Task: Edit the label 'BLOG' in the 'BLOG' repository to 'DO YOU WANT ANY HELP'.
Action: Mouse moved to (275, 6)
Screenshot: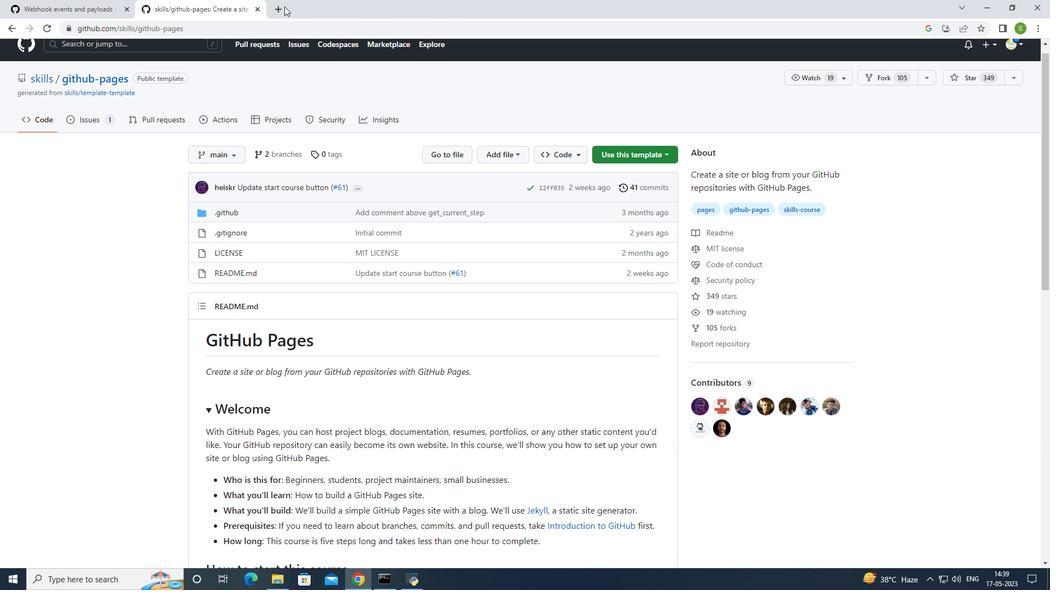 
Action: Mouse pressed left at (275, 6)
Screenshot: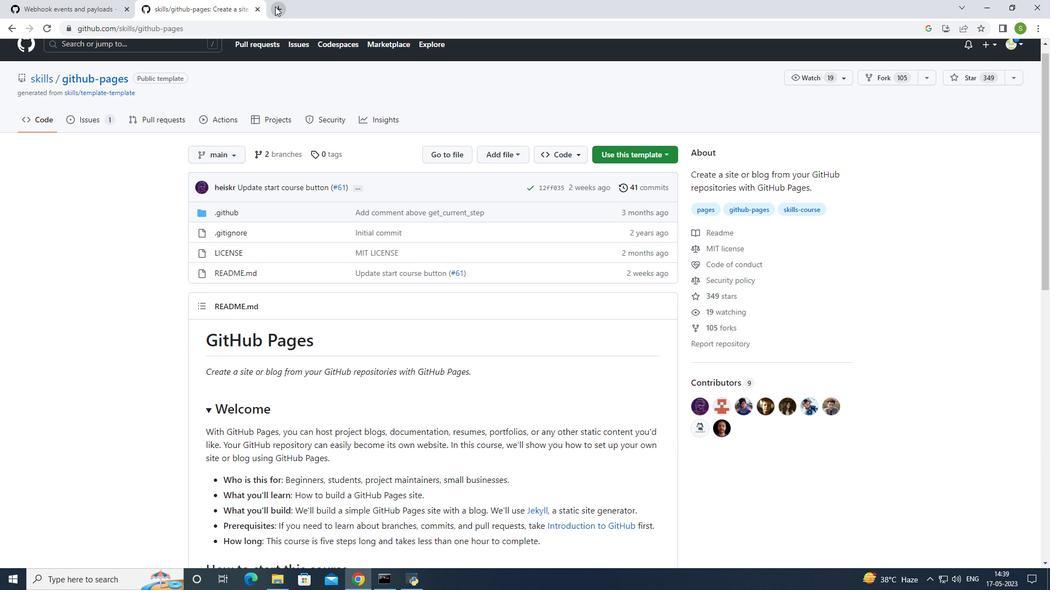 
Action: Mouse moved to (310, 30)
Screenshot: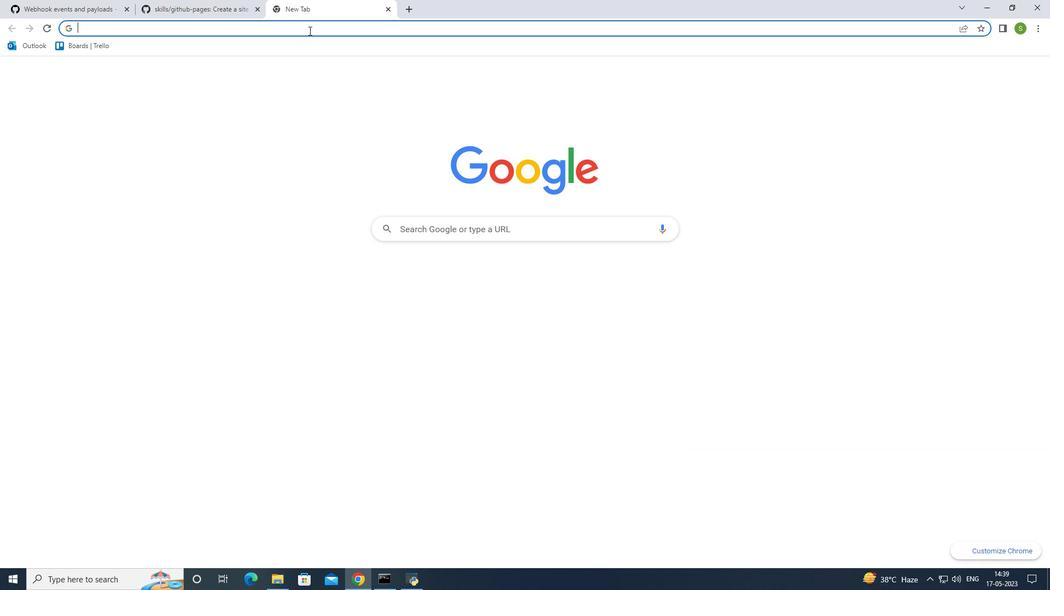 
Action: Mouse pressed left at (310, 30)
Screenshot: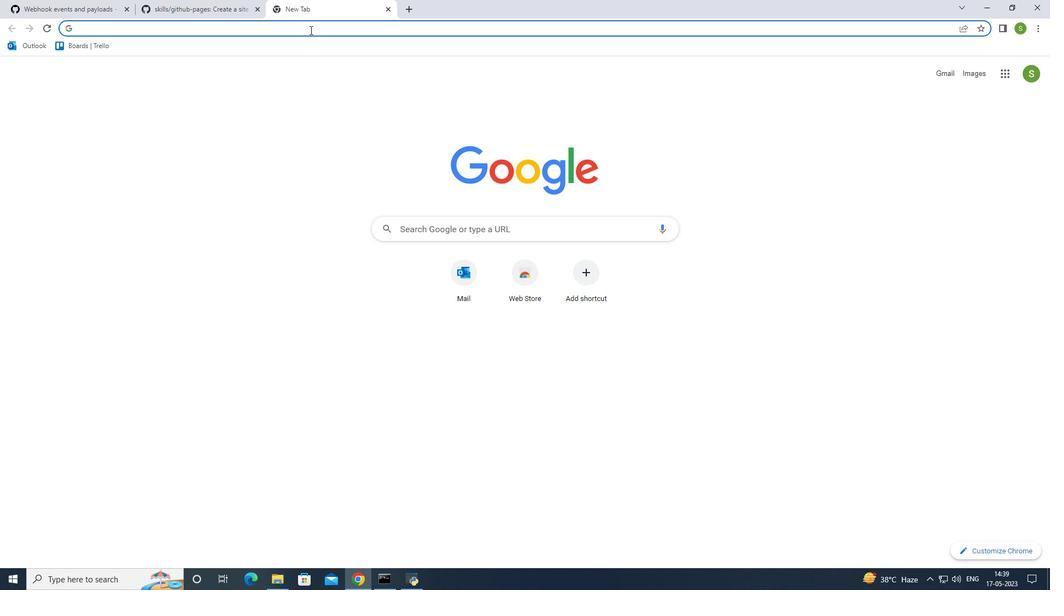 
Action: Mouse moved to (293, 56)
Screenshot: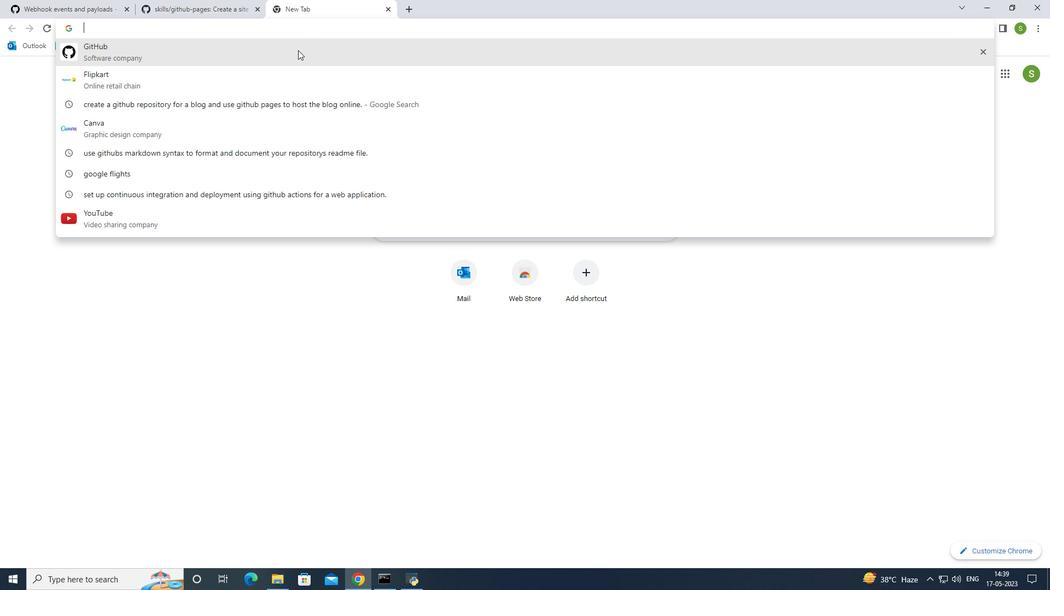 
Action: Mouse pressed left at (293, 56)
Screenshot: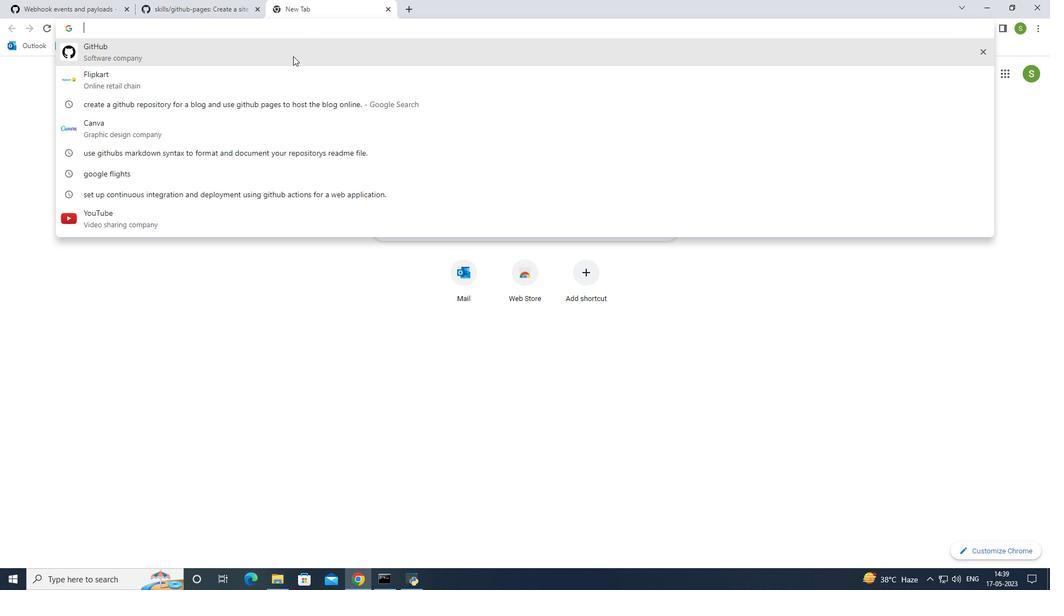 
Action: Mouse moved to (303, 186)
Screenshot: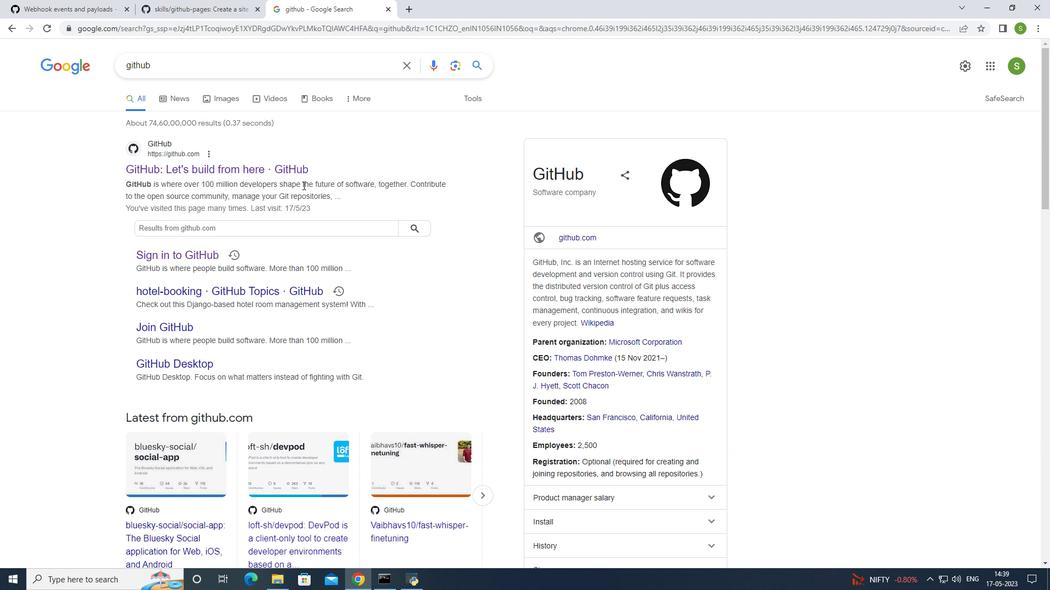 
Action: Mouse scrolled (303, 185) with delta (0, 0)
Screenshot: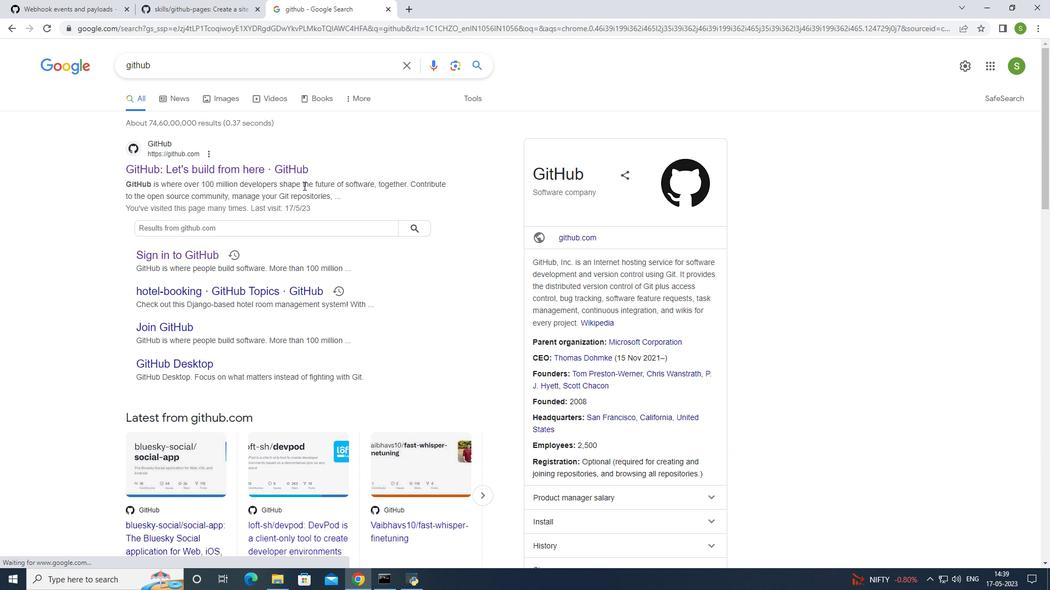 
Action: Mouse moved to (232, 117)
Screenshot: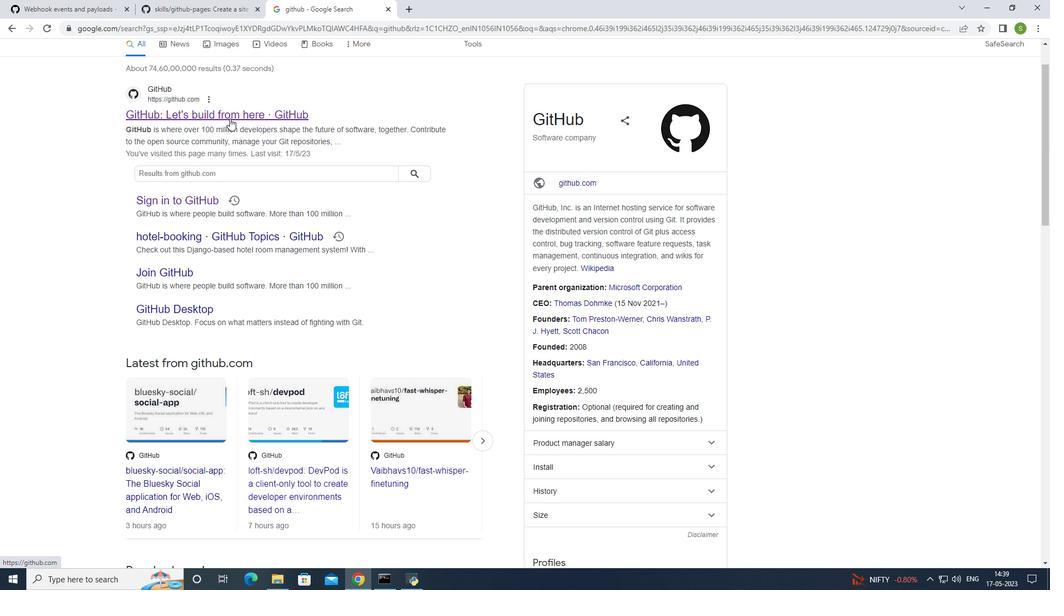 
Action: Mouse pressed left at (232, 117)
Screenshot: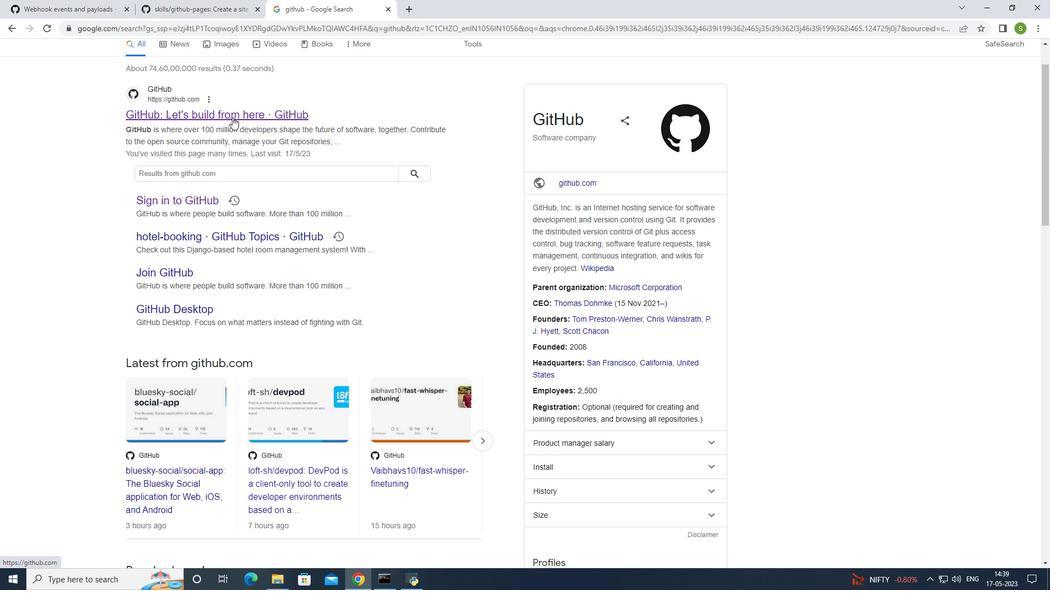
Action: Mouse moved to (367, 202)
Screenshot: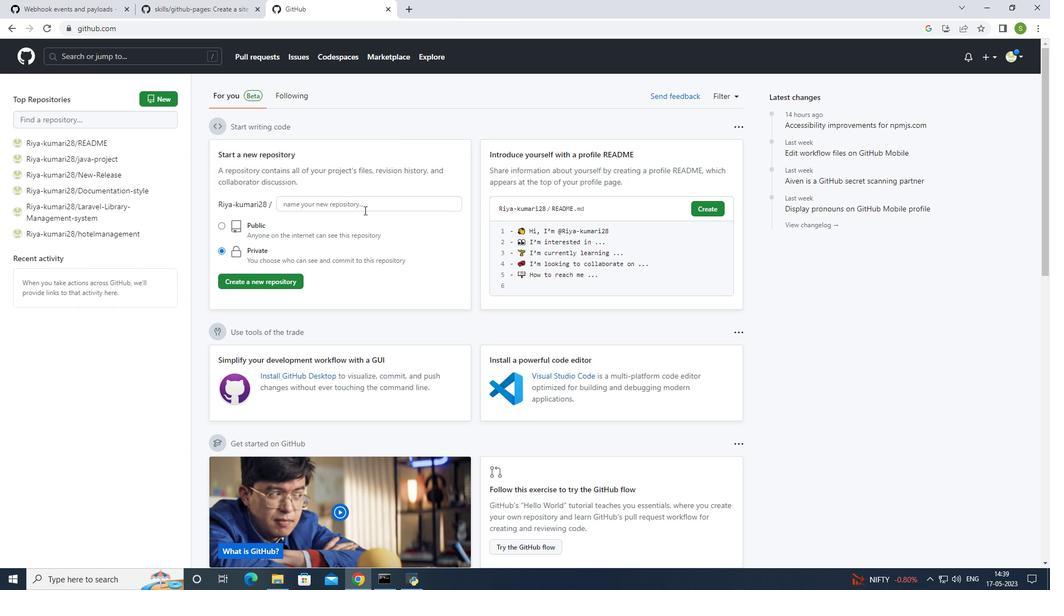 
Action: Mouse pressed left at (367, 202)
Screenshot: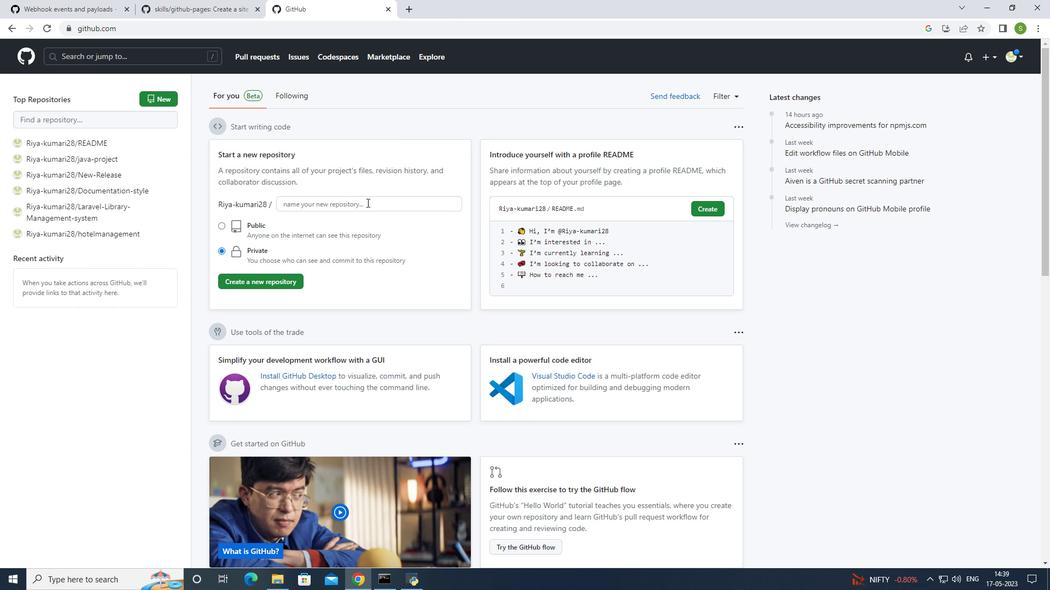 
Action: Mouse moved to (407, 190)
Screenshot: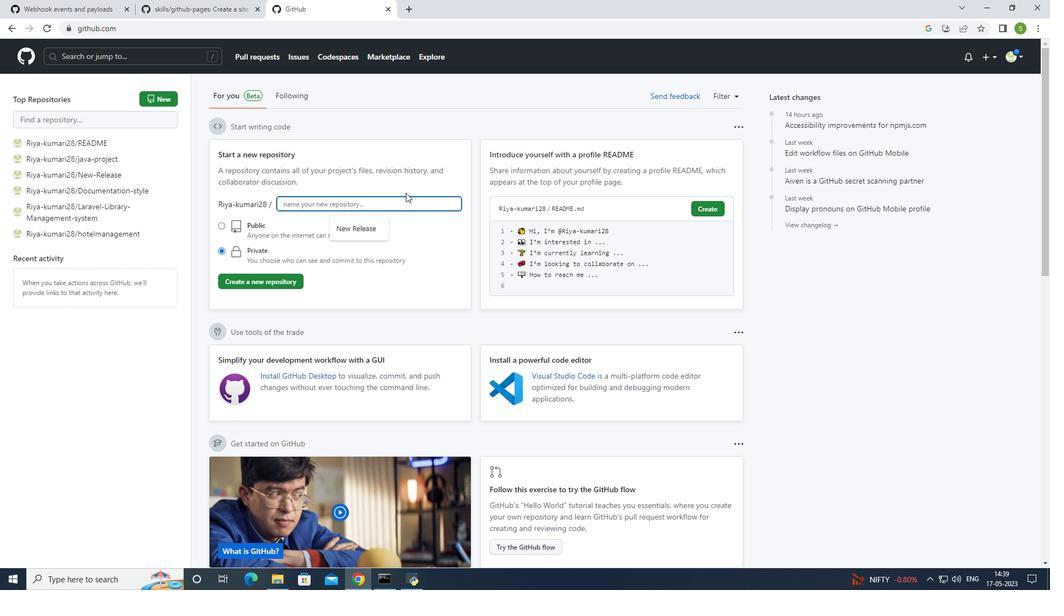 
Action: Key pressed b
Screenshot: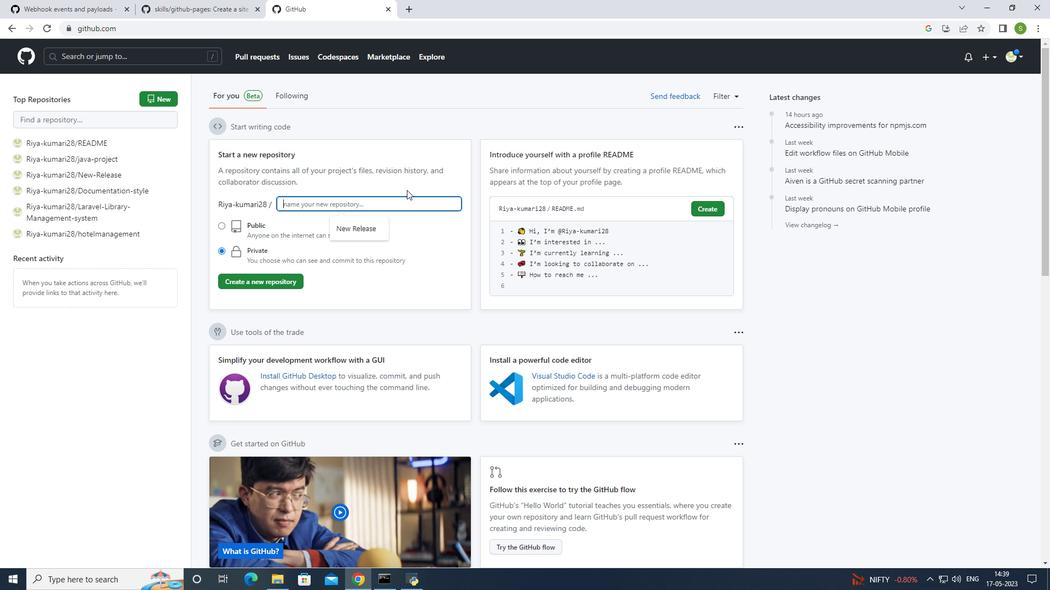 
Action: Mouse moved to (407, 189)
Screenshot: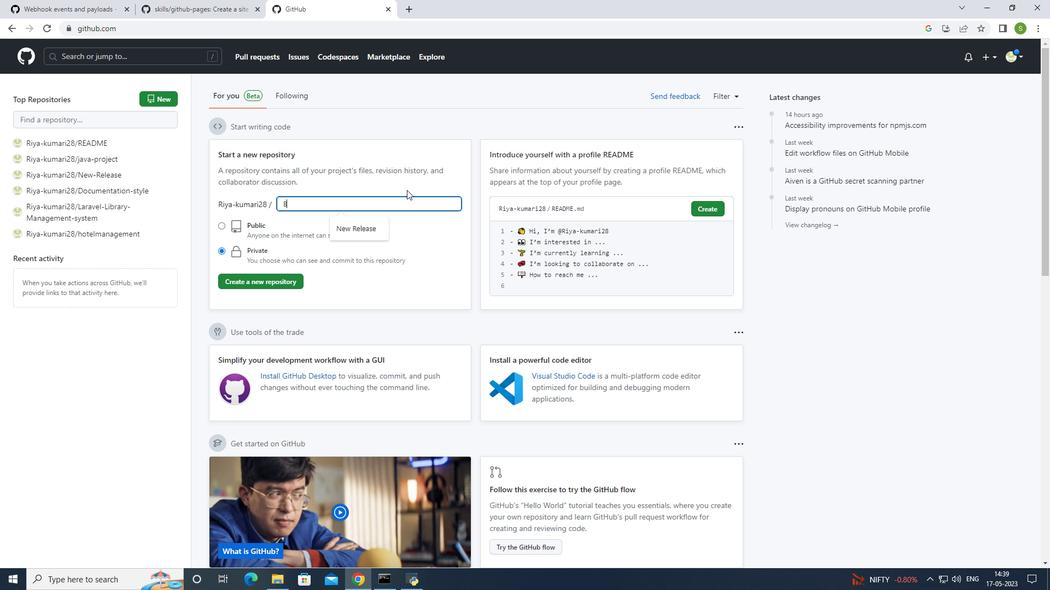 
Action: Key pressed lo
Screenshot: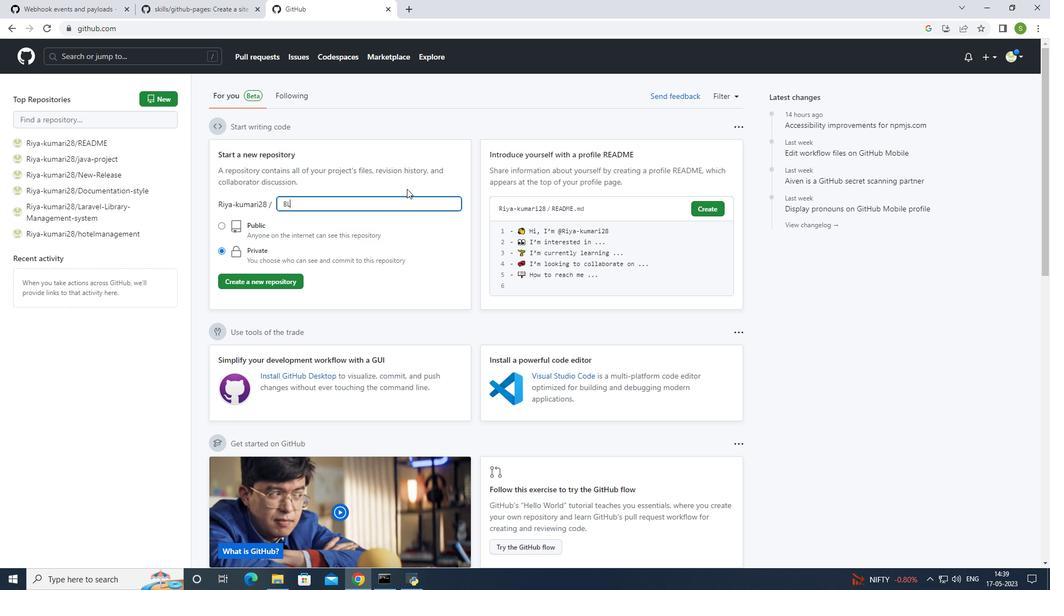
Action: Mouse moved to (407, 185)
Screenshot: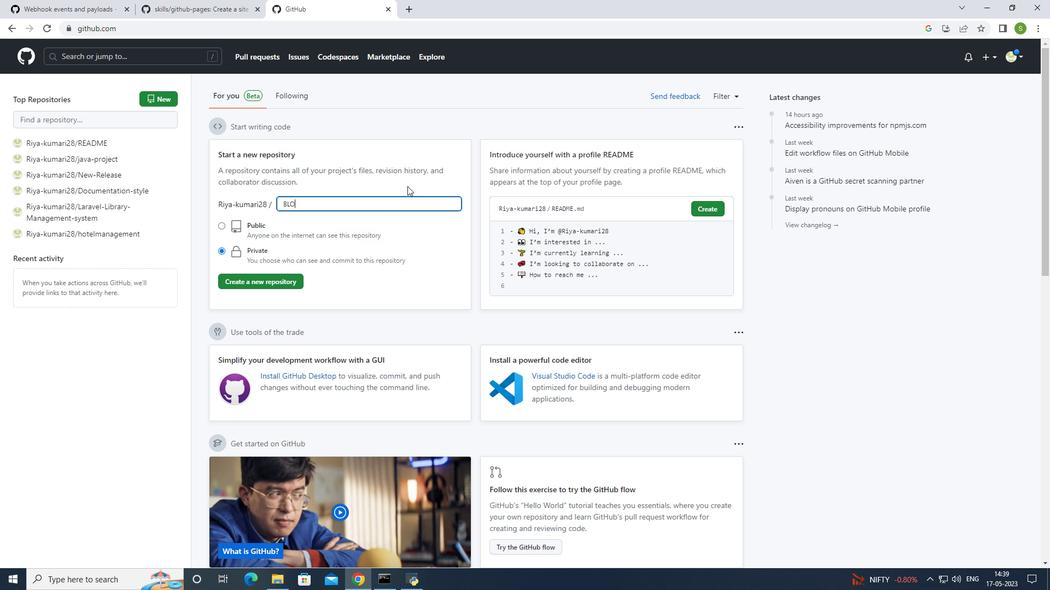 
Action: Key pressed g
Screenshot: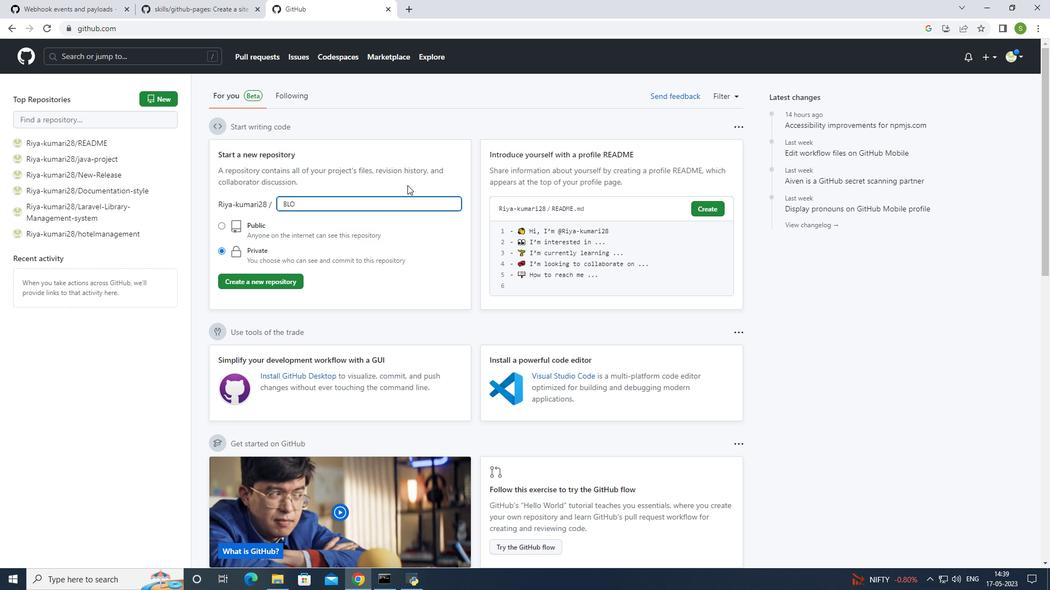 
Action: Mouse moved to (280, 279)
Screenshot: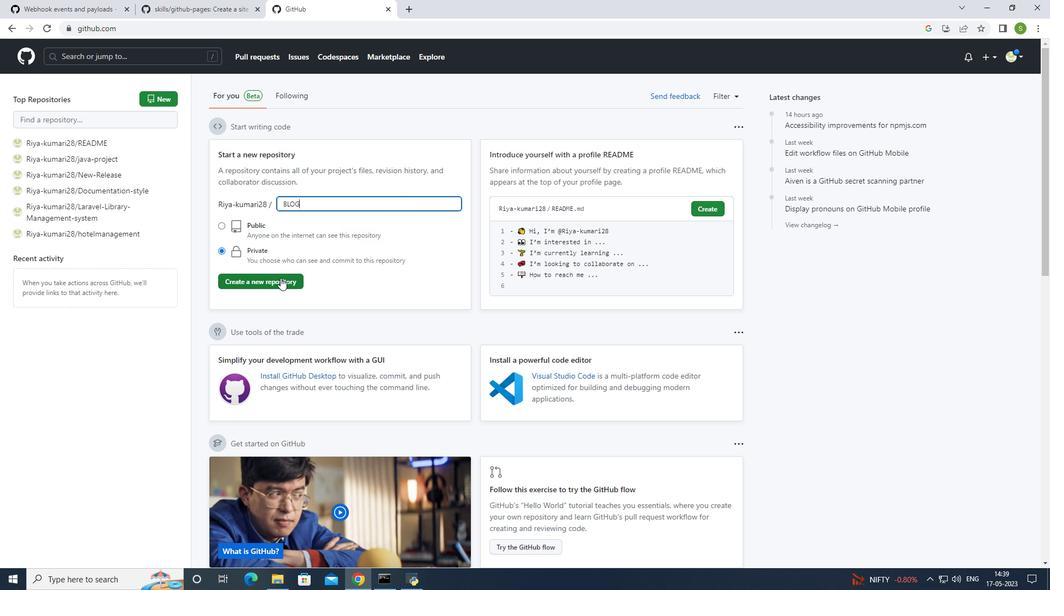 
Action: Mouse pressed left at (280, 279)
Screenshot: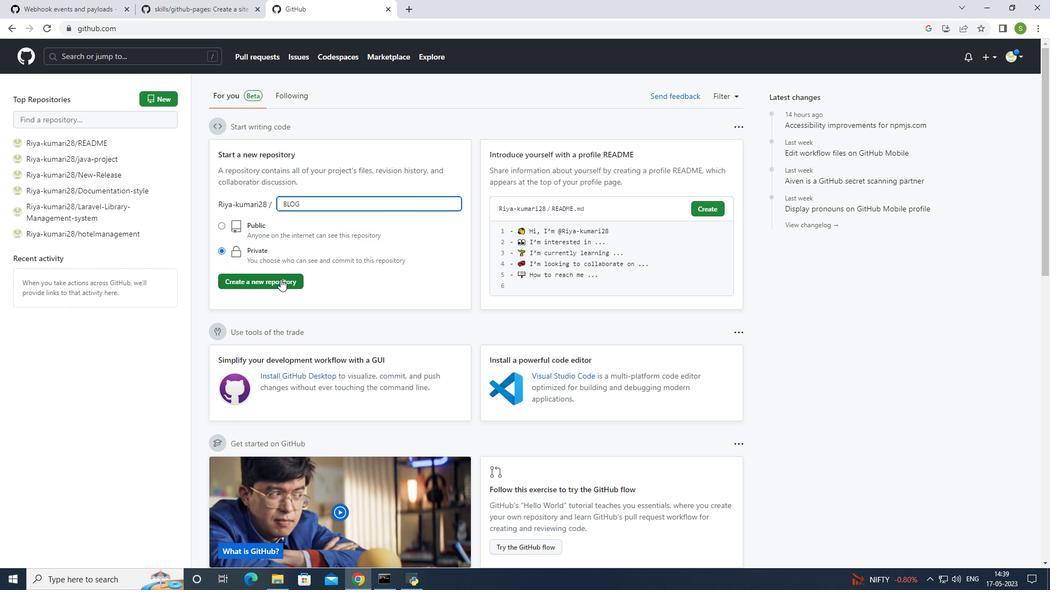 
Action: Mouse moved to (401, 236)
Screenshot: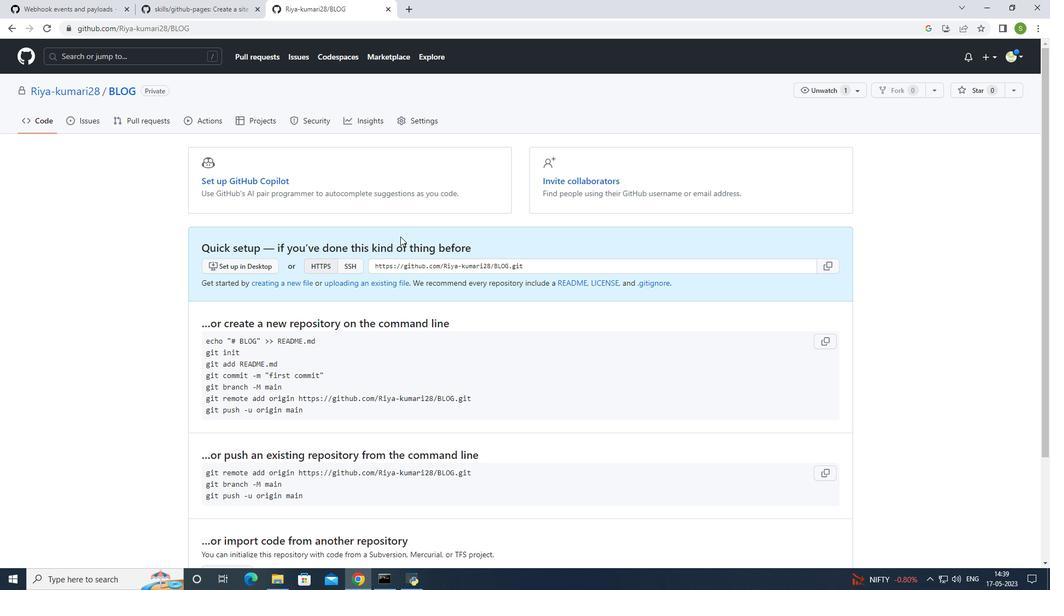 
Action: Mouse scrolled (401, 236) with delta (0, 0)
Screenshot: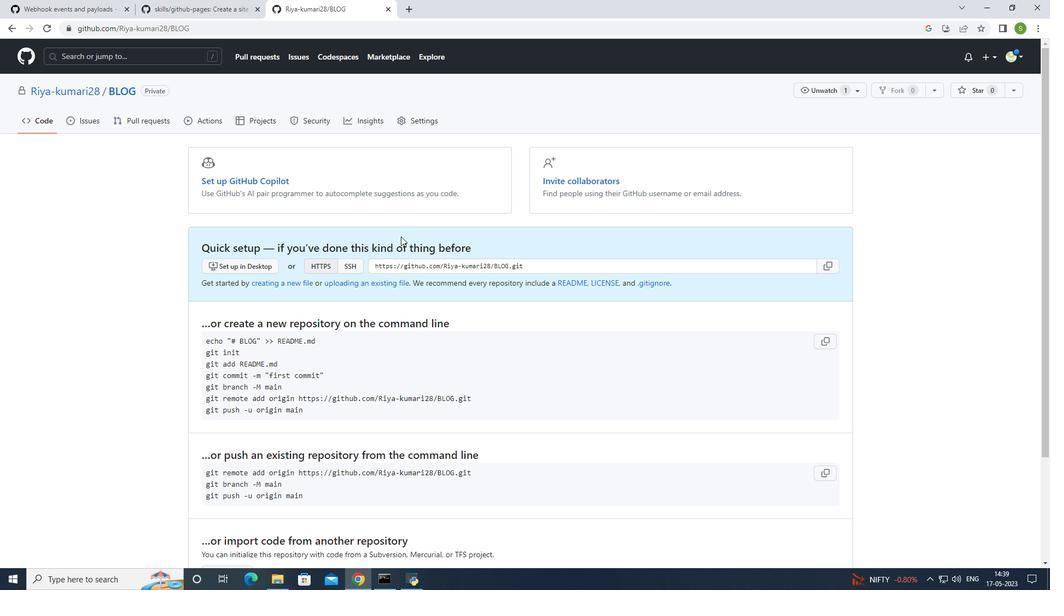 
Action: Mouse scrolled (401, 236) with delta (0, 0)
Screenshot: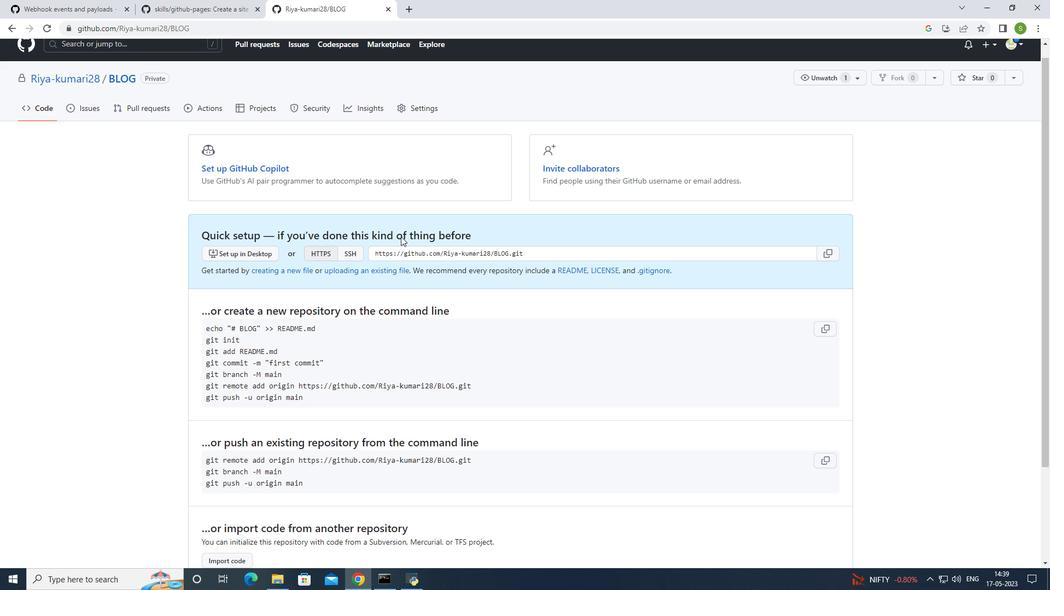 
Action: Mouse scrolled (401, 236) with delta (0, 0)
Screenshot: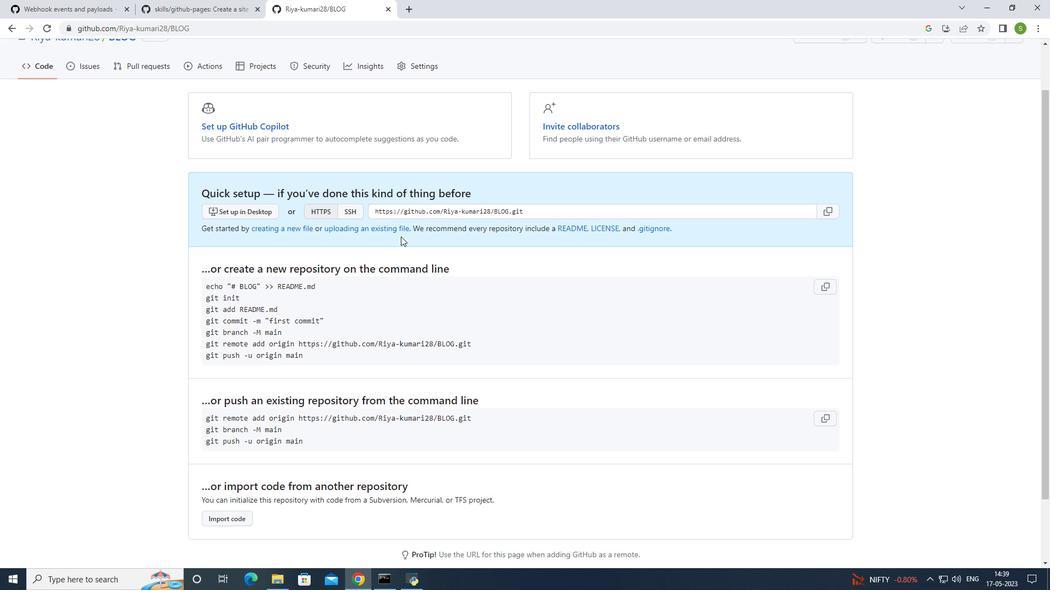 
Action: Mouse moved to (402, 235)
Screenshot: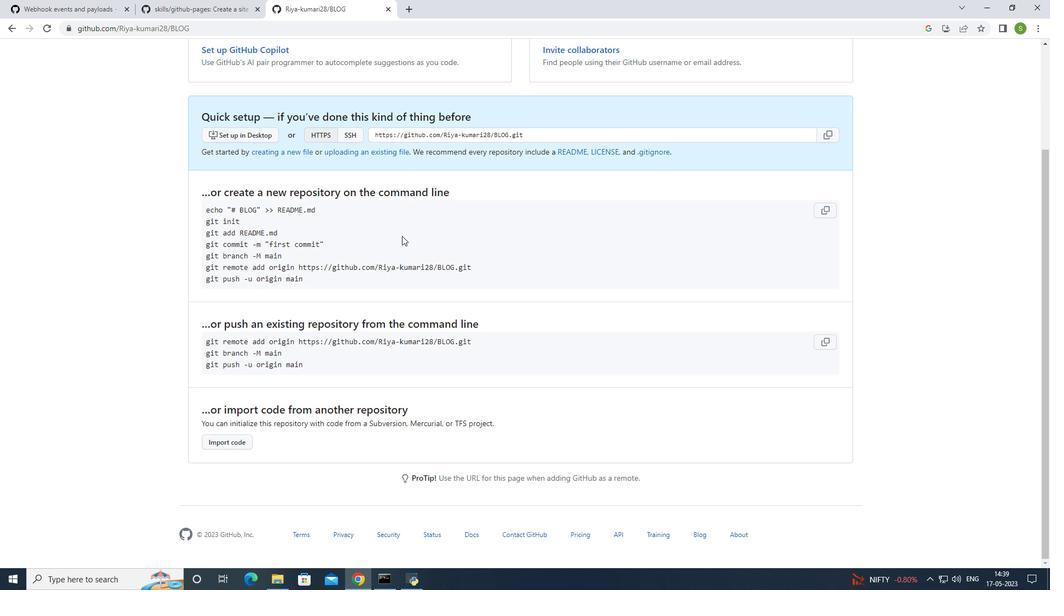 
Action: Mouse scrolled (402, 236) with delta (0, 0)
Screenshot: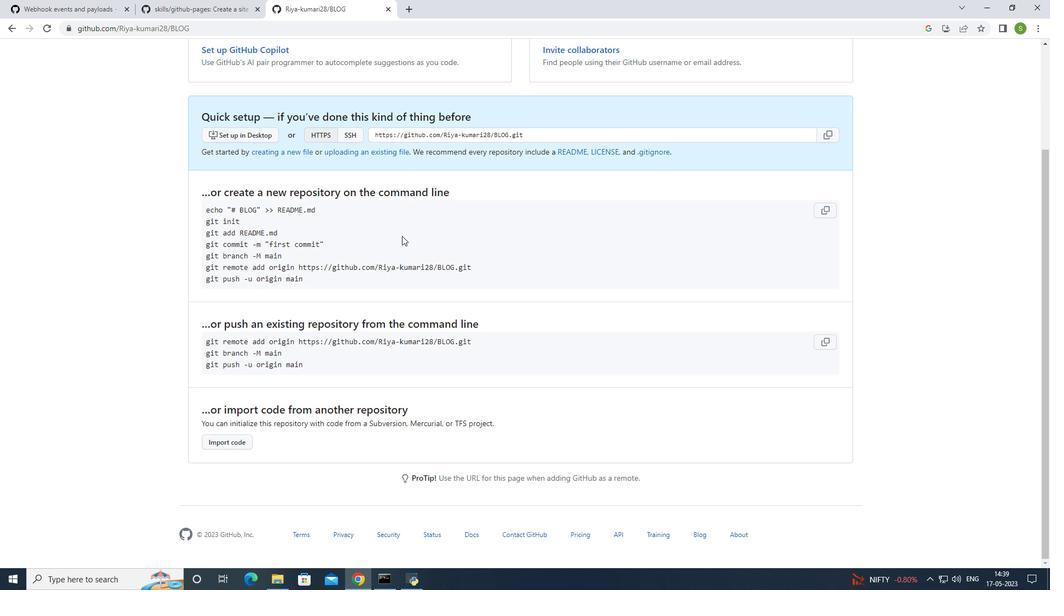 
Action: Mouse moved to (402, 235)
Screenshot: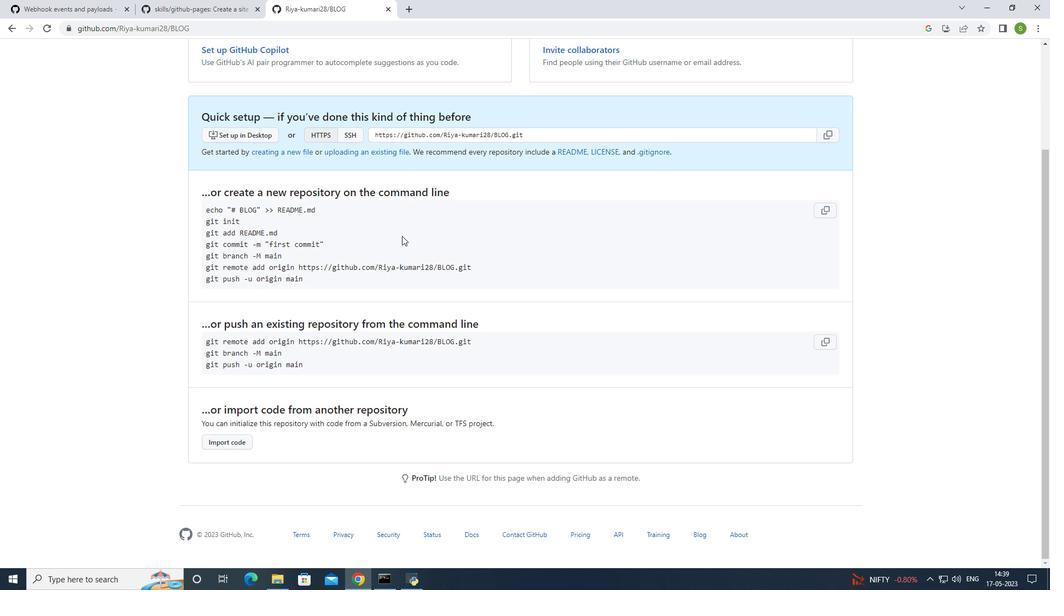
Action: Mouse scrolled (402, 235) with delta (0, 0)
Screenshot: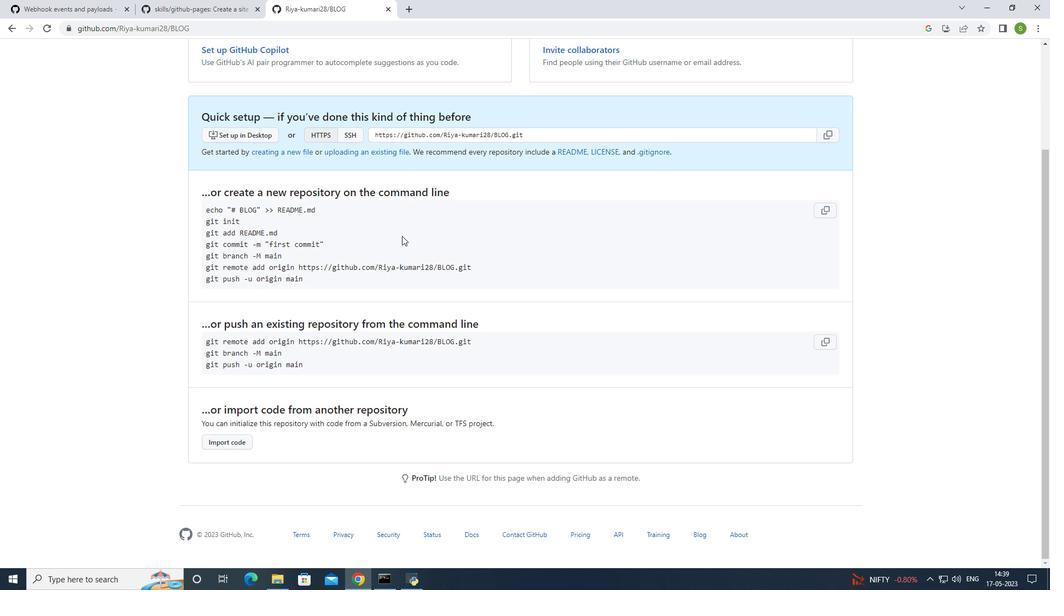 
Action: Mouse moved to (402, 233)
Screenshot: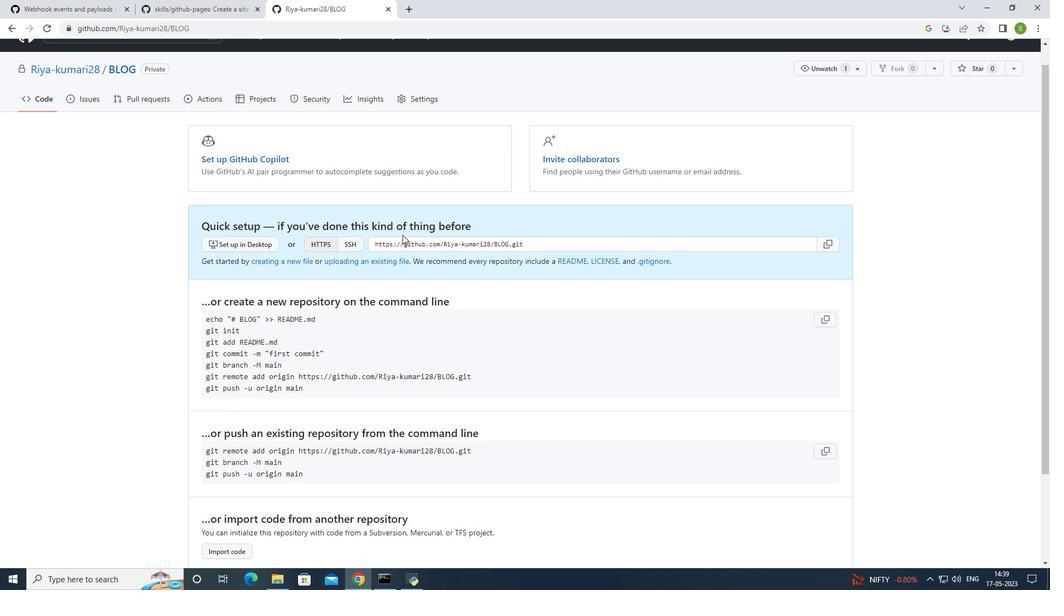 
Action: Mouse scrolled (402, 233) with delta (0, 0)
Screenshot: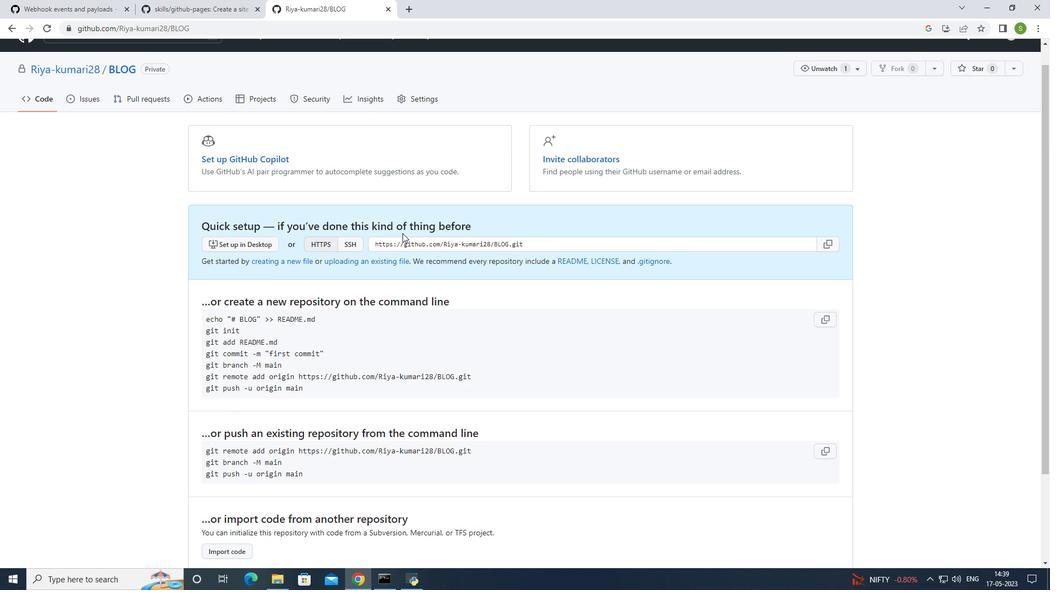 
Action: Mouse moved to (402, 233)
Screenshot: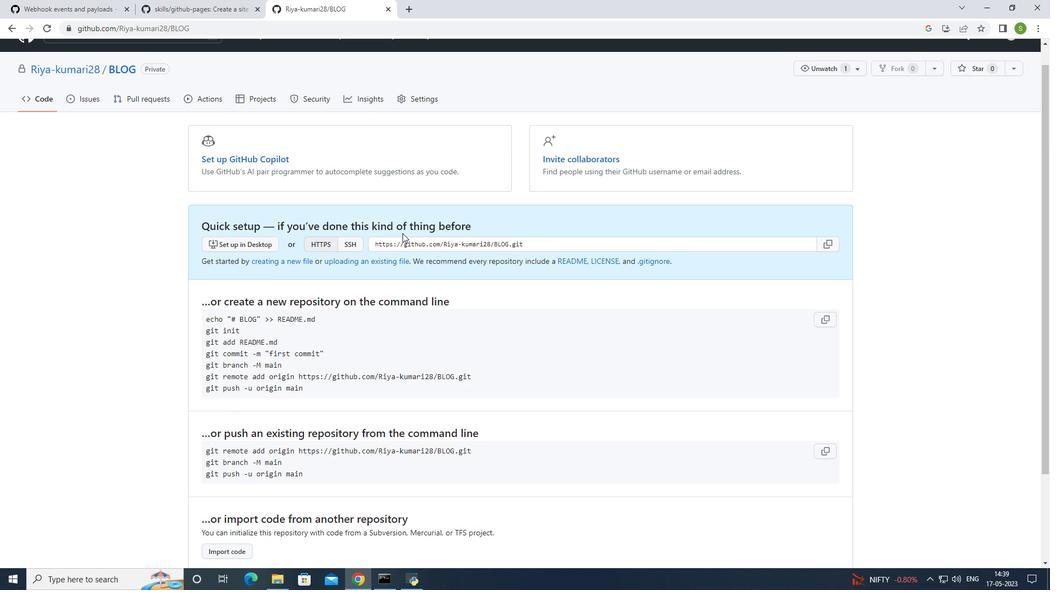 
Action: Mouse scrolled (402, 233) with delta (0, 0)
Screenshot: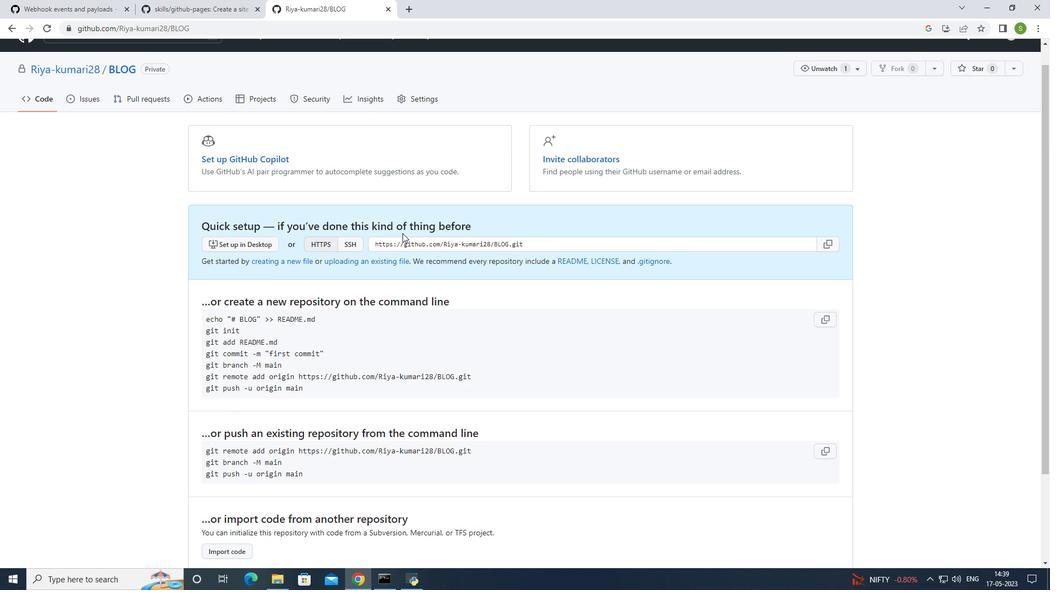 
Action: Mouse scrolled (402, 233) with delta (0, 0)
Screenshot: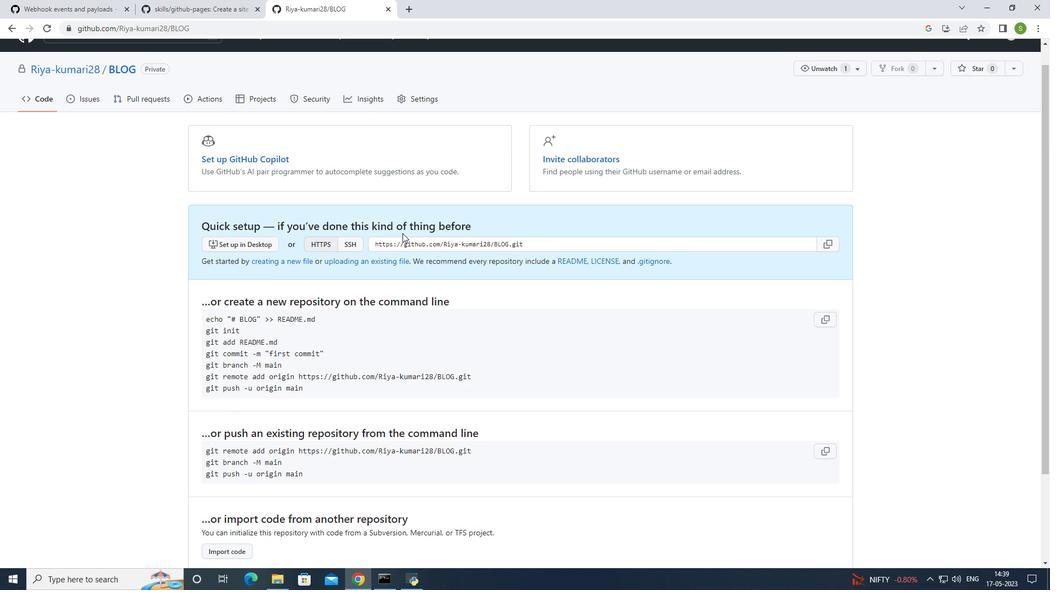 
Action: Mouse moved to (402, 233)
Screenshot: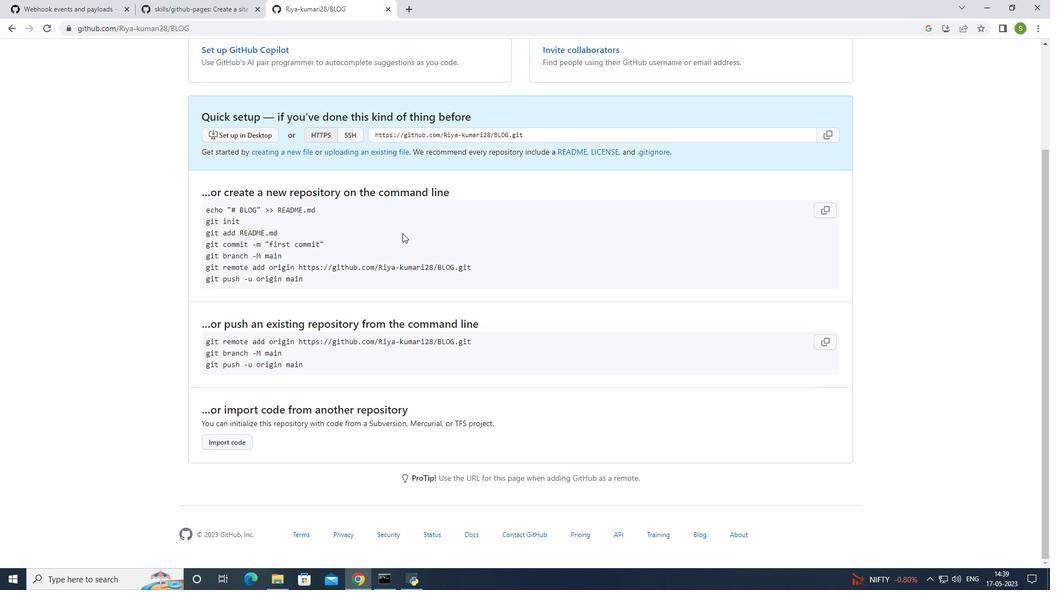 
Action: Mouse scrolled (402, 233) with delta (0, 0)
Screenshot: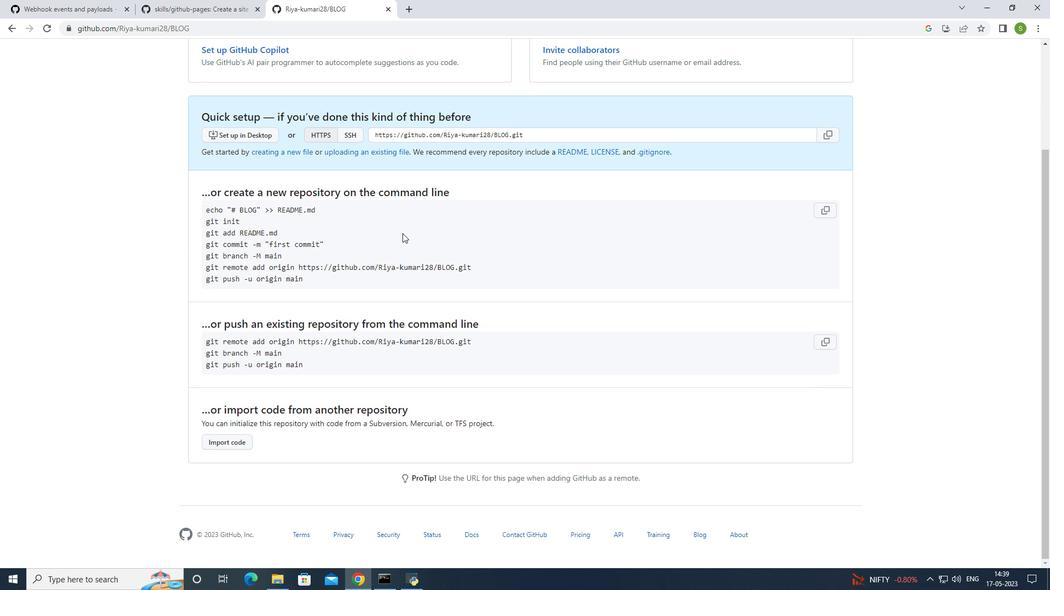 
Action: Mouse scrolled (402, 233) with delta (0, 0)
Screenshot: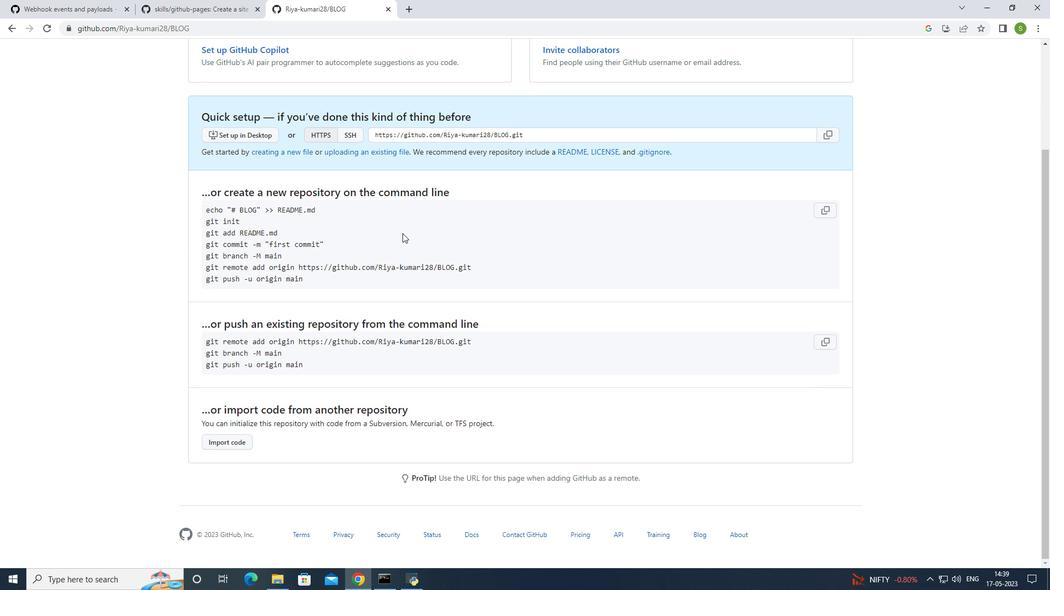
Action: Mouse scrolled (402, 233) with delta (0, 0)
Screenshot: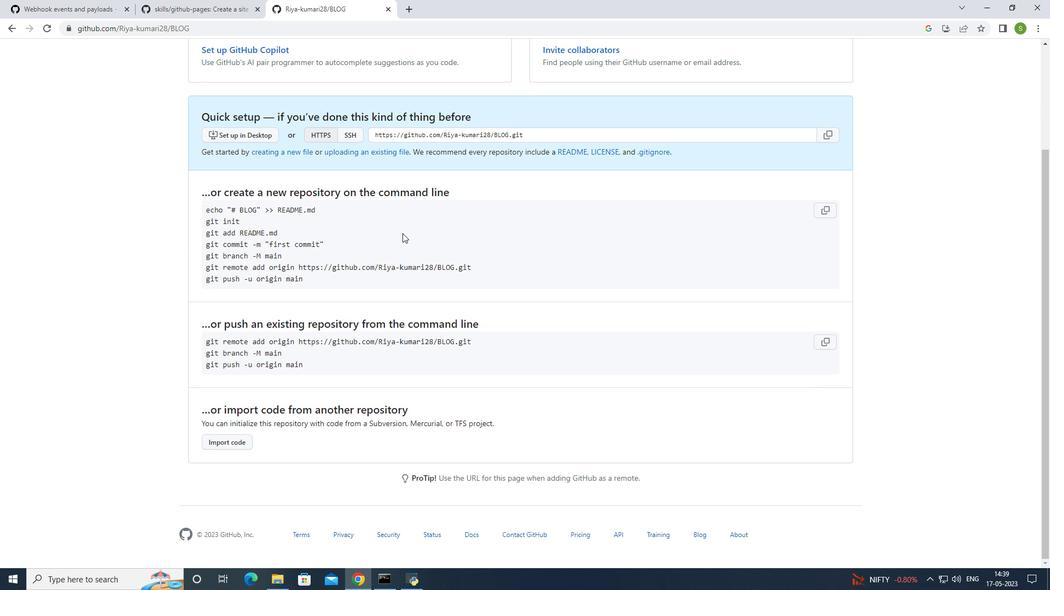 
Action: Mouse scrolled (402, 234) with delta (0, 0)
Screenshot: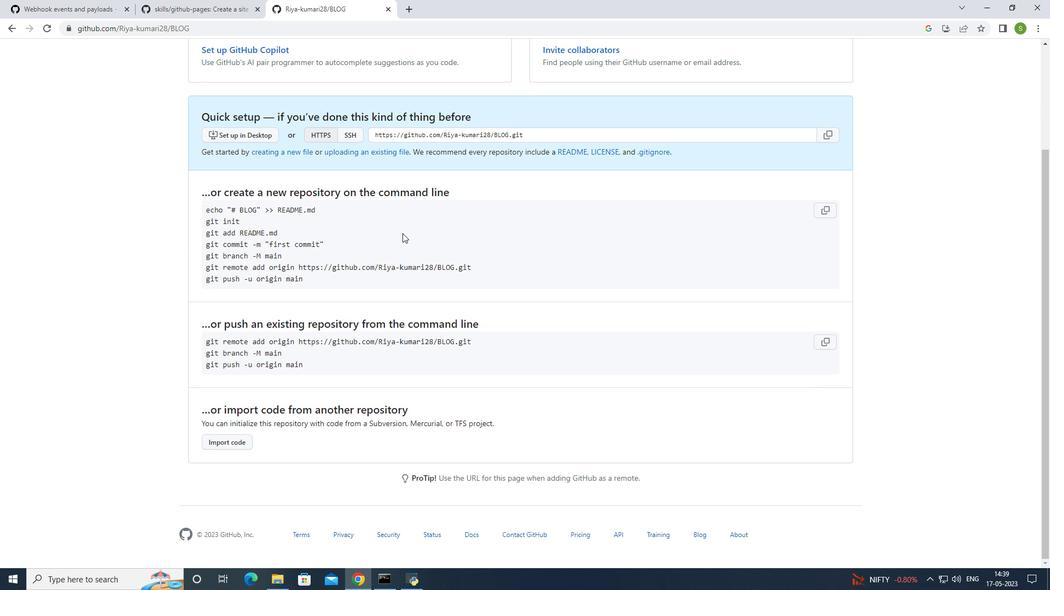 
Action: Mouse scrolled (402, 234) with delta (0, 0)
Screenshot: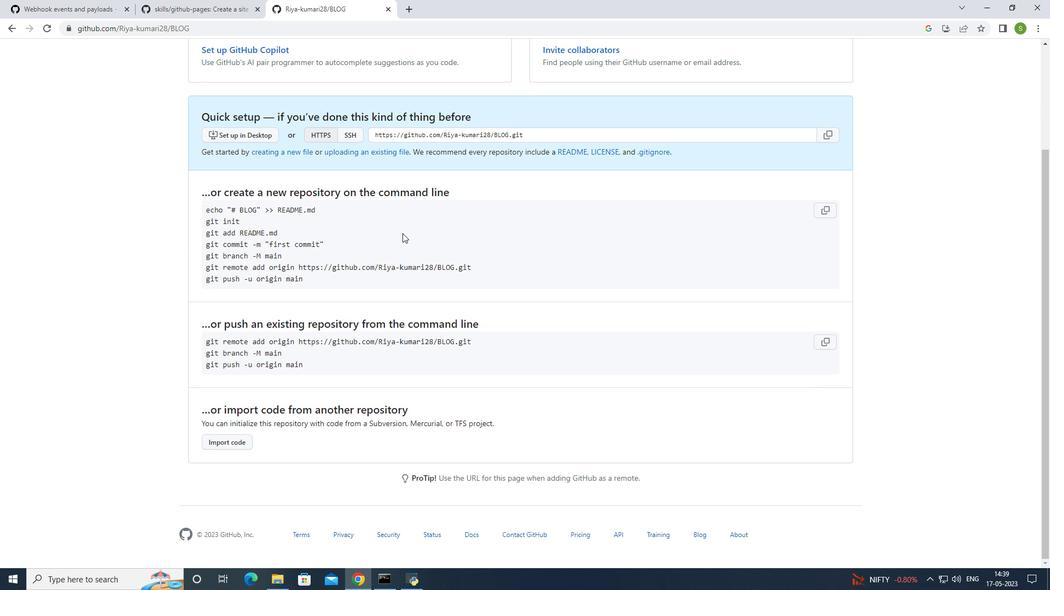 
Action: Mouse scrolled (402, 234) with delta (0, 0)
Screenshot: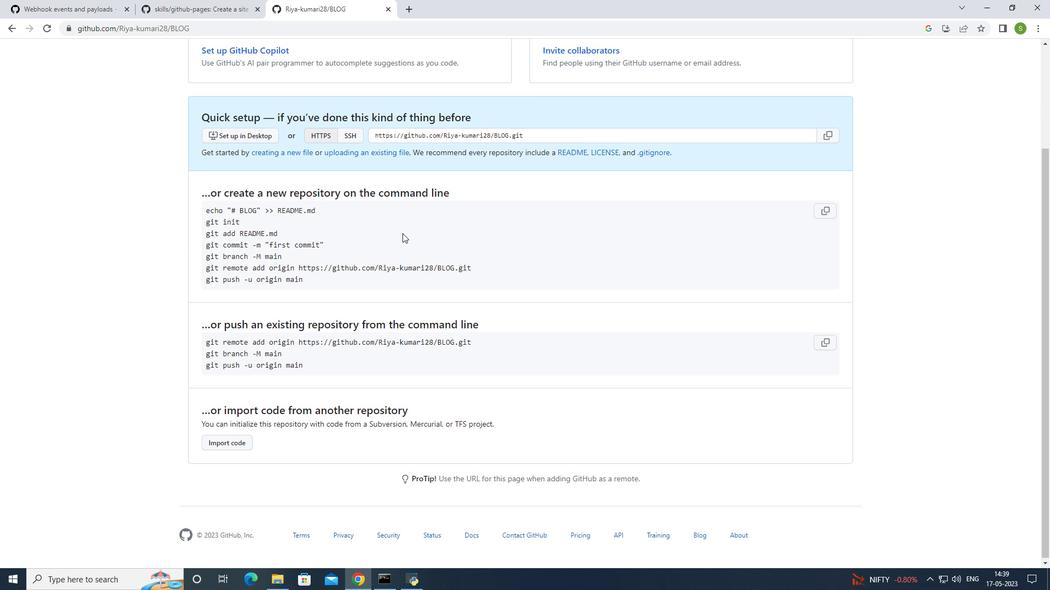 
Action: Mouse moved to (403, 233)
Screenshot: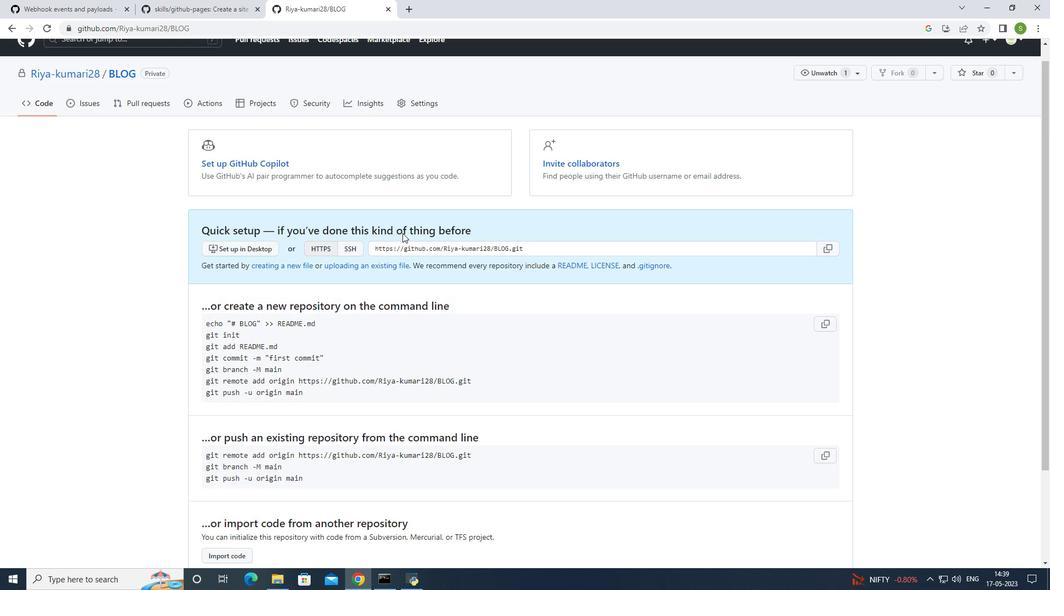 
Action: Mouse scrolled (403, 234) with delta (0, 0)
Screenshot: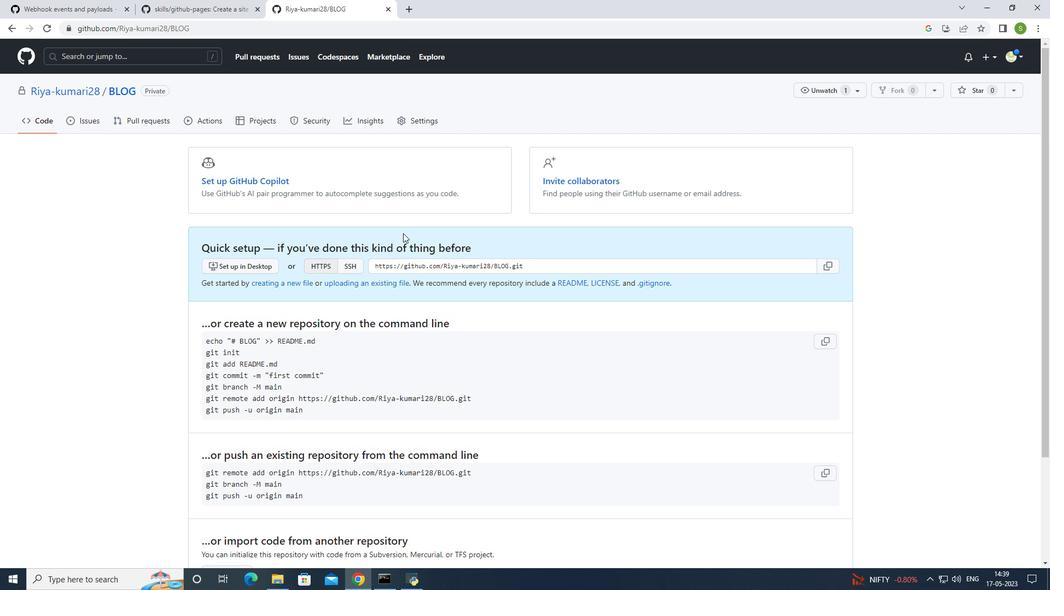 
Action: Mouse scrolled (403, 234) with delta (0, 0)
Screenshot: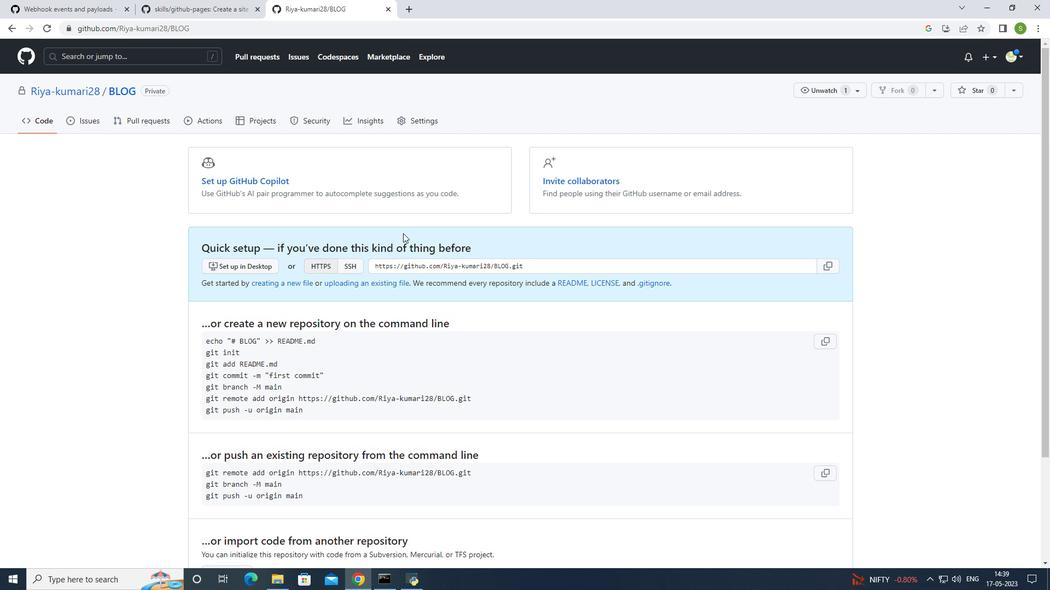 
Action: Mouse scrolled (403, 234) with delta (0, 0)
Screenshot: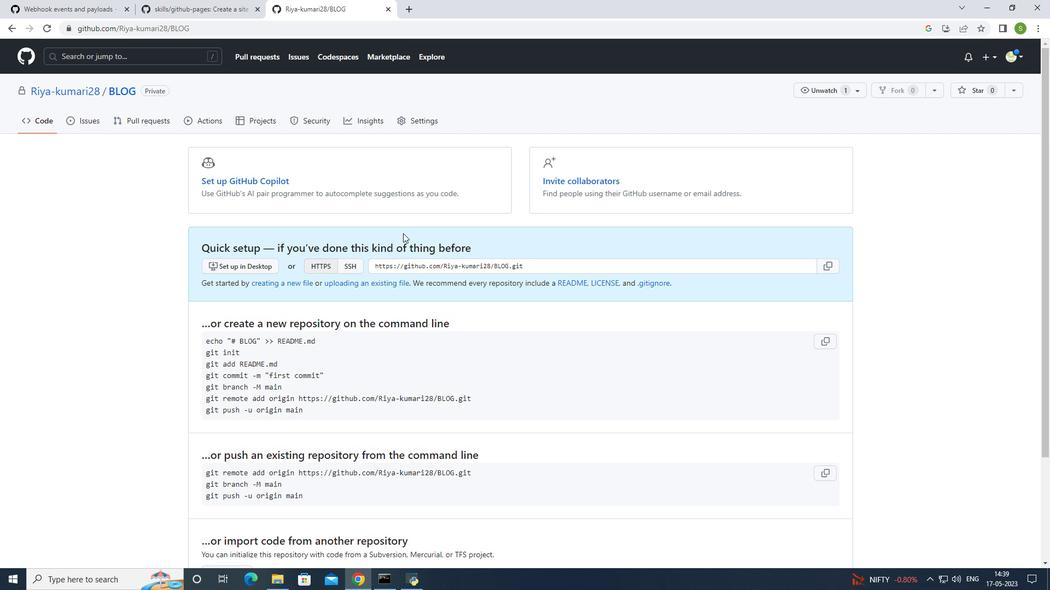 
Action: Mouse scrolled (403, 234) with delta (0, 0)
Screenshot: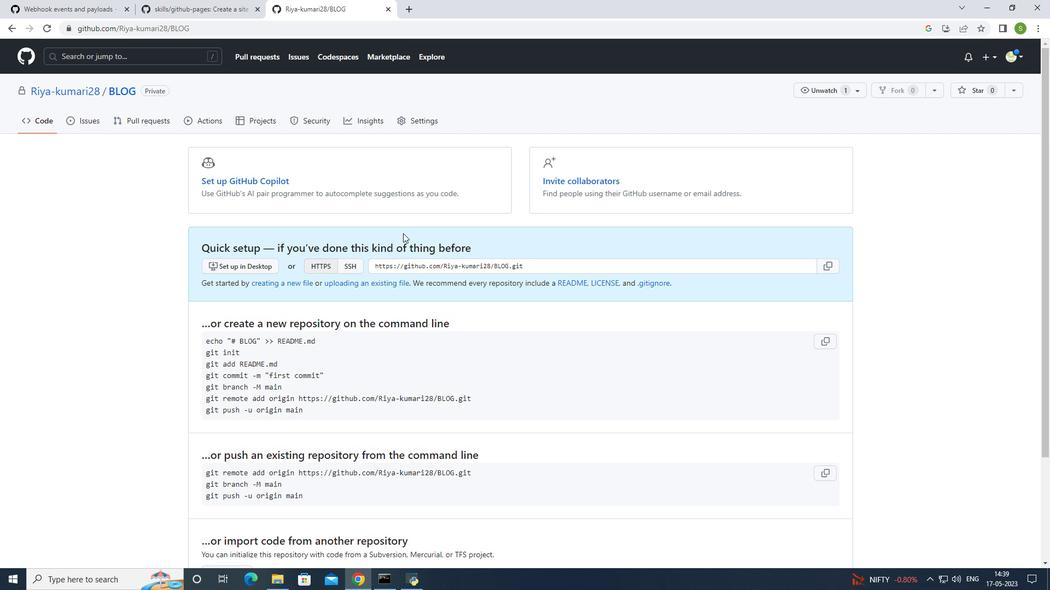 
Action: Mouse moved to (140, 121)
Screenshot: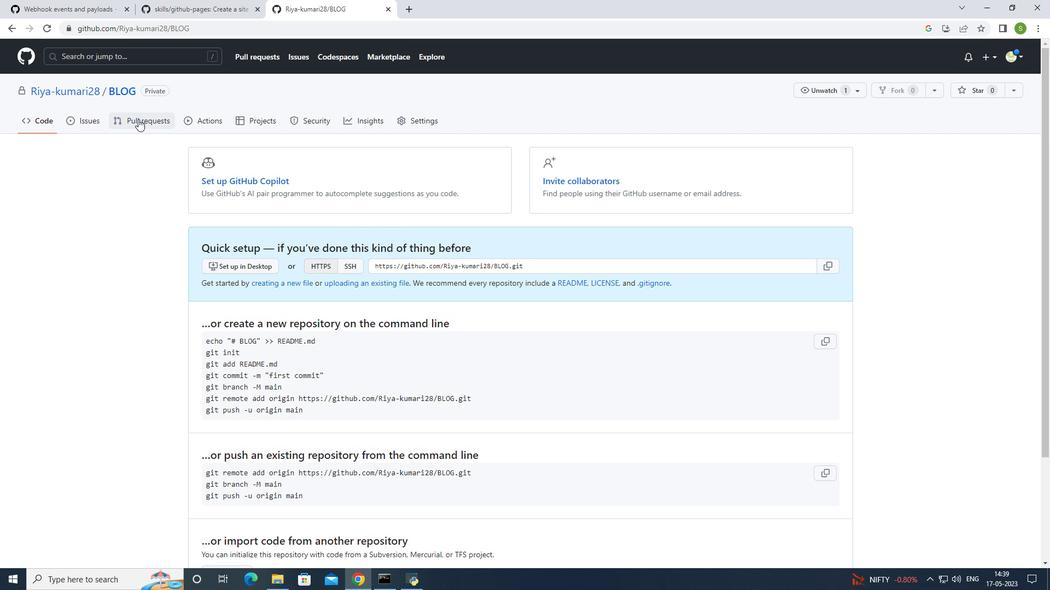 
Action: Mouse pressed left at (140, 121)
Screenshot: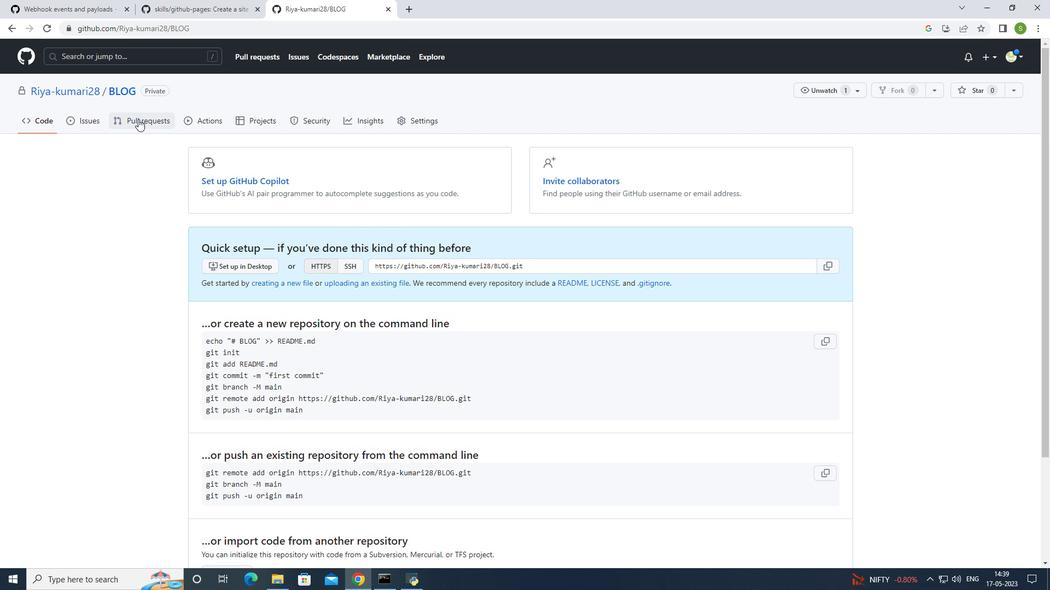 
Action: Mouse moved to (682, 157)
Screenshot: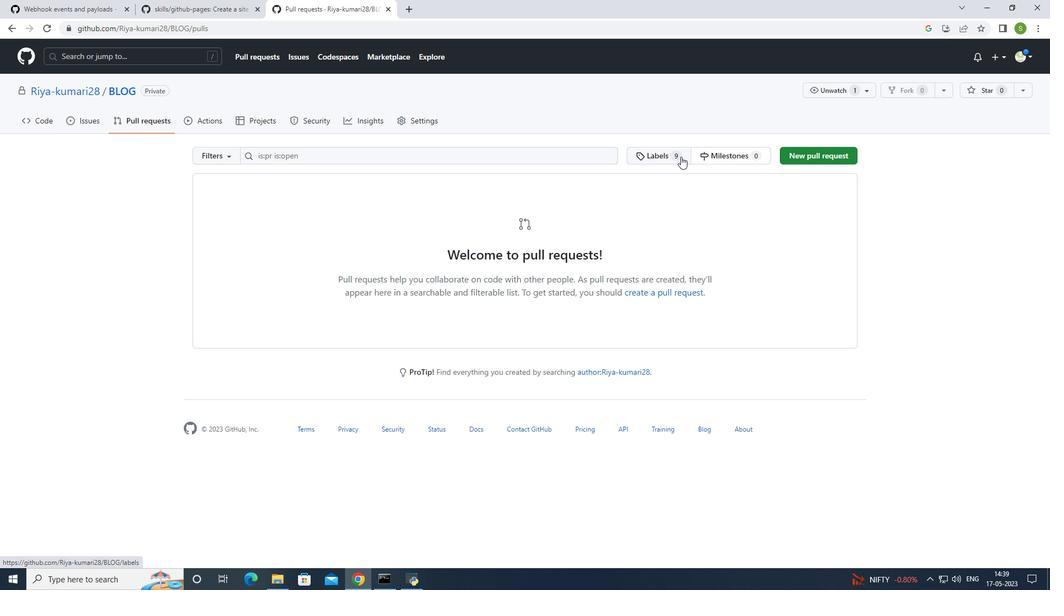 
Action: Mouse pressed left at (682, 157)
Screenshot: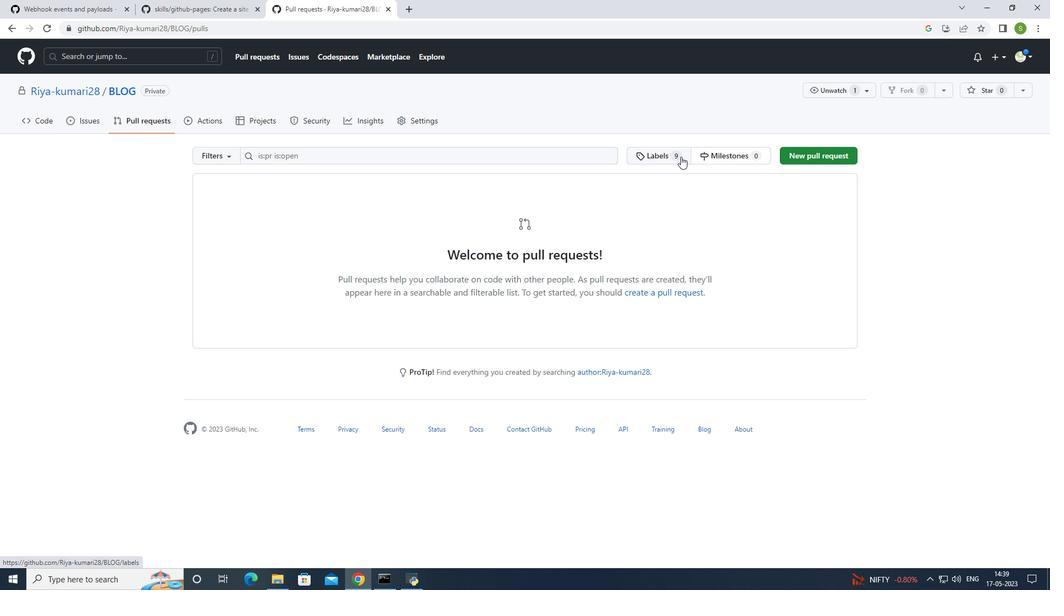 
Action: Mouse moved to (649, 150)
Screenshot: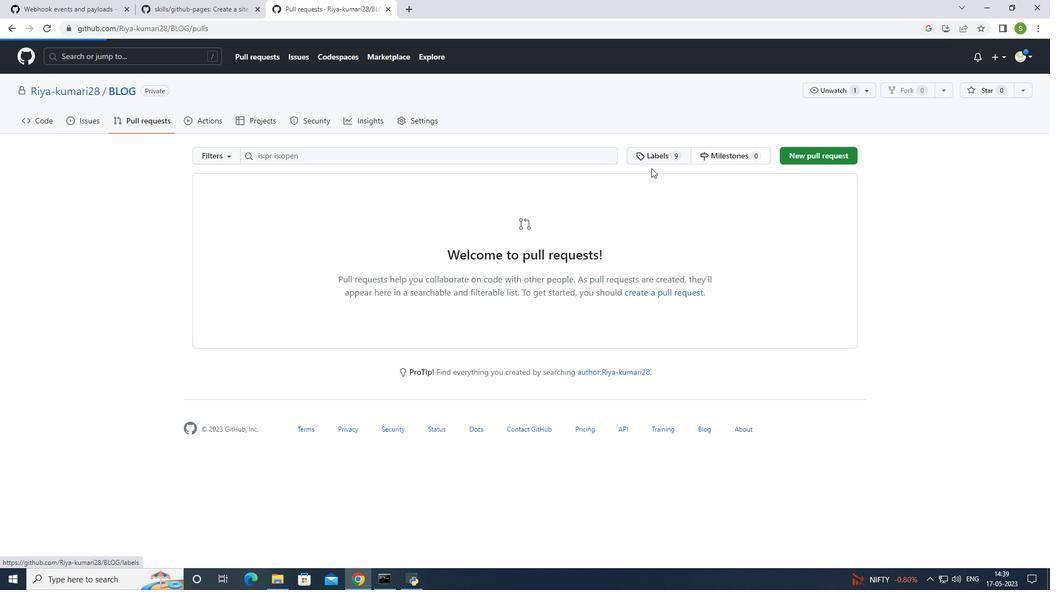 
Action: Mouse pressed left at (649, 150)
Screenshot: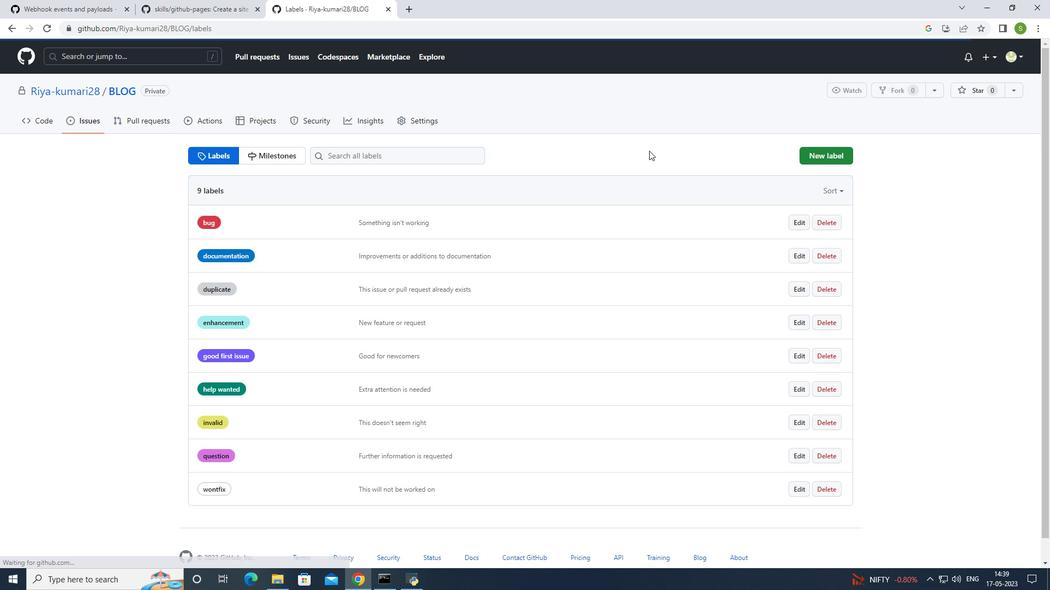 
Action: Mouse moved to (362, 238)
Screenshot: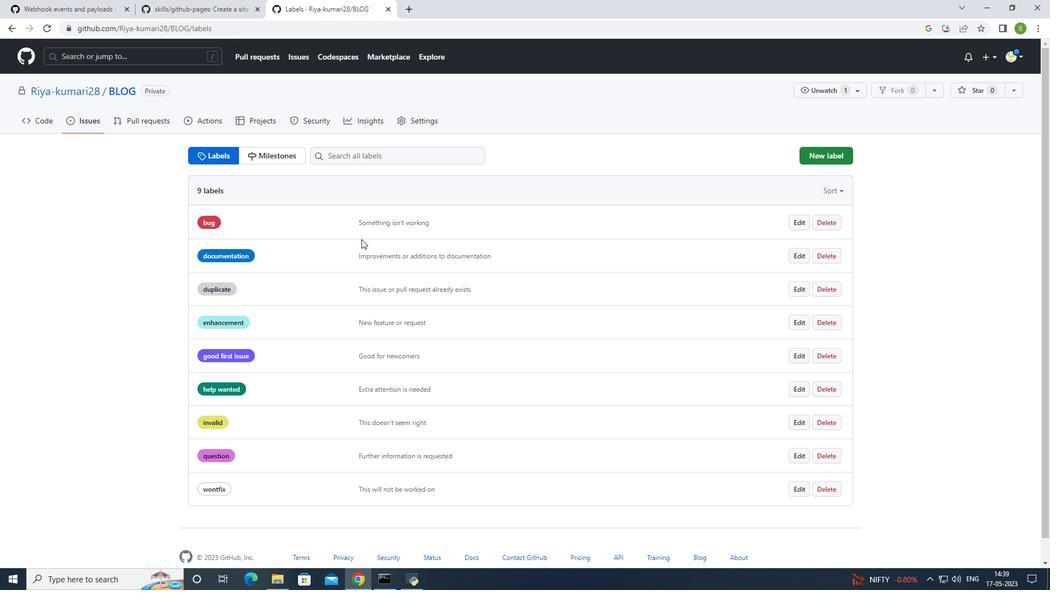 
Action: Mouse scrolled (362, 237) with delta (0, 0)
Screenshot: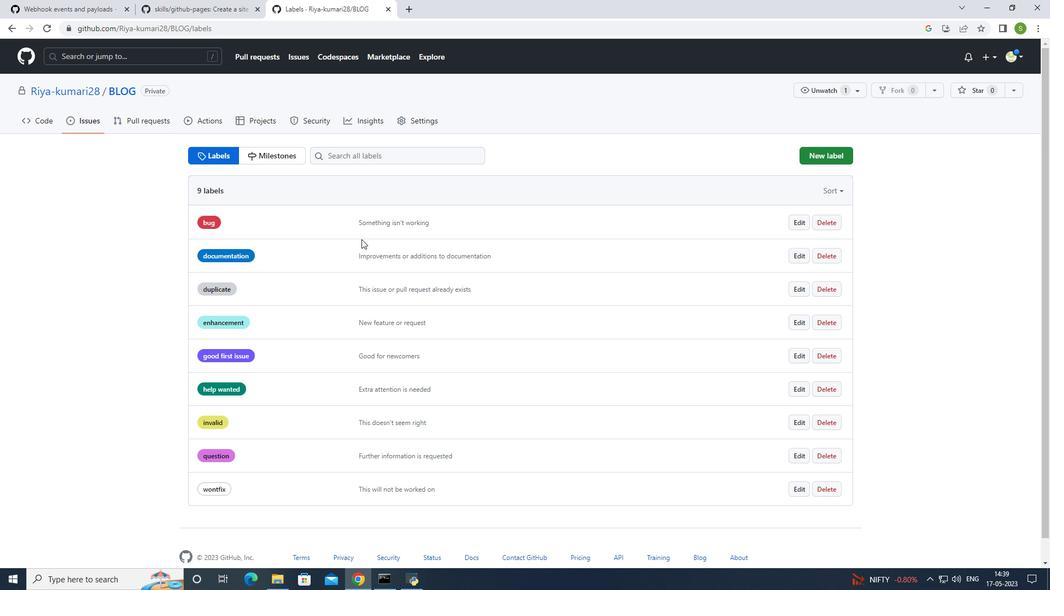 
Action: Mouse moved to (798, 233)
Screenshot: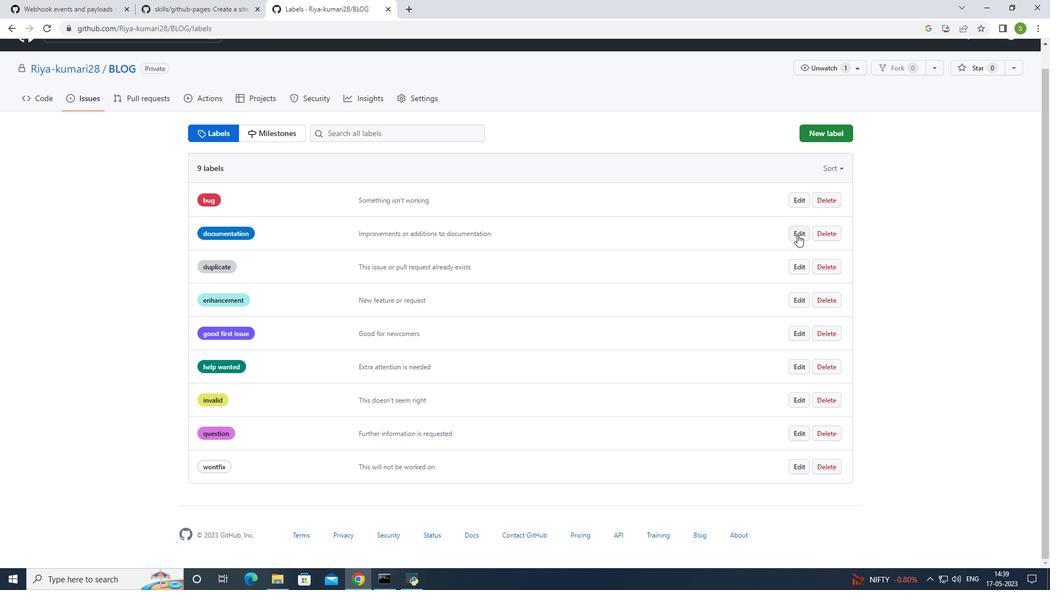 
Action: Mouse pressed left at (798, 233)
Screenshot: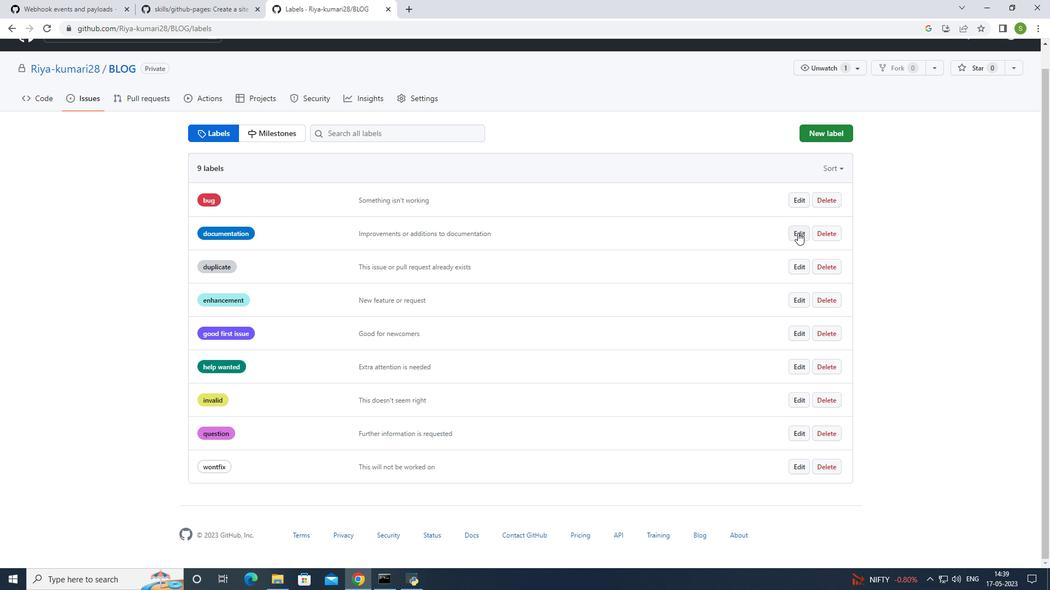 
Action: Mouse moved to (535, 261)
Screenshot: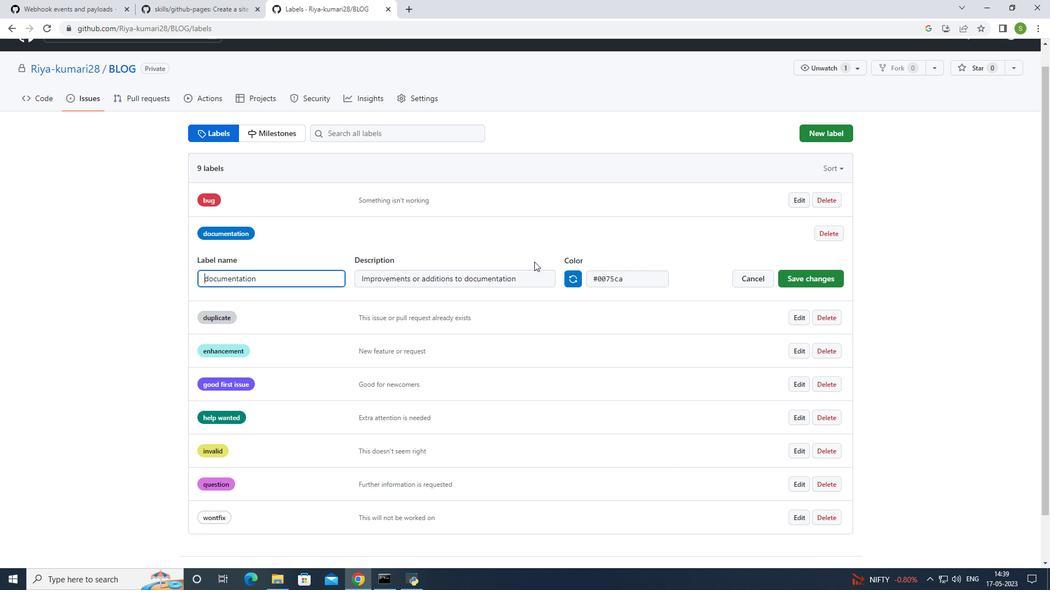 
Action: Key pressed blo
Screenshot: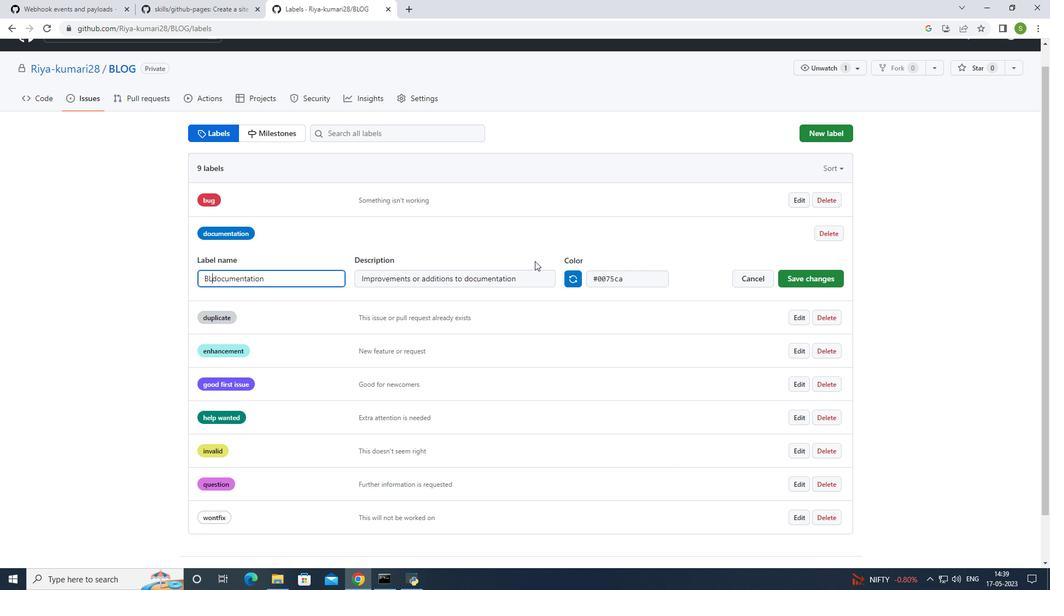 
Action: Mouse moved to (535, 258)
Screenshot: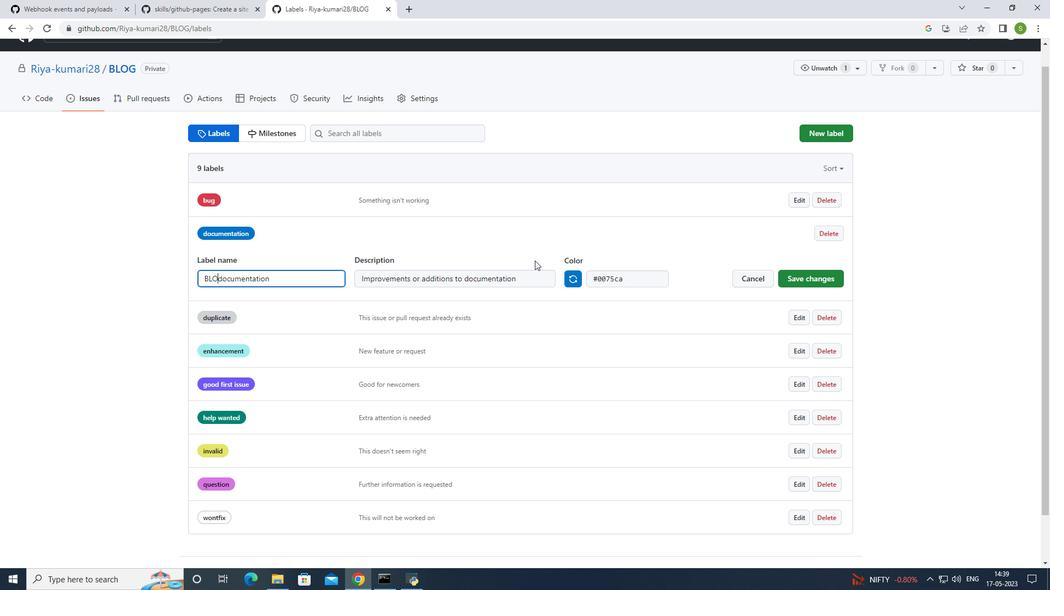 
Action: Key pressed g
Screenshot: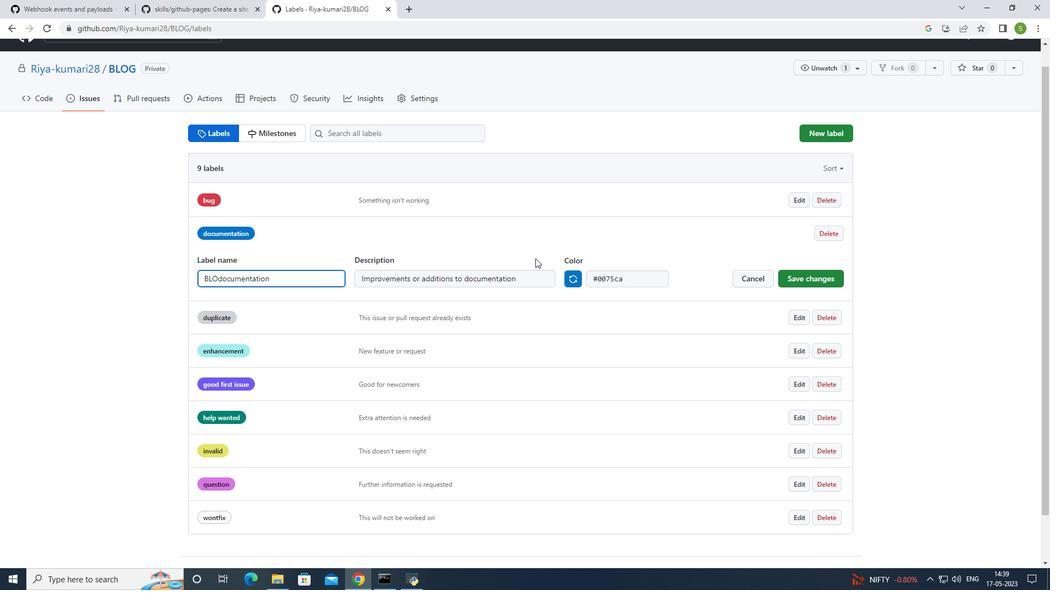 
Action: Mouse moved to (815, 282)
Screenshot: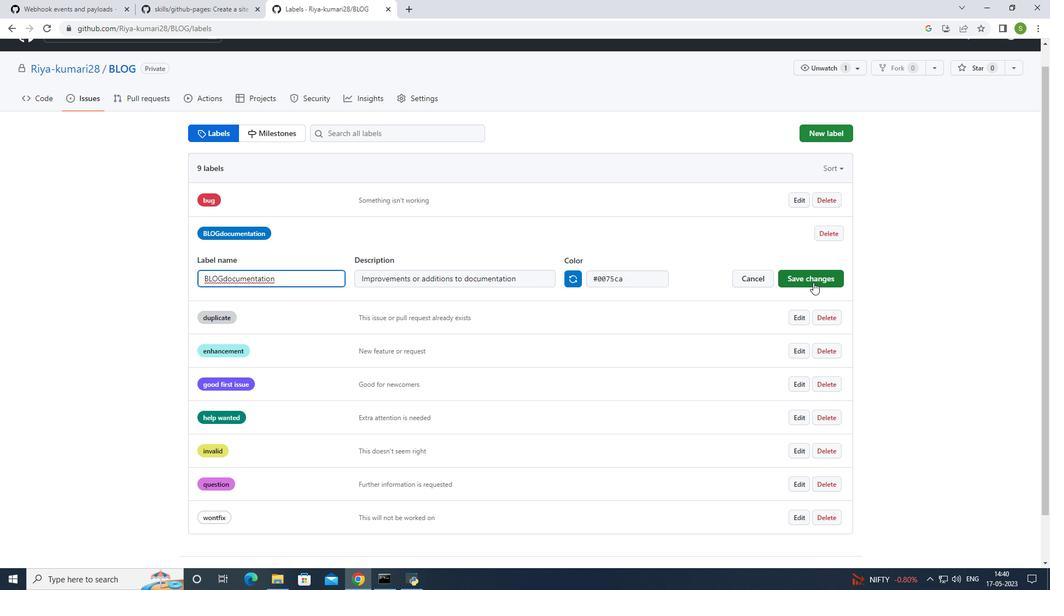 
Action: Mouse pressed left at (815, 282)
Screenshot: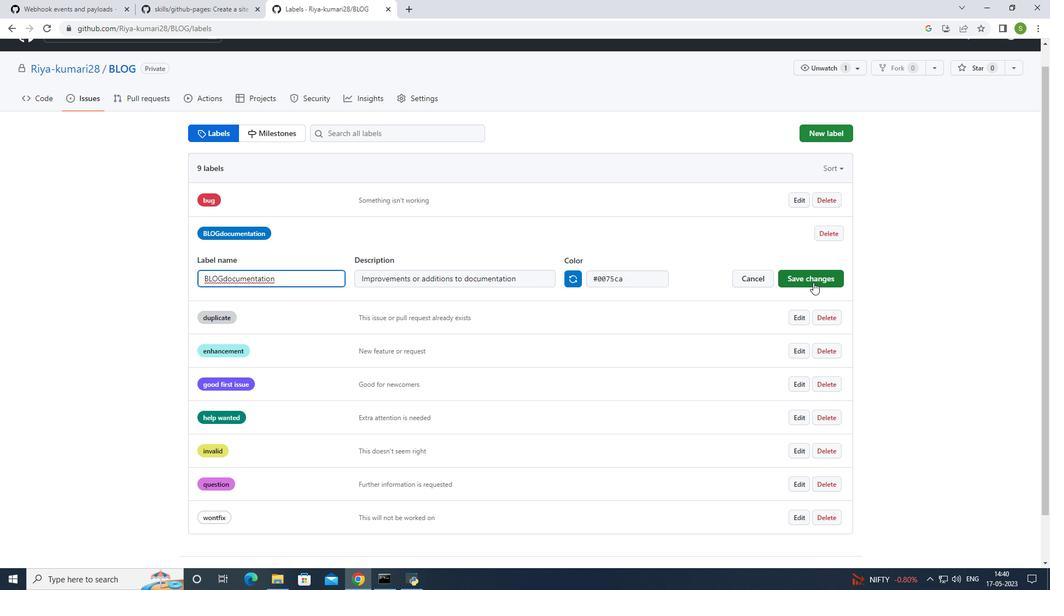 
Action: Mouse moved to (799, 269)
Screenshot: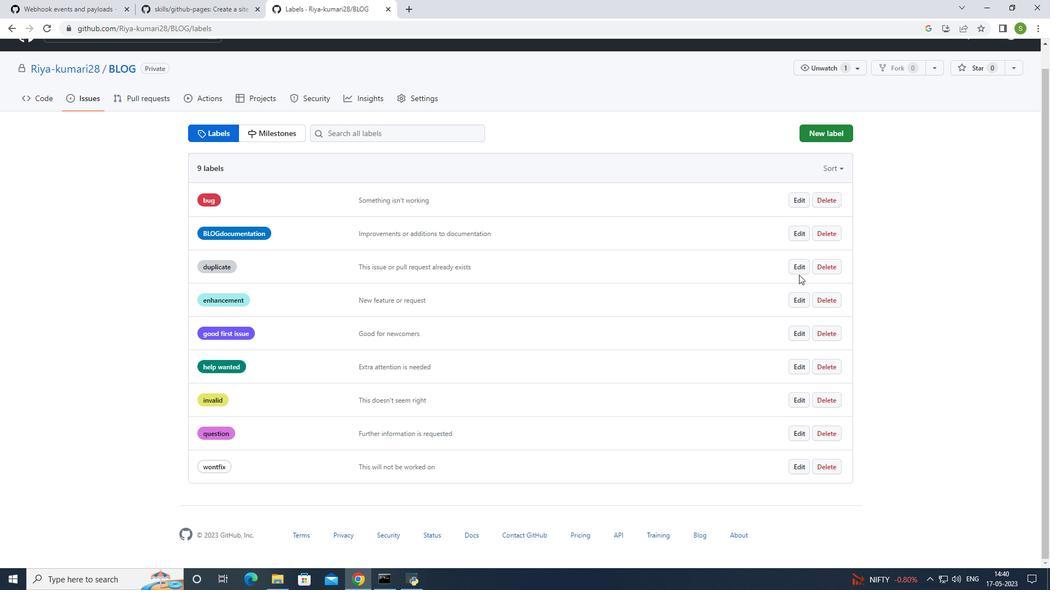 
Action: Mouse pressed left at (799, 269)
Screenshot: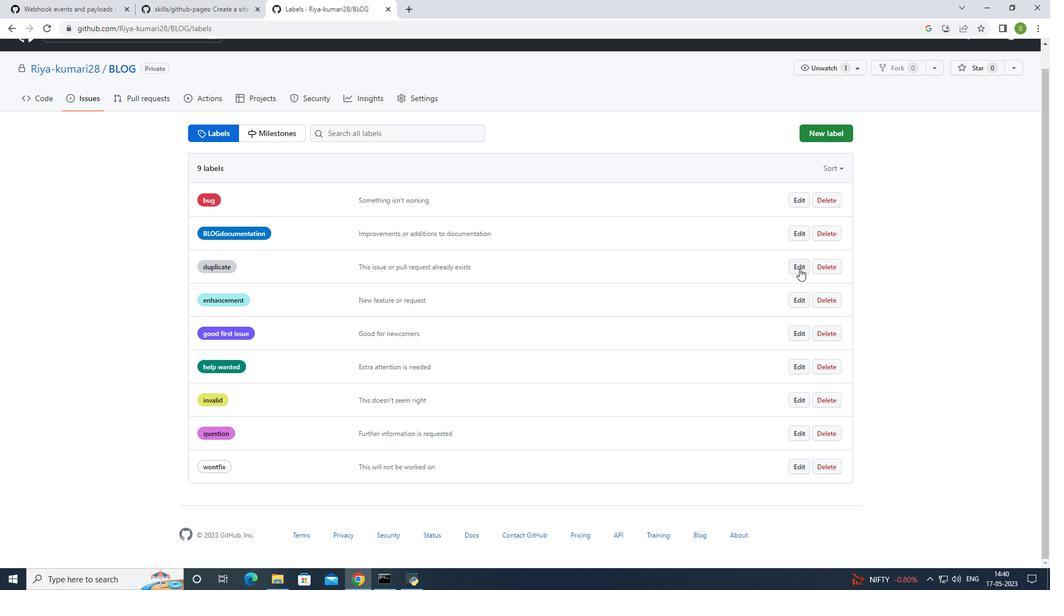 
Action: Mouse moved to (425, 233)
Screenshot: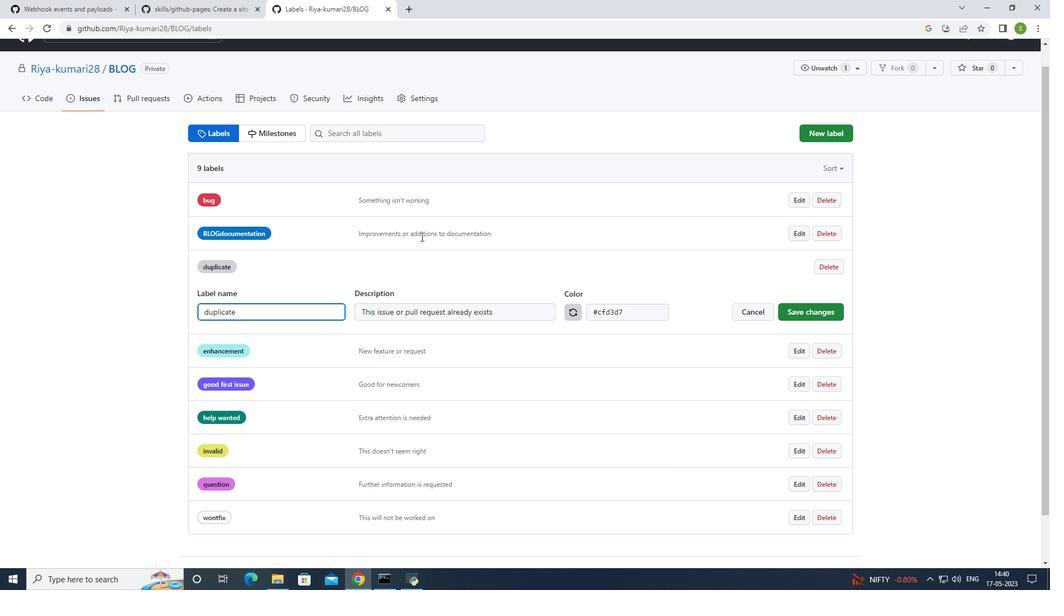 
Action: Key pressed <Key.right><Key.right><Key.right><Key.right><Key.right><Key.right><Key.right><Key.right><Key.right><Key.right><Key.right><Key.right><Key.backspace><Key.backspace><Key.backspace><Key.backspace><Key.backspace><Key.backspace><Key.backspace><Key.backspace><Key.backspace><Key.backspace><Key.backspace><Key.backspace><Key.backspace><Key.backspace><Key.backspace>
Screenshot: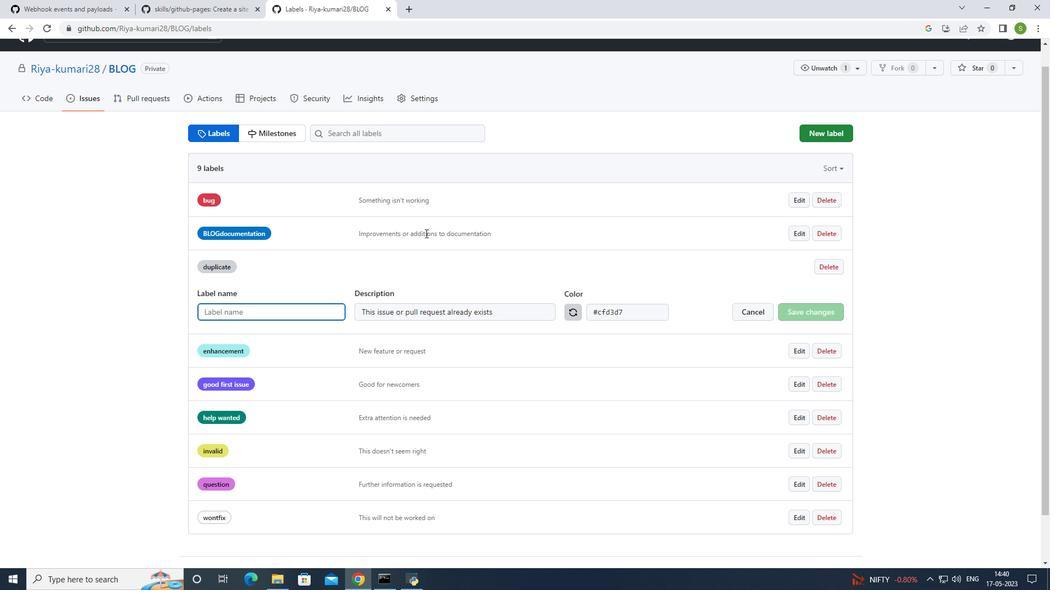 
Action: Mouse moved to (426, 233)
Screenshot: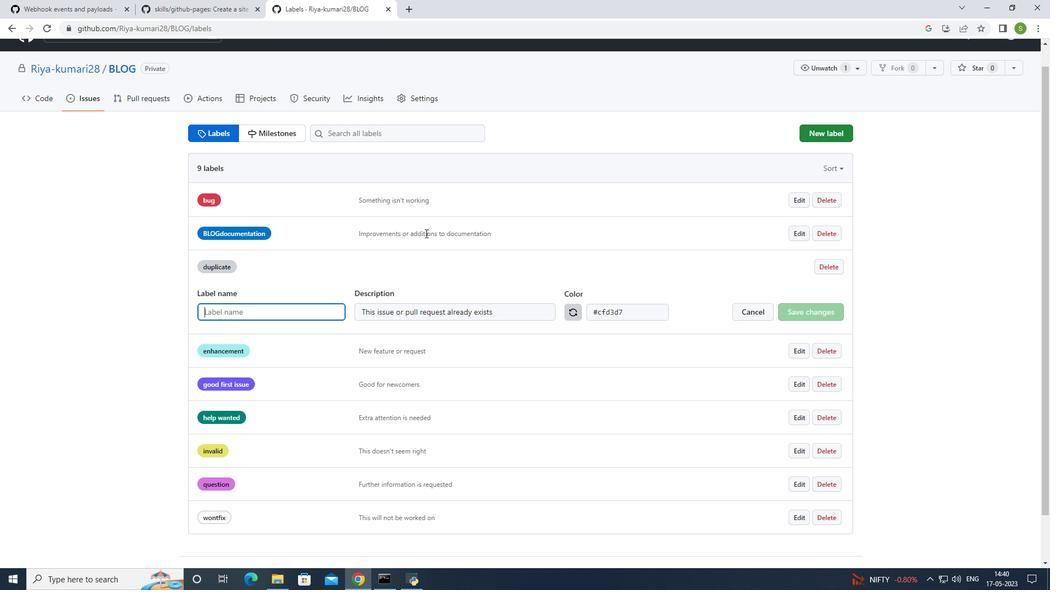 
Action: Key pressed b
Screenshot: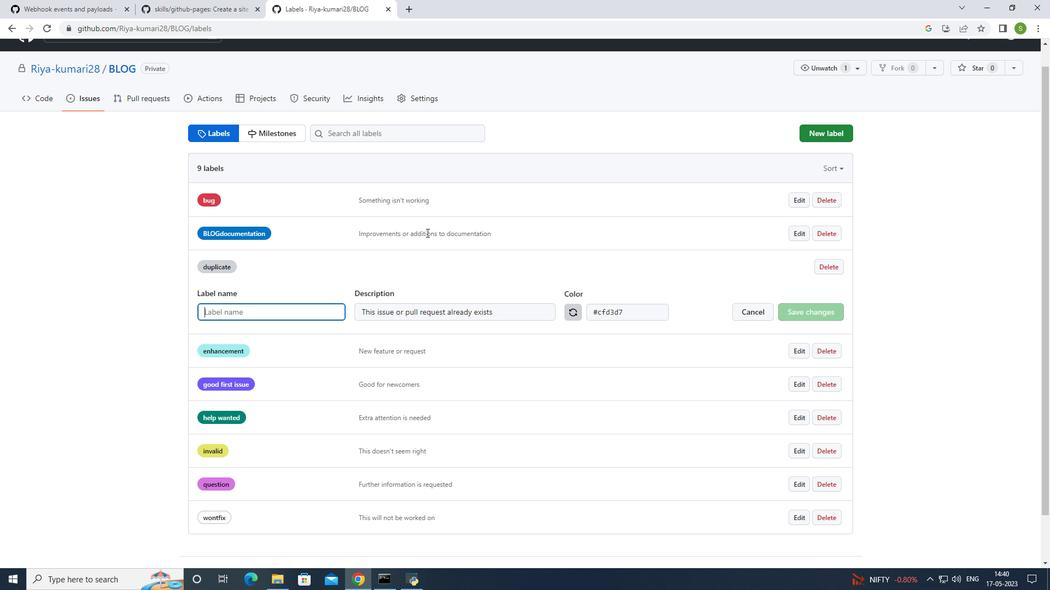 
Action: Mouse moved to (426, 232)
Screenshot: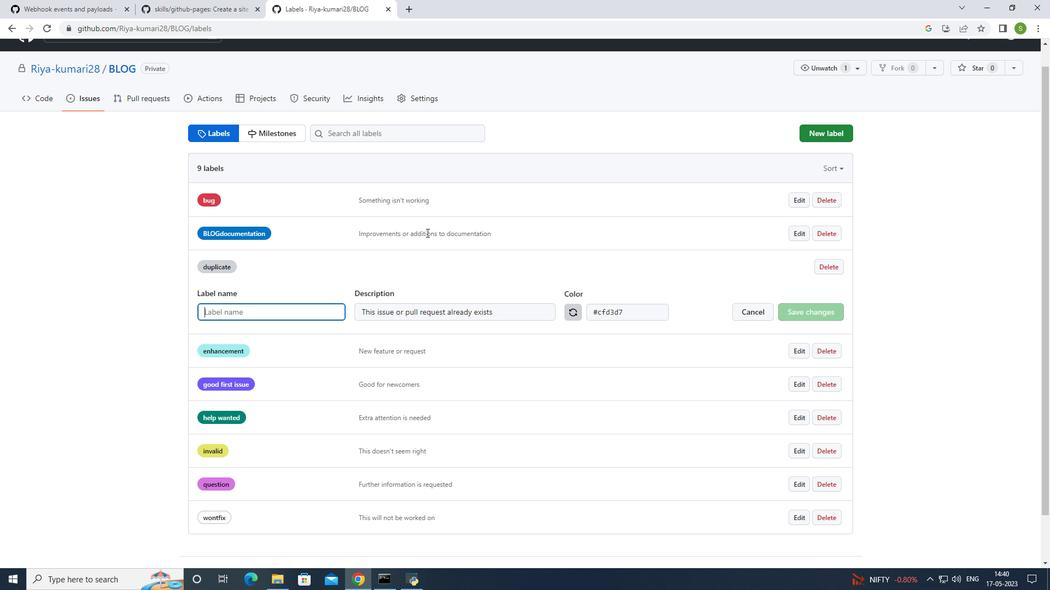
Action: Key pressed lo
Screenshot: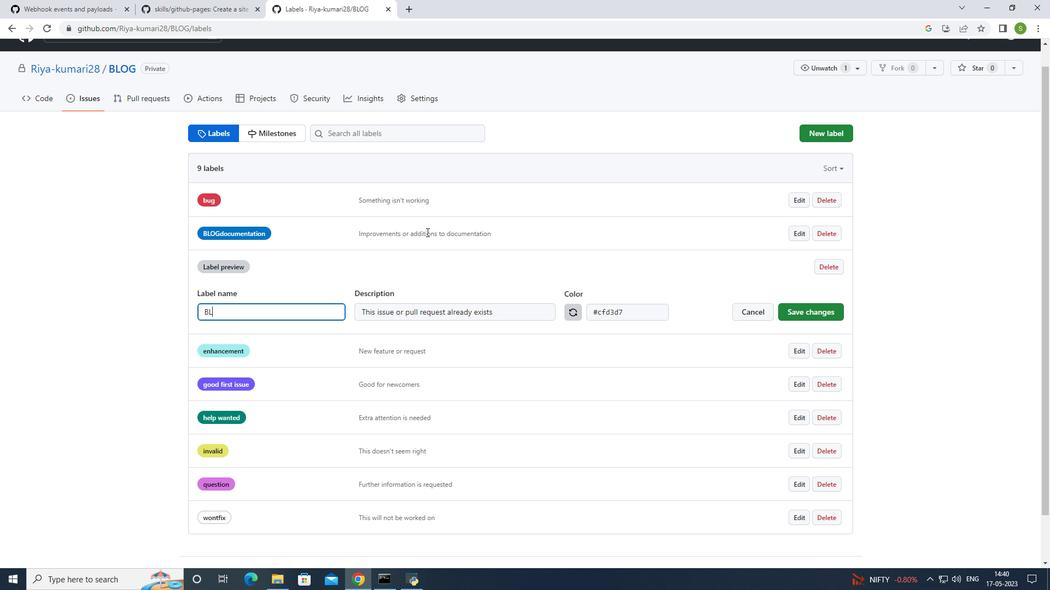 
Action: Mouse moved to (427, 231)
Screenshot: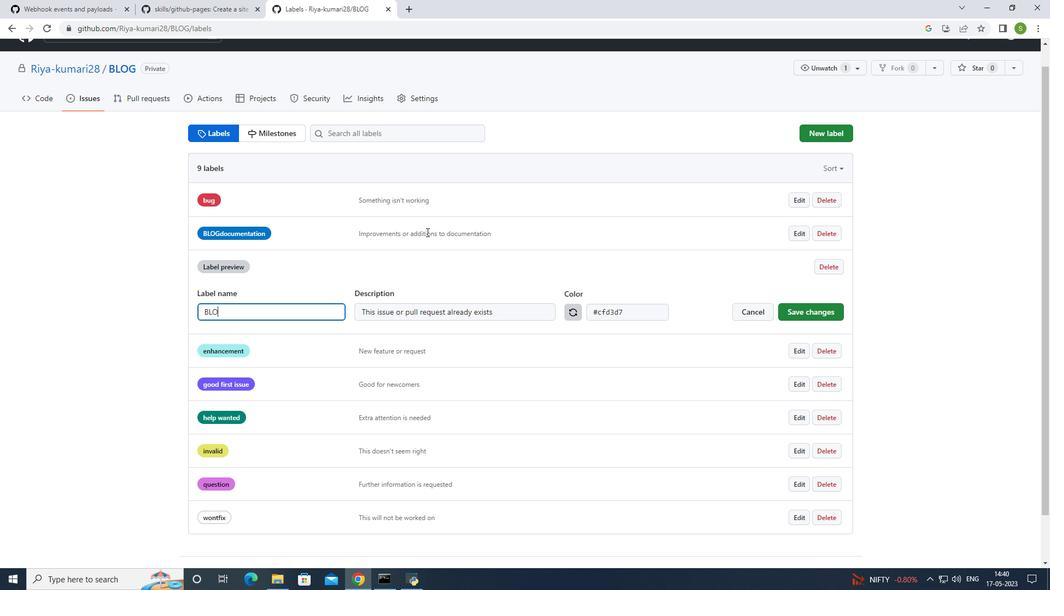 
Action: Key pressed g
Screenshot: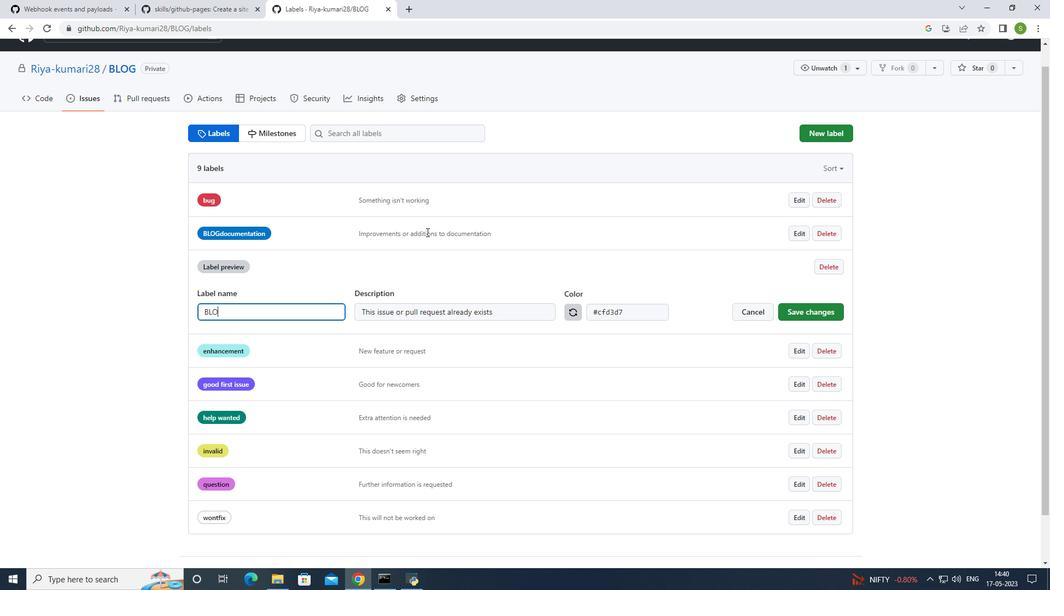 
Action: Mouse moved to (821, 311)
Screenshot: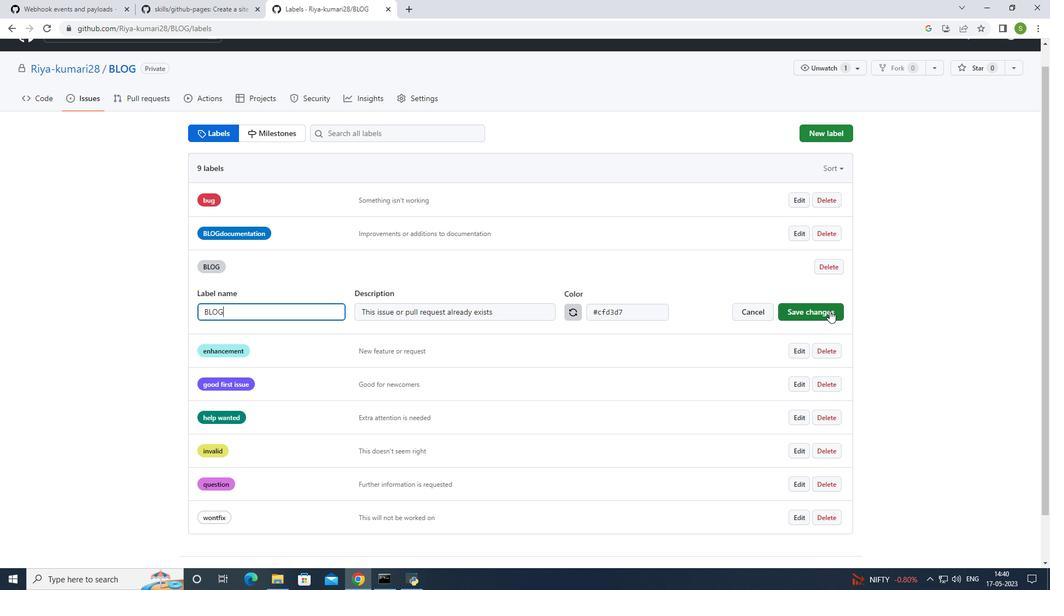 
Action: Mouse pressed left at (821, 311)
Screenshot: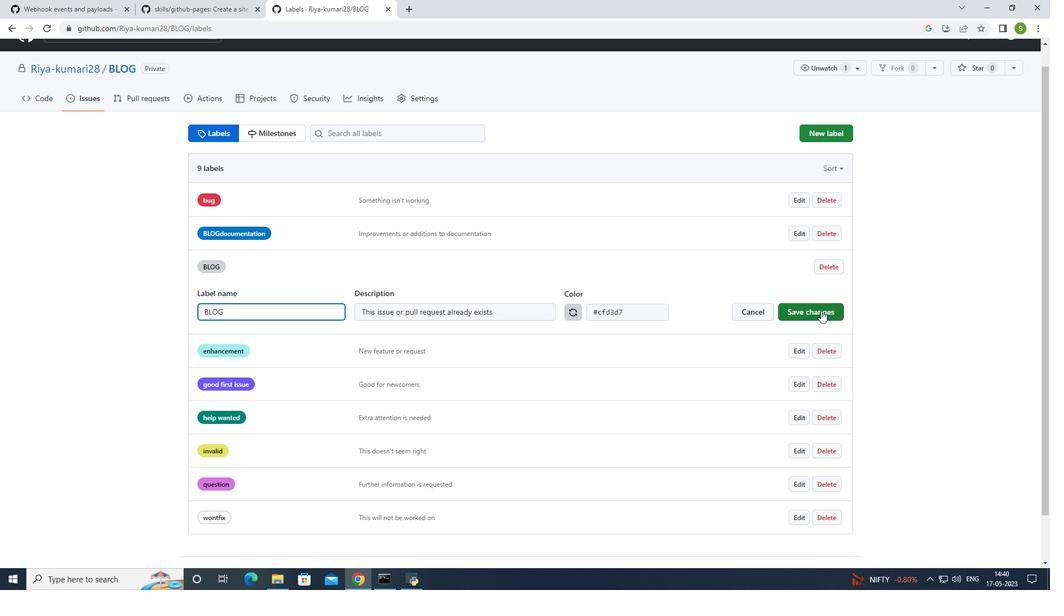 
Action: Mouse moved to (662, 295)
Screenshot: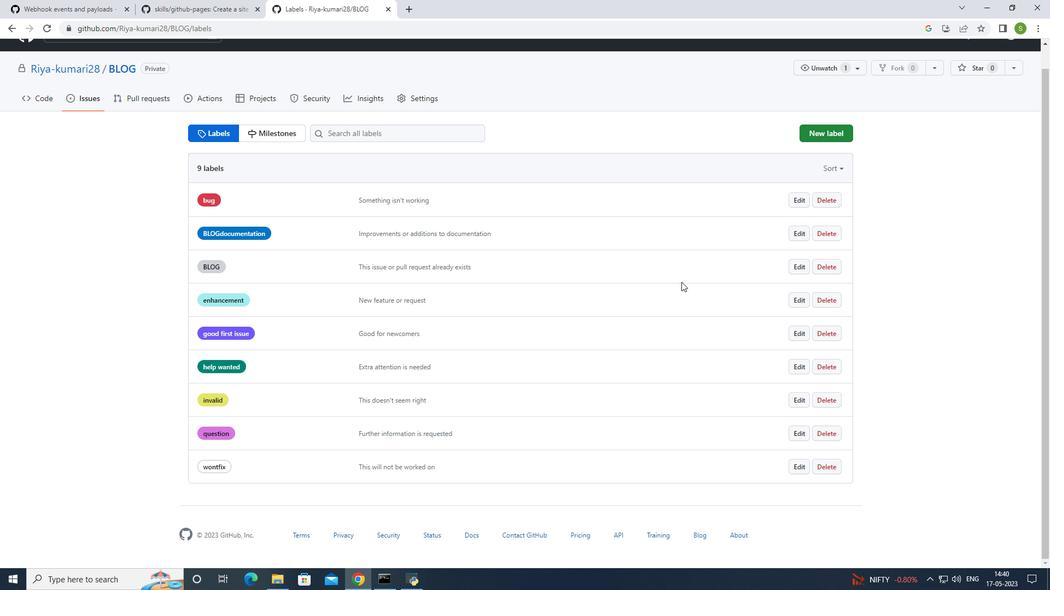 
Action: Mouse scrolled (662, 294) with delta (0, 0)
Screenshot: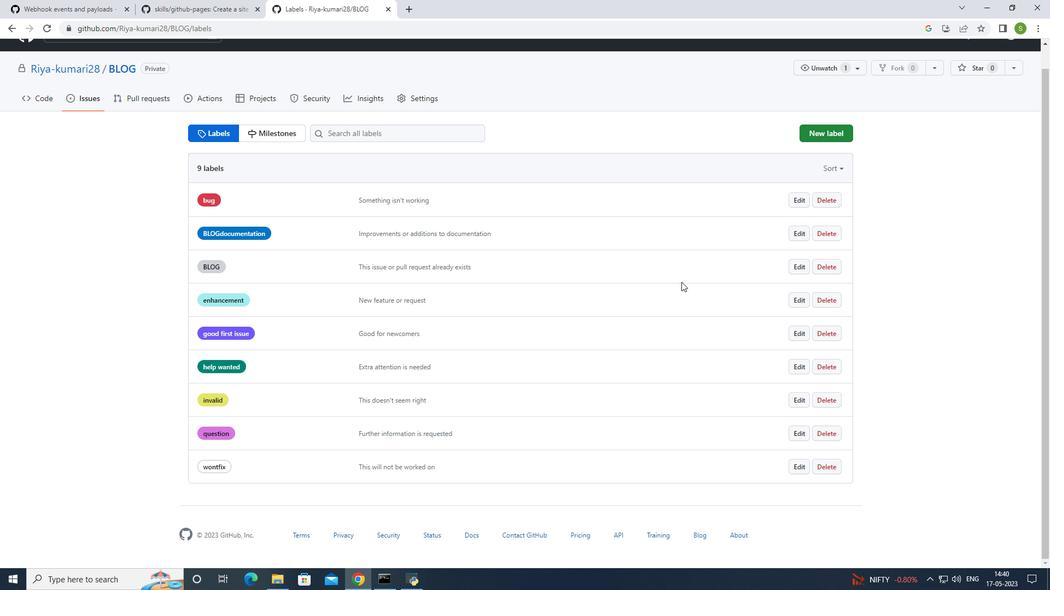 
Action: Mouse moved to (626, 299)
Screenshot: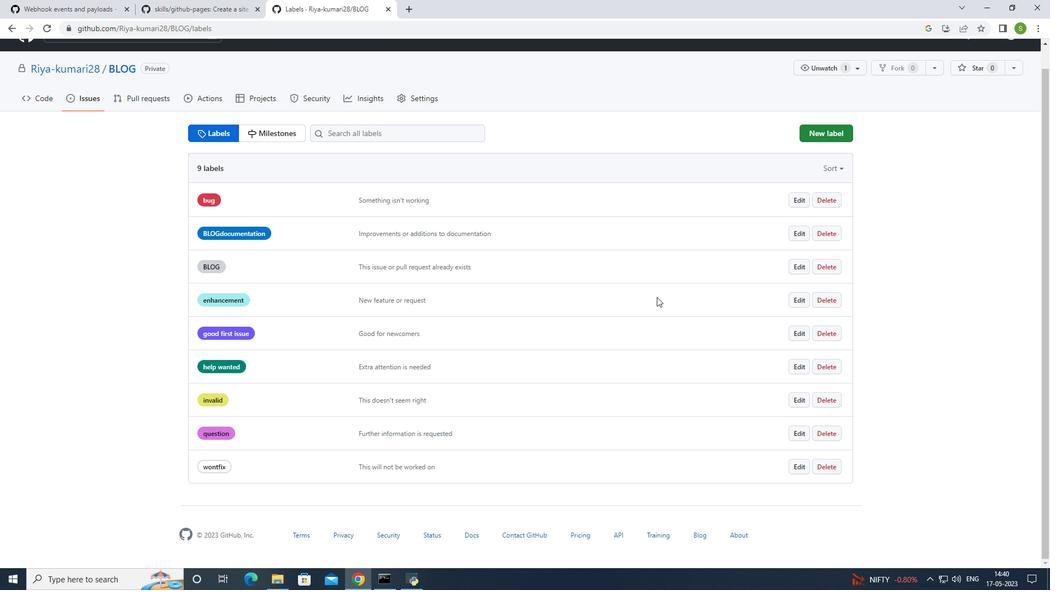 
Action: Mouse scrolled (626, 299) with delta (0, 0)
Screenshot: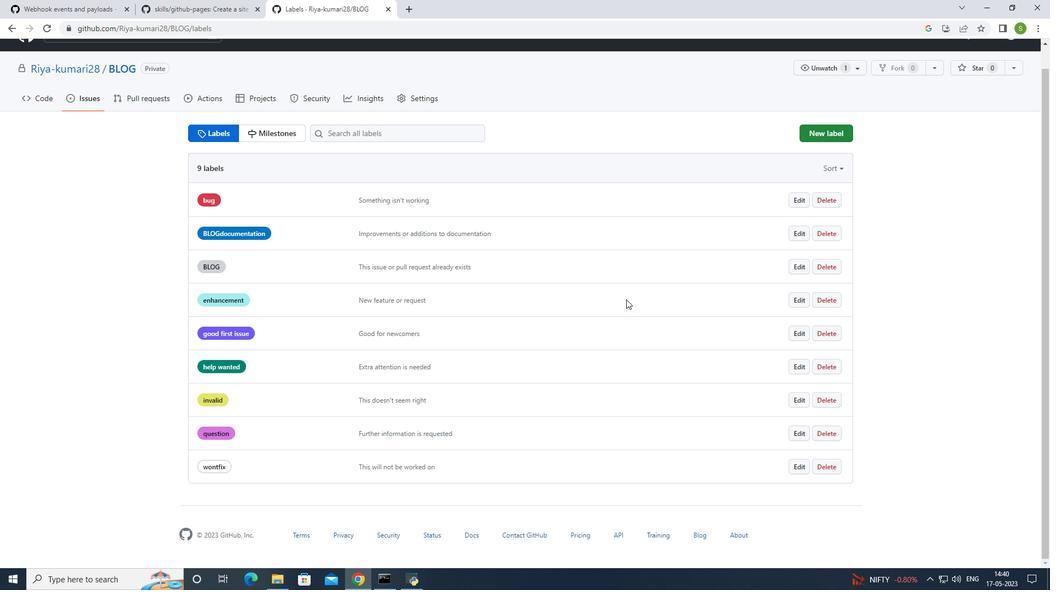 
Action: Mouse scrolled (626, 299) with delta (0, 0)
Screenshot: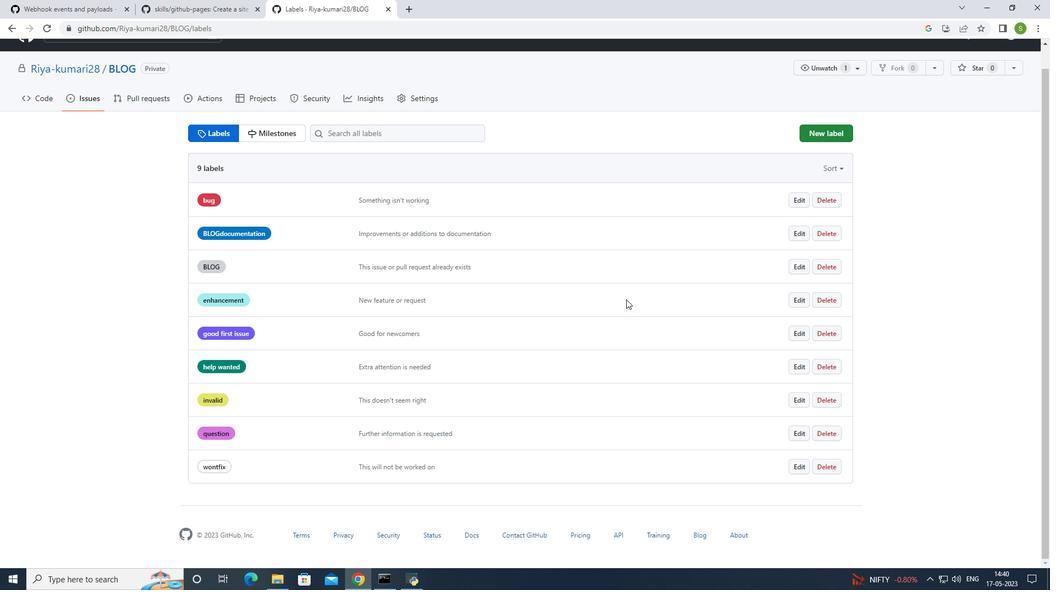 
Action: Mouse moved to (625, 299)
Screenshot: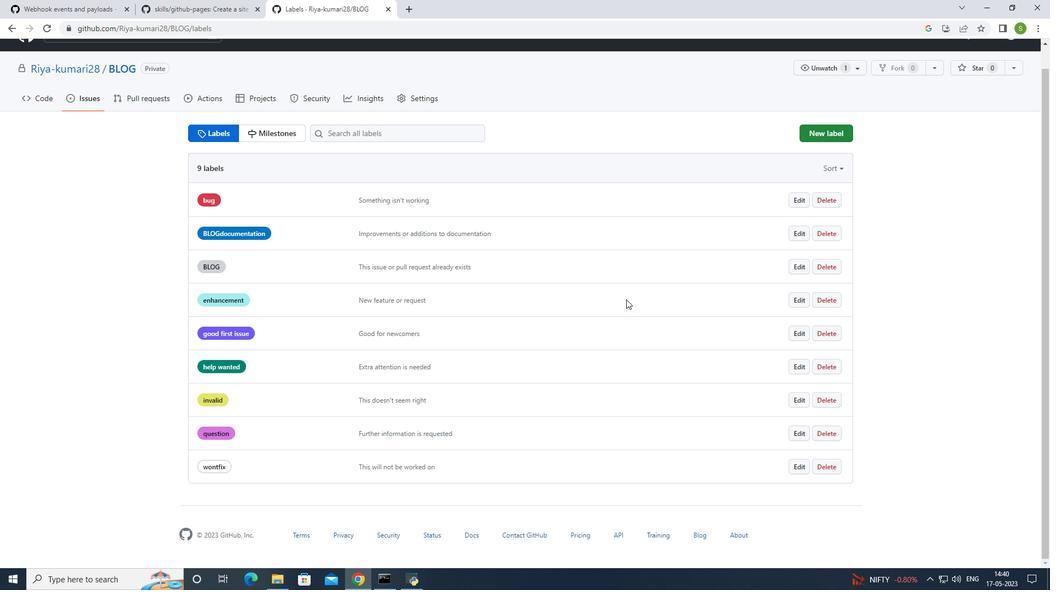 
Action: Mouse scrolled (625, 299) with delta (0, 0)
Screenshot: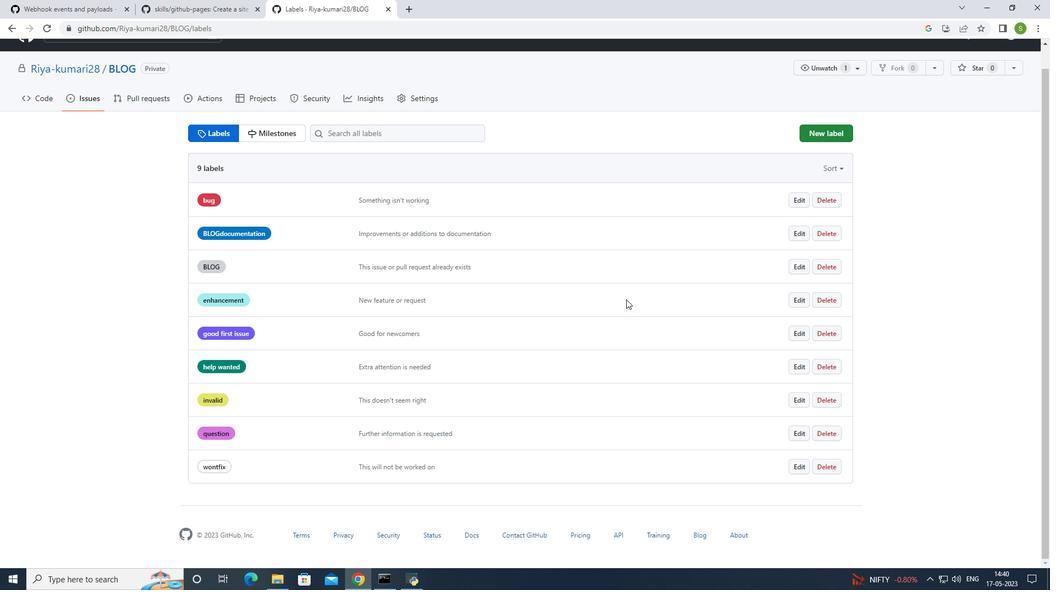 
Action: Mouse moved to (796, 368)
Screenshot: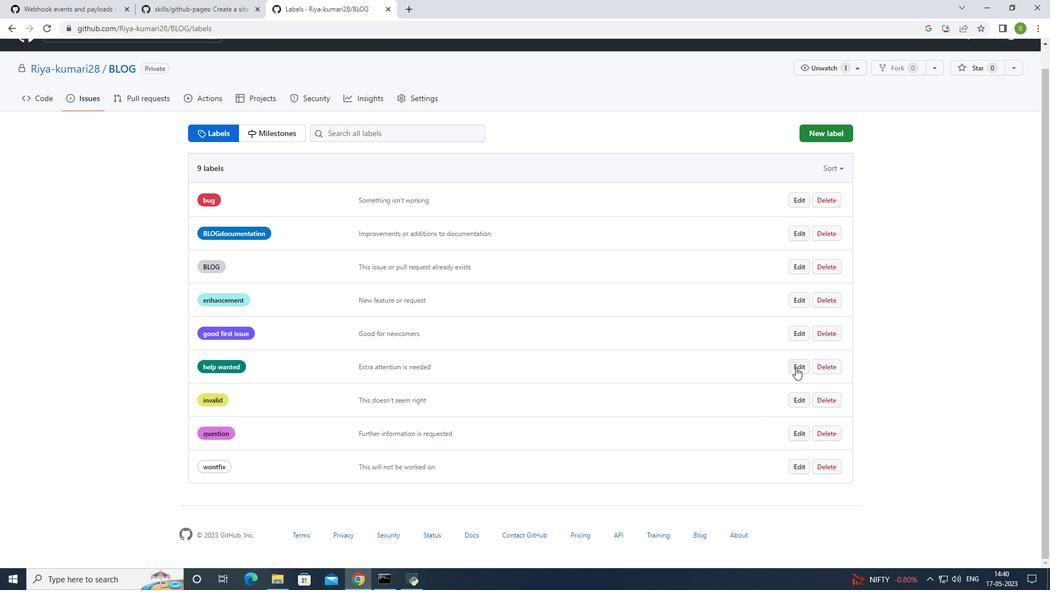 
Action: Mouse pressed left at (796, 368)
Screenshot: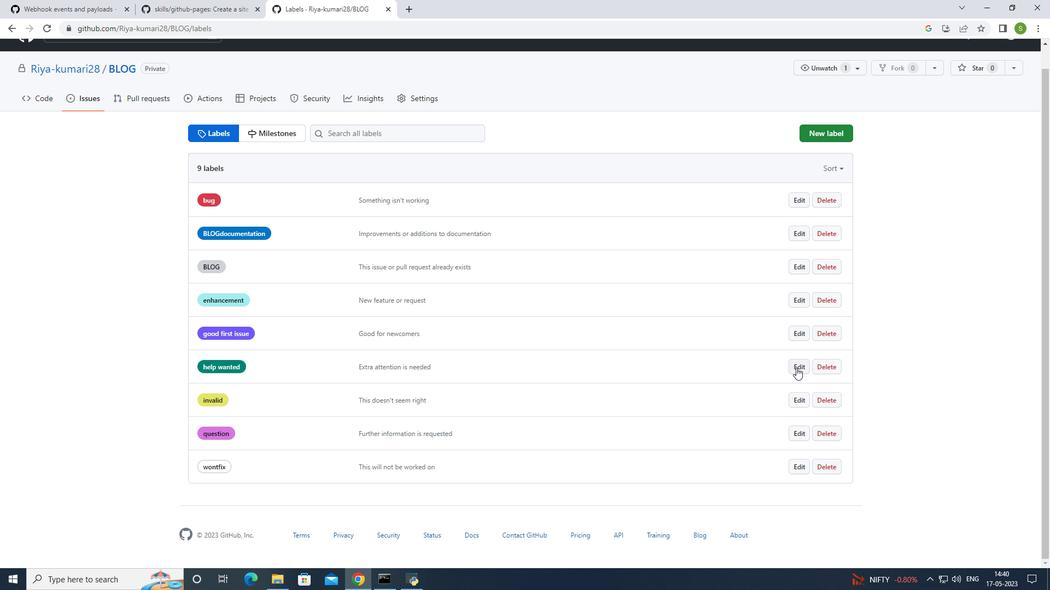 
Action: Mouse moved to (264, 408)
Screenshot: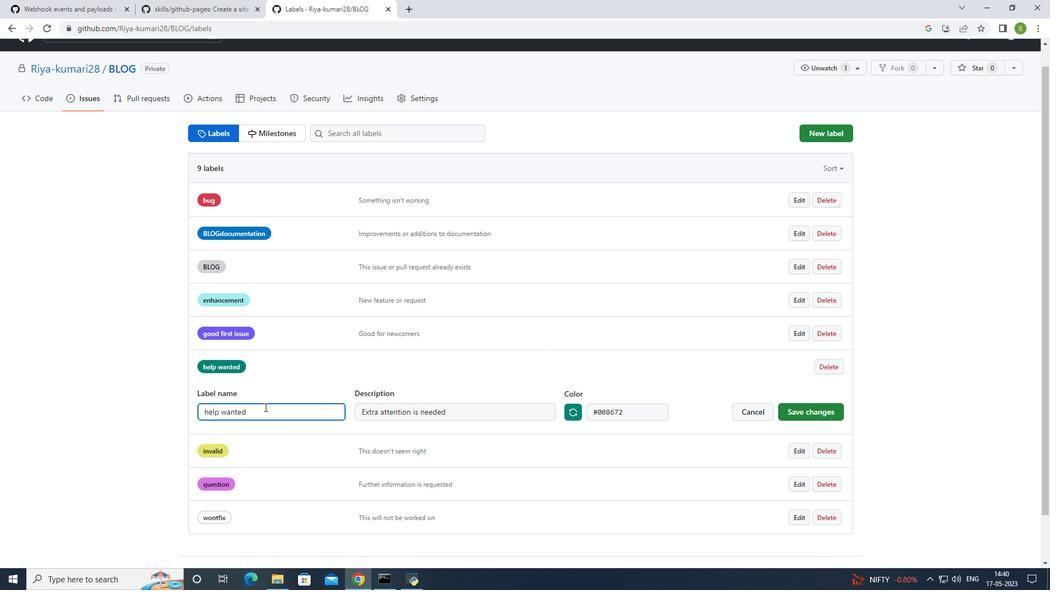 
Action: Mouse pressed left at (264, 408)
Screenshot: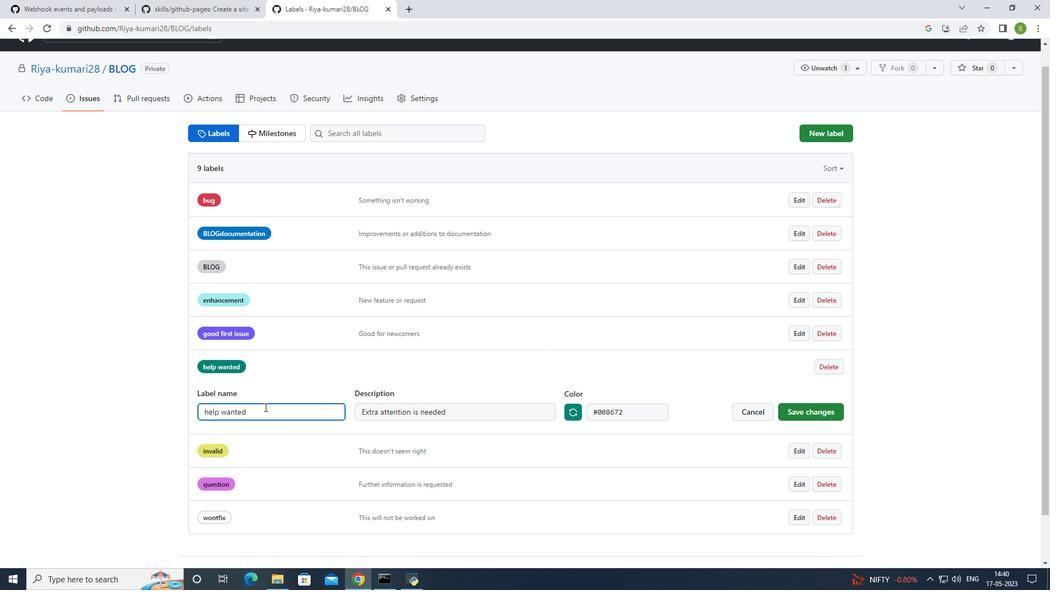 
Action: Mouse moved to (468, 355)
Screenshot: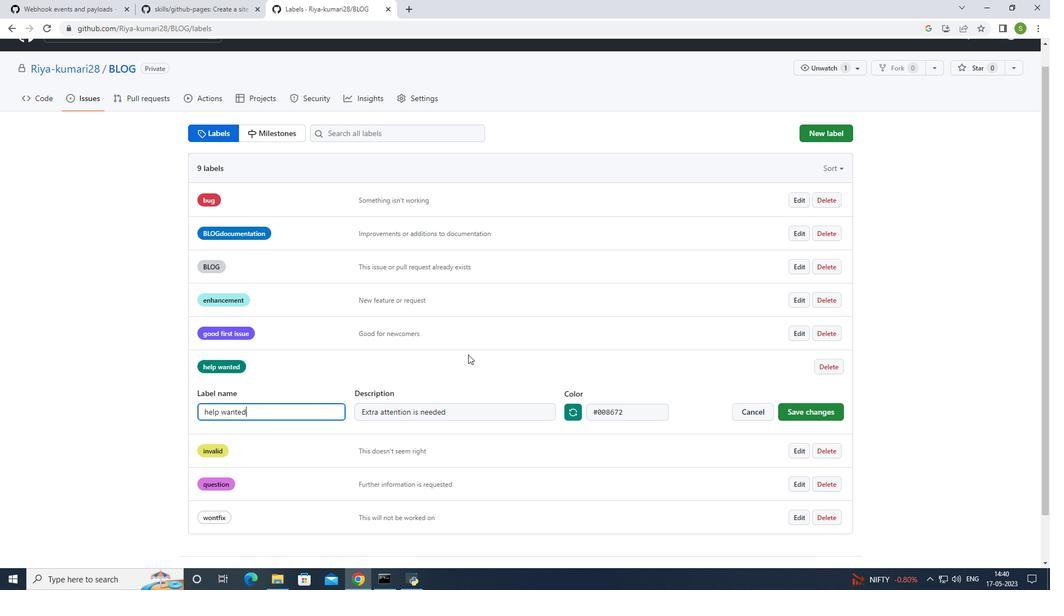 
Action: Key pressed <Key.backspace>
Screenshot: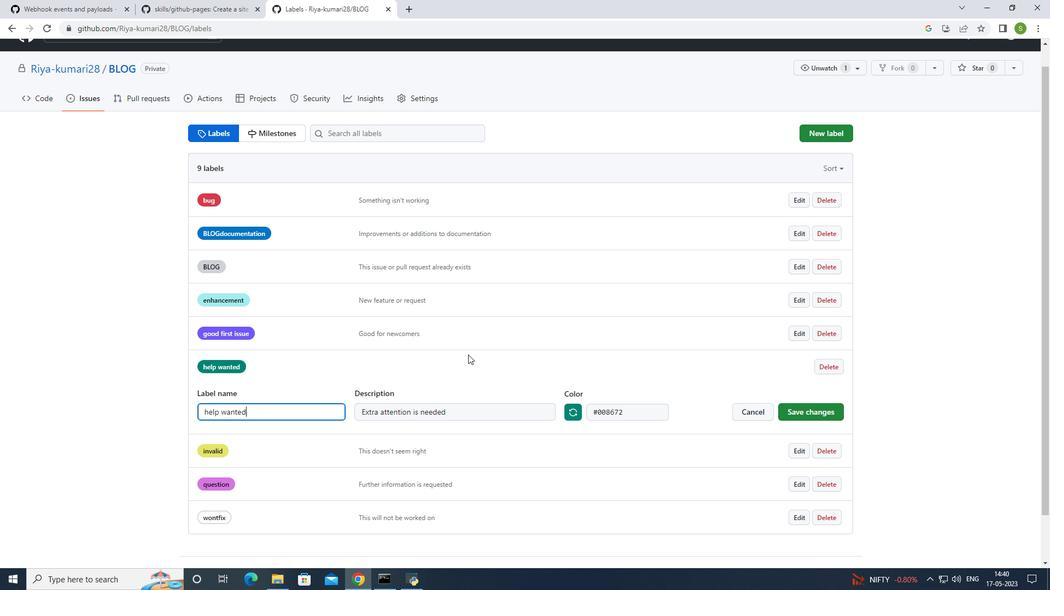 
Action: Mouse moved to (469, 354)
Screenshot: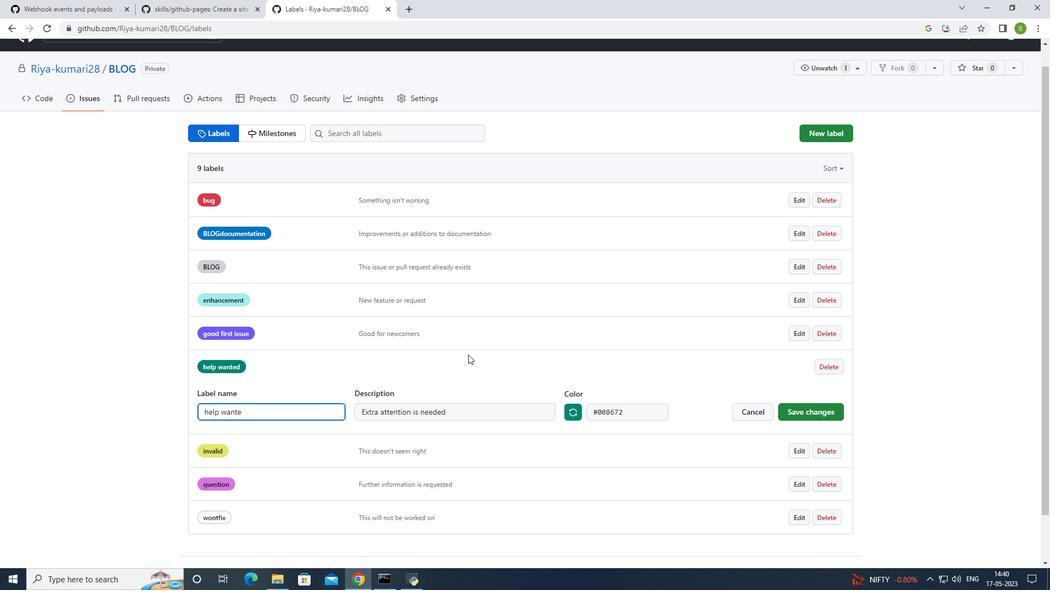 
Action: Key pressed <Key.backspace><Key.backspace><Key.backspace><Key.backspace><Key.backspace><Key.backspace><Key.backspace><Key.backspace><Key.backspace><Key.backspace><Key.backspace><Key.backspace><Key.backspace><Key.backspace><Key.backspace>
Screenshot: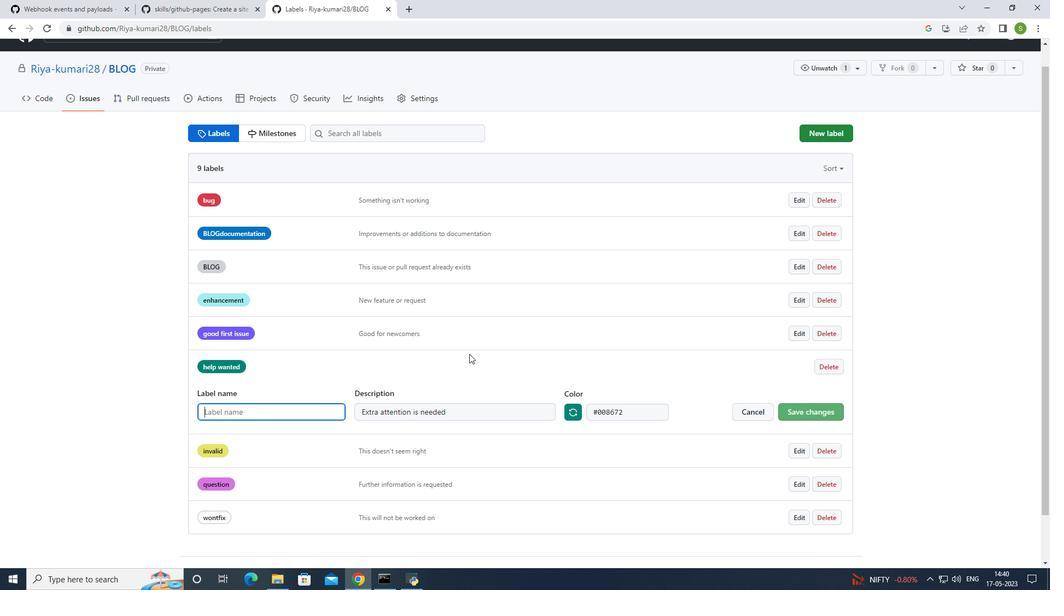 
Action: Mouse moved to (473, 350)
Screenshot: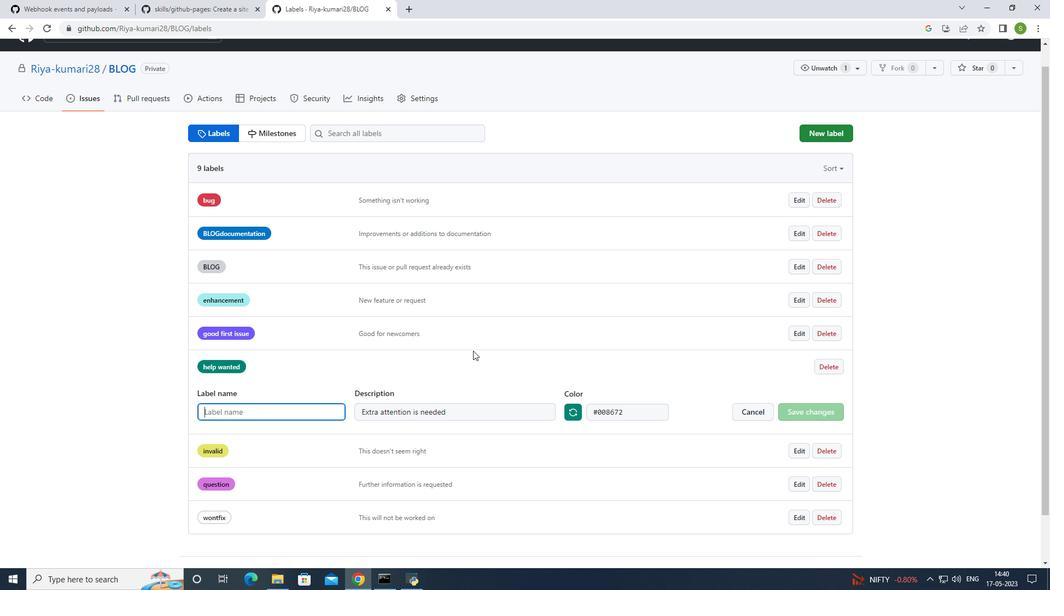 
Action: Key pressed d
Screenshot: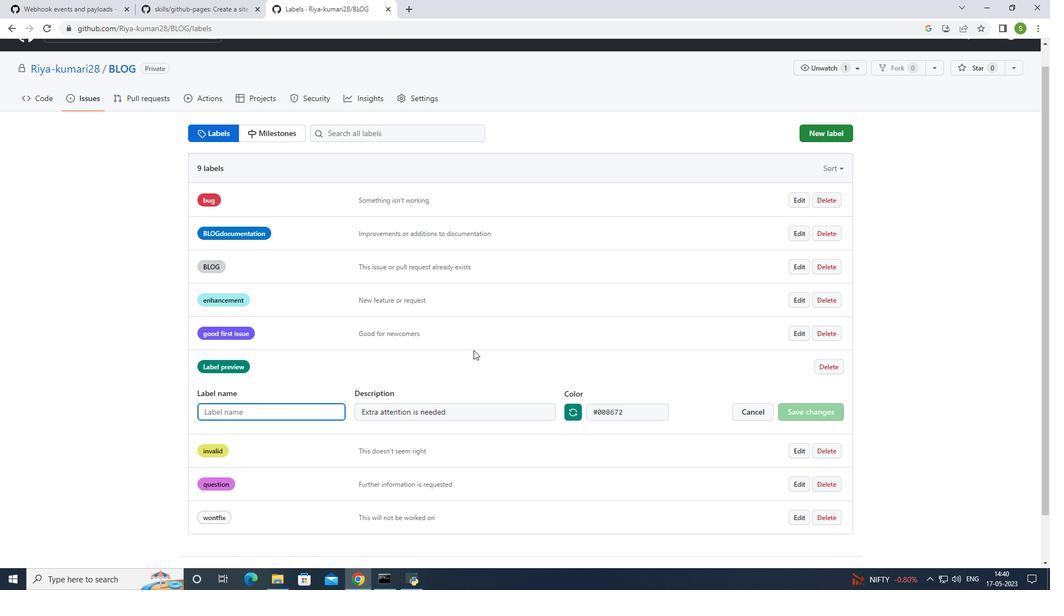 
Action: Mouse moved to (474, 349)
Screenshot: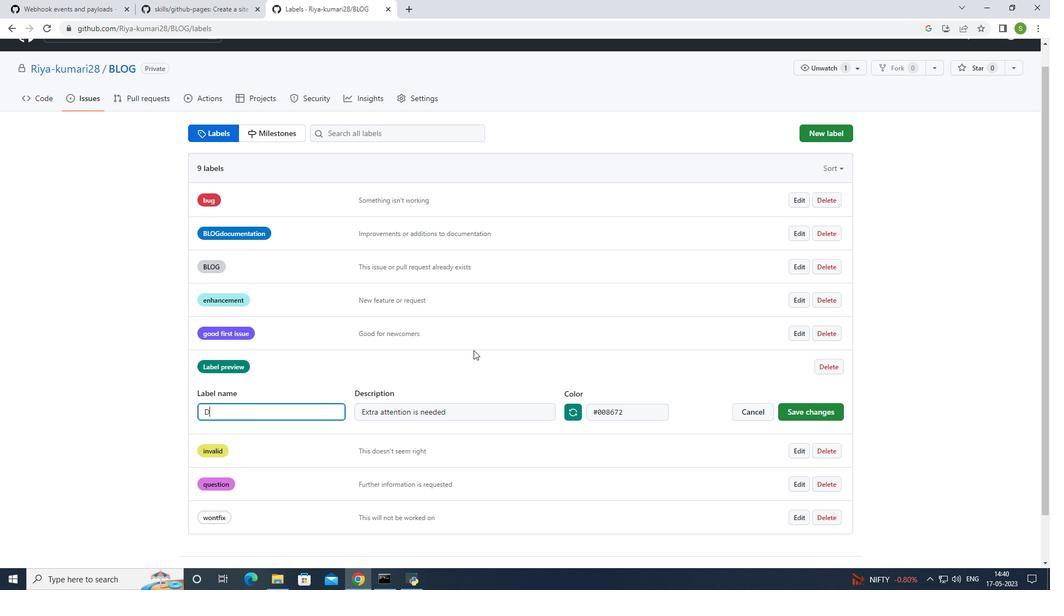 
Action: Key pressed o<Key.space>
Screenshot: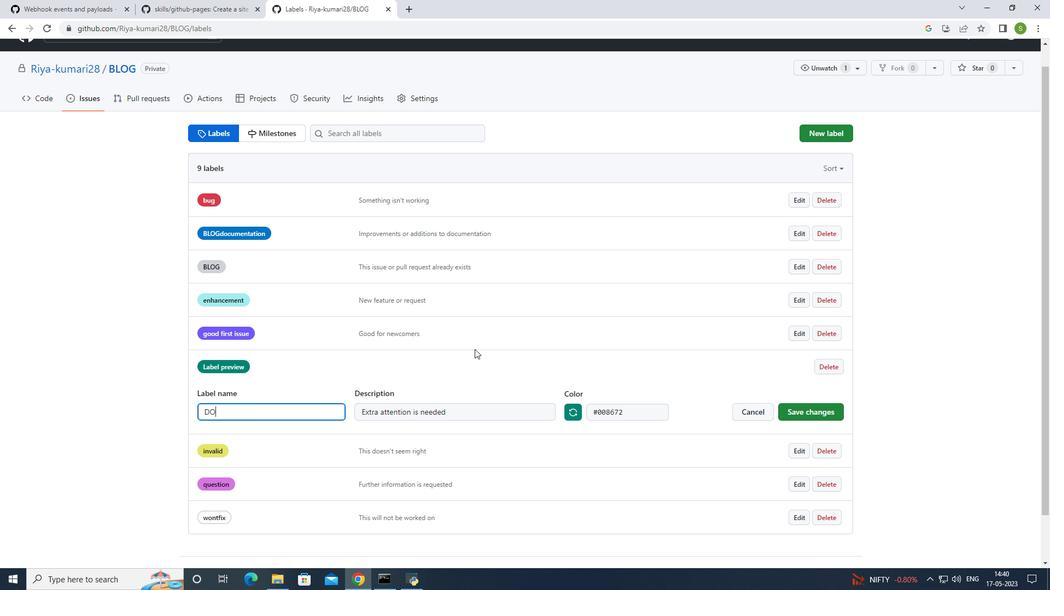 
Action: Mouse moved to (478, 347)
Screenshot: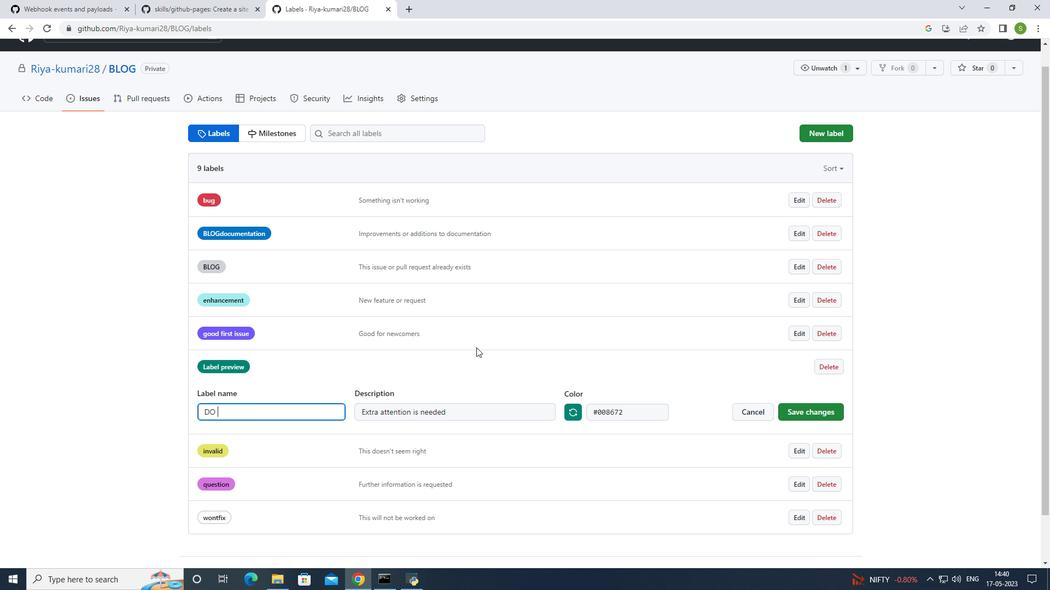 
Action: Key pressed you
Screenshot: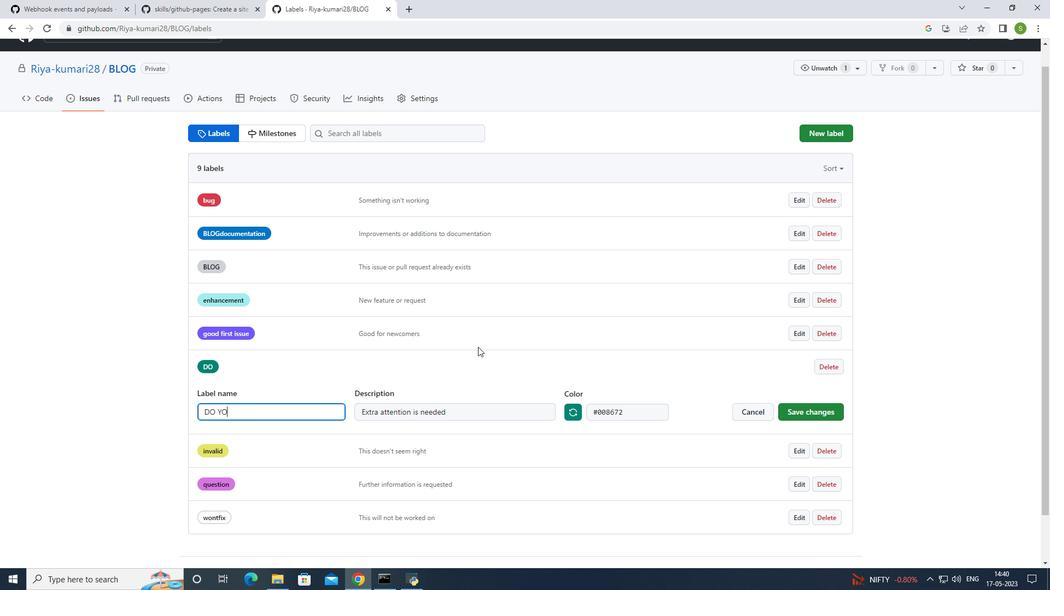 
Action: Mouse moved to (478, 346)
Screenshot: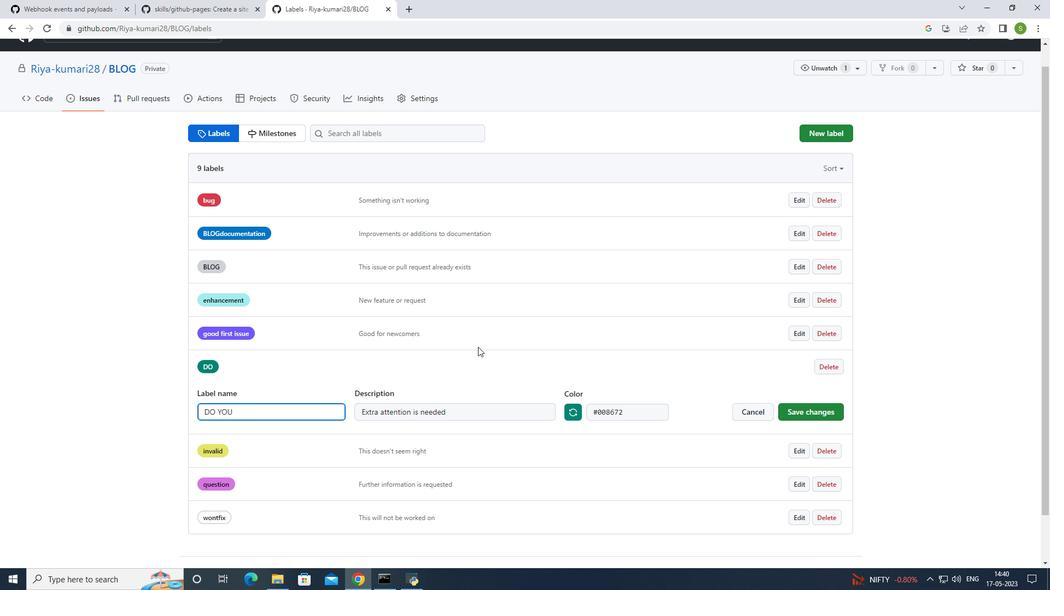 
Action: Key pressed <Key.space>
Screenshot: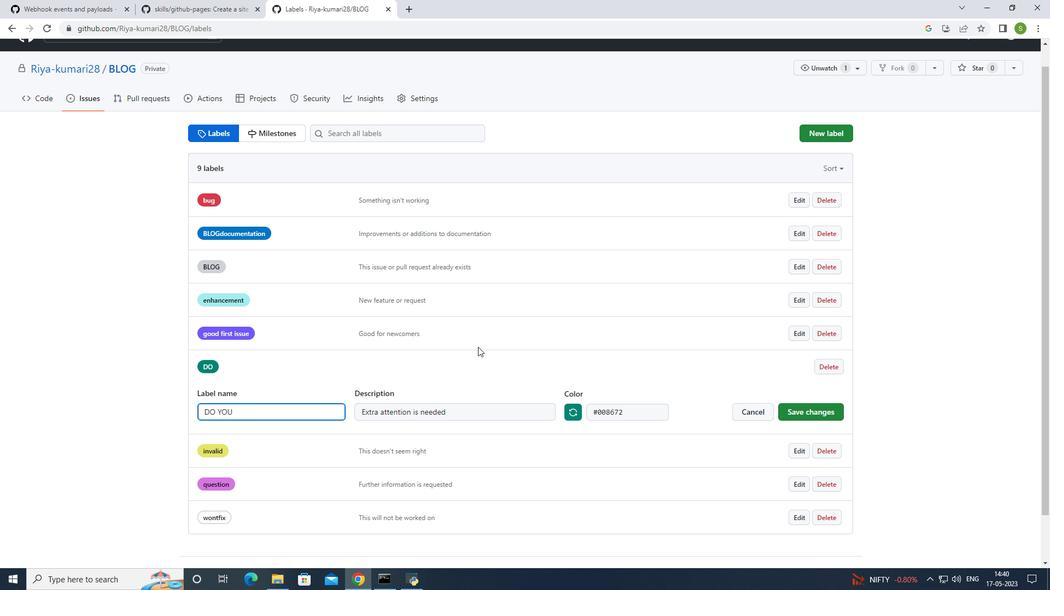 
Action: Mouse moved to (478, 346)
Screenshot: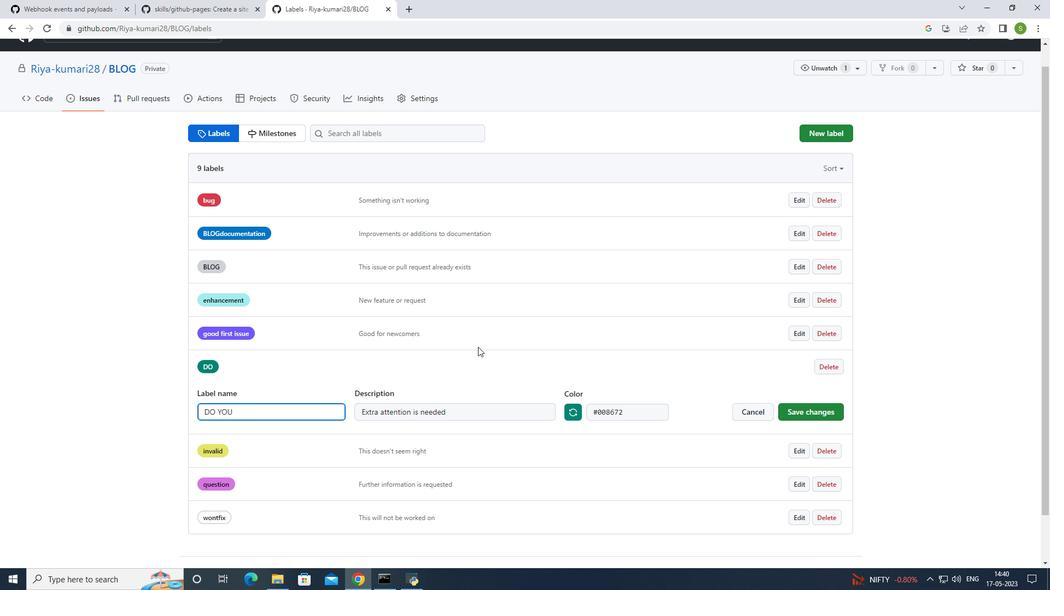 
Action: Key pressed w
Screenshot: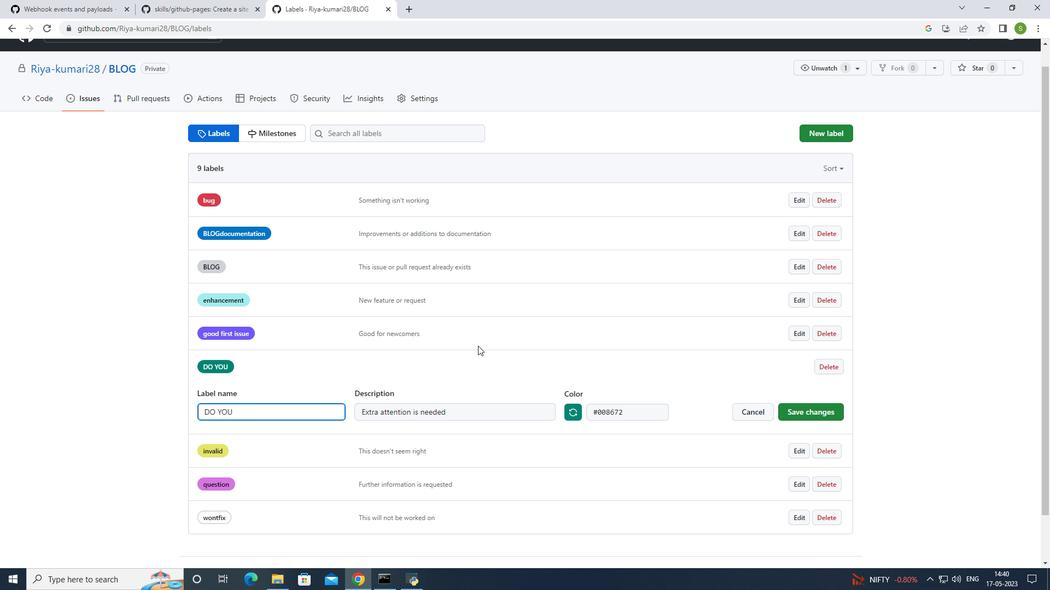
Action: Mouse moved to (478, 345)
Screenshot: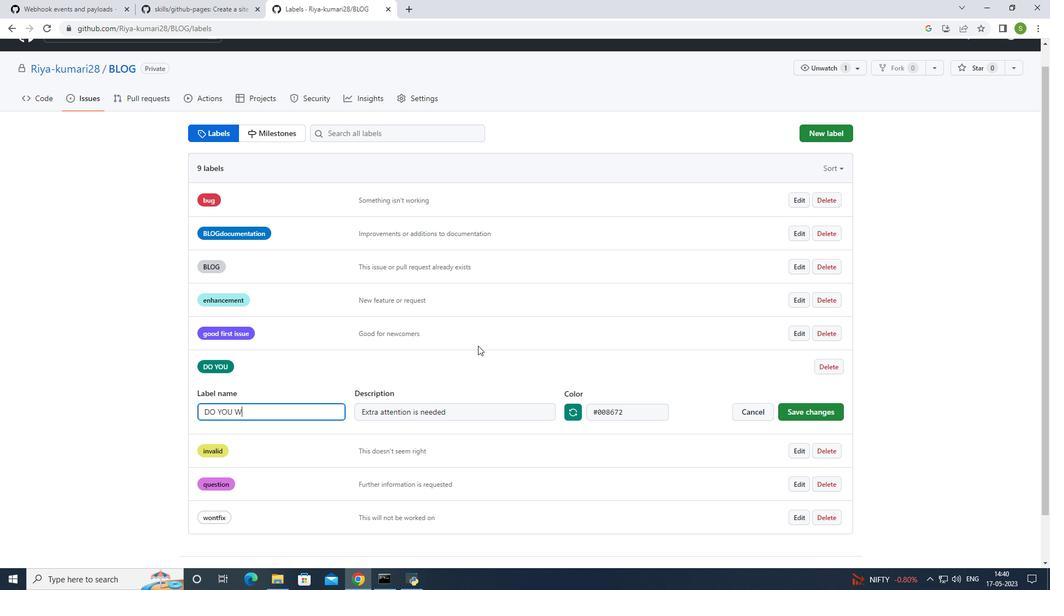 
Action: Key pressed an
Screenshot: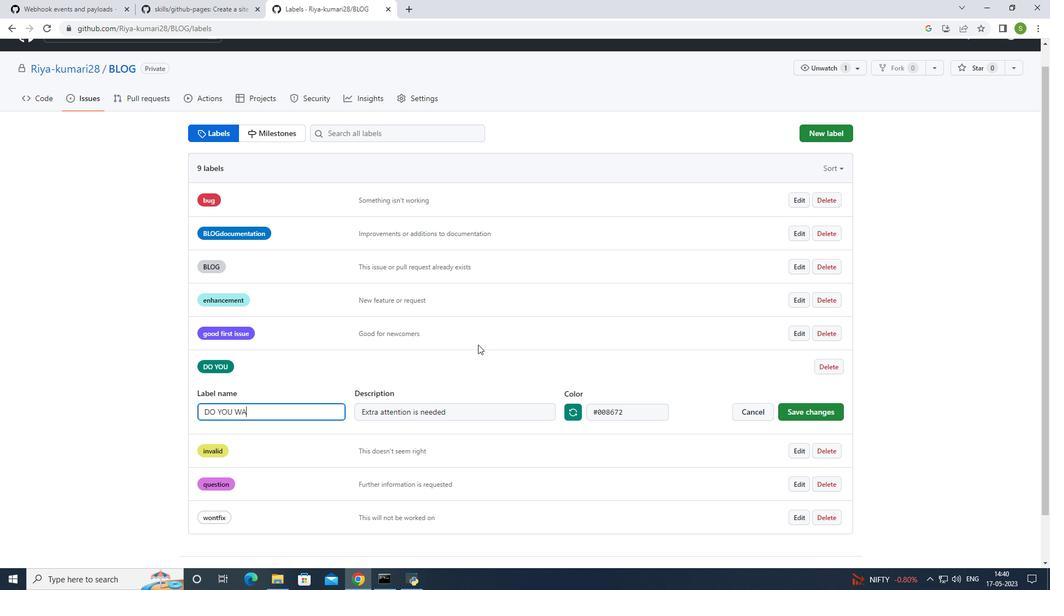 
Action: Mouse moved to (478, 343)
Screenshot: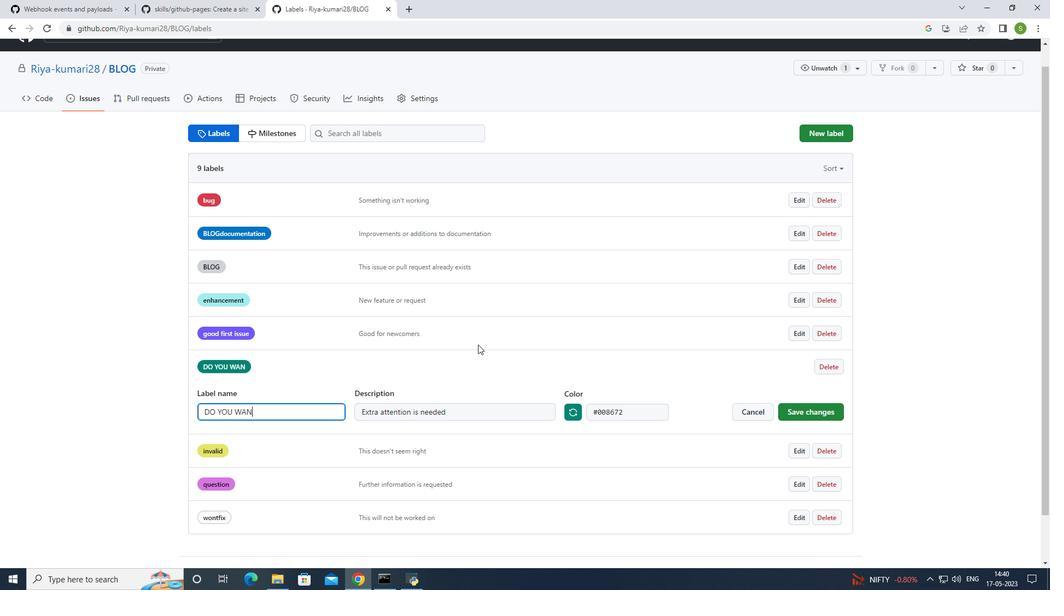 
Action: Key pressed t<Key.space>any<Key.space>
Screenshot: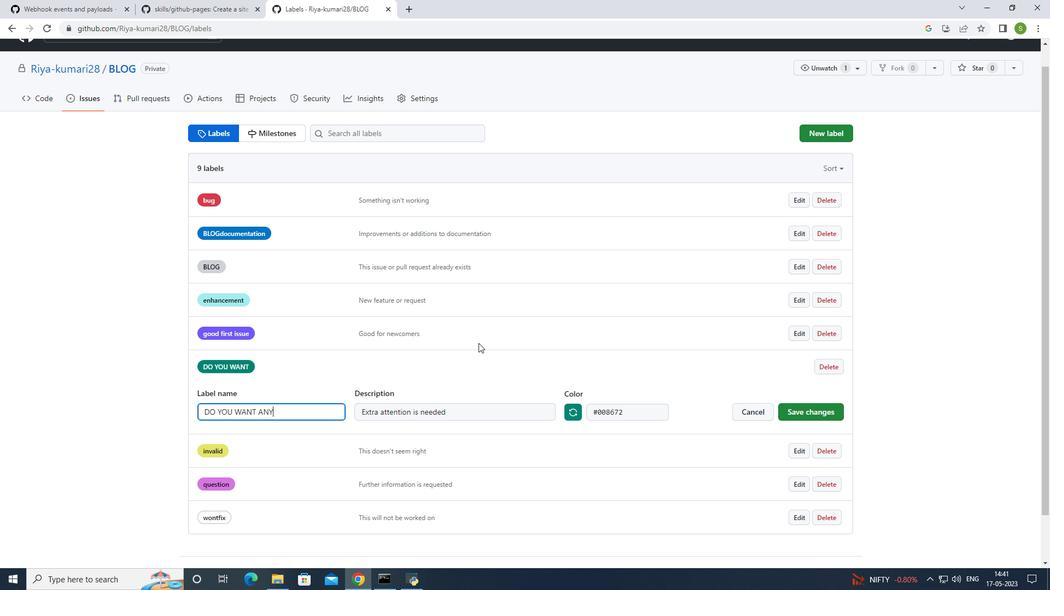 
Action: Mouse moved to (484, 340)
Screenshot: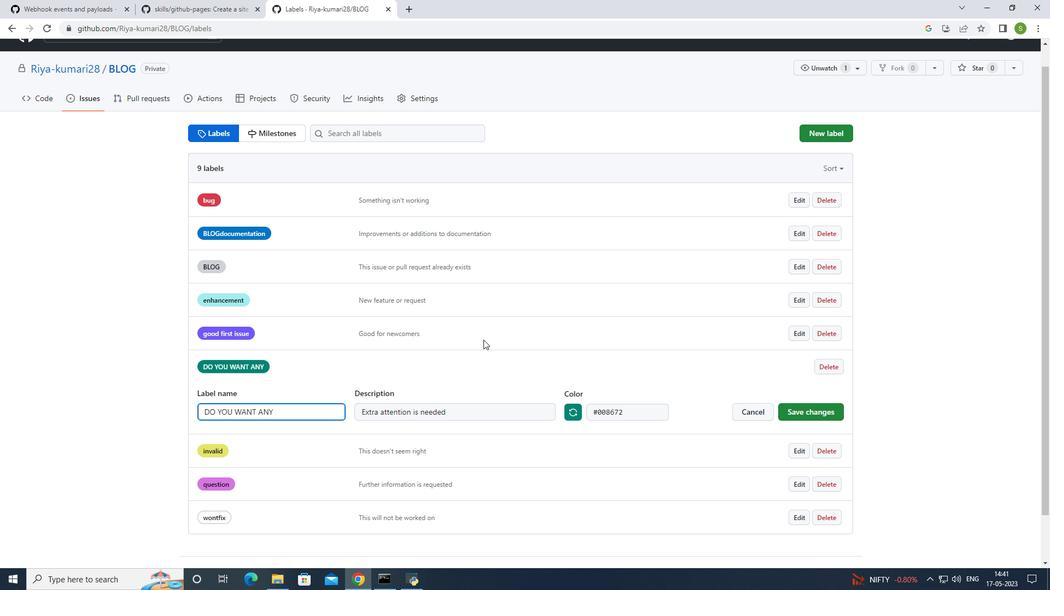 
Action: Key pressed help
Screenshot: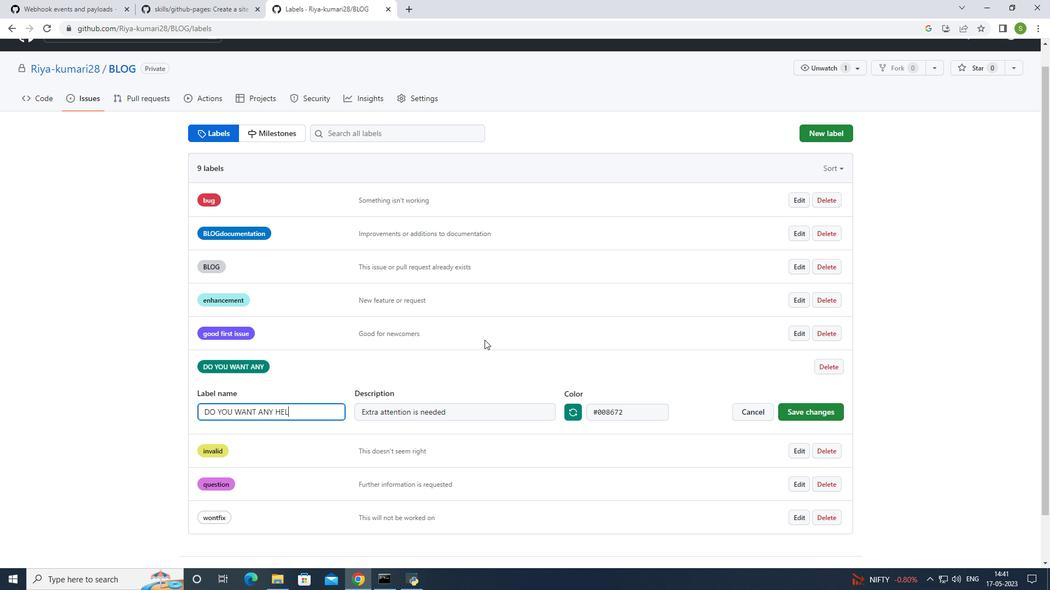 
Action: Mouse moved to (805, 416)
Screenshot: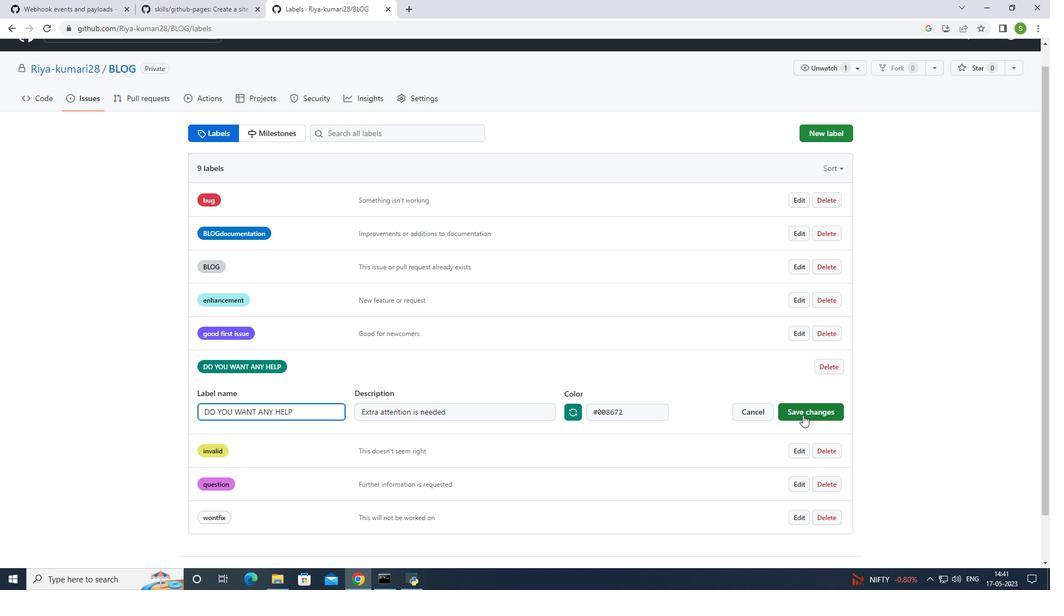 
Action: Mouse pressed left at (805, 416)
Screenshot: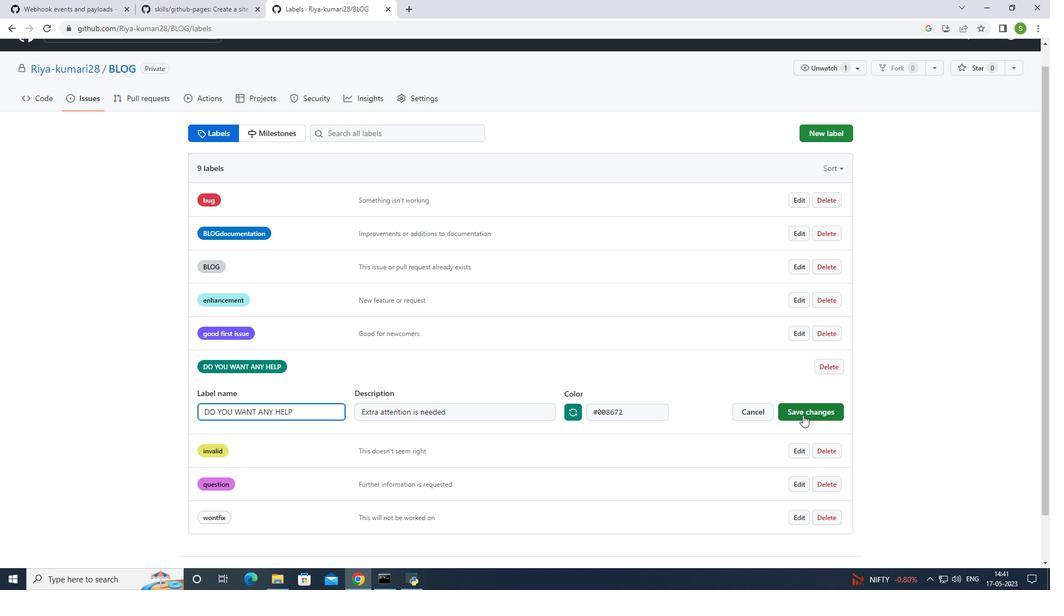 
Action: Mouse moved to (792, 300)
Screenshot: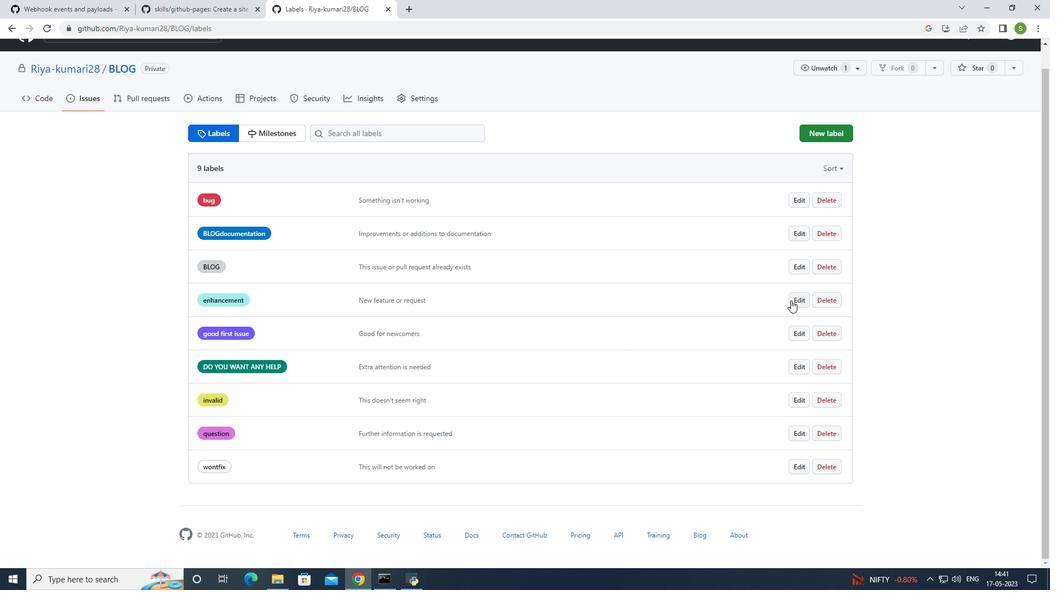 
Action: Mouse pressed left at (792, 300)
Screenshot: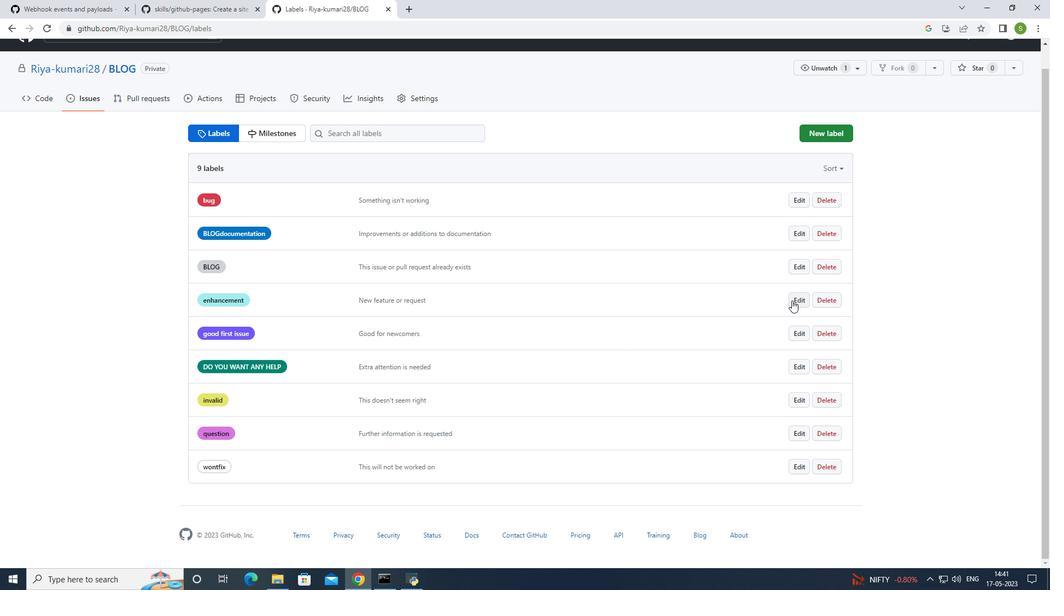 
Action: Mouse moved to (450, 316)
Screenshot: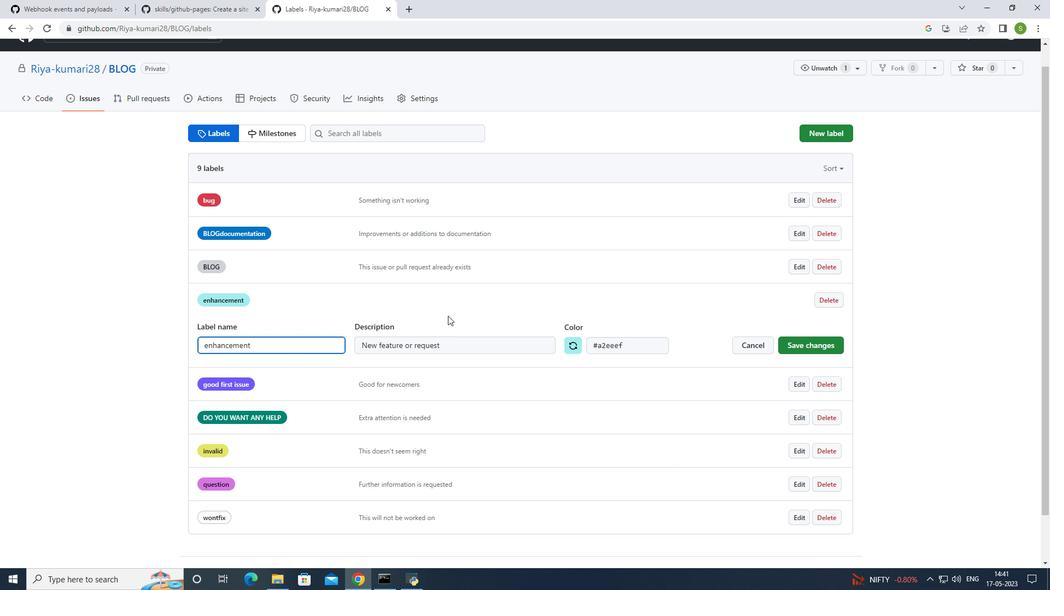 
Action: Key pressed <Key.space>
Screenshot: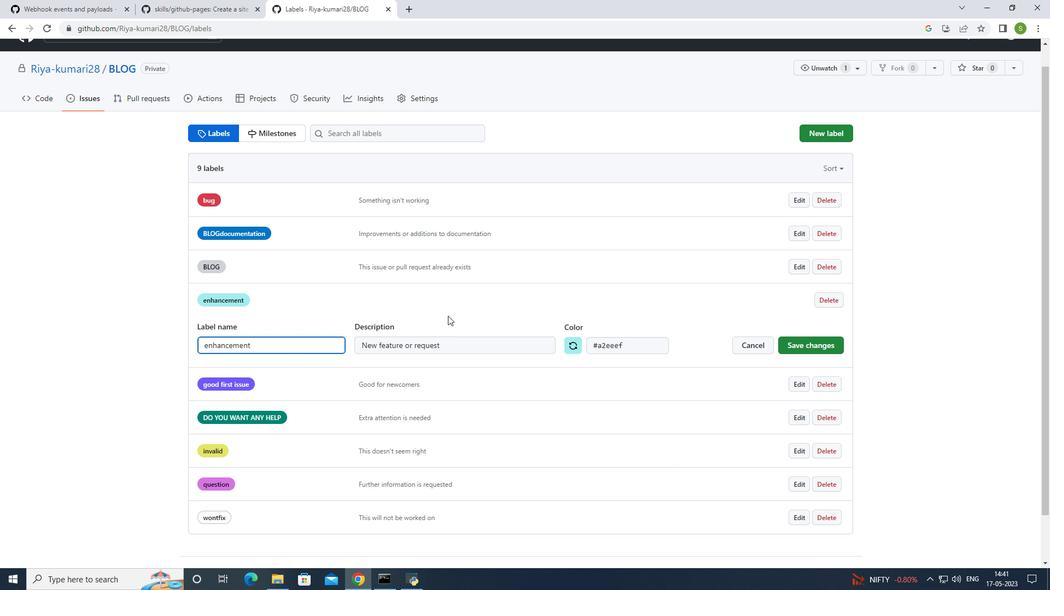 
Action: Mouse moved to (455, 312)
Screenshot: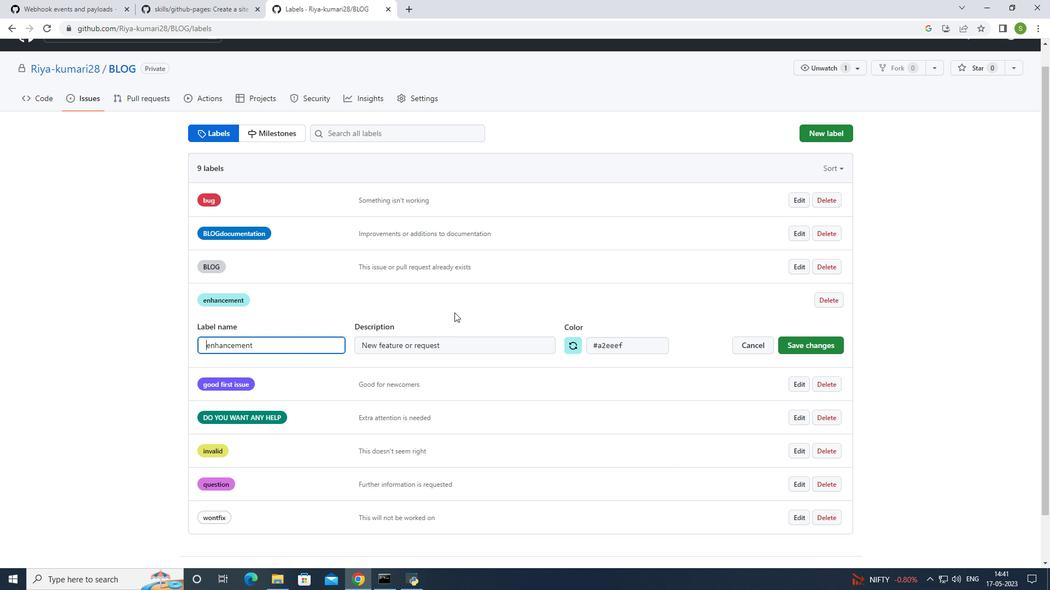 
Action: Key pressed blo
Screenshot: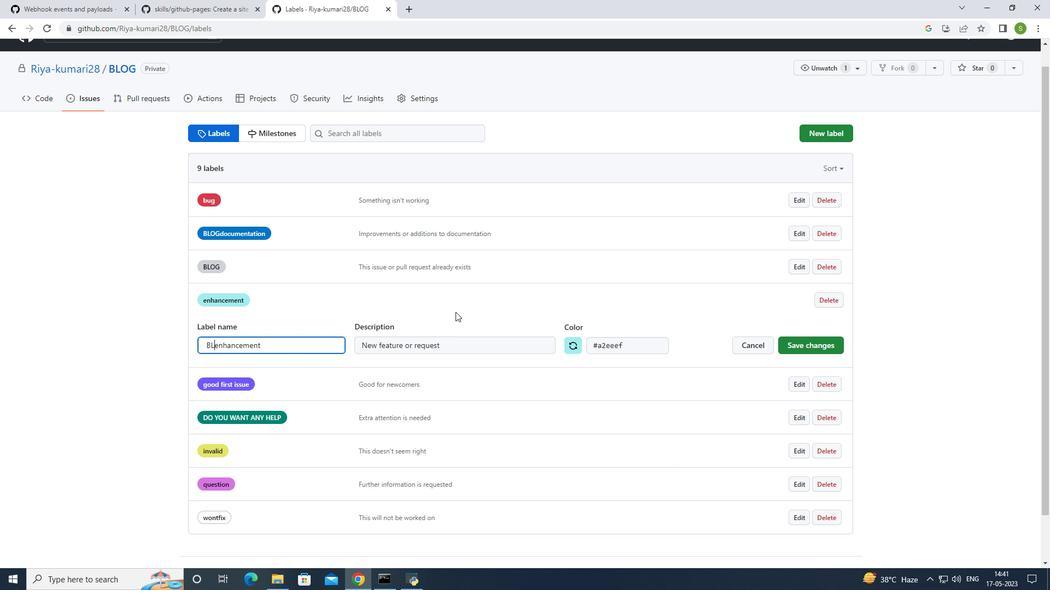 
Action: Mouse moved to (458, 309)
Screenshot: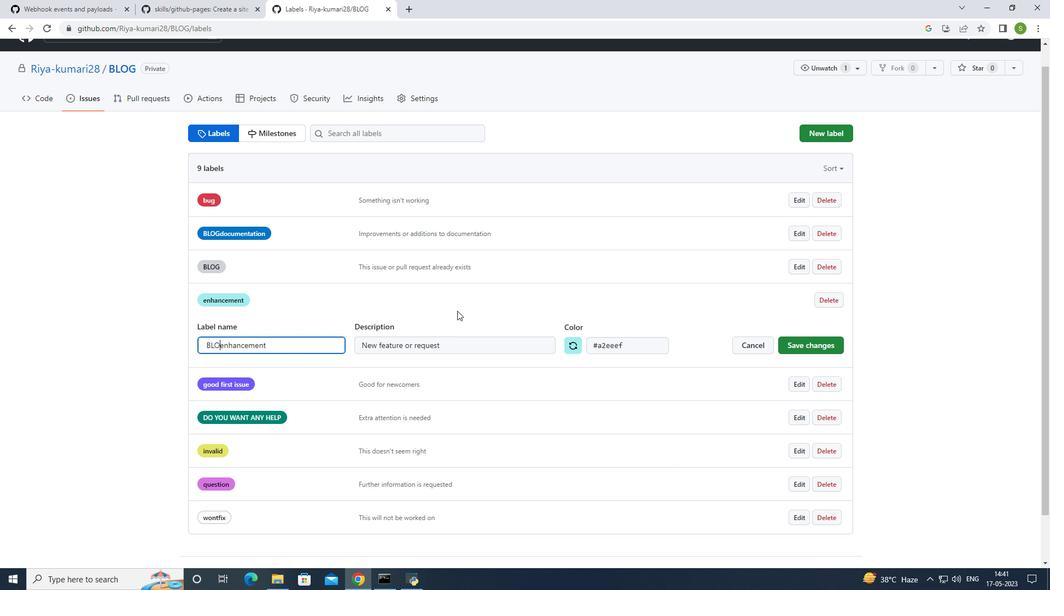 
Action: Key pressed g
Screenshot: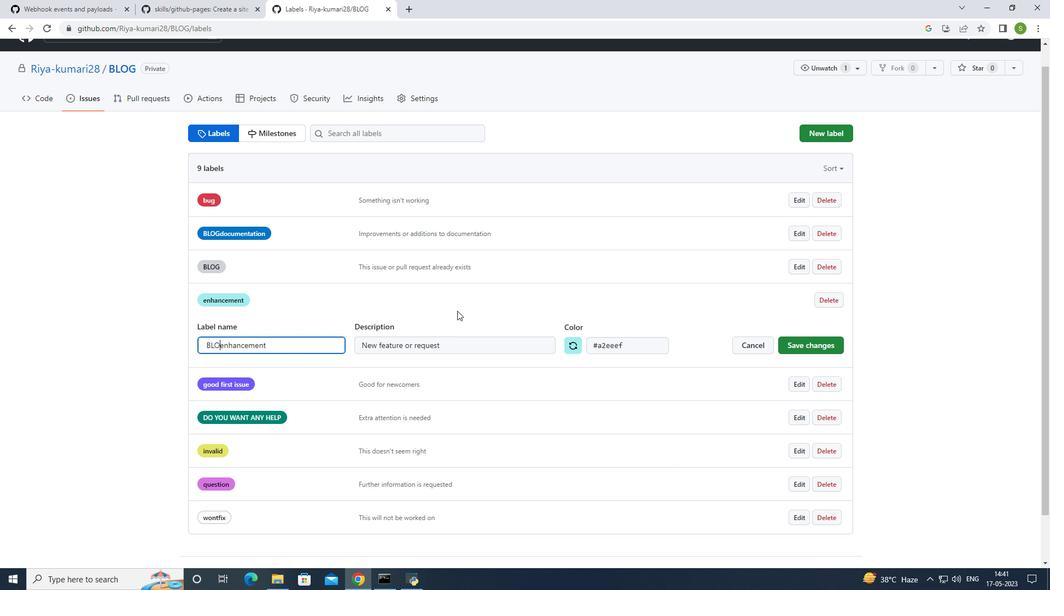 
Action: Mouse moved to (462, 308)
Screenshot: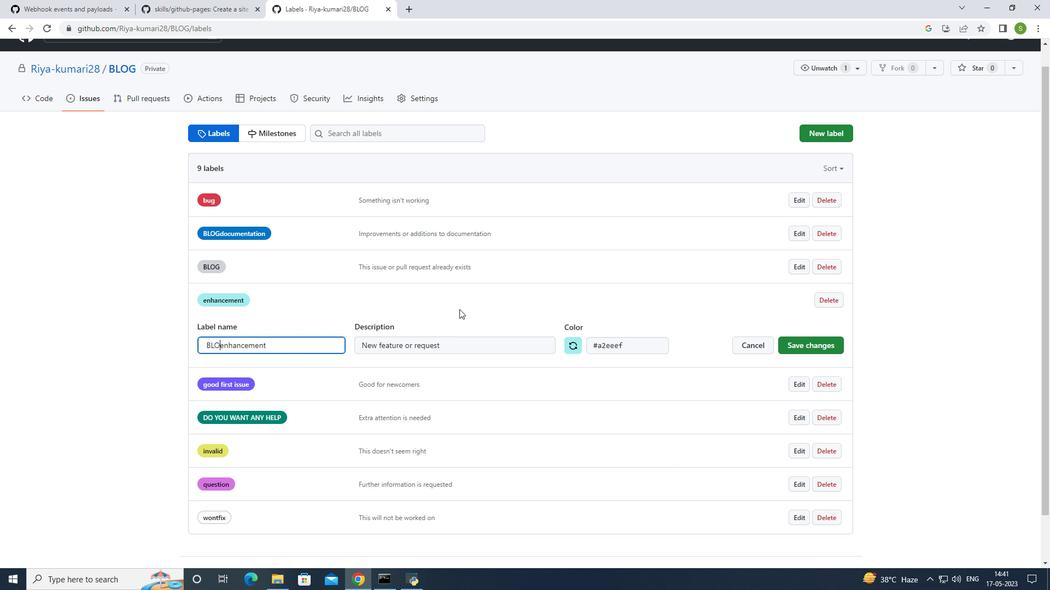 
Action: Key pressed <Key.space>
Screenshot: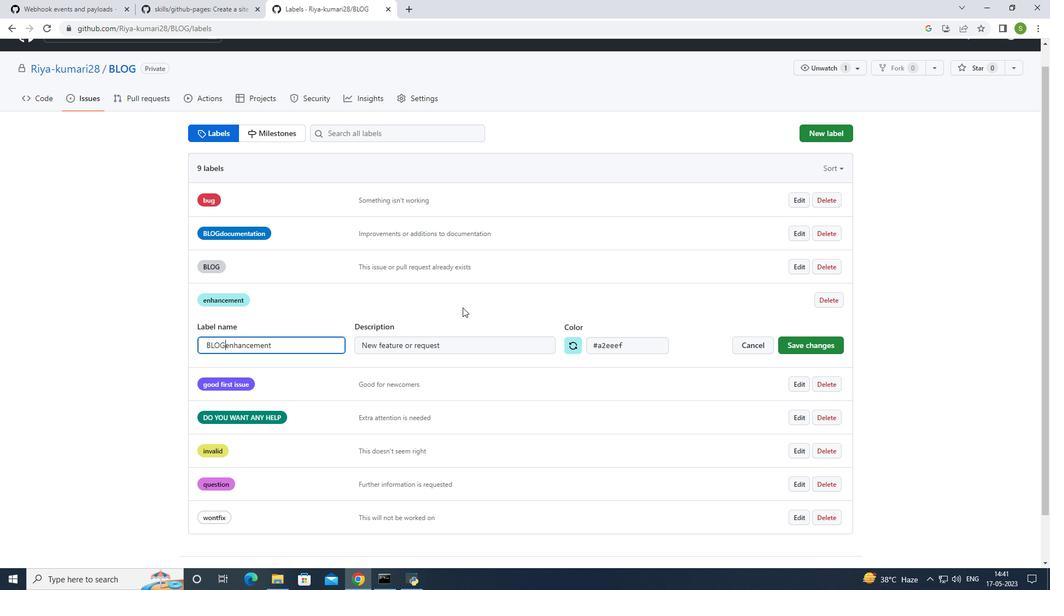 
Action: Mouse moved to (795, 347)
Screenshot: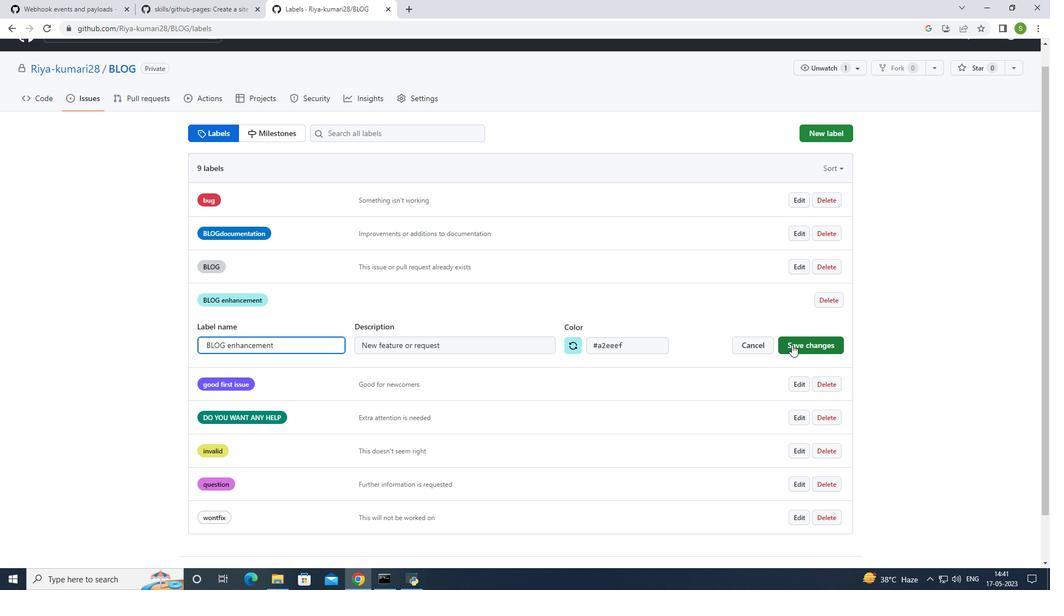 
Action: Mouse pressed left at (795, 347)
Screenshot: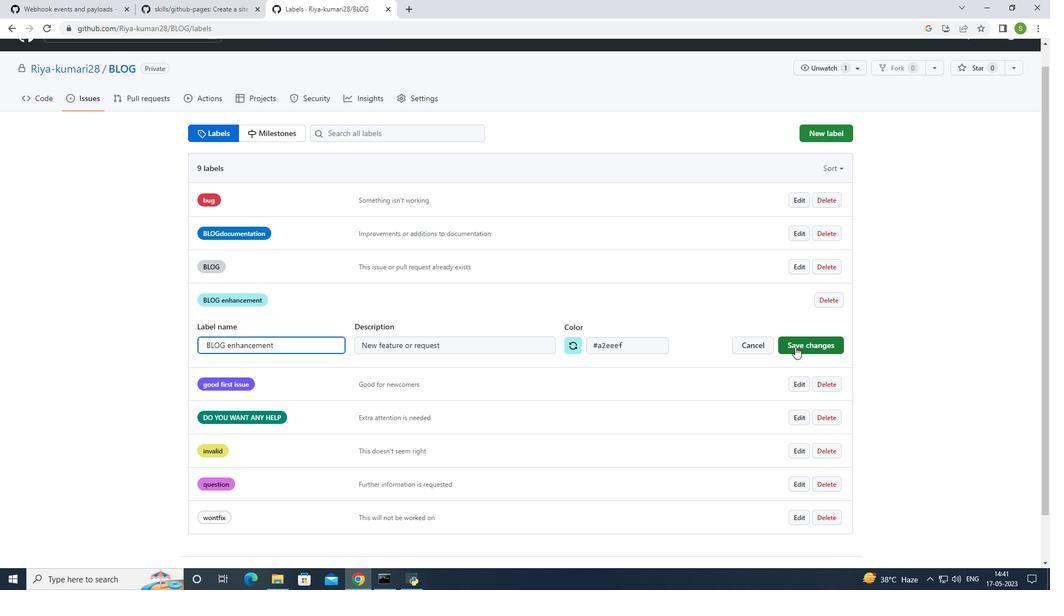 
Action: Mouse moved to (216, 105)
Screenshot: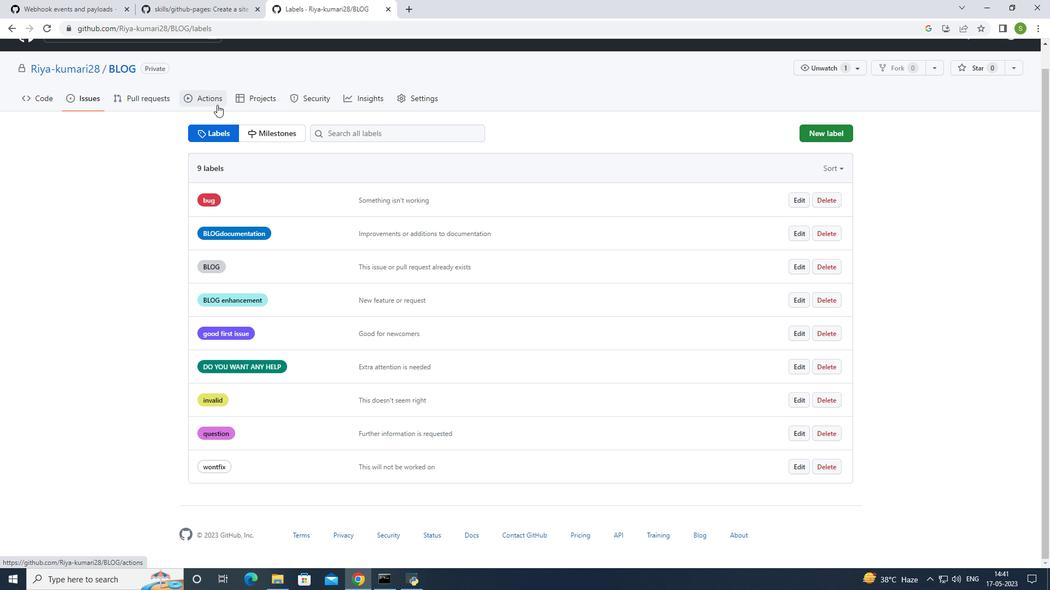 
Action: Mouse pressed left at (216, 105)
Screenshot: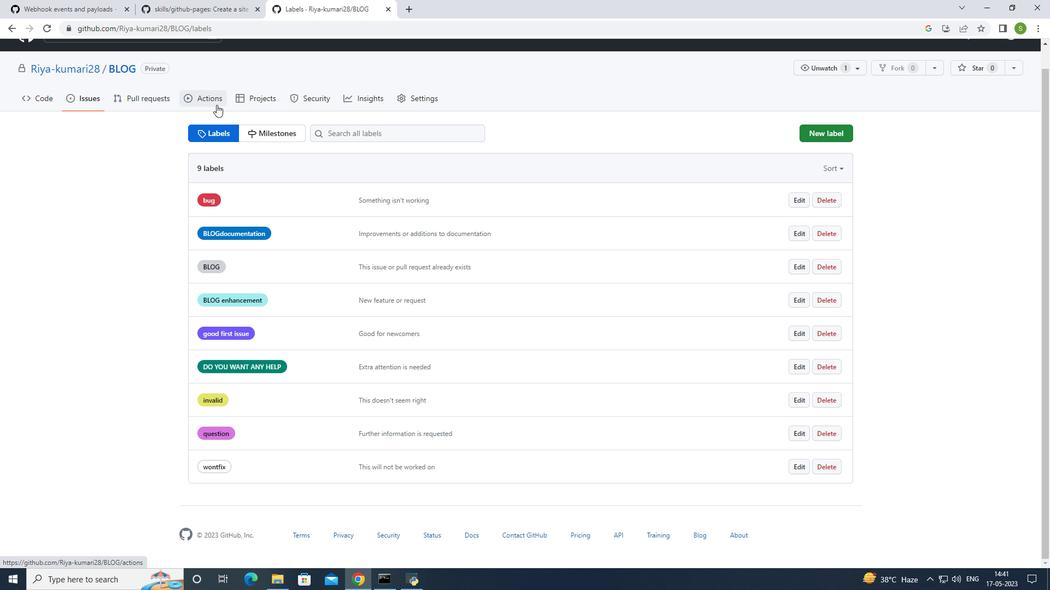 
Action: Mouse moved to (568, 284)
Screenshot: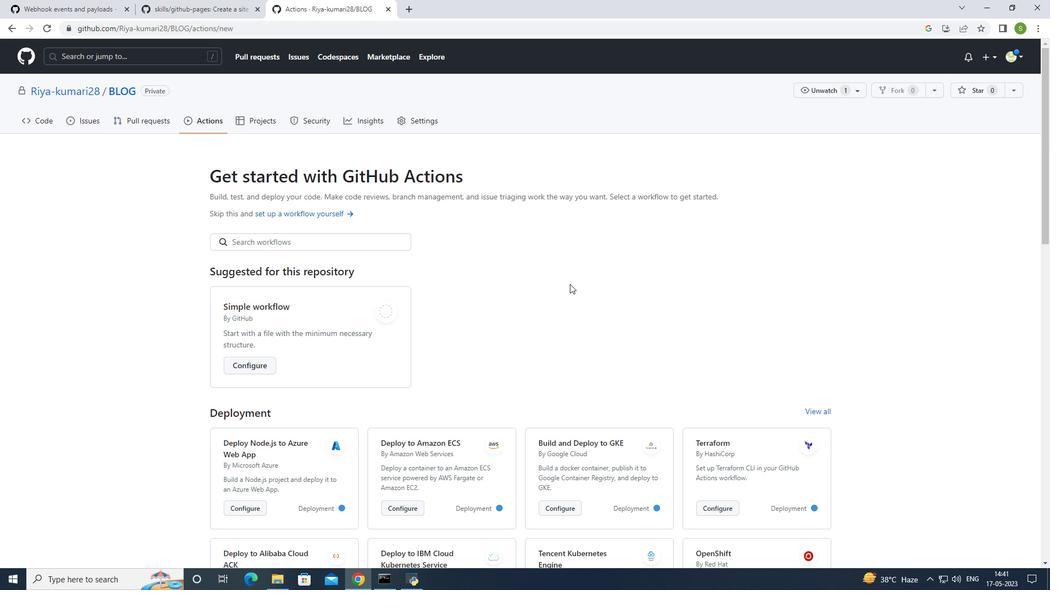 
Action: Mouse scrolled (568, 283) with delta (0, 0)
Screenshot: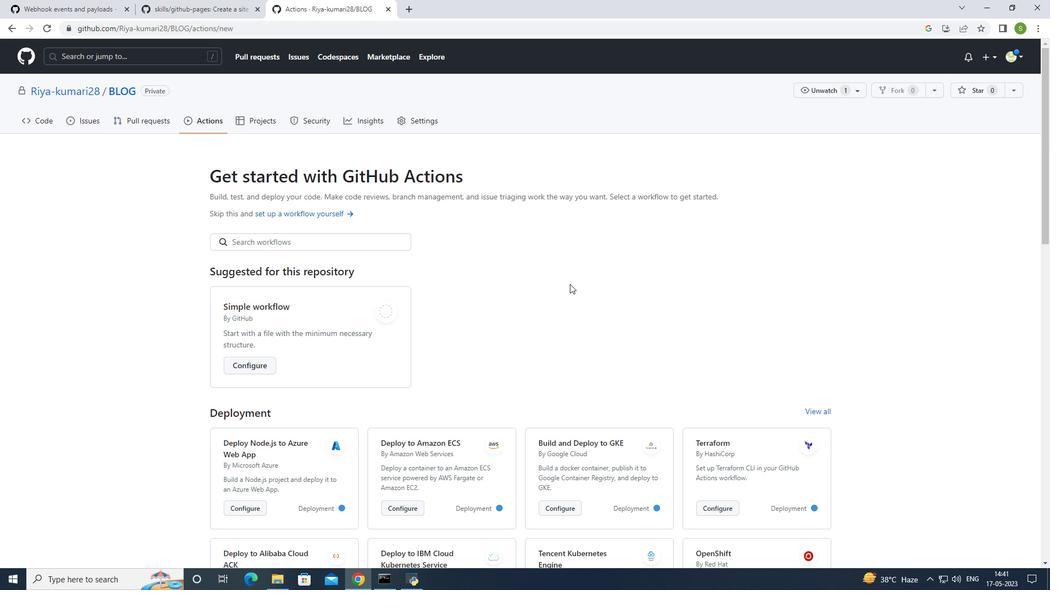 
Action: Mouse moved to (567, 284)
Screenshot: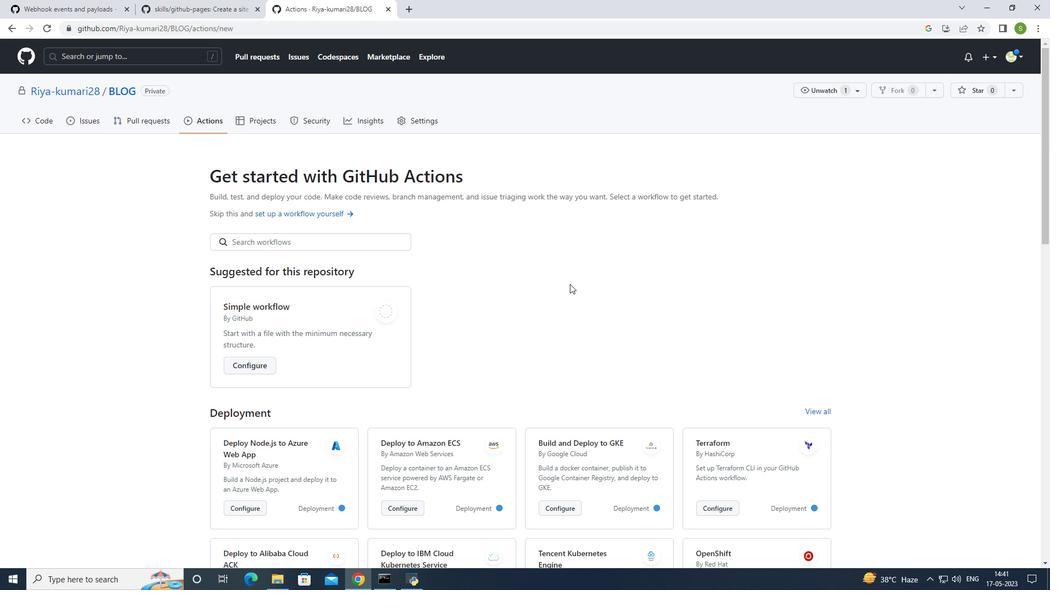 
Action: Mouse scrolled (567, 283) with delta (0, 0)
Screenshot: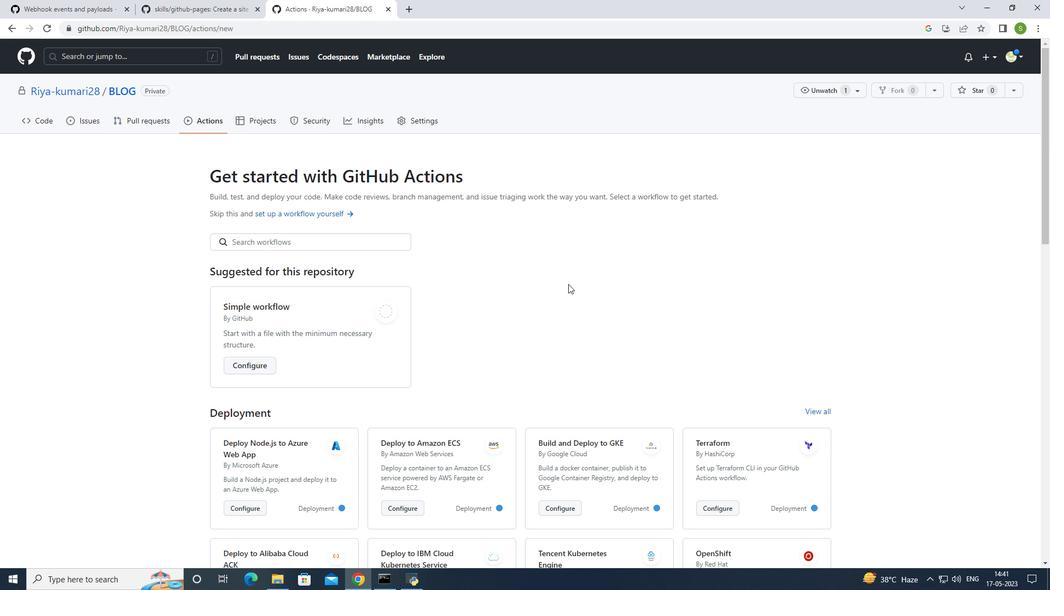
Action: Mouse scrolled (567, 283) with delta (0, 0)
Screenshot: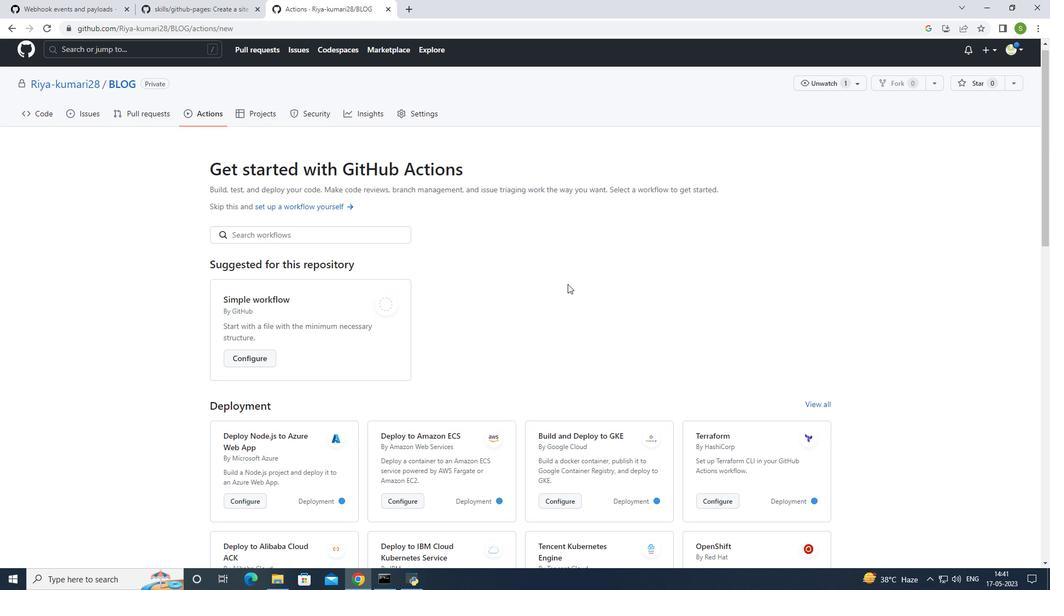 
Action: Mouse scrolled (567, 283) with delta (0, 0)
Screenshot: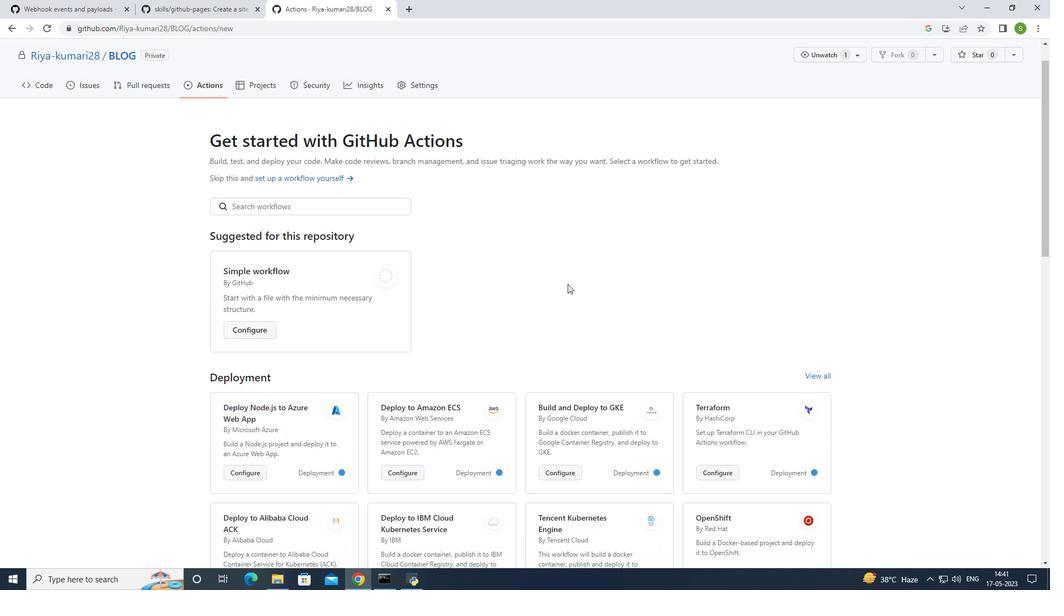 
Action: Mouse moved to (567, 284)
Screenshot: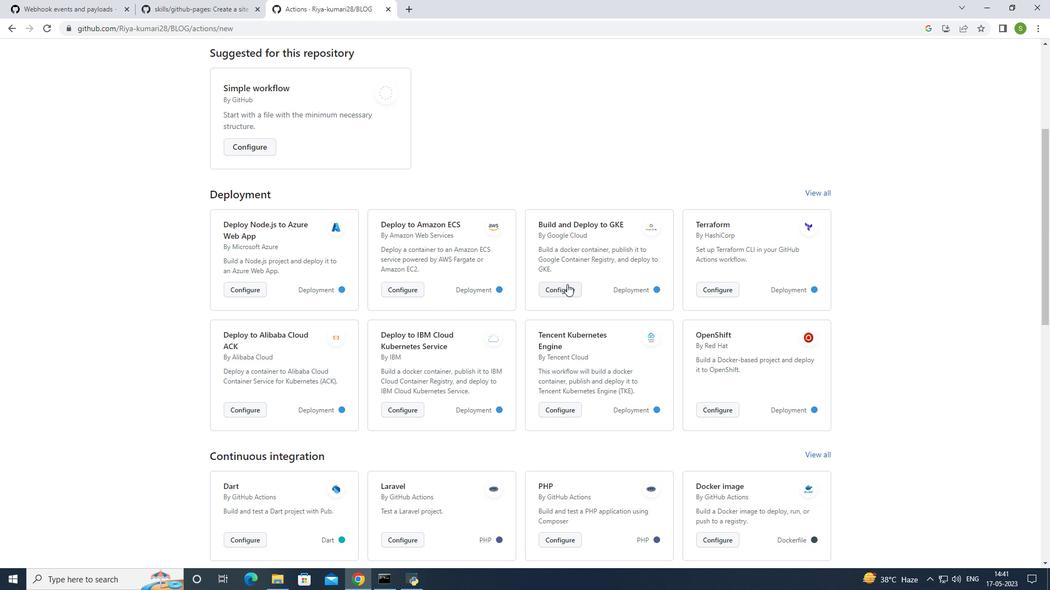 
Action: Mouse scrolled (567, 283) with delta (0, 0)
Screenshot: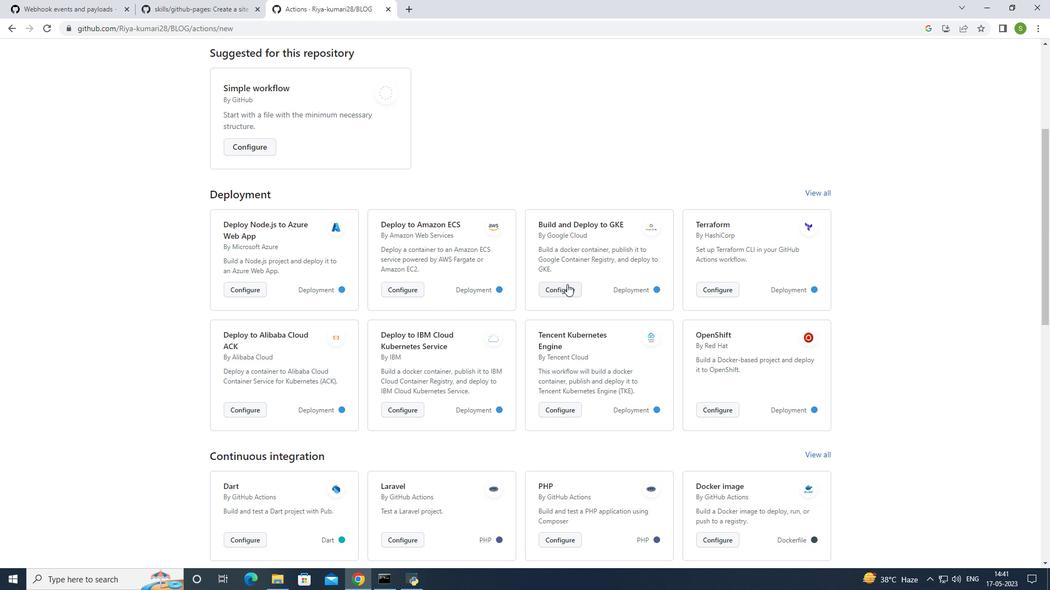 
Action: Mouse moved to (567, 285)
Screenshot: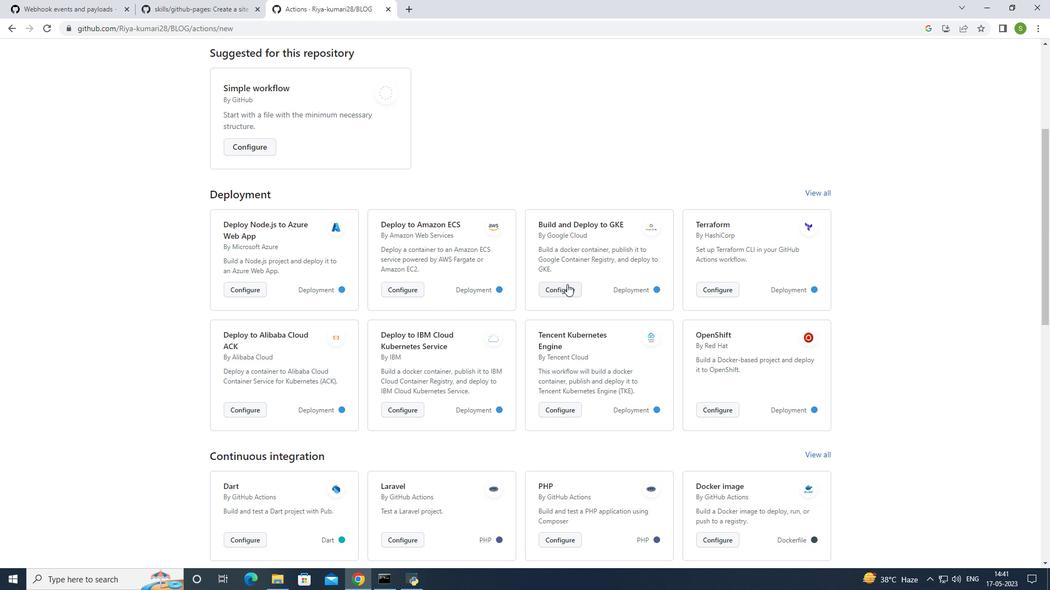 
Action: Mouse scrolled (567, 284) with delta (0, 0)
Screenshot: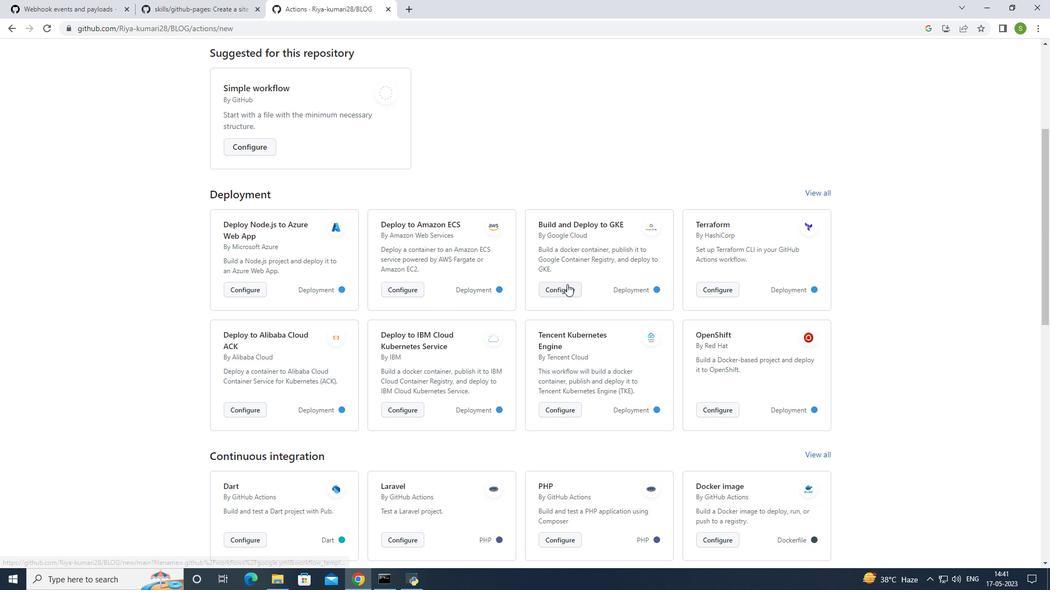 
Action: Mouse scrolled (567, 284) with delta (0, 0)
Screenshot: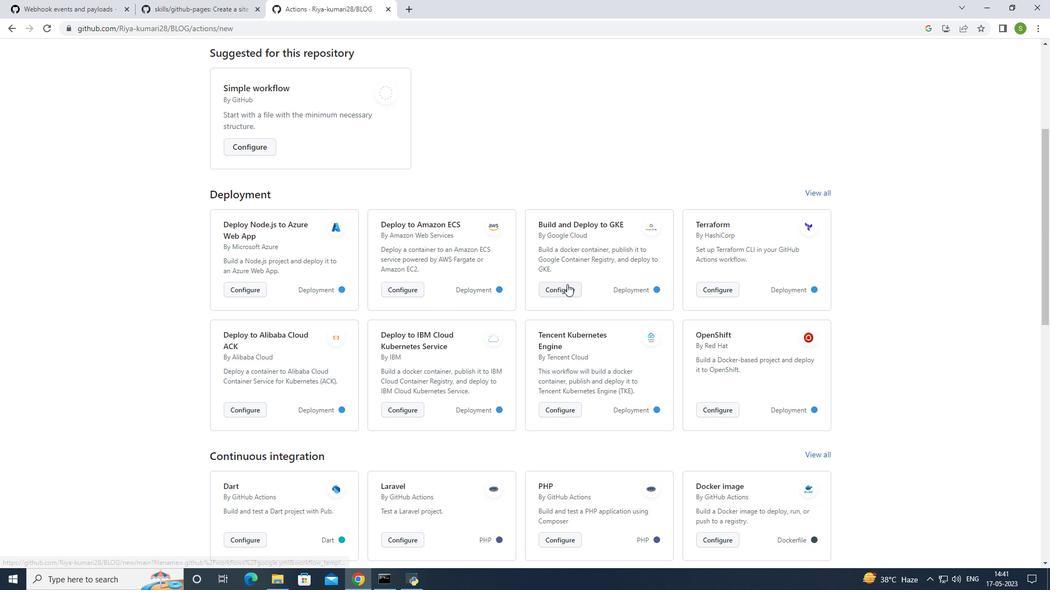 
Action: Mouse scrolled (567, 284) with delta (0, 0)
Screenshot: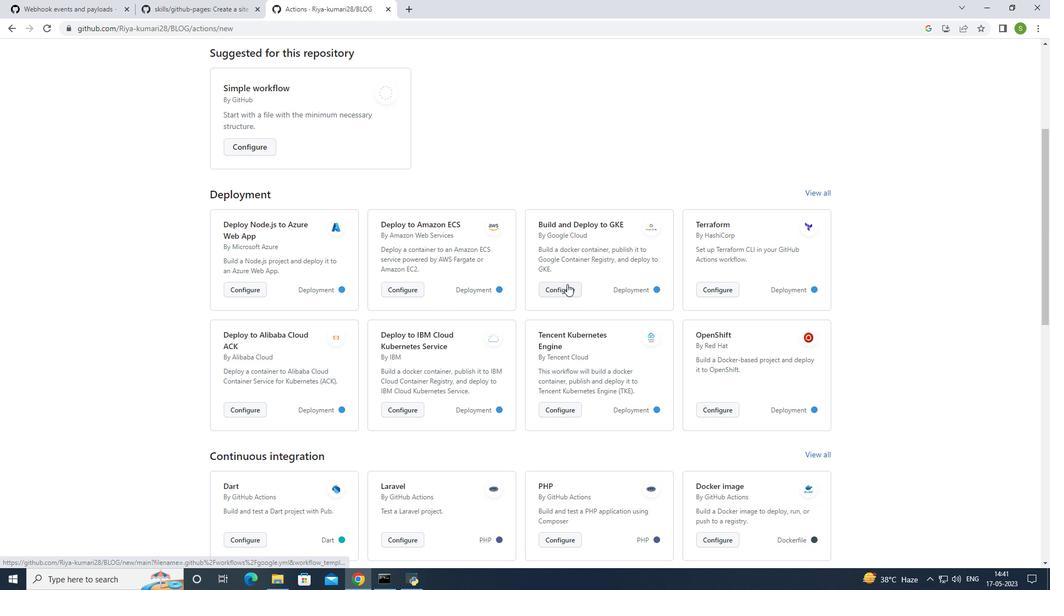 
Action: Mouse scrolled (567, 284) with delta (0, 0)
Screenshot: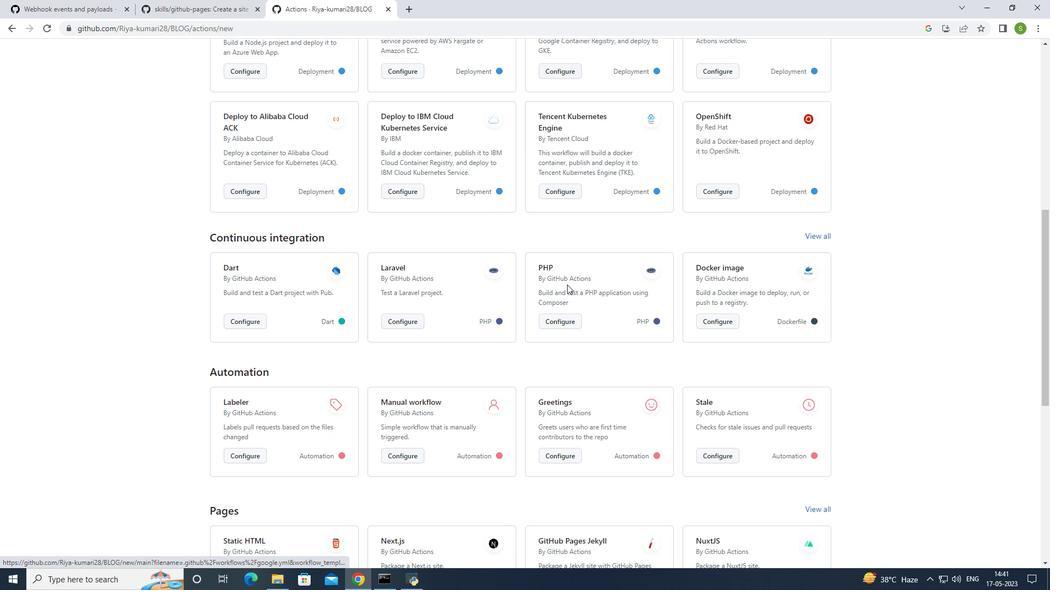 
Action: Mouse scrolled (567, 284) with delta (0, 0)
Screenshot: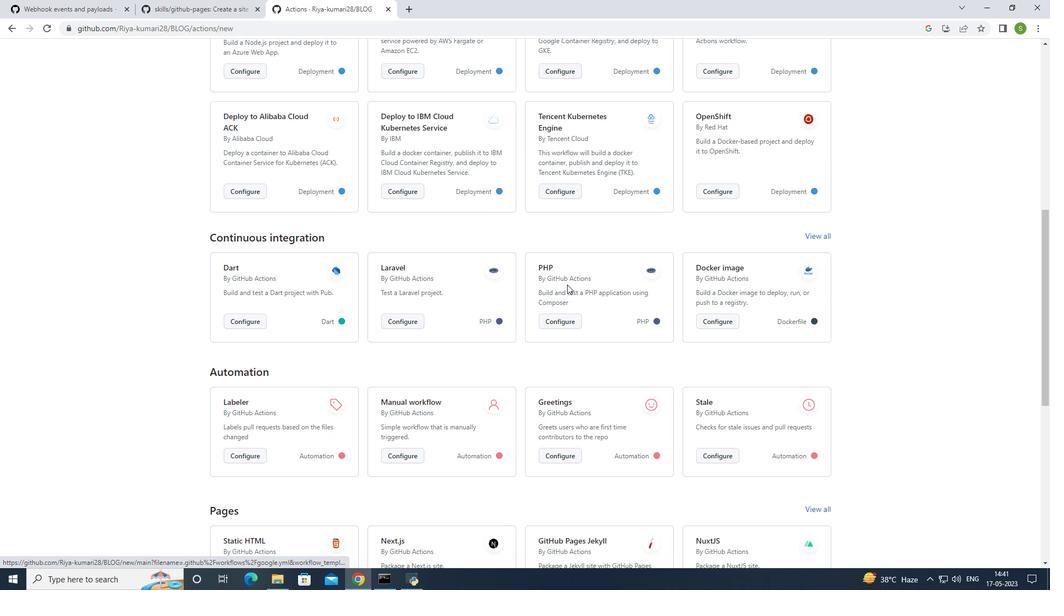 
Action: Mouse scrolled (567, 284) with delta (0, 0)
Screenshot: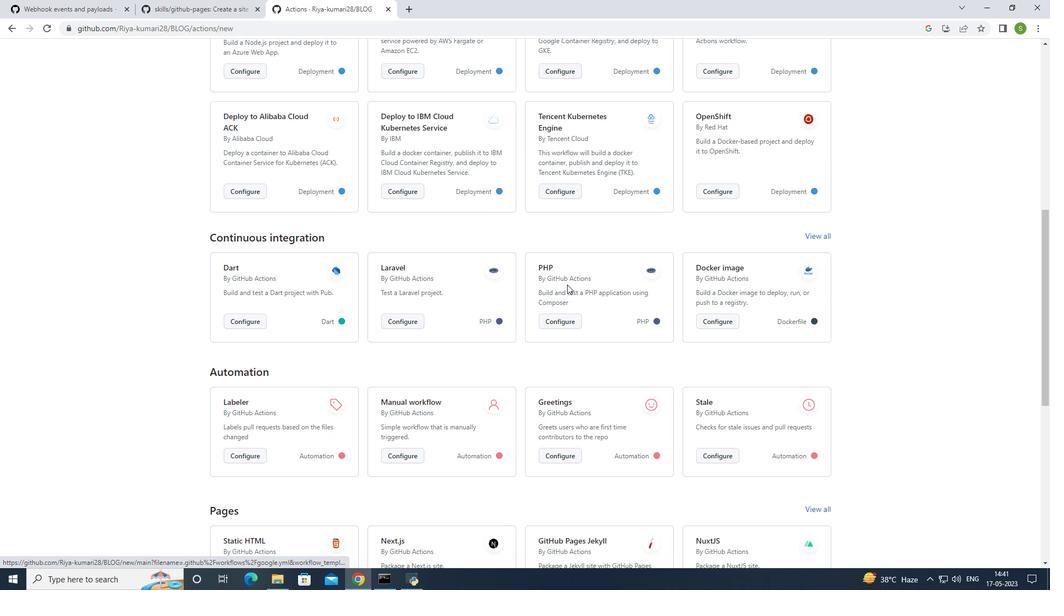 
Action: Mouse scrolled (567, 284) with delta (0, 0)
Screenshot: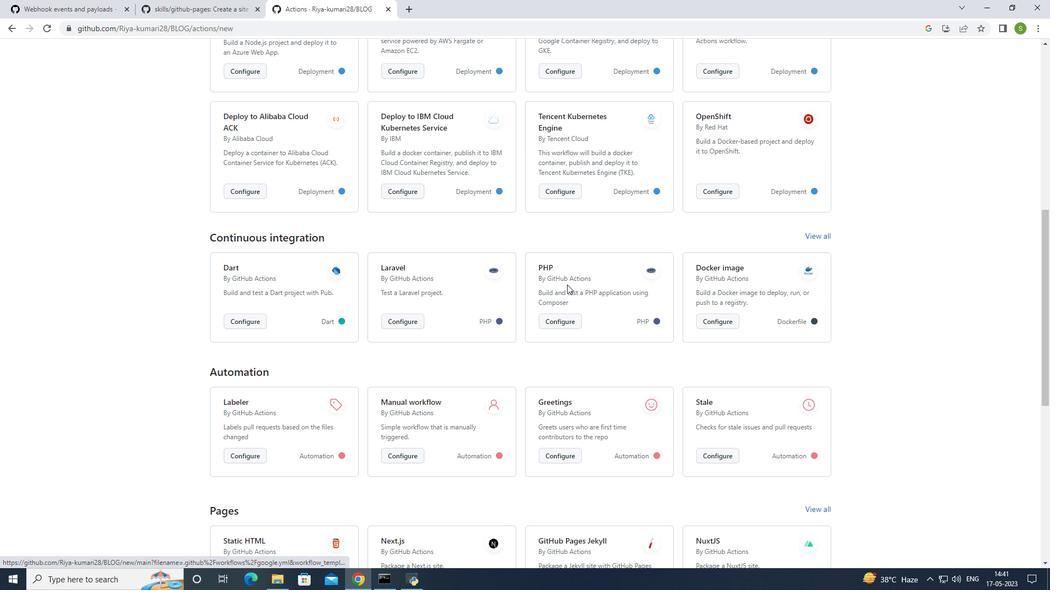 
Action: Mouse scrolled (567, 284) with delta (0, 0)
Screenshot: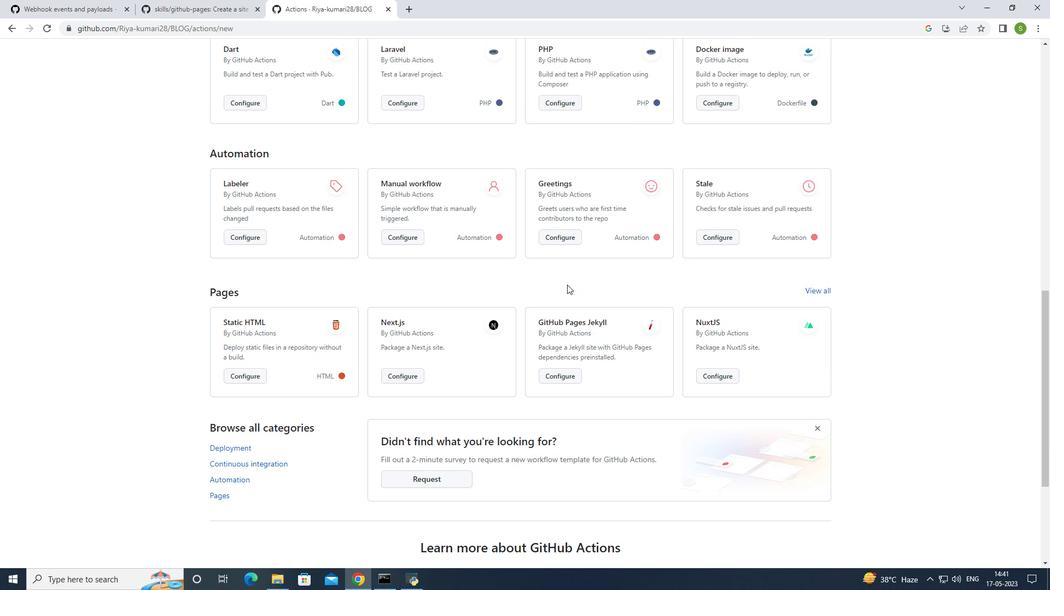 
Action: Mouse scrolled (567, 284) with delta (0, 0)
Screenshot: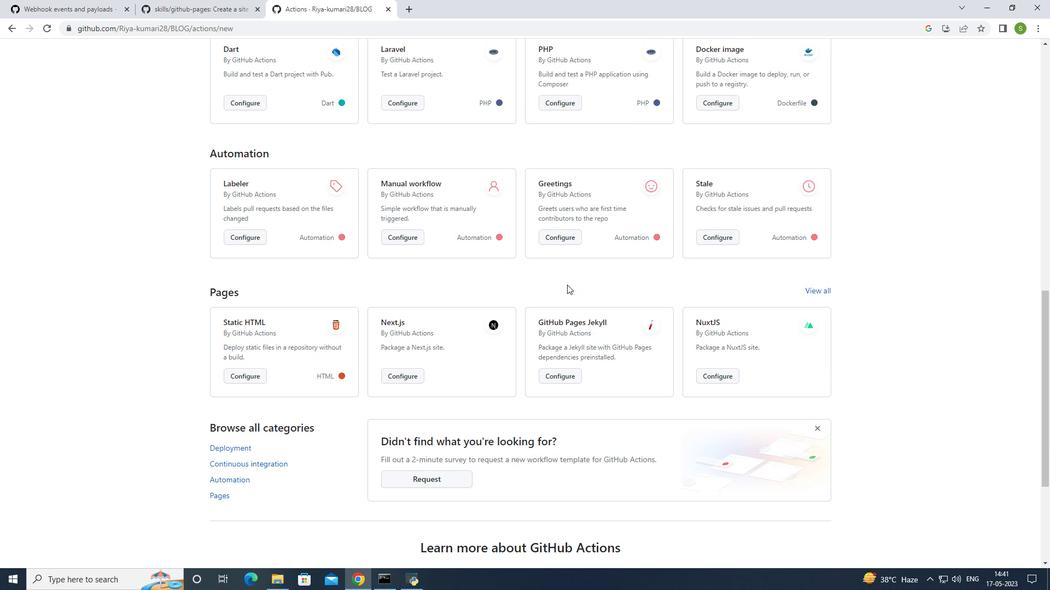
Action: Mouse moved to (567, 285)
Screenshot: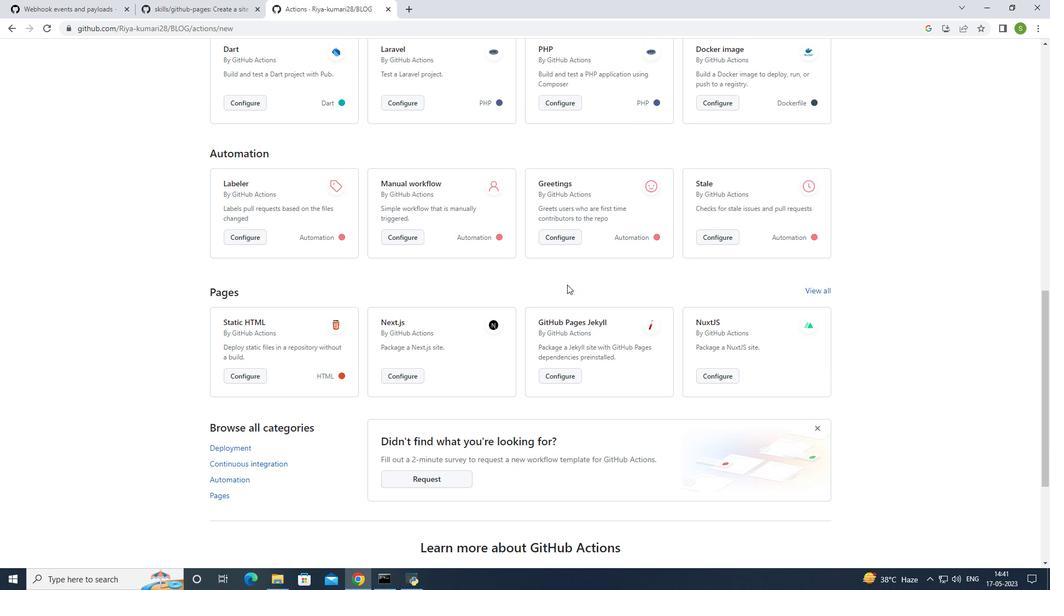 
Action: Mouse scrolled (567, 284) with delta (0, 0)
Screenshot: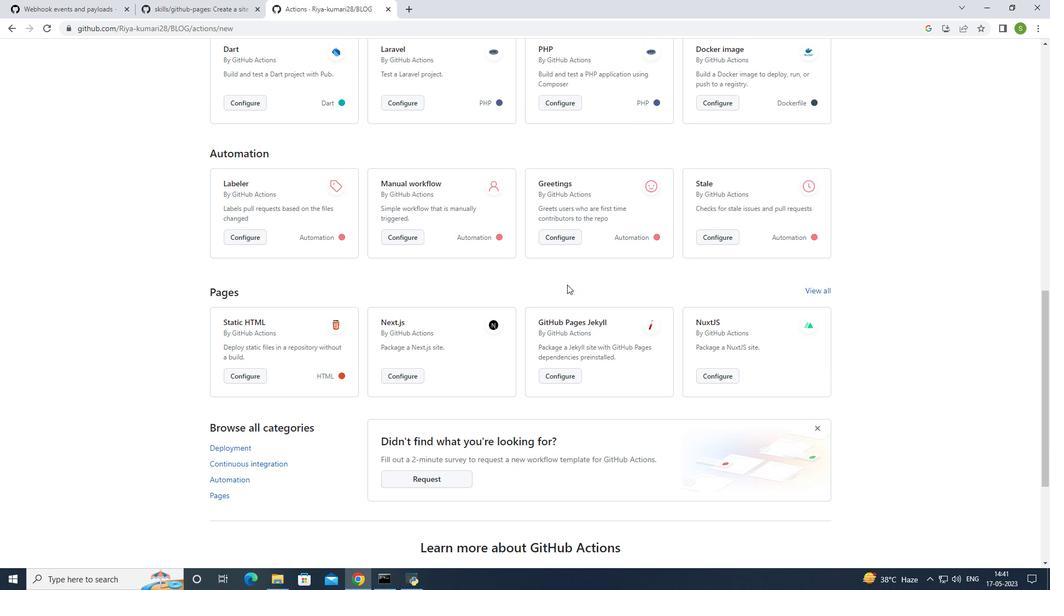 
Action: Mouse moved to (568, 284)
Screenshot: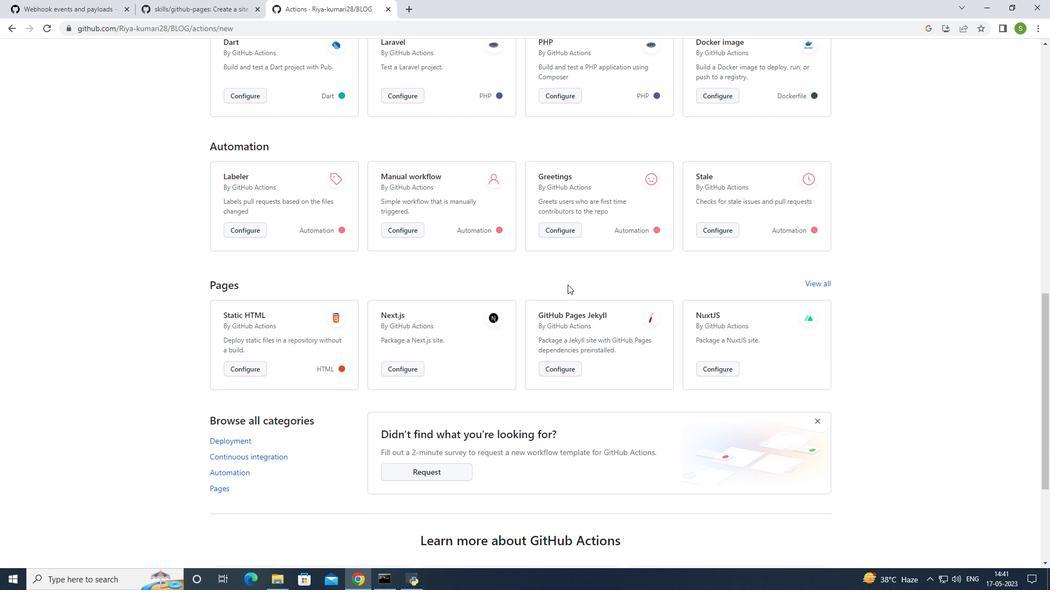 
Action: Mouse scrolled (568, 283) with delta (0, 0)
Screenshot: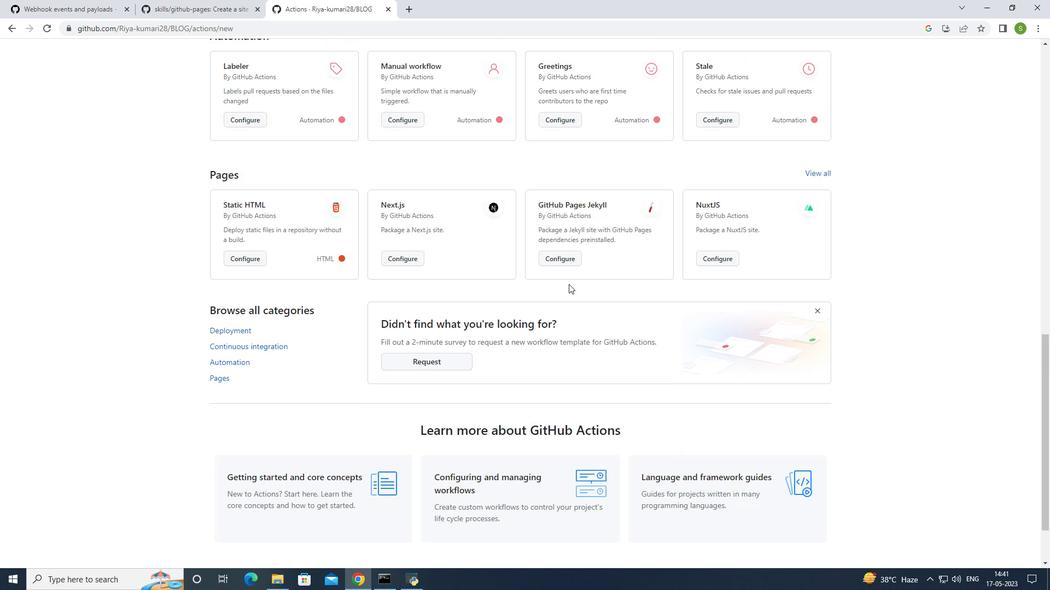 
Action: Mouse scrolled (568, 285) with delta (0, 0)
Screenshot: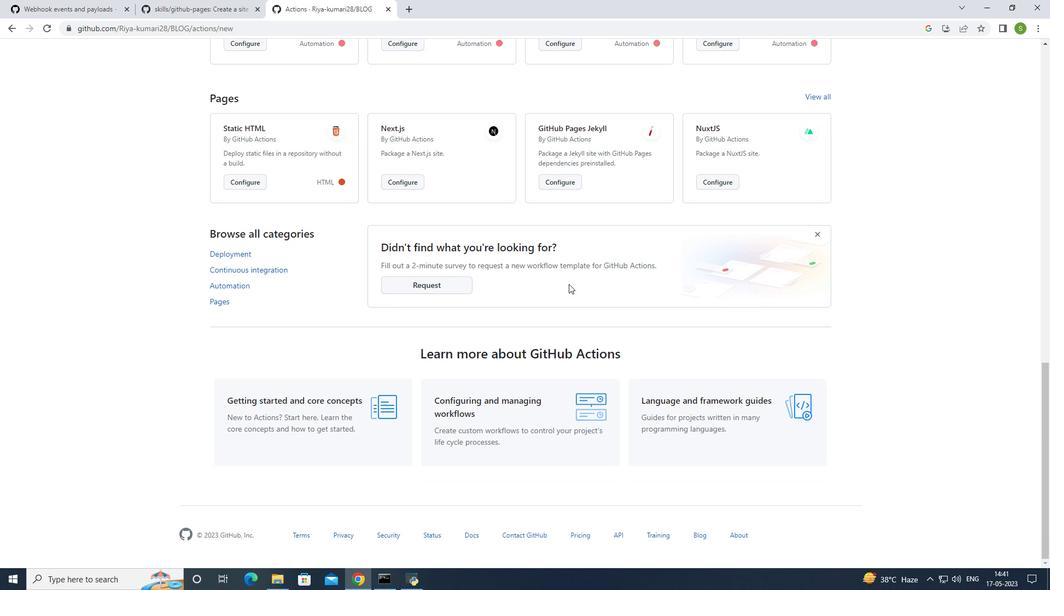 
Action: Mouse scrolled (568, 285) with delta (0, 0)
Screenshot: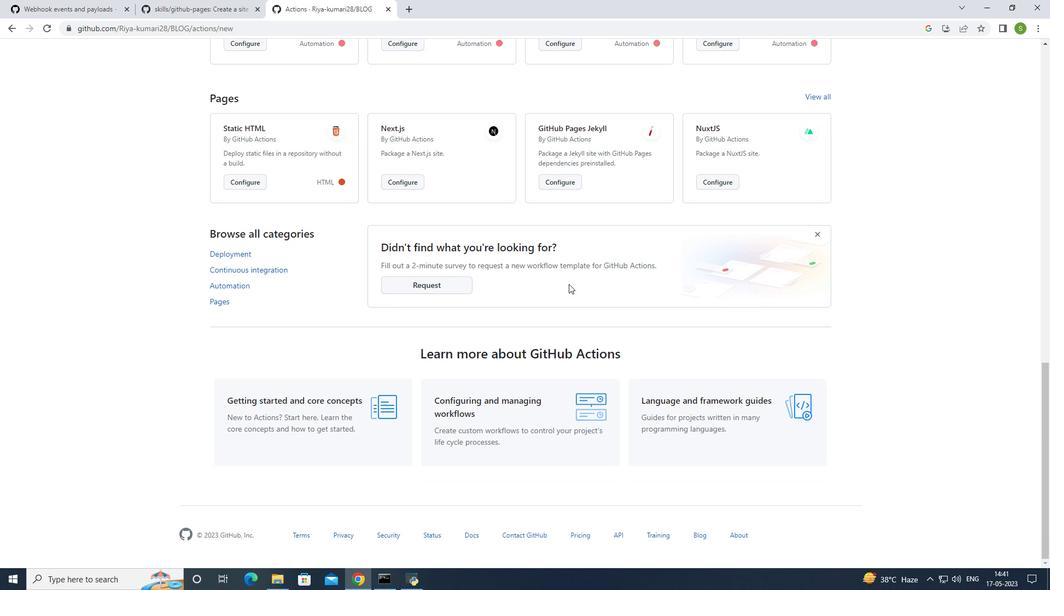 
Action: Mouse scrolled (568, 285) with delta (0, 0)
Screenshot: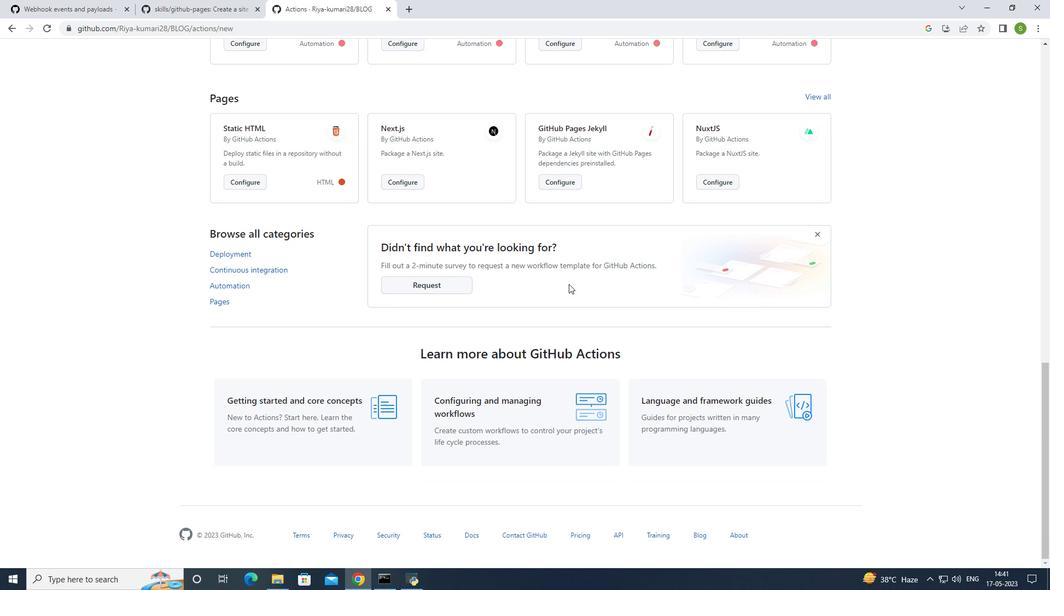 
Action: Mouse scrolled (568, 285) with delta (0, 0)
Screenshot: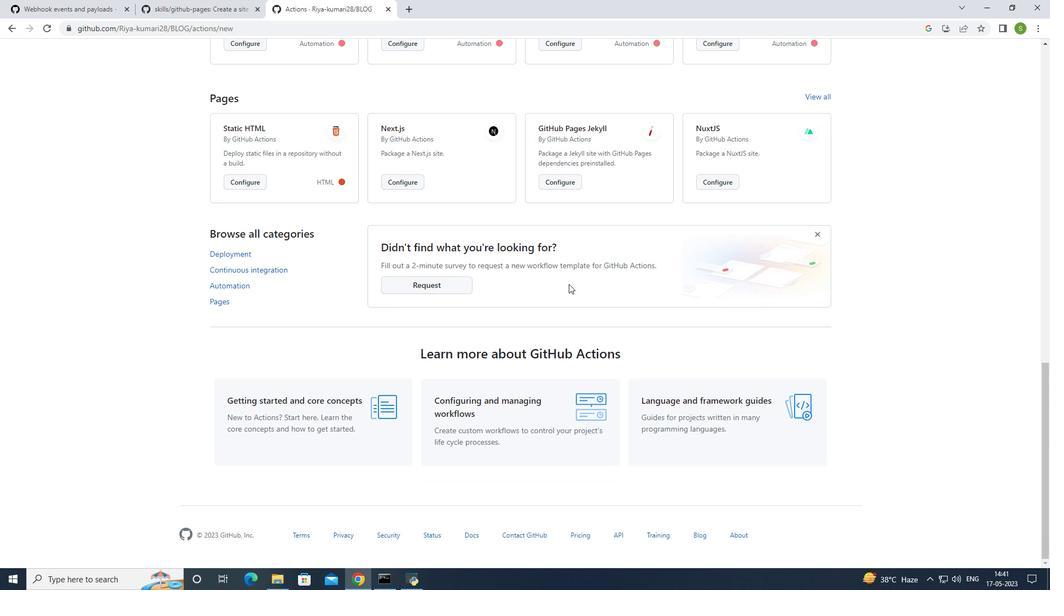 
Action: Mouse moved to (570, 283)
Screenshot: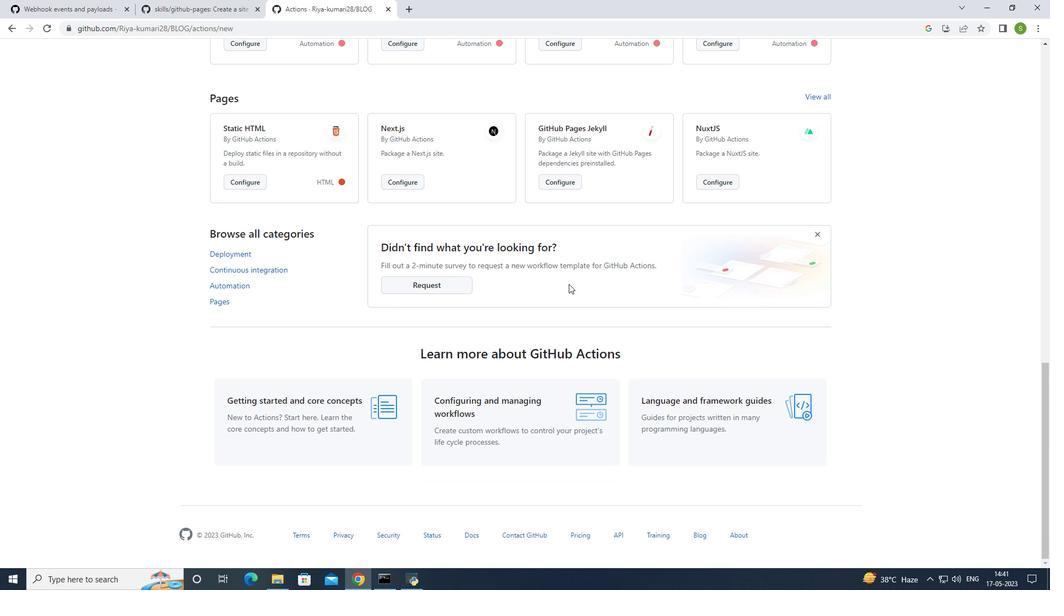 
Action: Mouse scrolled (570, 284) with delta (0, 0)
Screenshot: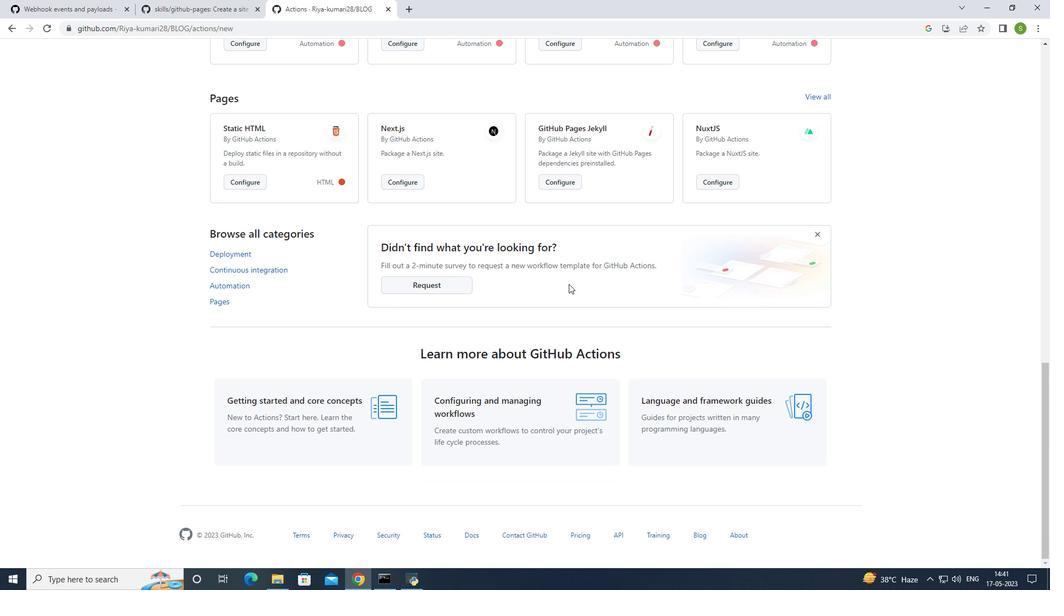 
Action: Mouse moved to (572, 281)
Screenshot: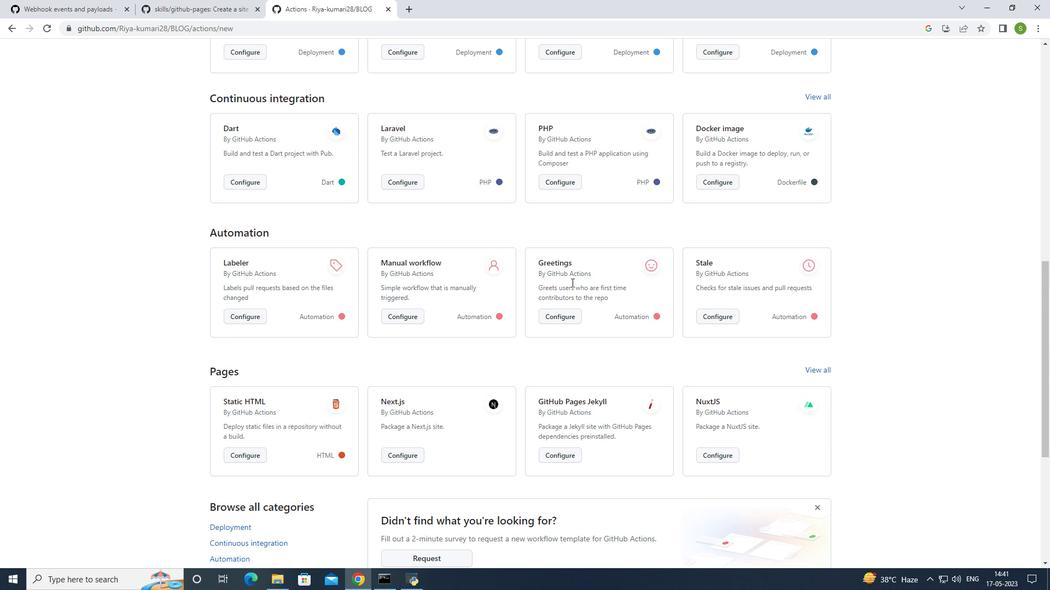 
Action: Mouse scrolled (572, 282) with delta (0, 0)
Screenshot: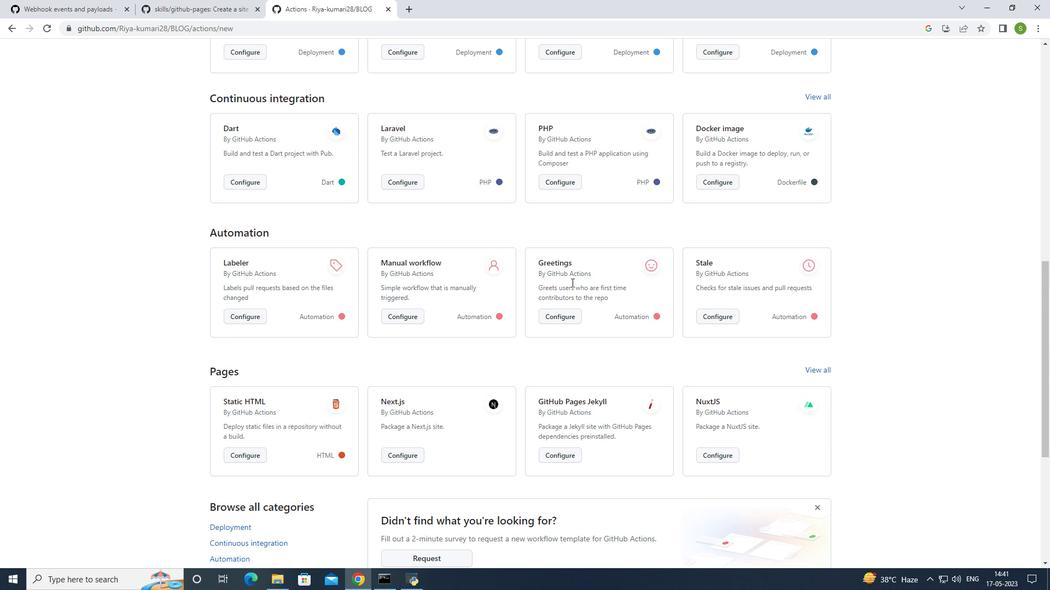 
Action: Mouse moved to (573, 281)
Screenshot: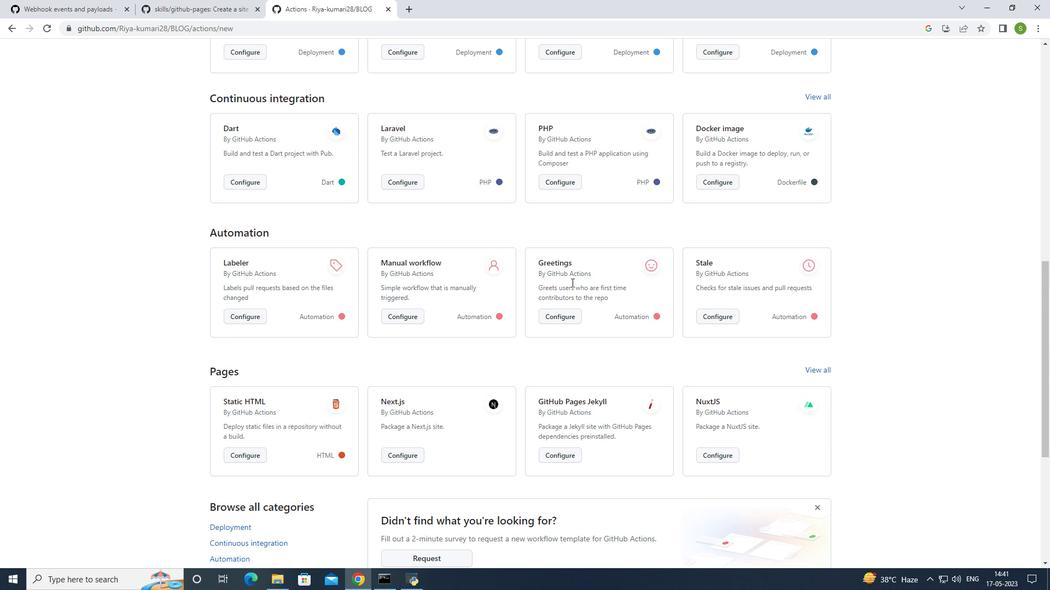 
Action: Mouse scrolled (573, 282) with delta (0, 0)
Screenshot: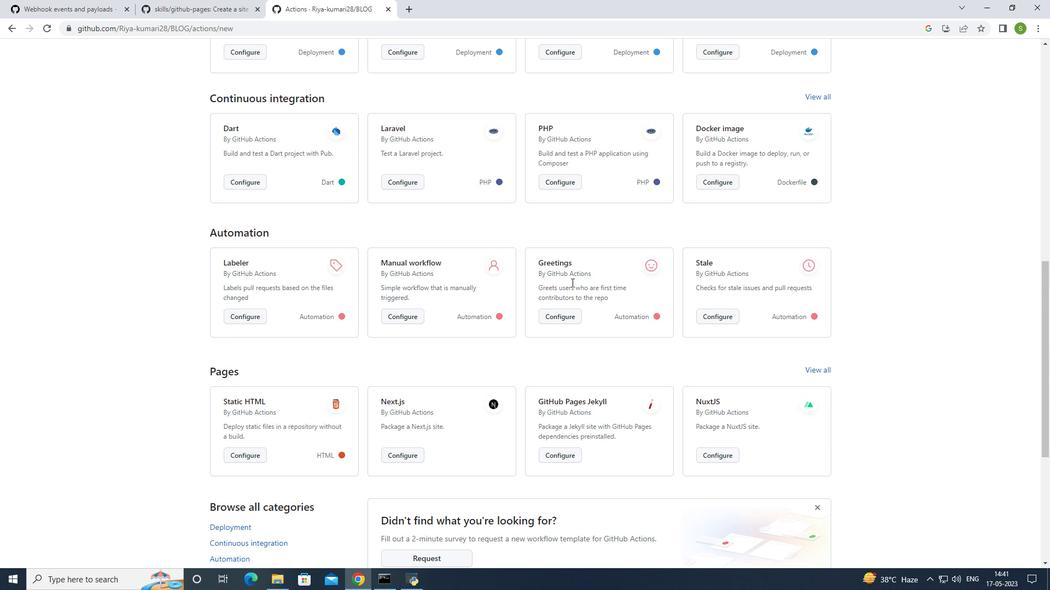 
Action: Mouse moved to (574, 280)
Screenshot: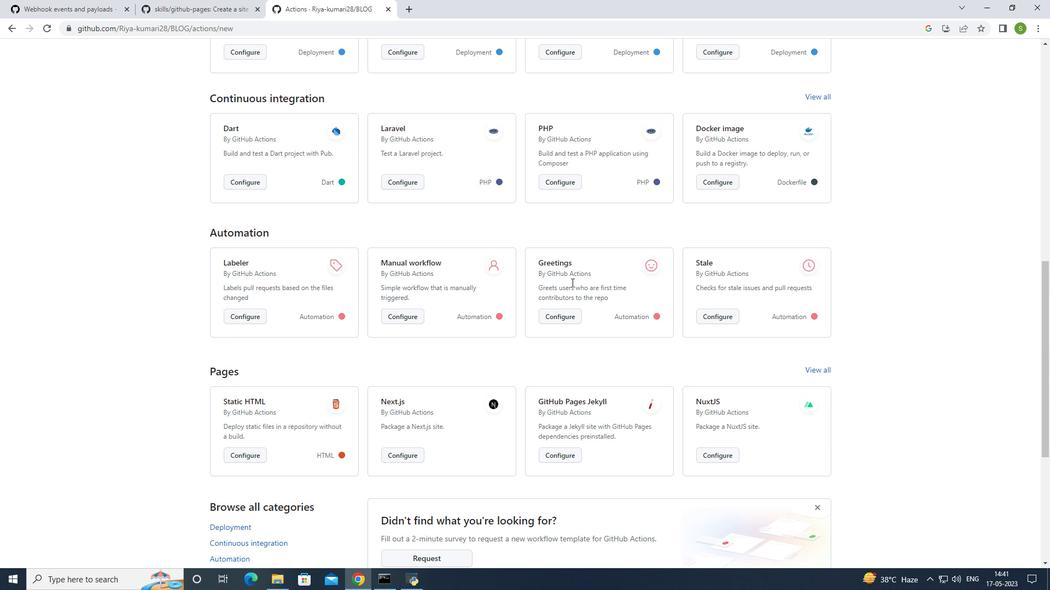 
Action: Mouse scrolled (574, 281) with delta (0, 0)
Screenshot: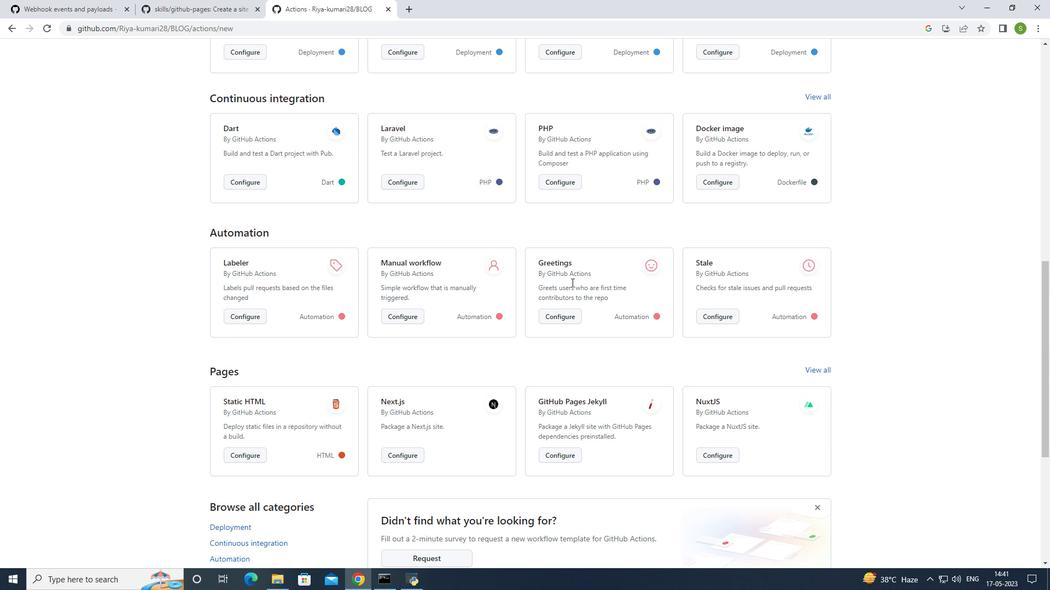 
Action: Mouse moved to (574, 280)
Screenshot: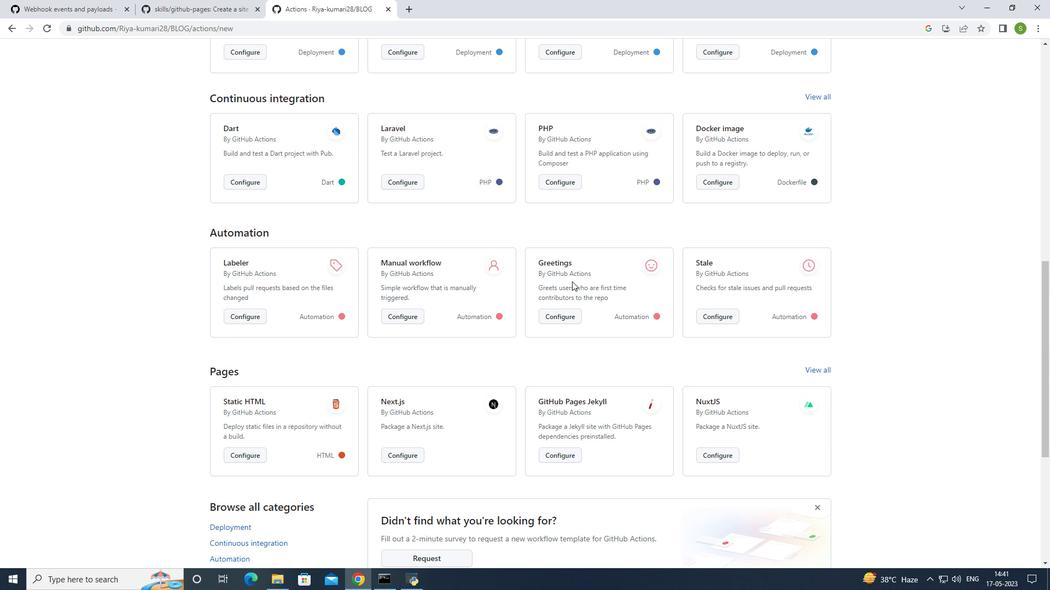 
Action: Mouse scrolled (574, 280) with delta (0, 0)
Screenshot: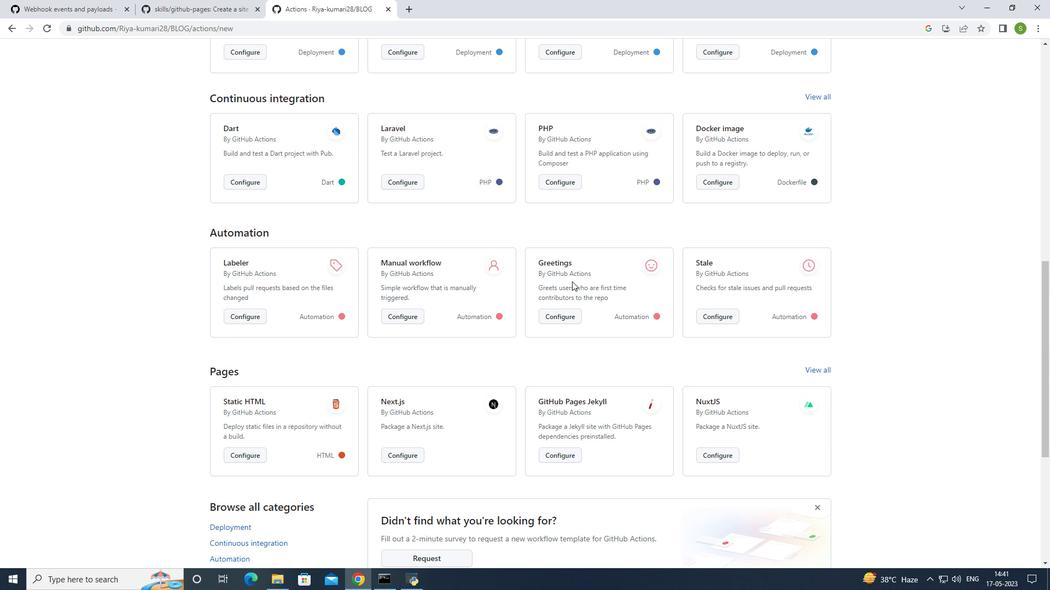 
Action: Mouse scrolled (574, 280) with delta (0, 0)
Screenshot: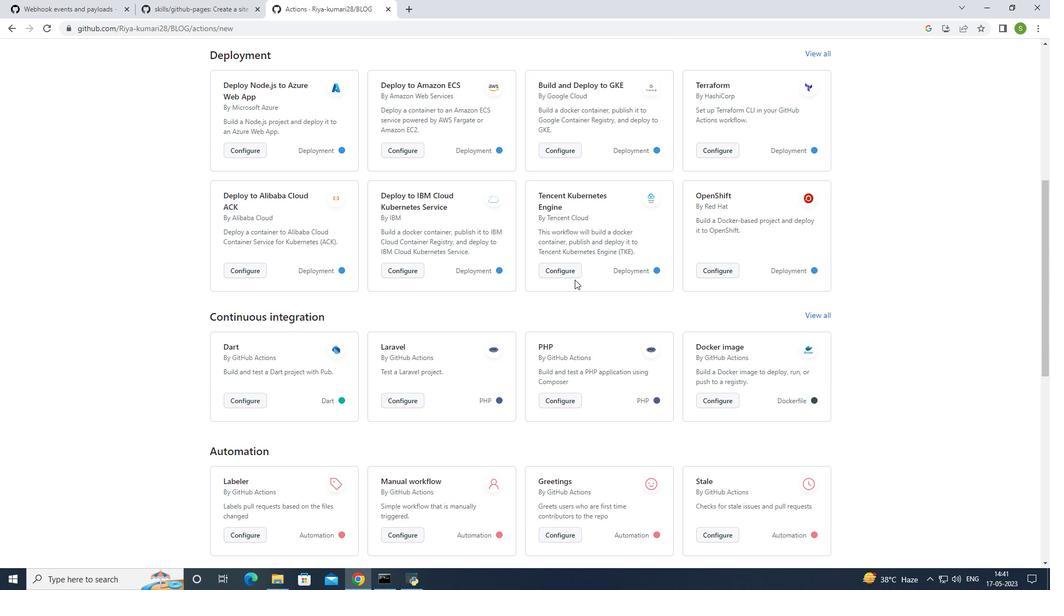 
Action: Mouse scrolled (574, 280) with delta (0, 0)
Screenshot: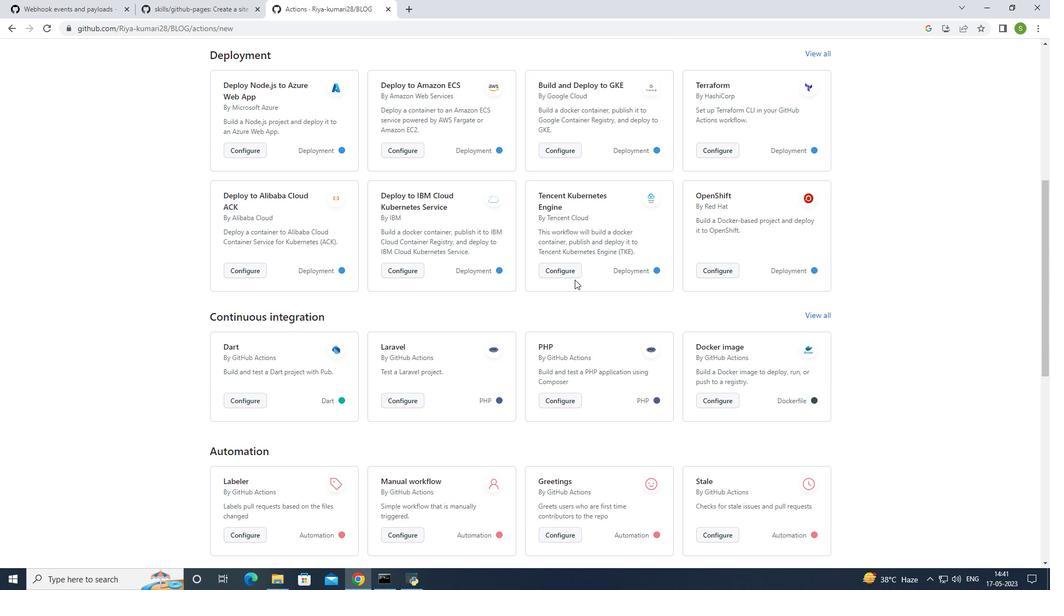 
Action: Mouse moved to (576, 279)
Screenshot: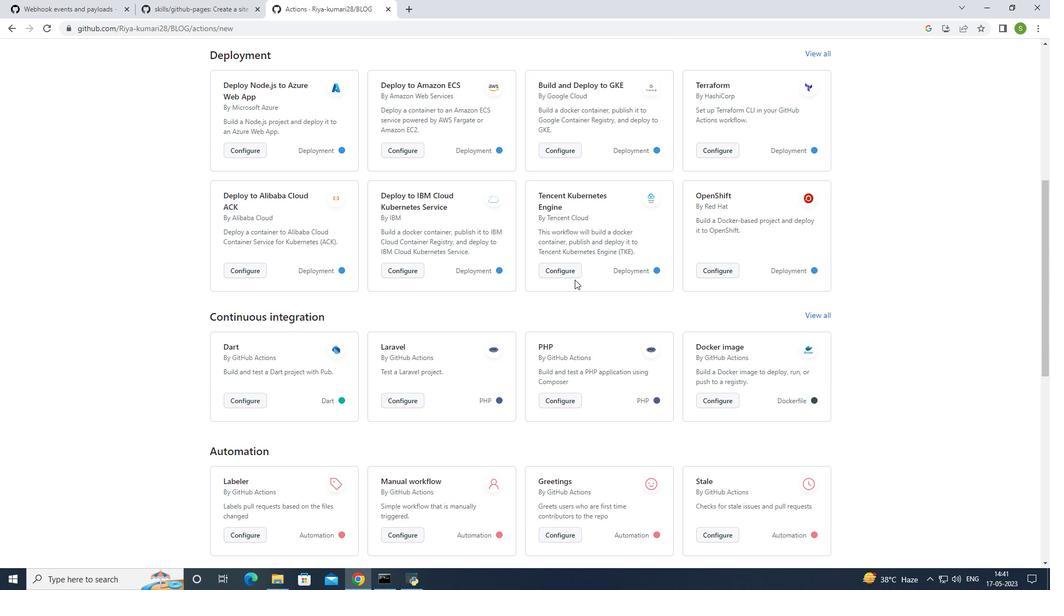 
Action: Mouse scrolled (576, 280) with delta (0, 0)
Screenshot: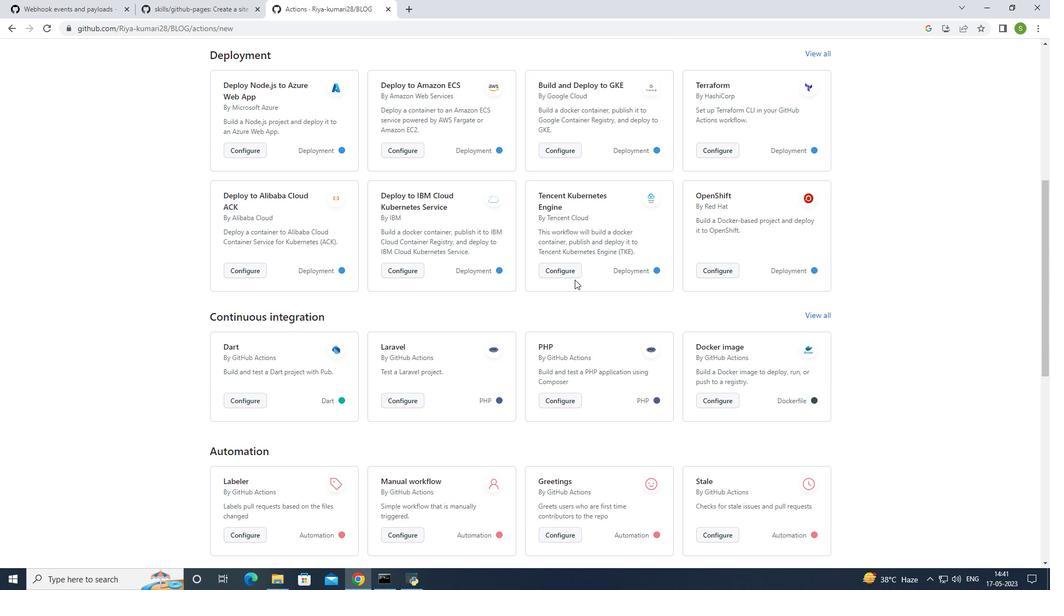 
Action: Mouse moved to (576, 279)
Screenshot: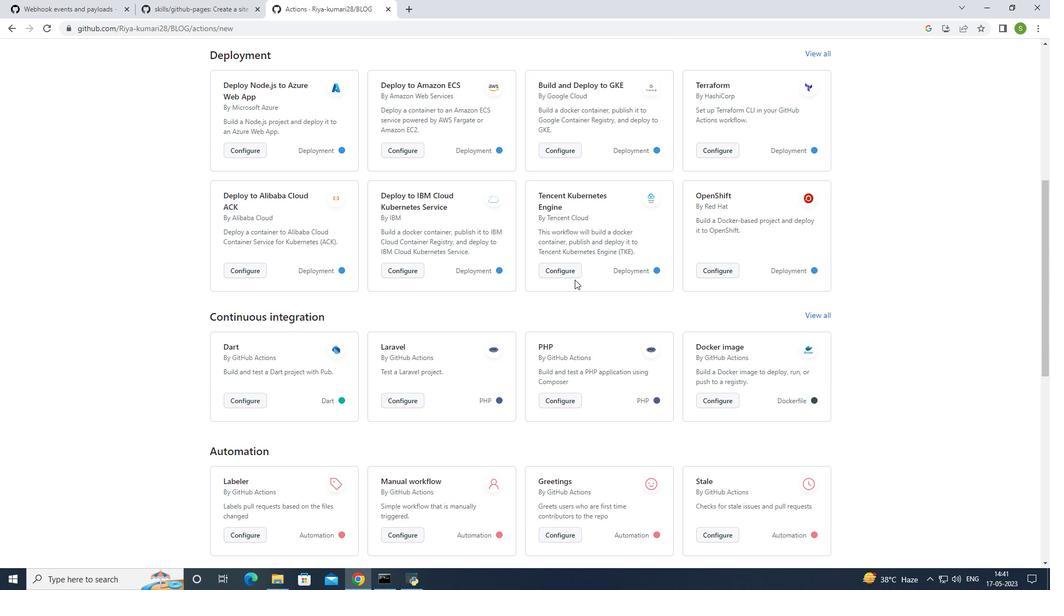 
Action: Mouse scrolled (576, 280) with delta (0, 0)
Screenshot: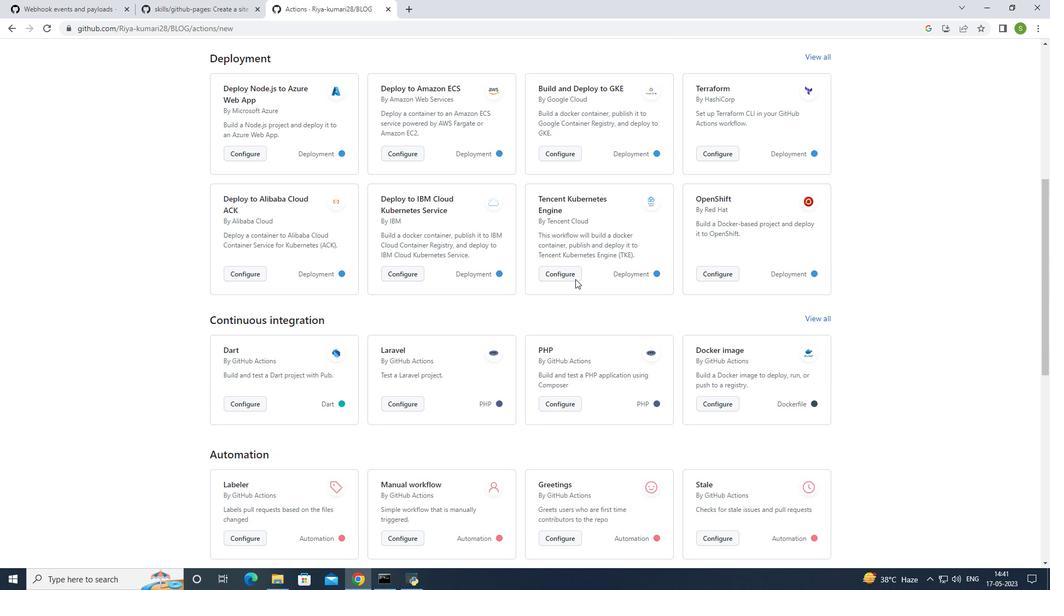 
Action: Mouse scrolled (576, 280) with delta (0, 0)
Screenshot: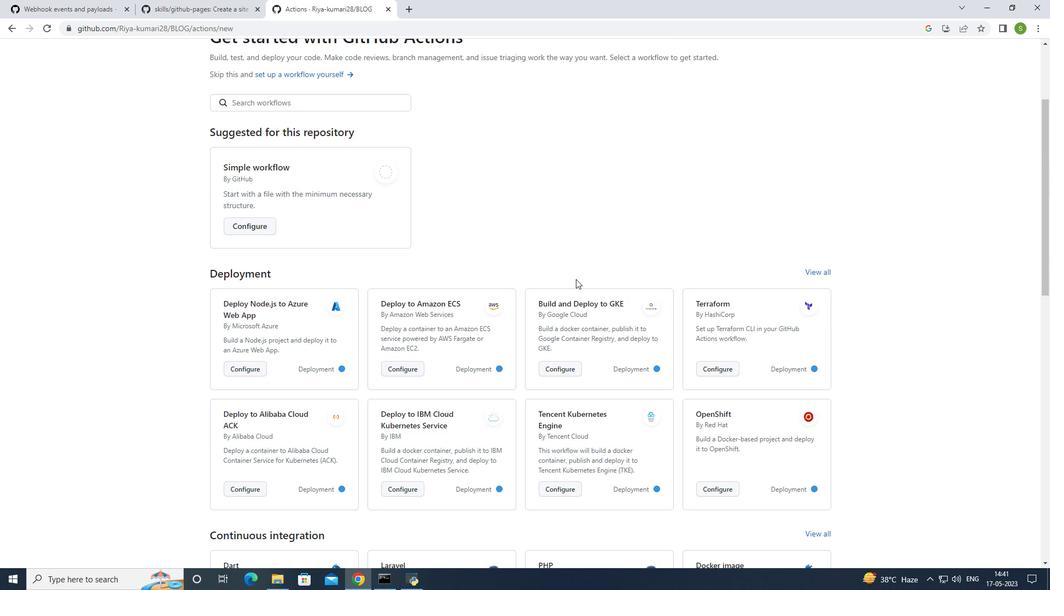 
Action: Mouse scrolled (576, 280) with delta (0, 0)
Screenshot: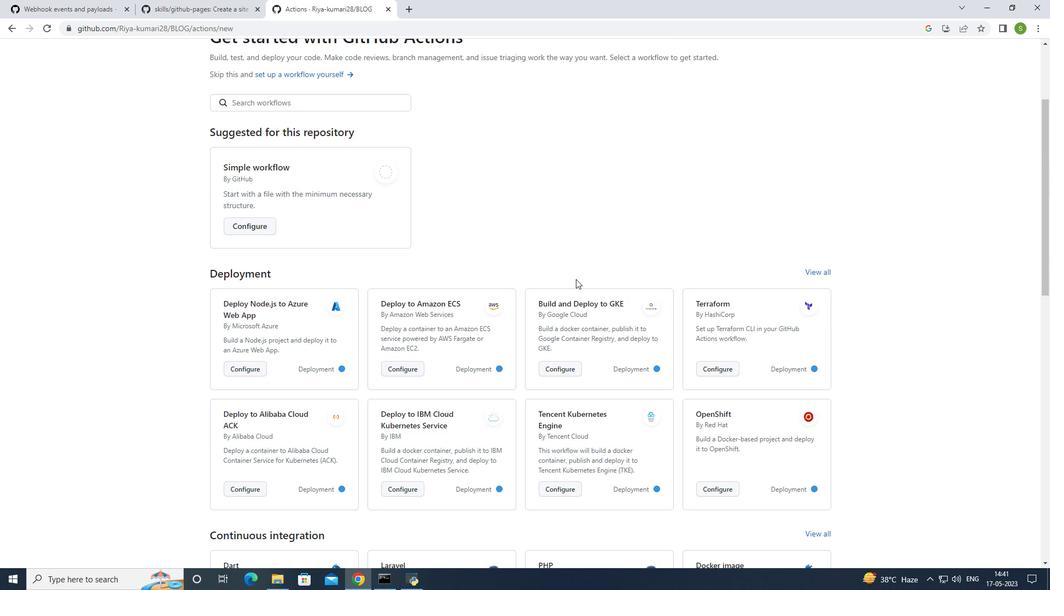
Action: Mouse moved to (576, 279)
Screenshot: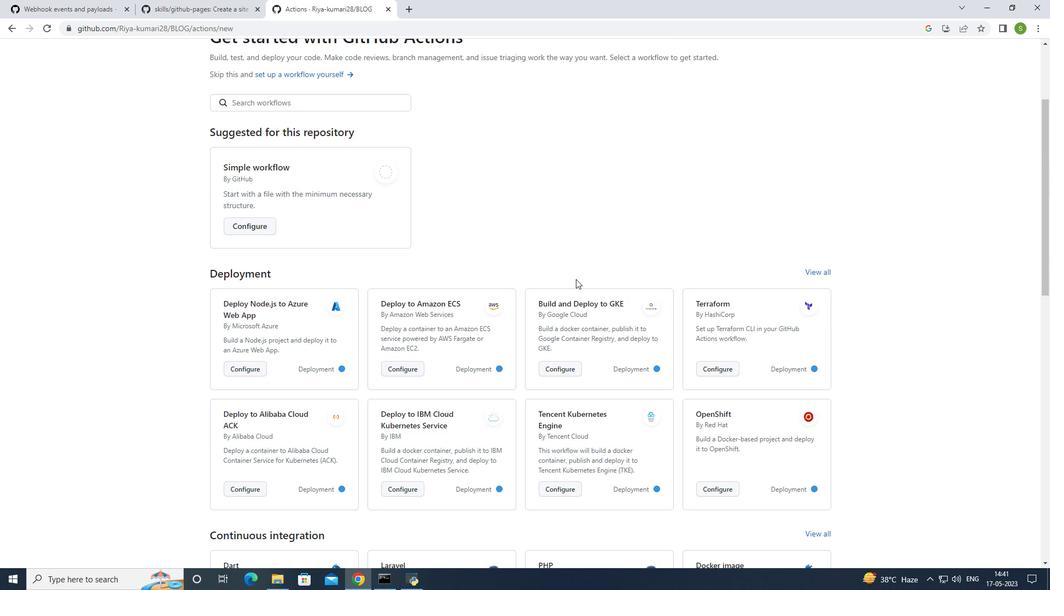 
Action: Mouse scrolled (576, 279) with delta (0, 0)
Screenshot: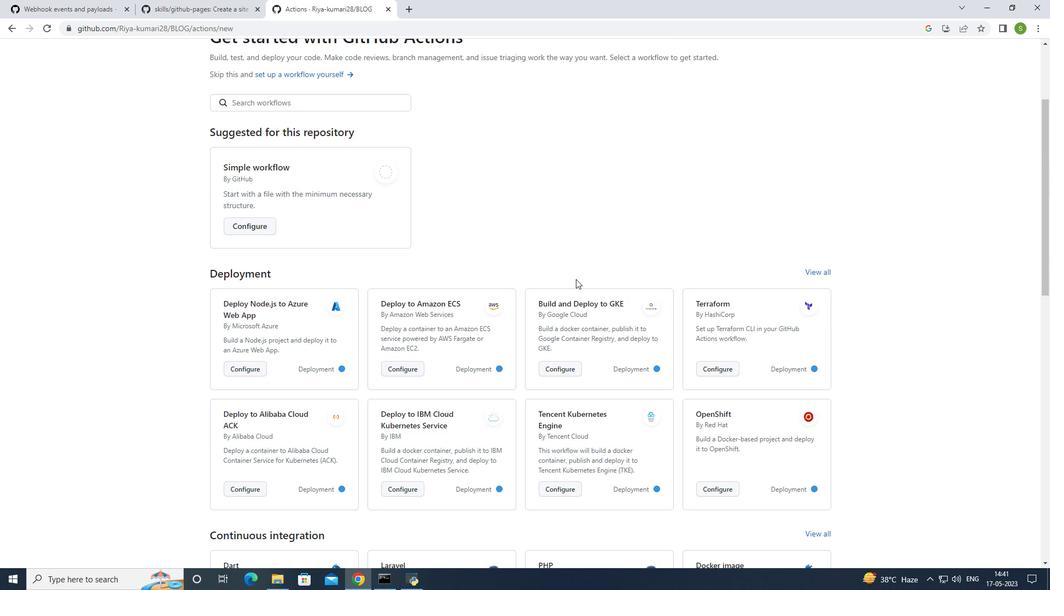 
Action: Mouse scrolled (576, 279) with delta (0, 0)
Screenshot: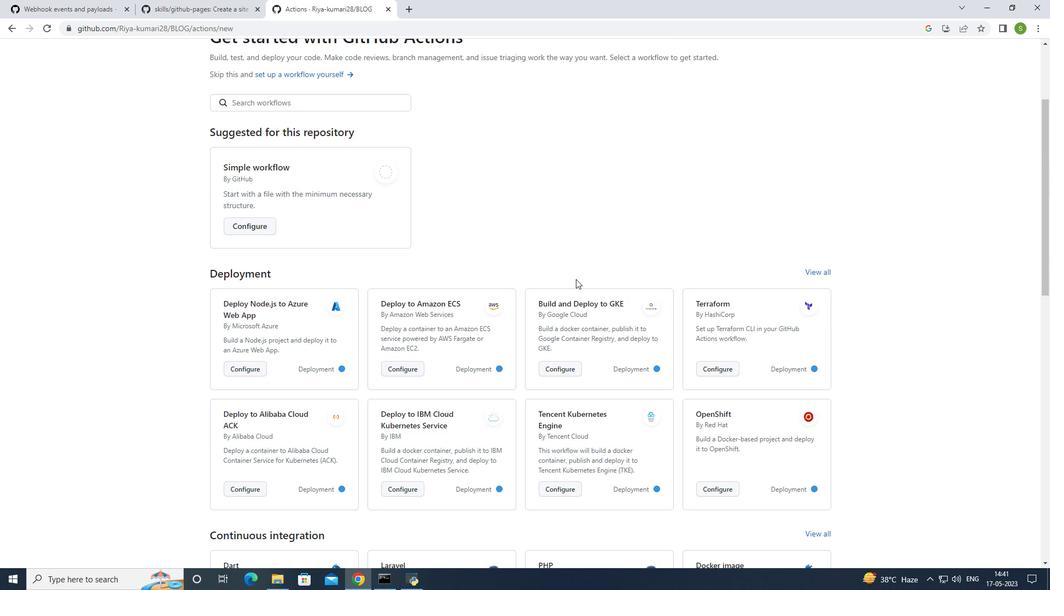 
Action: Mouse scrolled (576, 279) with delta (0, 0)
Screenshot: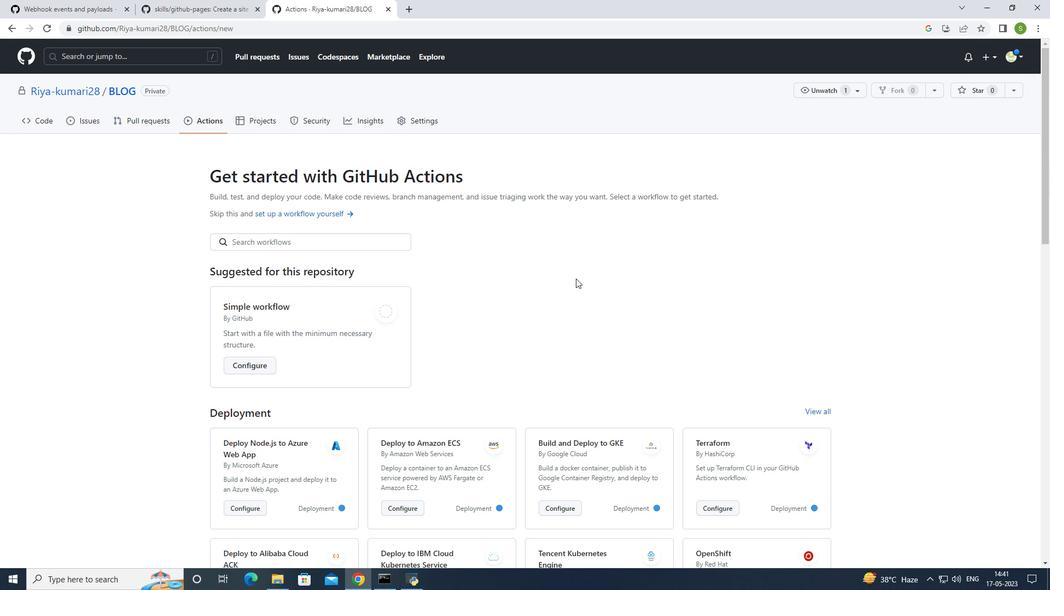 
Action: Mouse scrolled (576, 279) with delta (0, 0)
Screenshot: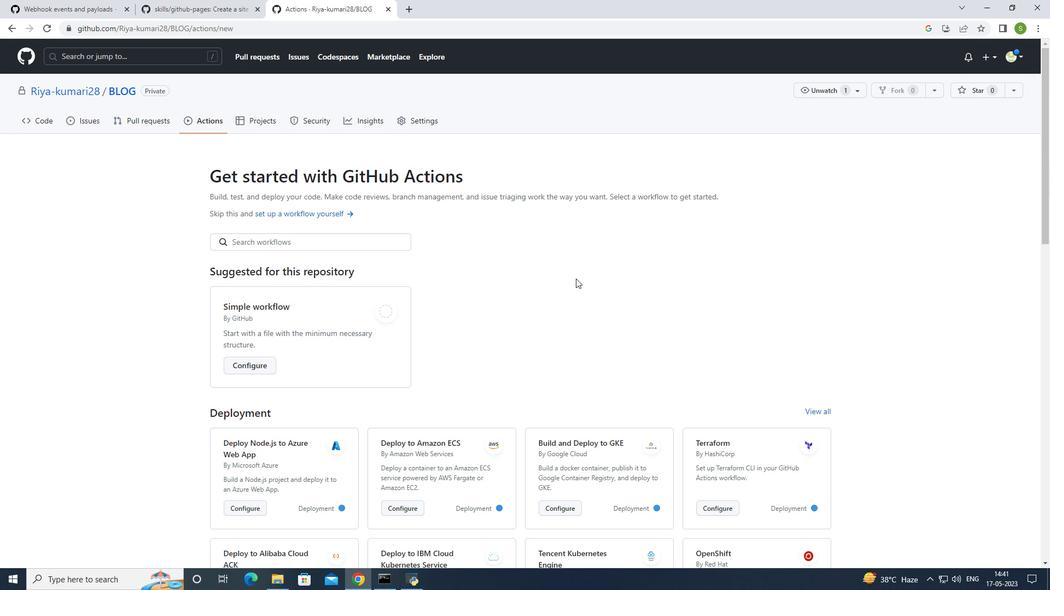 
Action: Mouse scrolled (576, 279) with delta (0, 0)
Screenshot: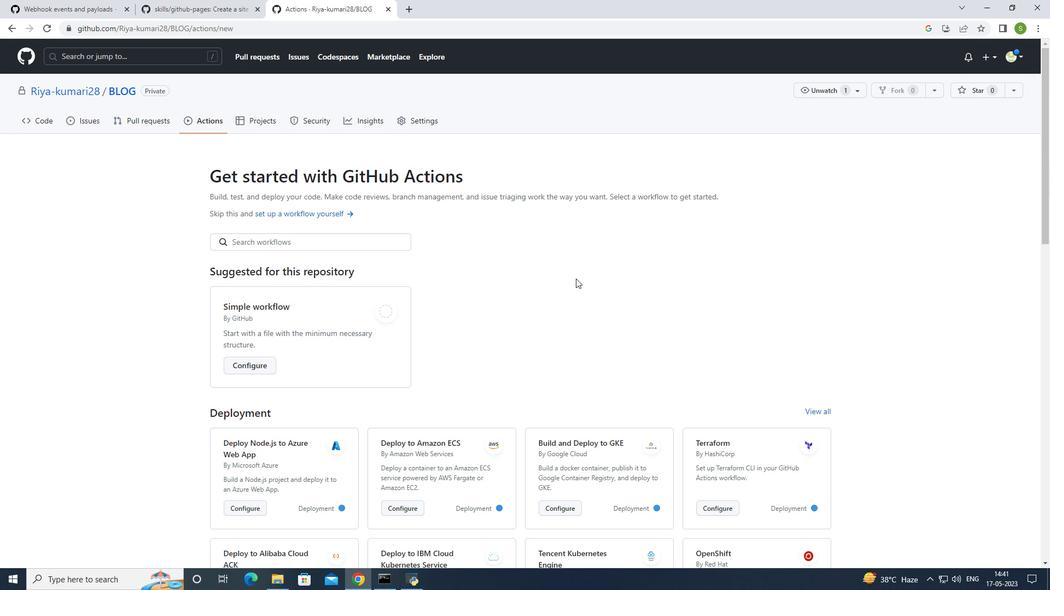
Action: Mouse scrolled (576, 279) with delta (0, 0)
Screenshot: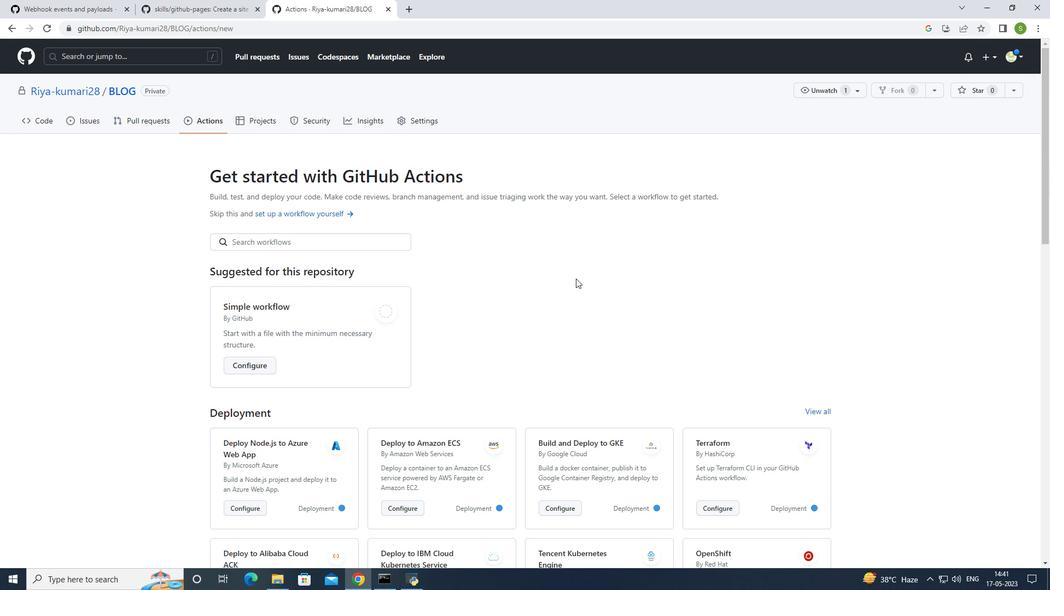 
Action: Mouse moved to (321, 125)
Screenshot: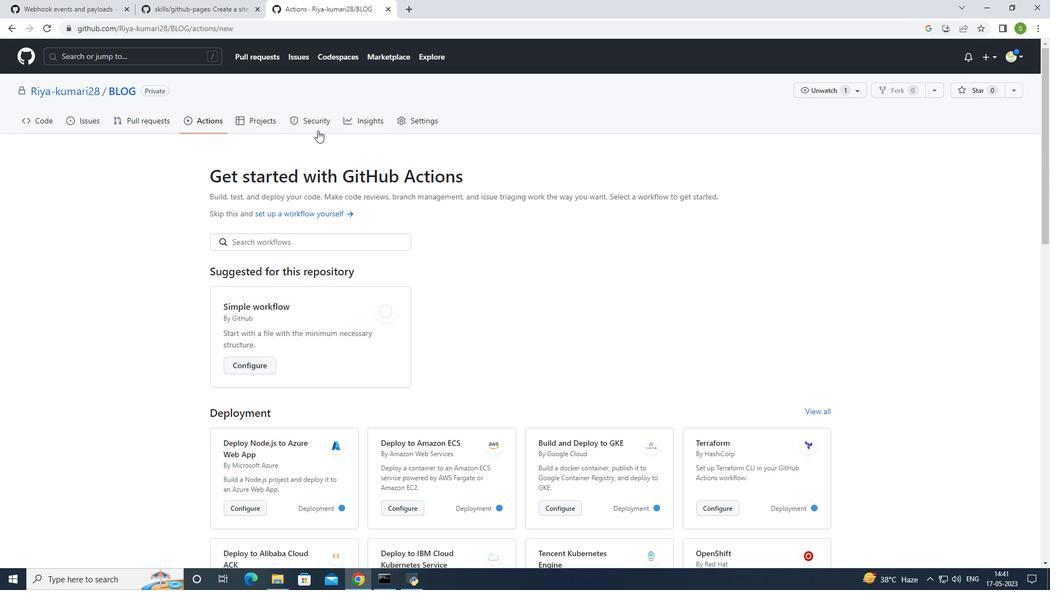 
Action: Mouse pressed left at (321, 125)
Screenshot: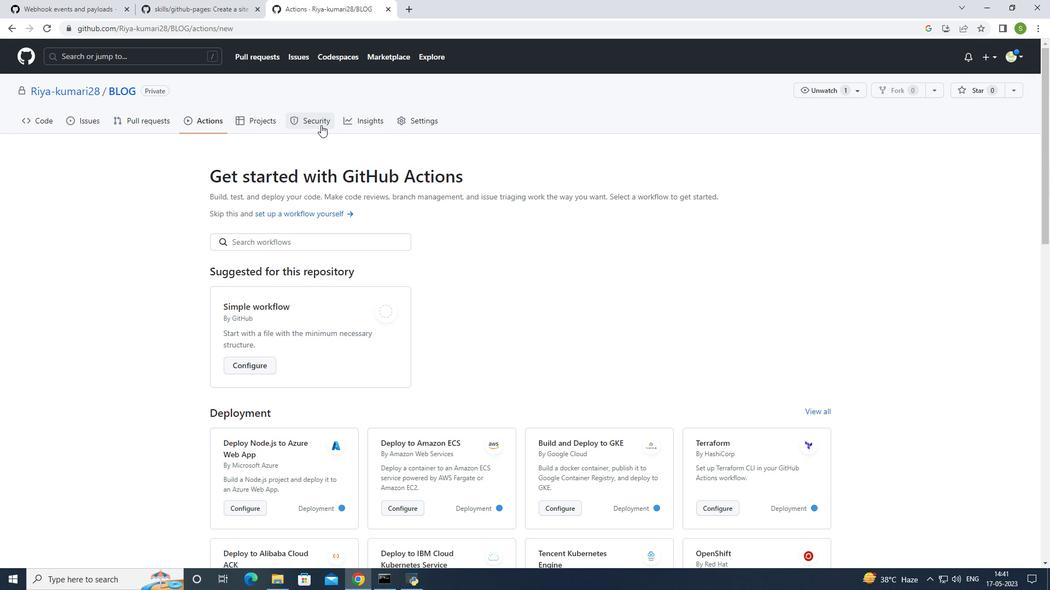 
Action: Mouse moved to (556, 205)
Screenshot: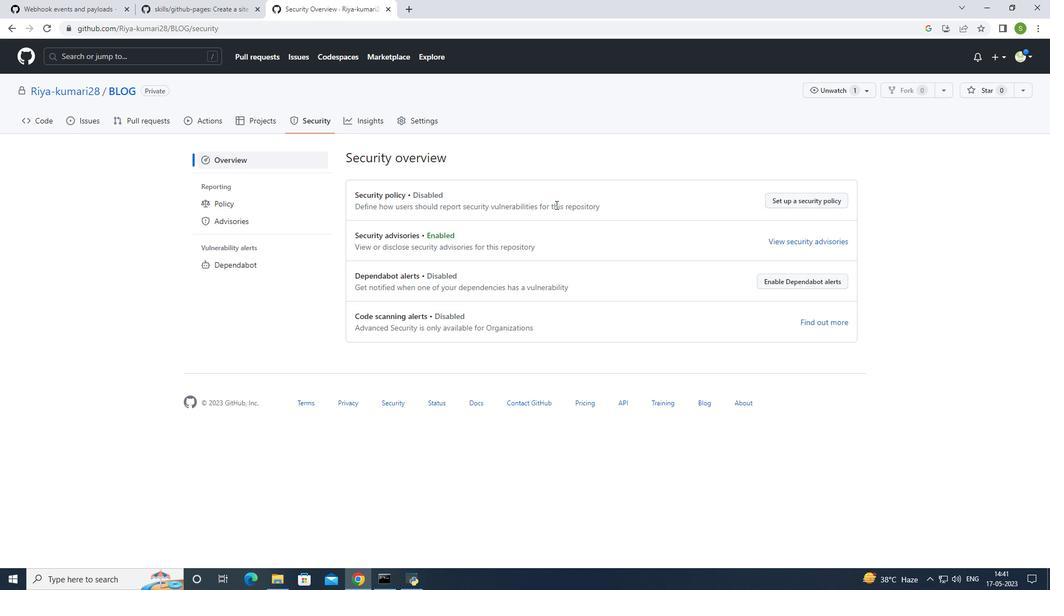
Action: Mouse scrolled (556, 204) with delta (0, 0)
Screenshot: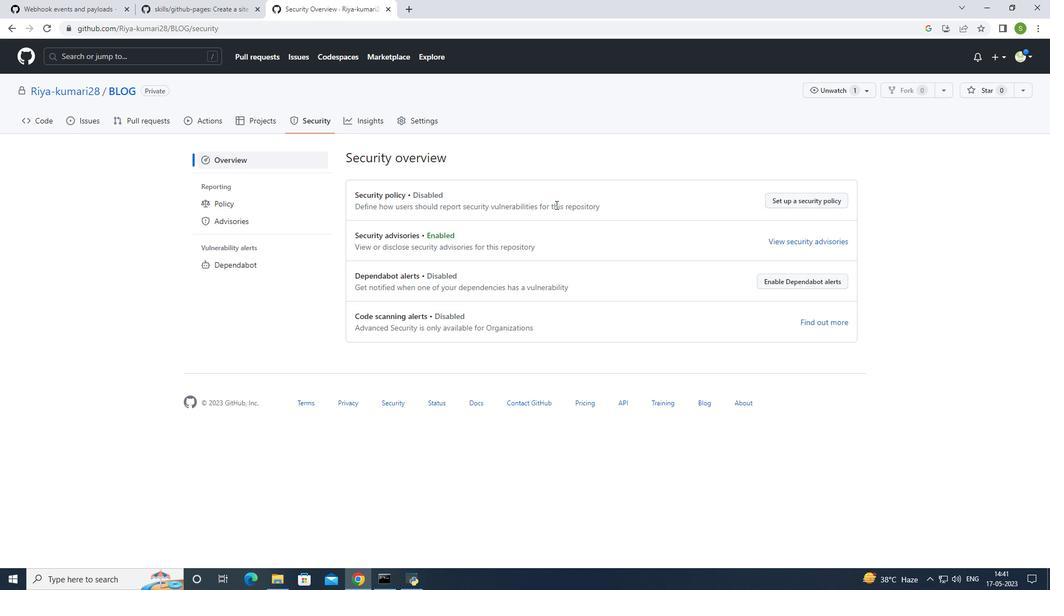 
Action: Mouse moved to (556, 205)
Screenshot: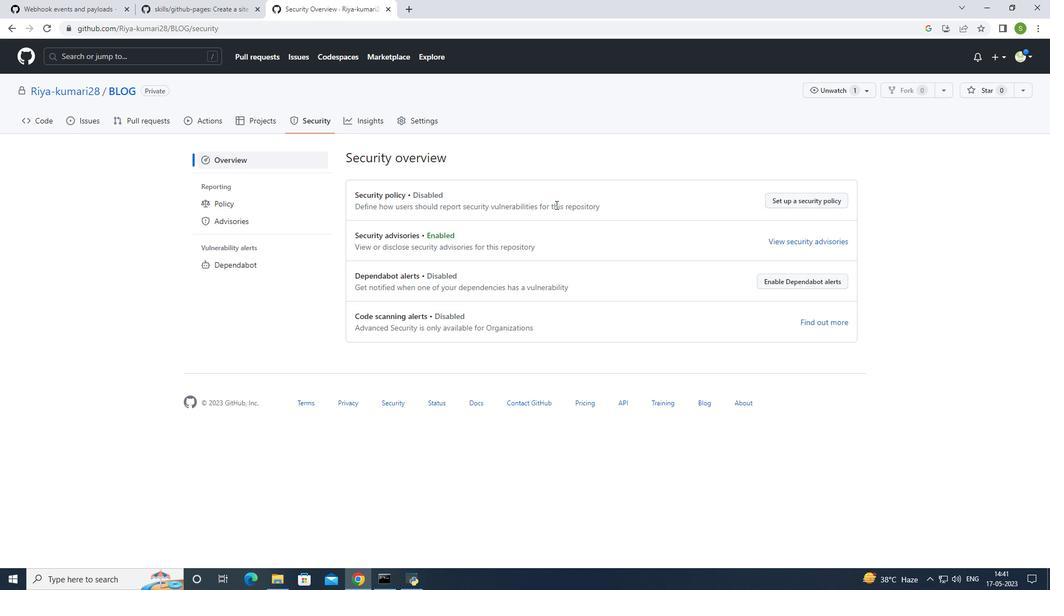 
Action: Mouse scrolled (556, 204) with delta (0, 0)
Screenshot: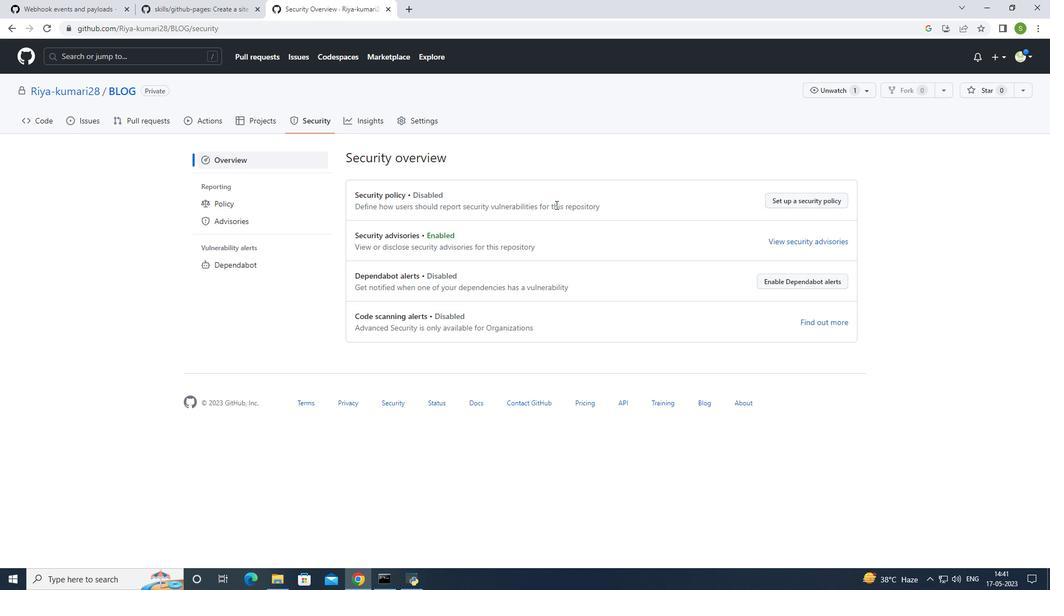 
Action: Mouse scrolled (556, 204) with delta (0, 0)
Screenshot: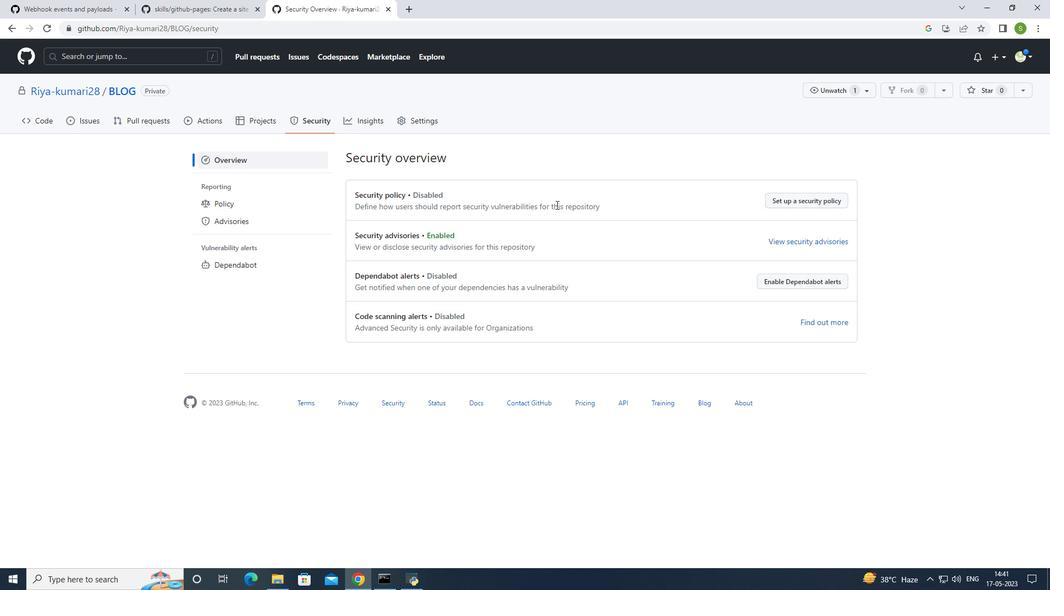 
Action: Mouse moved to (373, 127)
Screenshot: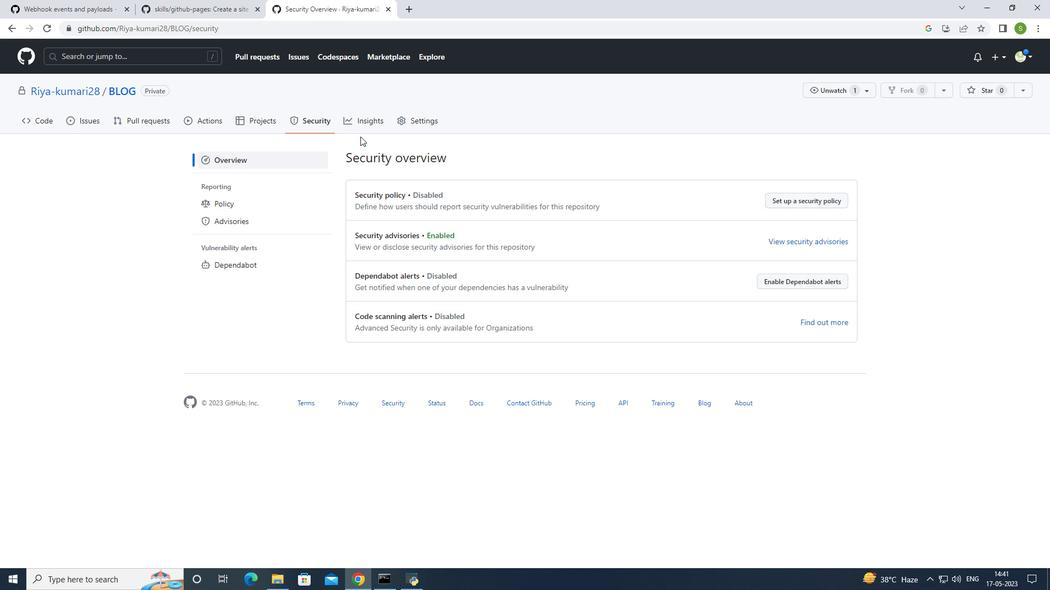 
Action: Mouse pressed left at (373, 127)
Screenshot: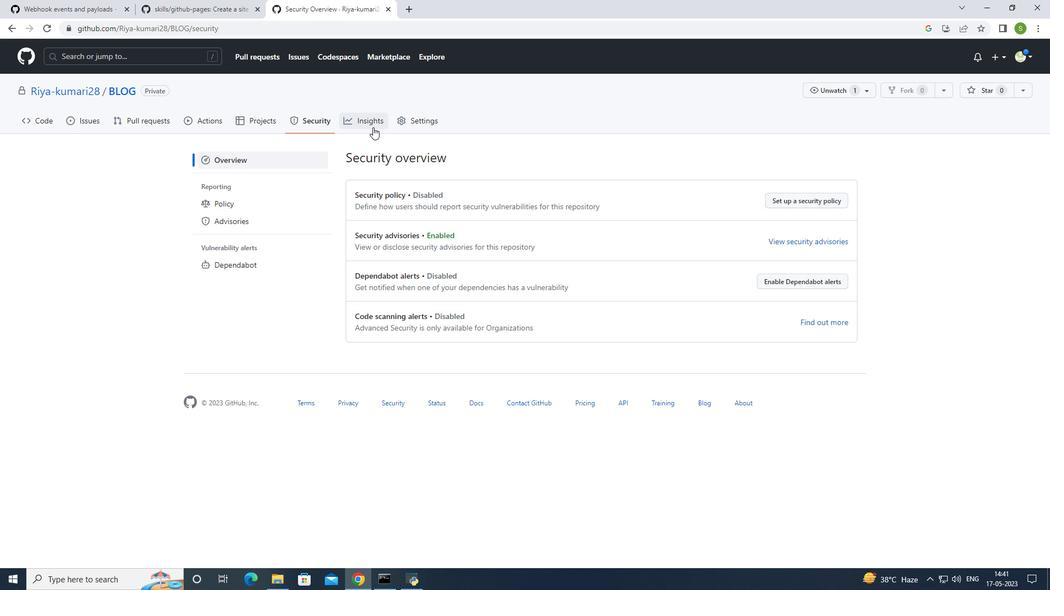 
Action: Mouse moved to (441, 230)
Screenshot: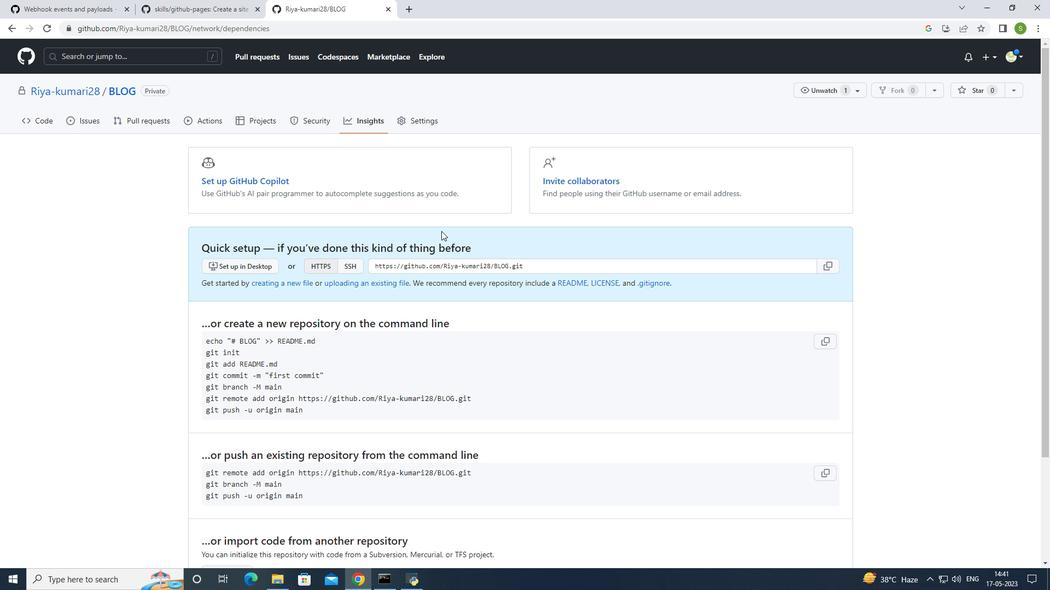 
Action: Mouse scrolled (441, 229) with delta (0, 0)
Screenshot: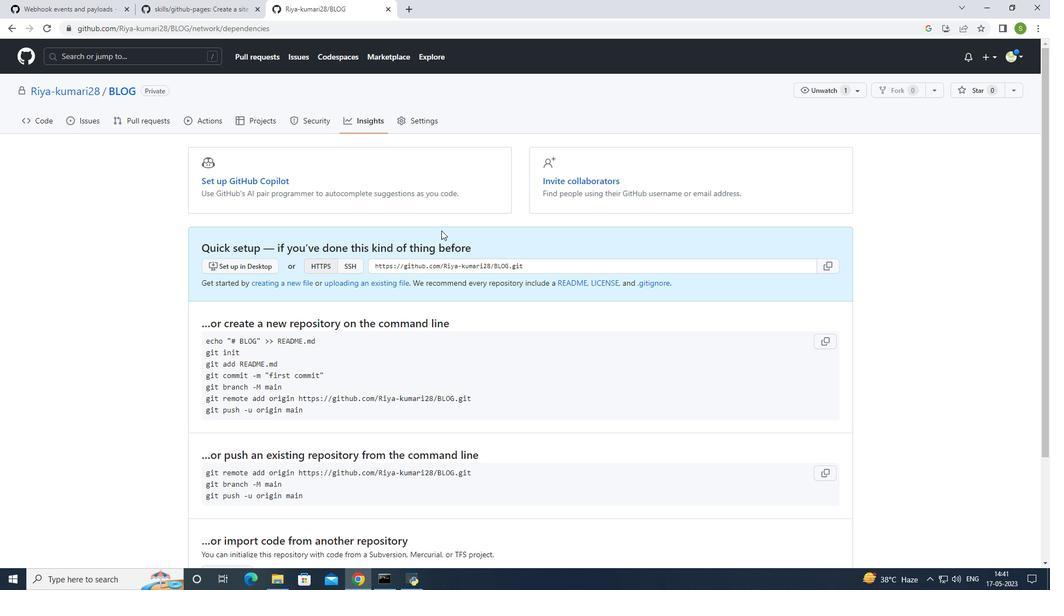 
Action: Mouse moved to (441, 229)
Screenshot: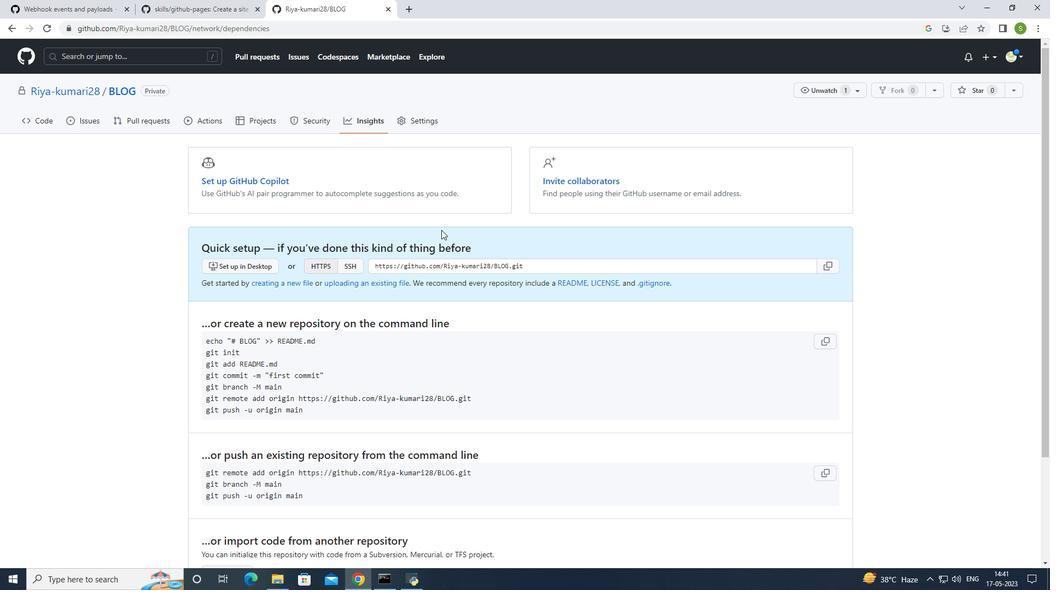 
Action: Mouse scrolled (441, 229) with delta (0, 0)
Screenshot: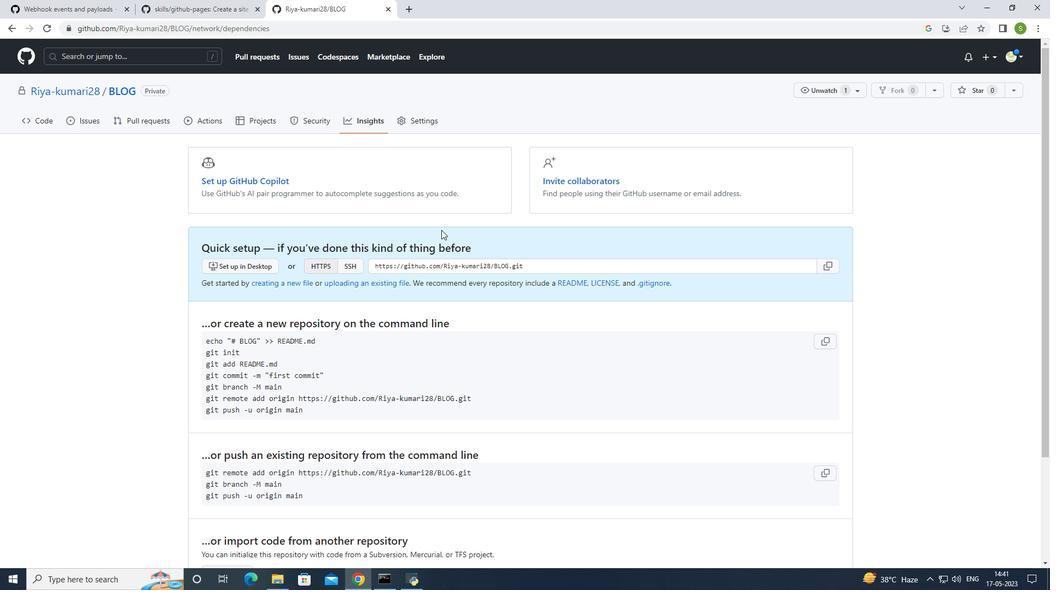 
Action: Mouse moved to (250, 235)
Screenshot: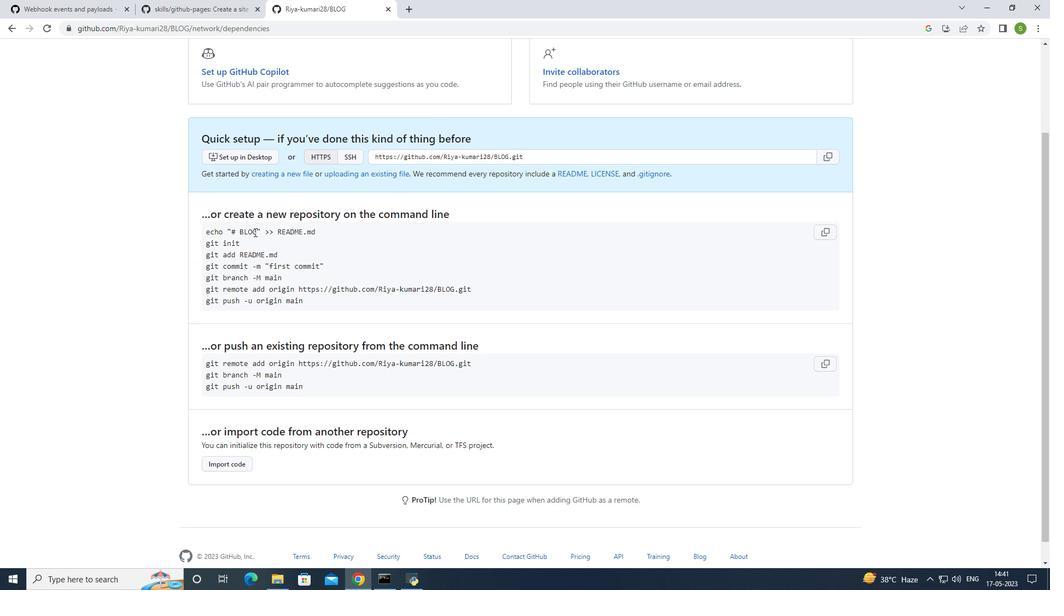 
Action: Mouse pressed left at (250, 235)
Screenshot: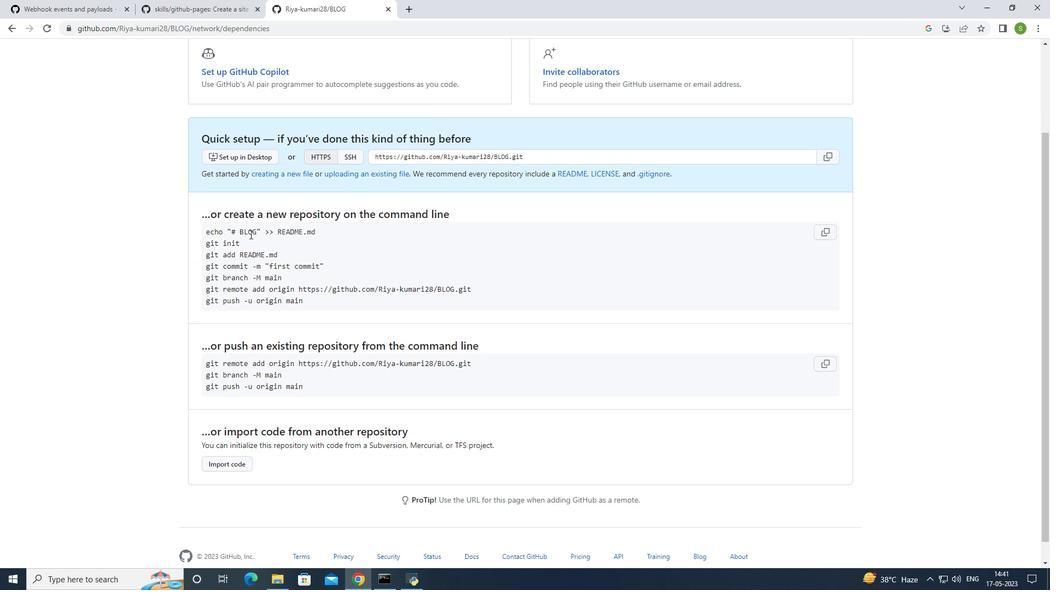 
Action: Mouse moved to (505, 125)
Screenshot: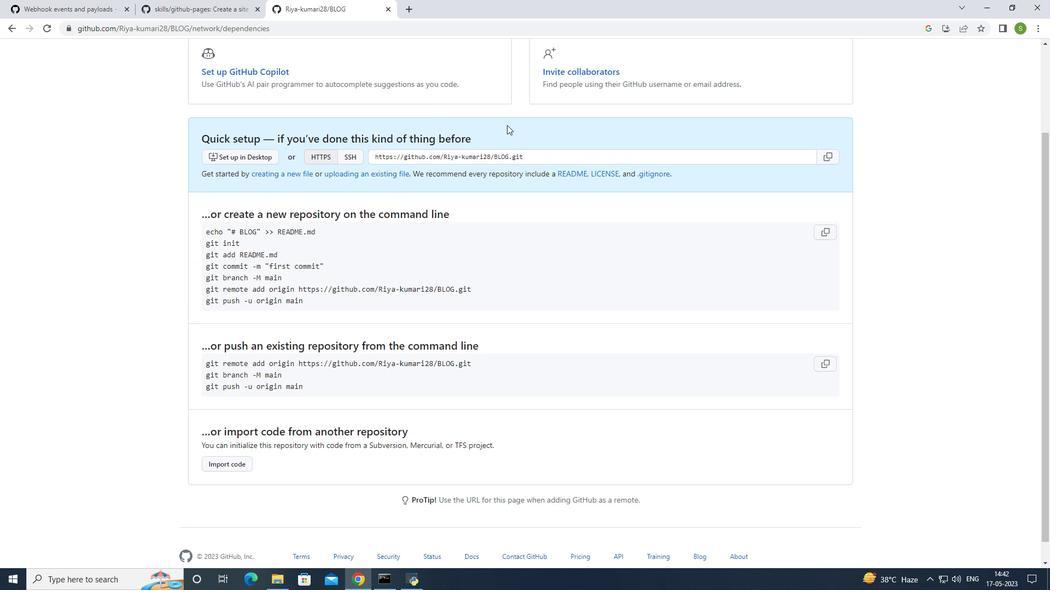 
Action: Mouse scrolled (505, 125) with delta (0, 0)
Screenshot: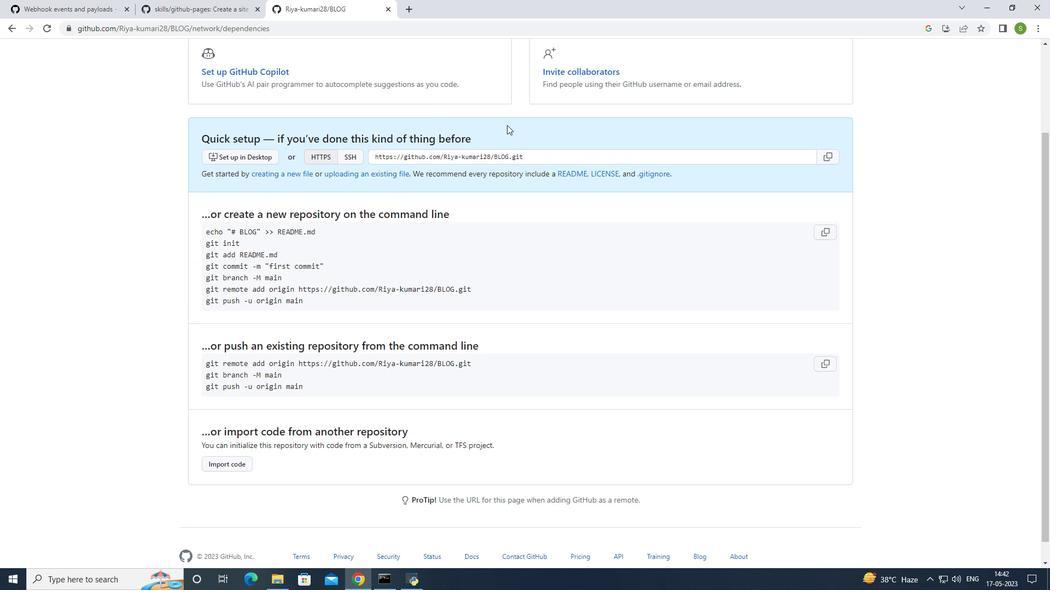 
Action: Mouse moved to (502, 127)
Screenshot: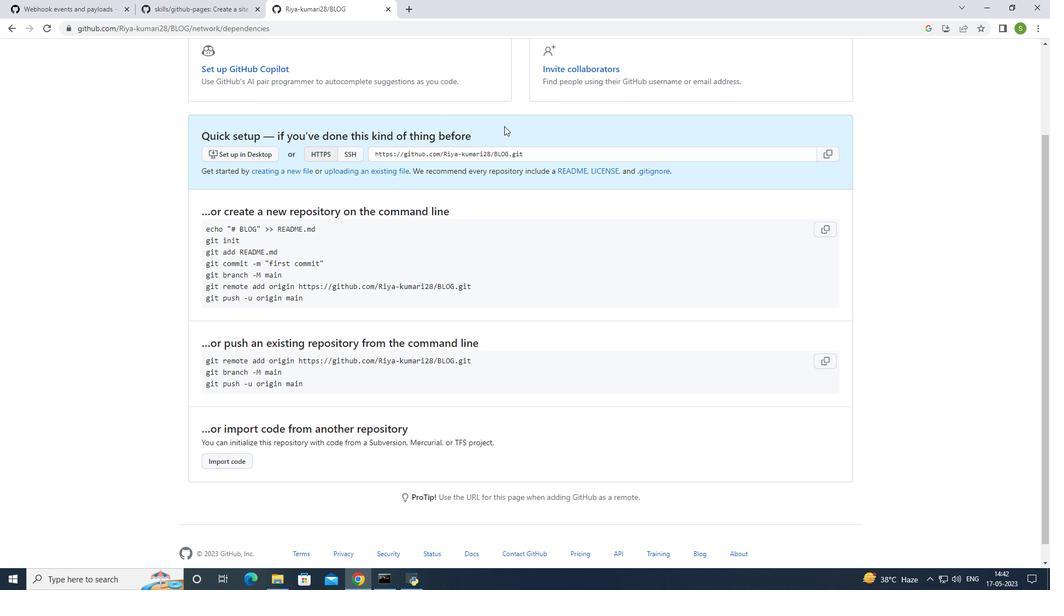 
Action: Mouse scrolled (502, 126) with delta (0, 0)
Screenshot: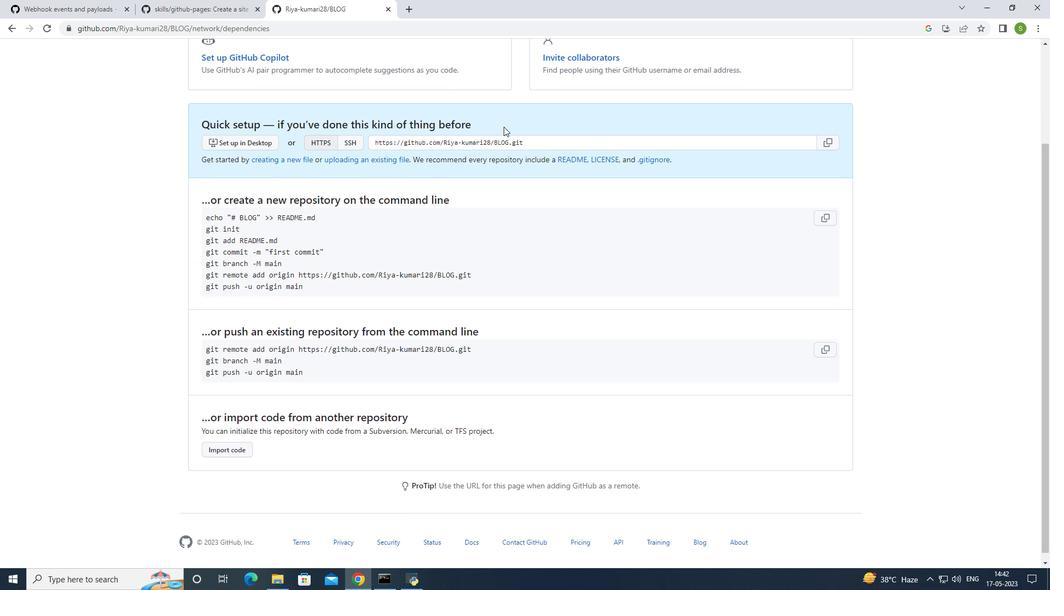 
Action: Mouse scrolled (502, 126) with delta (0, 0)
Screenshot: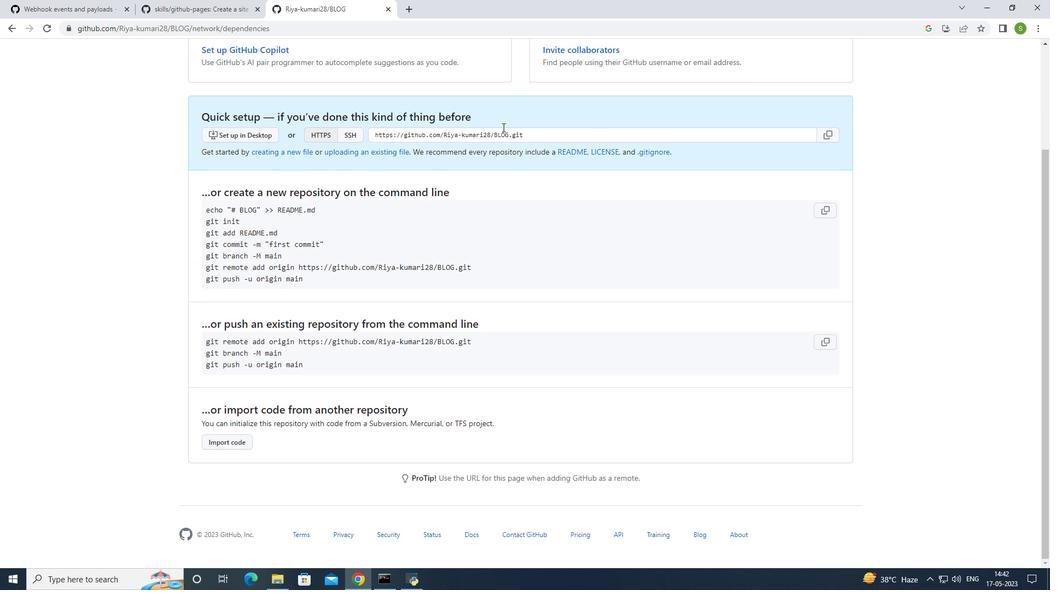 
Action: Mouse moved to (296, 407)
Screenshot: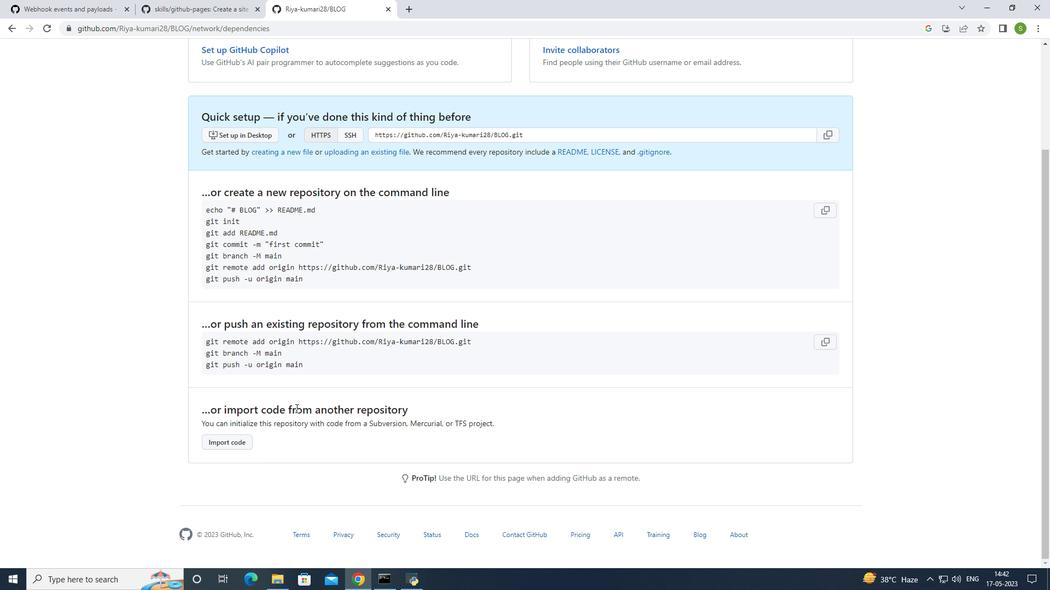 
Action: Mouse scrolled (296, 408) with delta (0, 0)
Screenshot: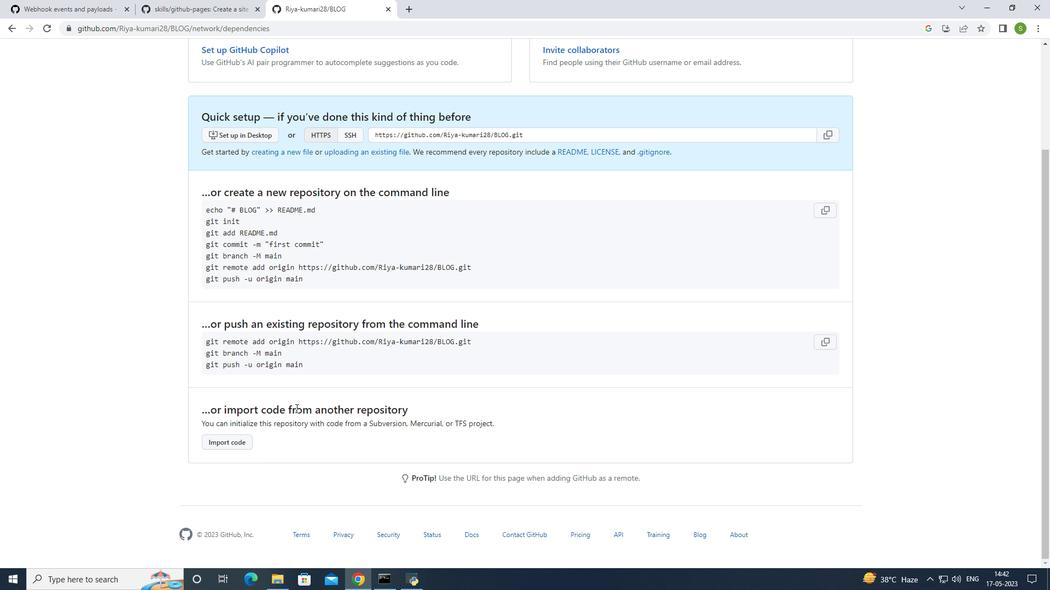 
Action: Mouse moved to (297, 406)
Screenshot: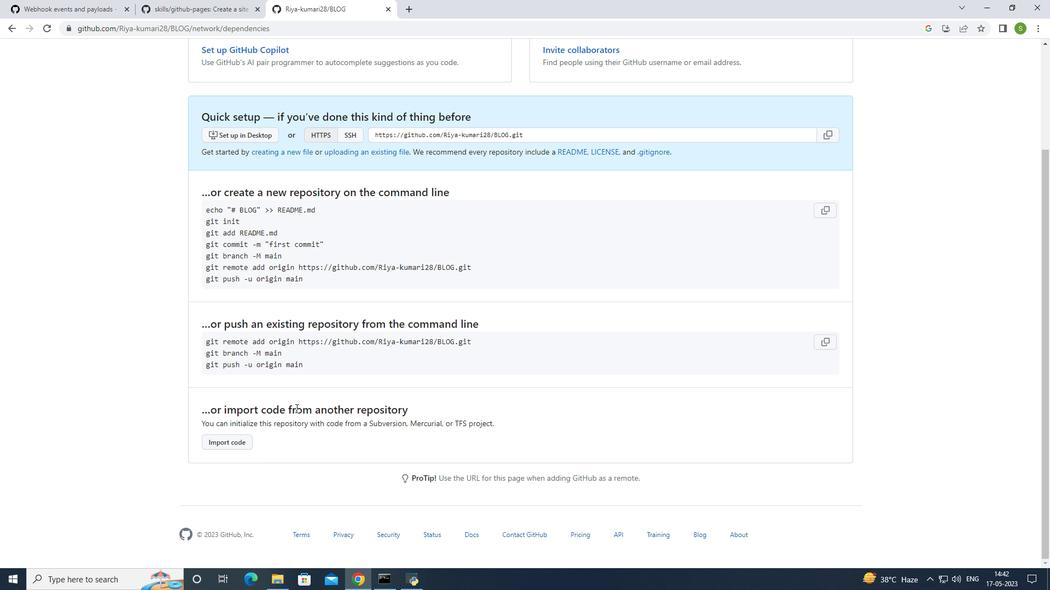 
Action: Mouse scrolled (297, 407) with delta (0, 0)
Screenshot: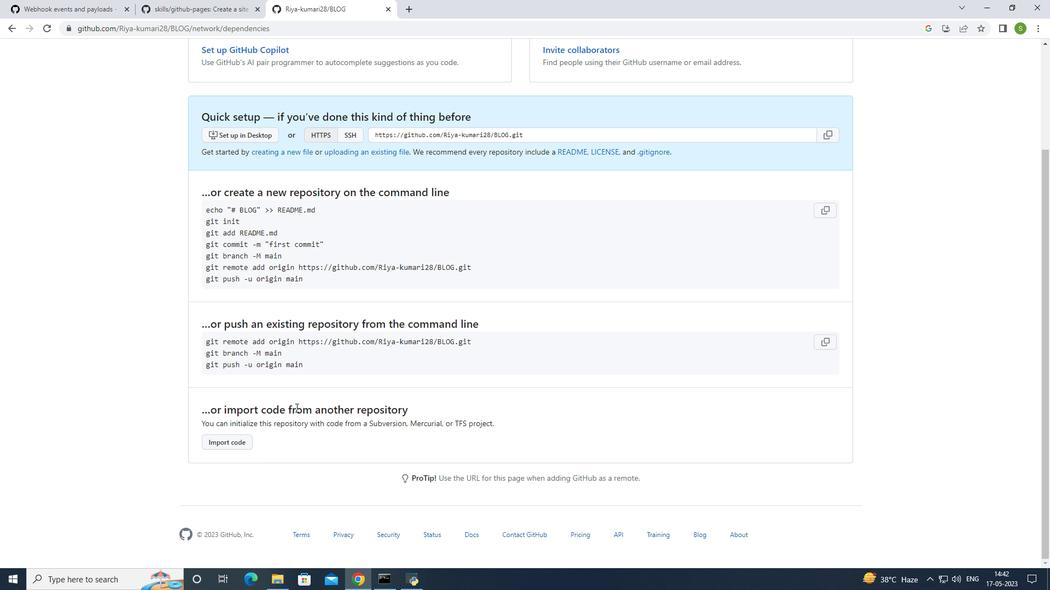 
Action: Mouse moved to (298, 405)
Screenshot: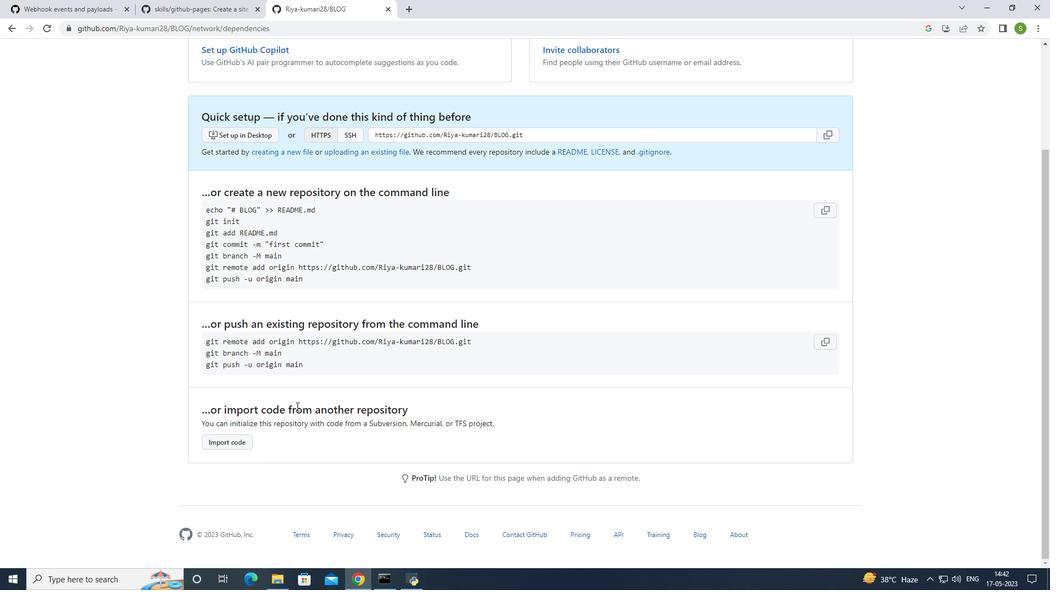 
Action: Mouse scrolled (298, 406) with delta (0, 0)
Screenshot: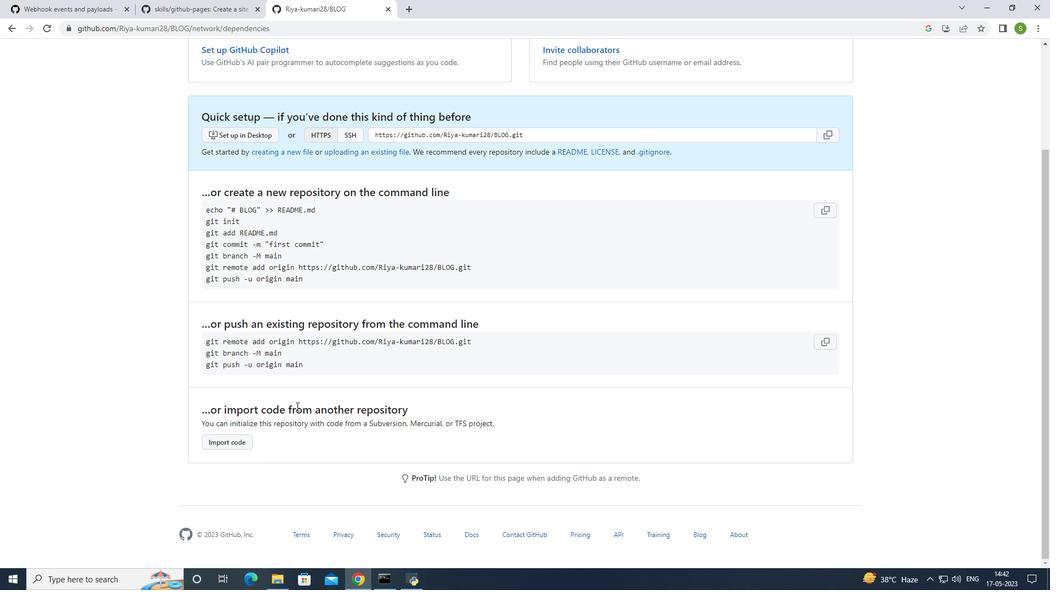 
Action: Mouse moved to (301, 403)
Screenshot: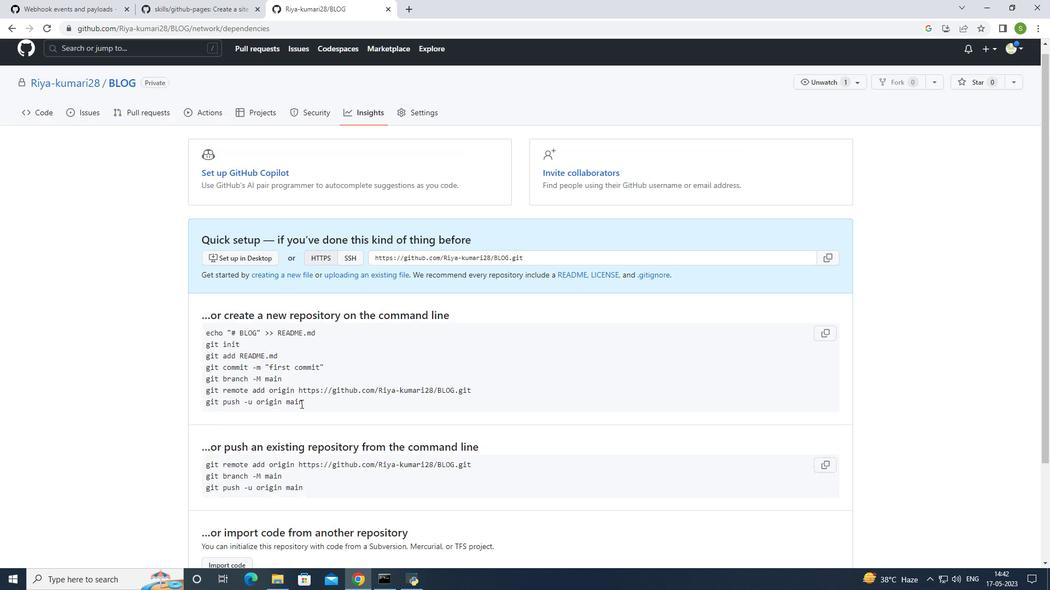 
Action: Mouse scrolled (301, 404) with delta (0, 0)
Screenshot: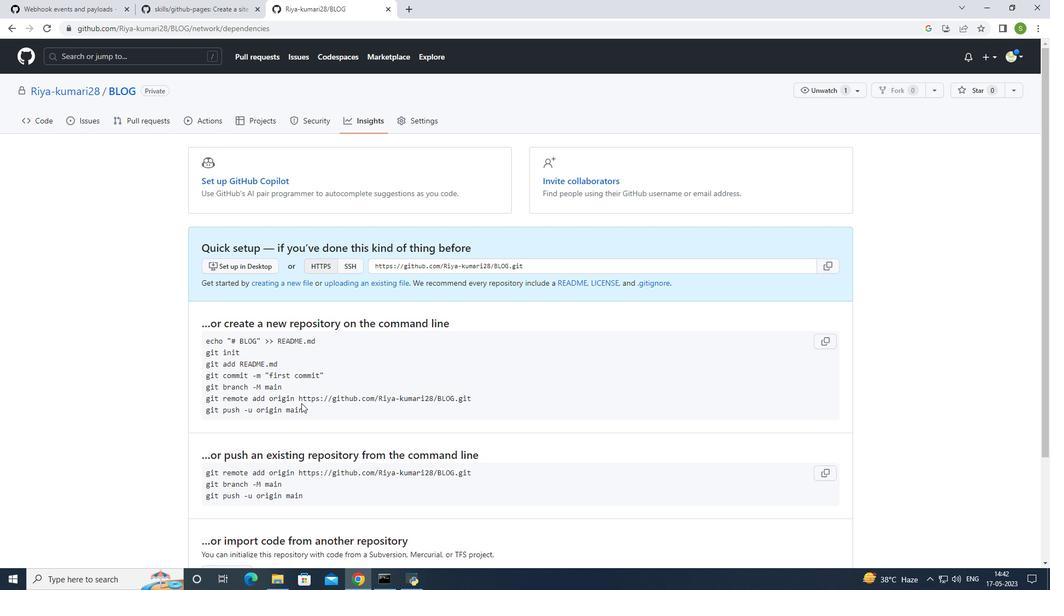 
Action: Mouse moved to (301, 403)
Screenshot: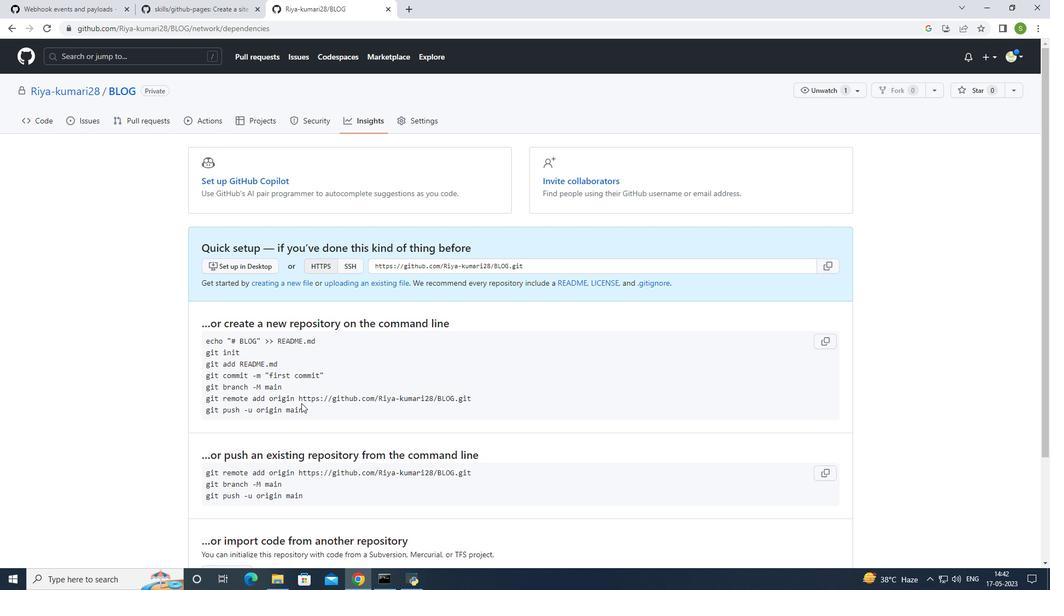 
Action: Mouse scrolled (301, 403) with delta (0, 0)
Screenshot: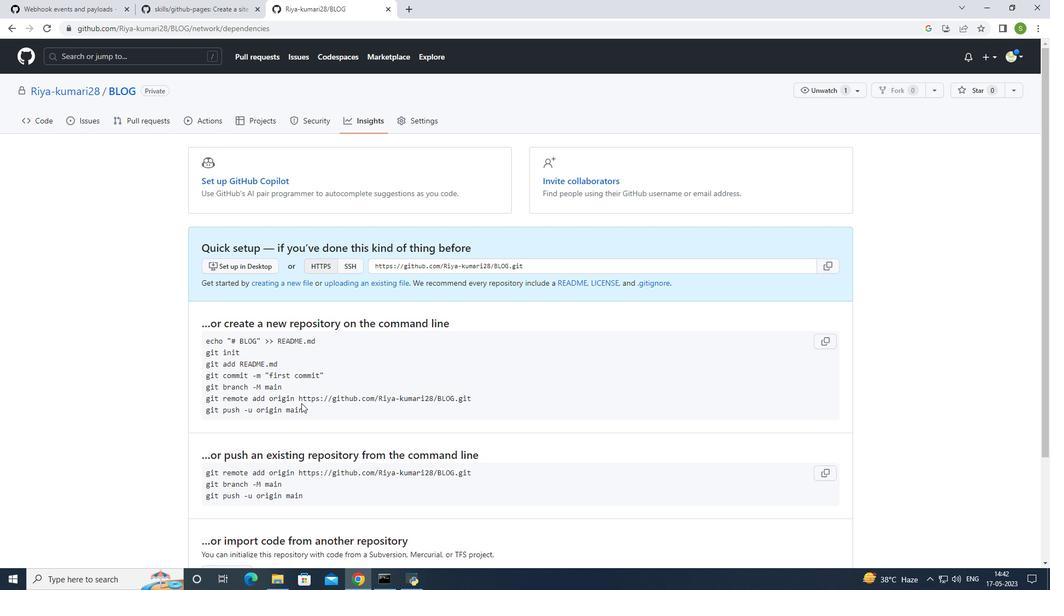 
Action: Mouse moved to (80, 124)
Screenshot: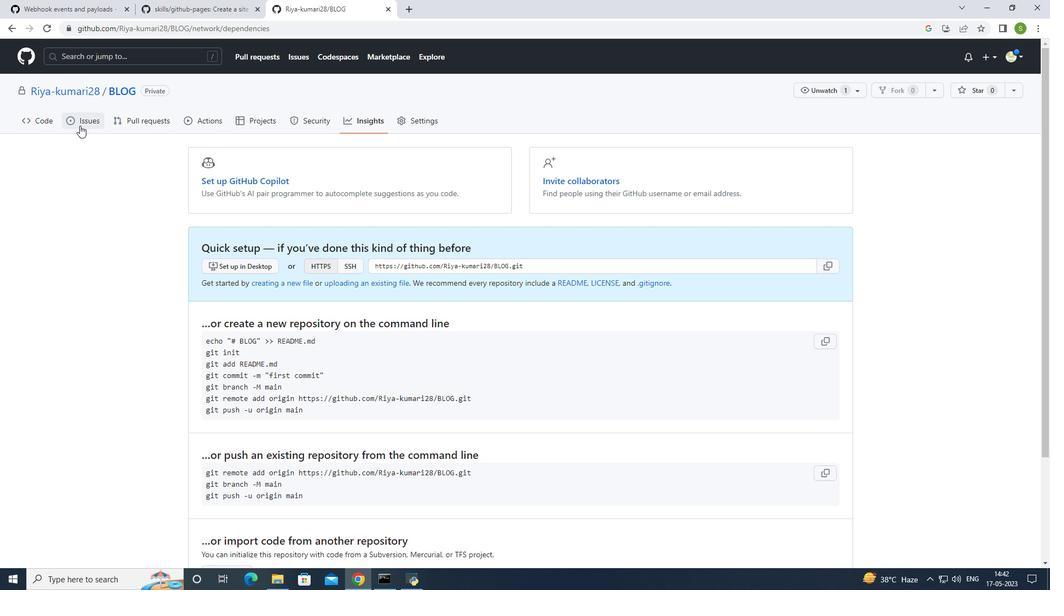 
Action: Mouse pressed left at (80, 124)
Screenshot: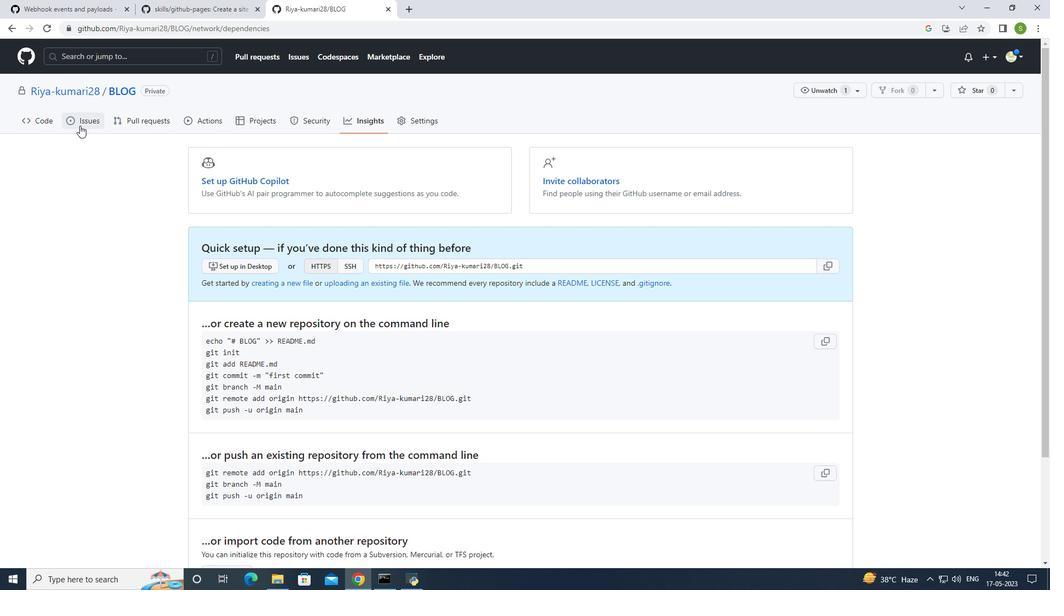 
Action: Mouse moved to (329, 188)
Screenshot: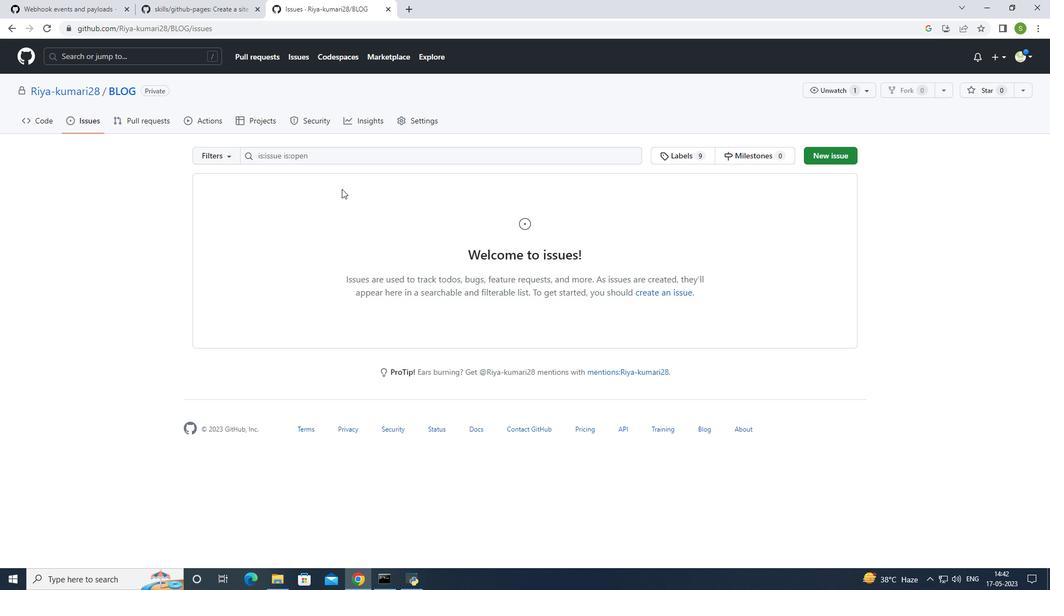 
Action: Mouse scrolled (329, 188) with delta (0, 0)
Screenshot: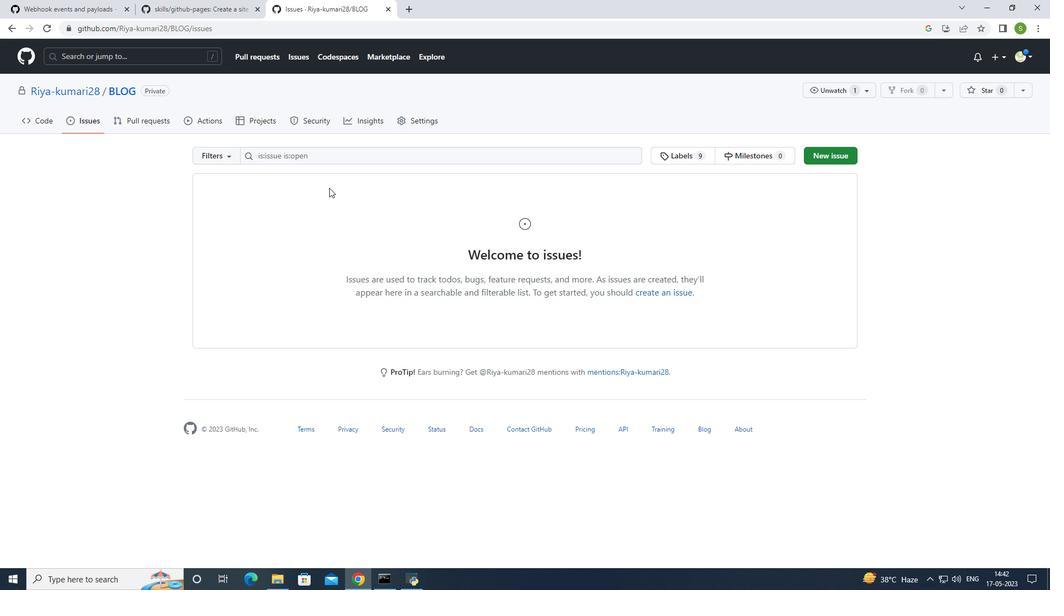 
Action: Mouse scrolled (329, 188) with delta (0, 0)
Screenshot: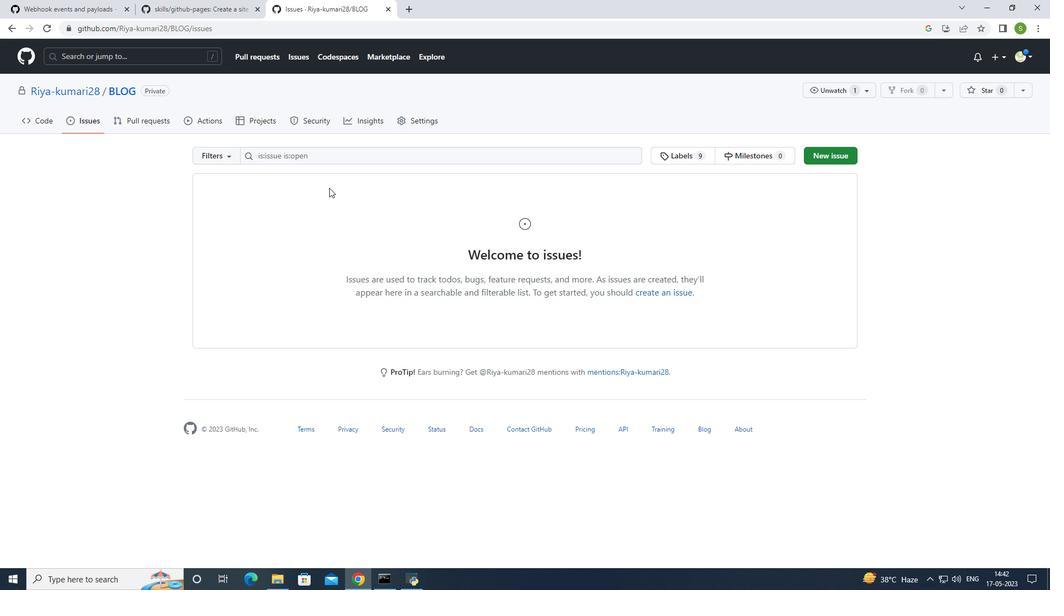 
Action: Mouse scrolled (329, 188) with delta (0, 0)
Screenshot: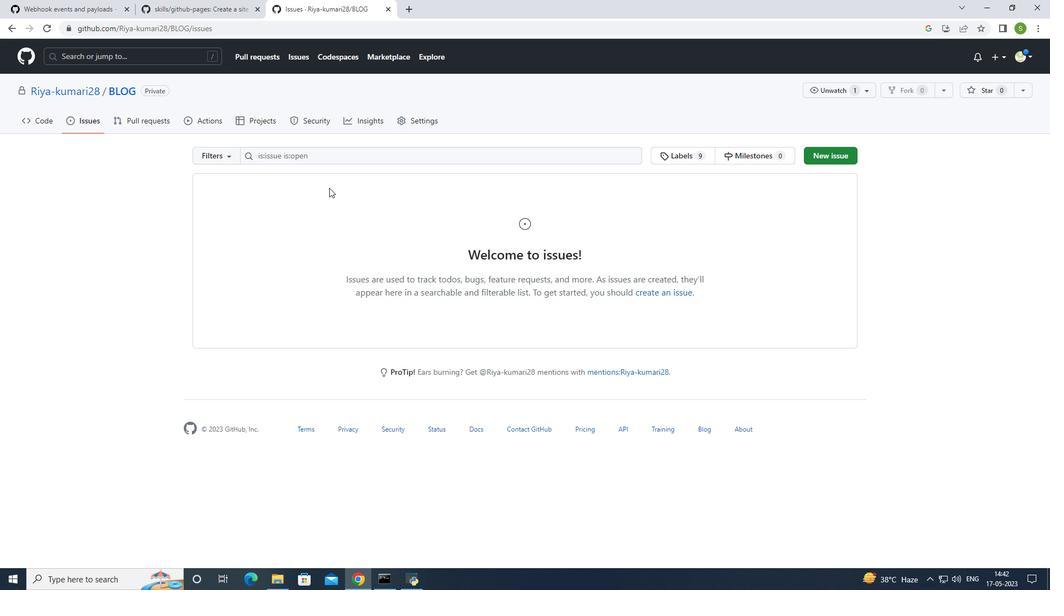 
Action: Mouse moved to (47, 125)
Screenshot: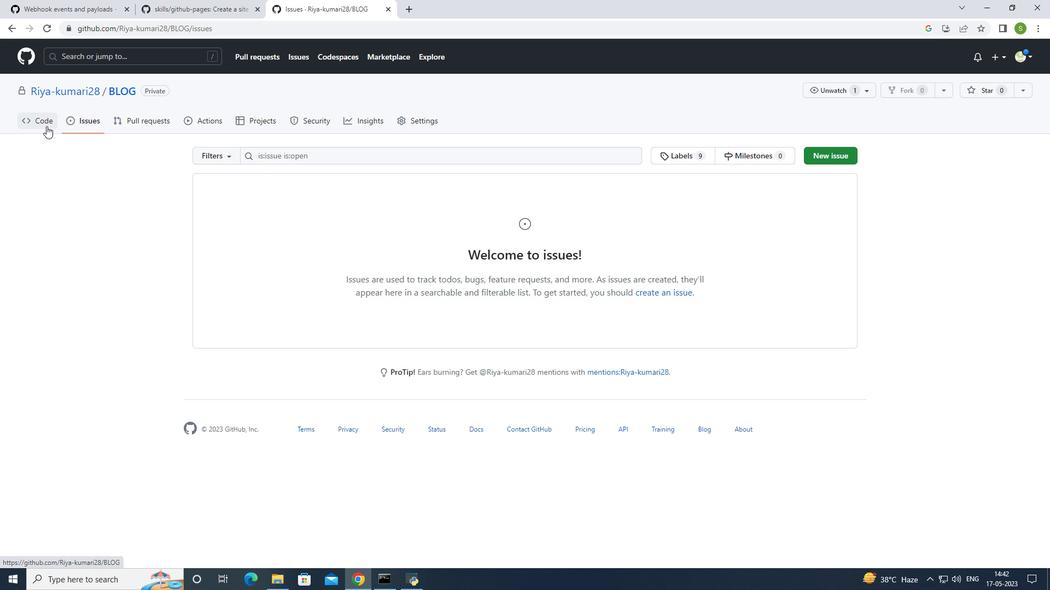 
Action: Mouse pressed left at (47, 125)
Screenshot: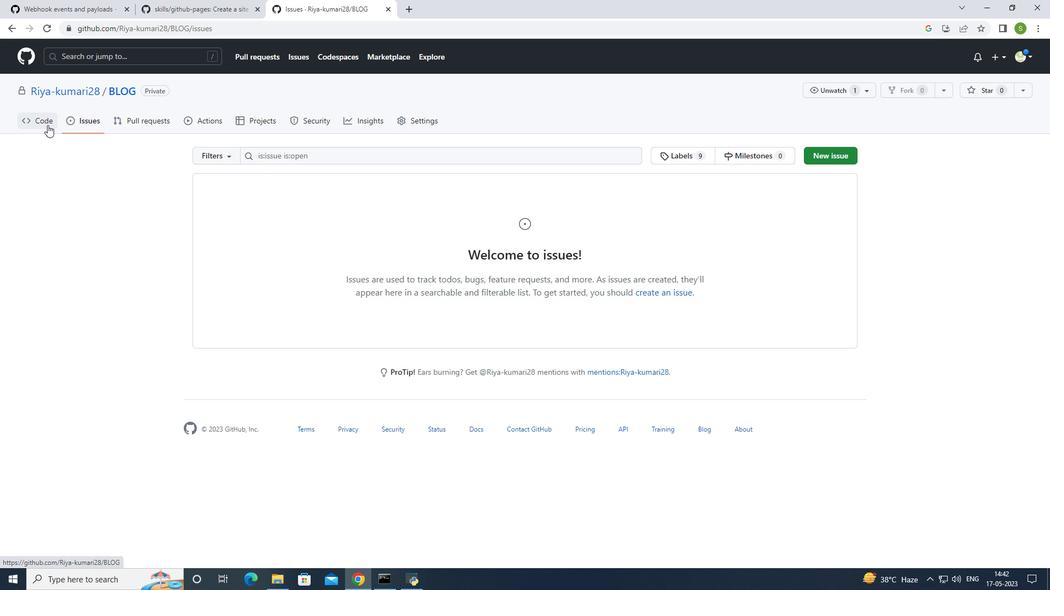 
Action: Mouse moved to (338, 266)
Screenshot: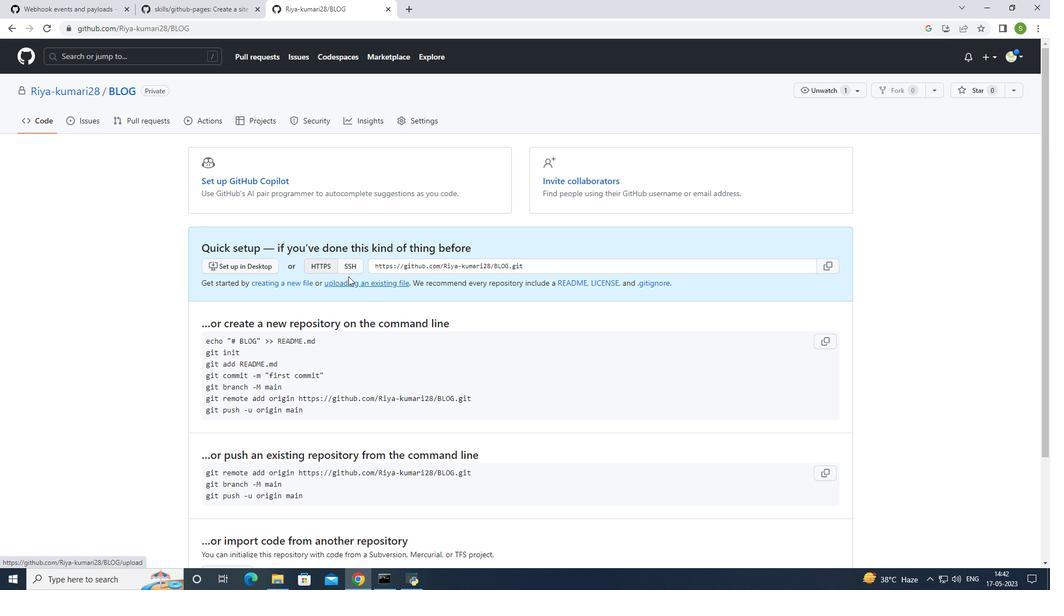 
Action: Mouse scrolled (338, 266) with delta (0, 0)
Screenshot: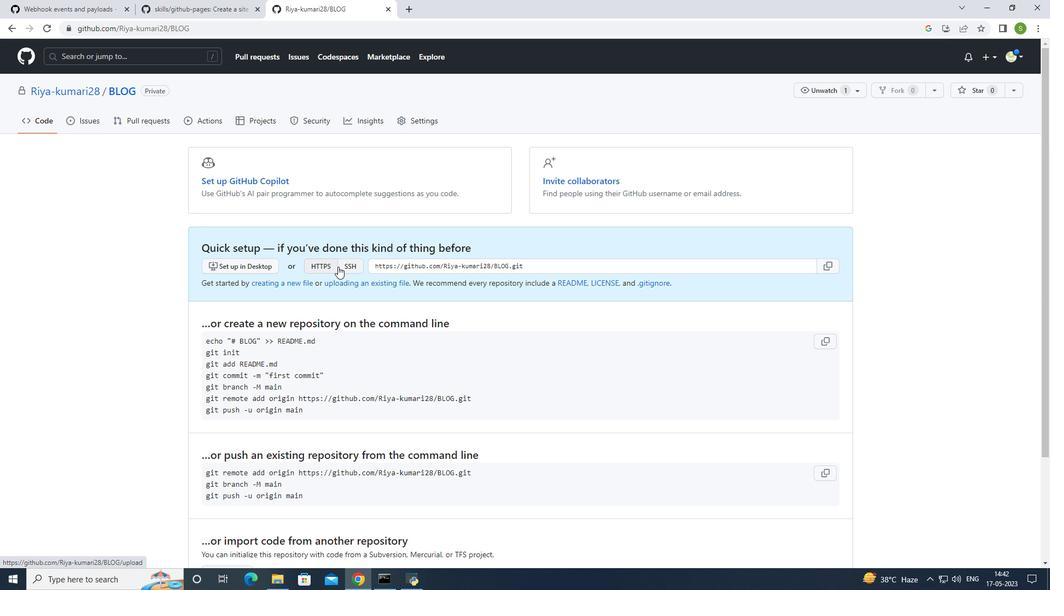 
Action: Mouse scrolled (338, 266) with delta (0, 0)
Screenshot: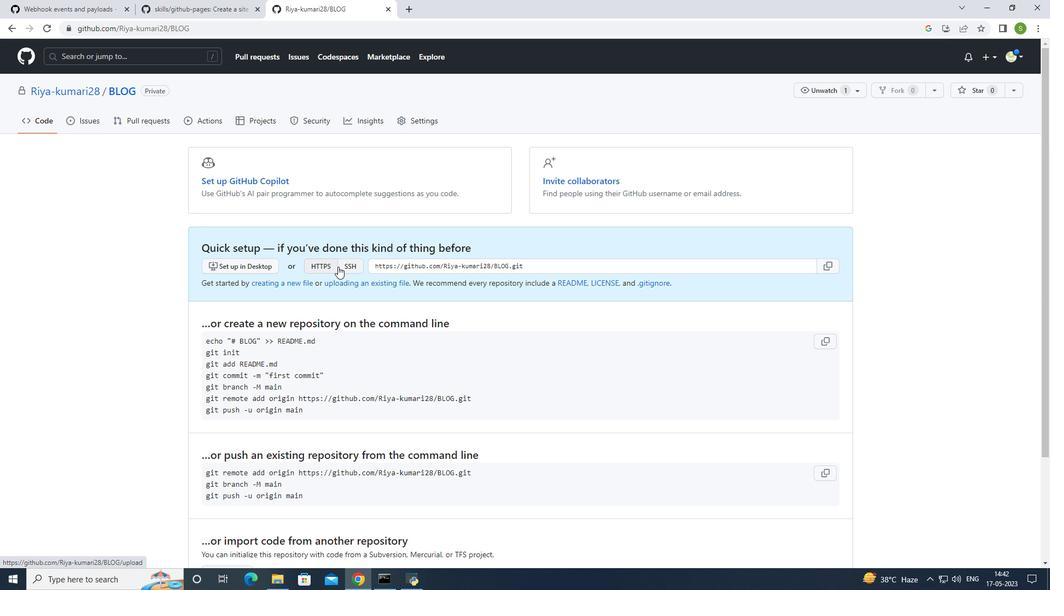 
Action: Mouse scrolled (338, 266) with delta (0, 0)
Screenshot: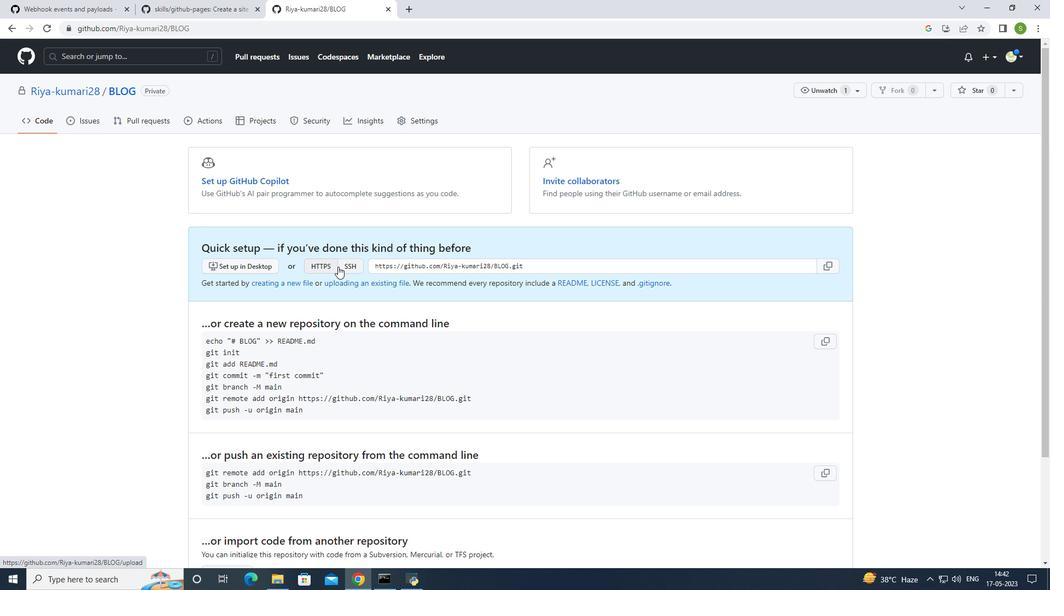 
Action: Mouse scrolled (338, 266) with delta (0, 0)
Screenshot: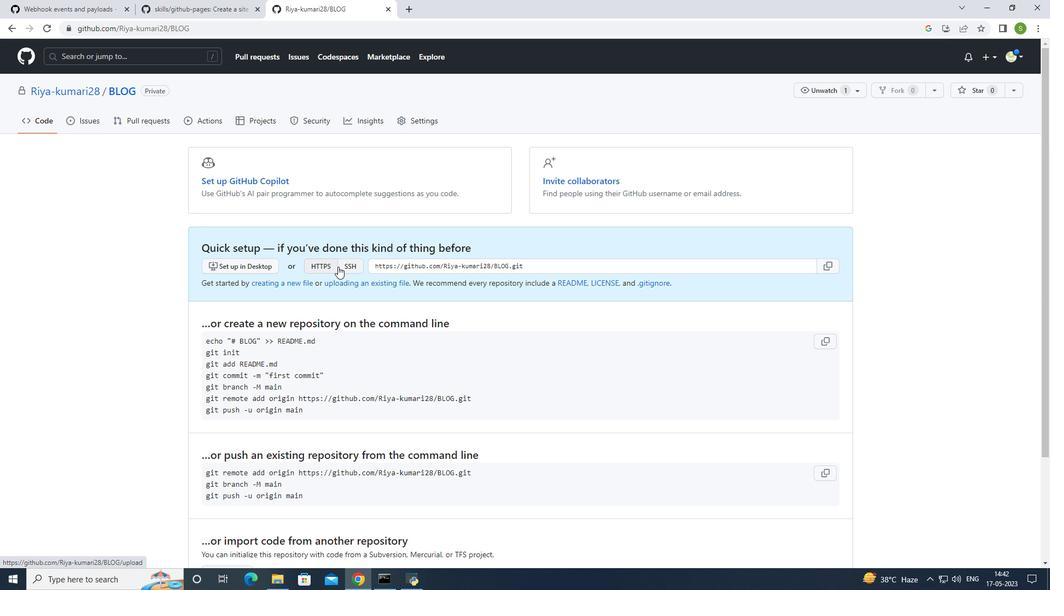 
Action: Mouse moved to (338, 265)
Screenshot: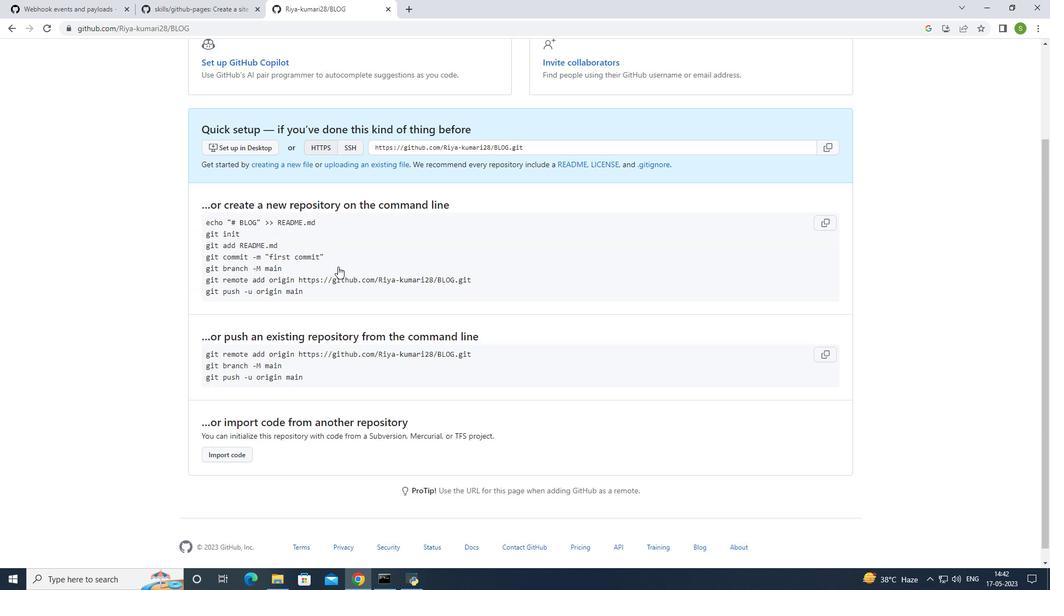 
Action: Mouse scrolled (338, 266) with delta (0, 0)
Screenshot: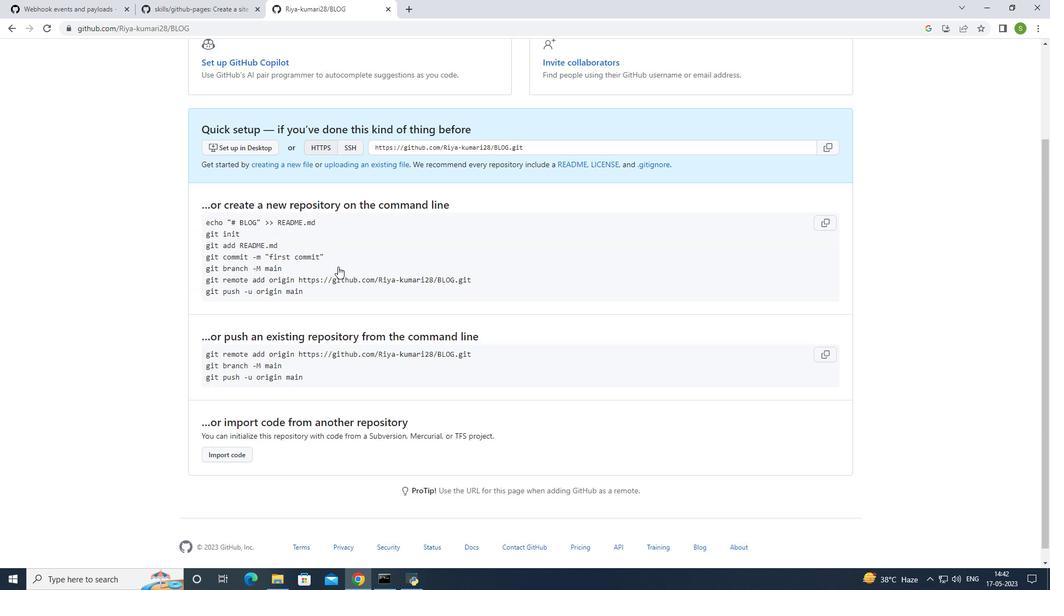 
Action: Mouse moved to (339, 263)
Screenshot: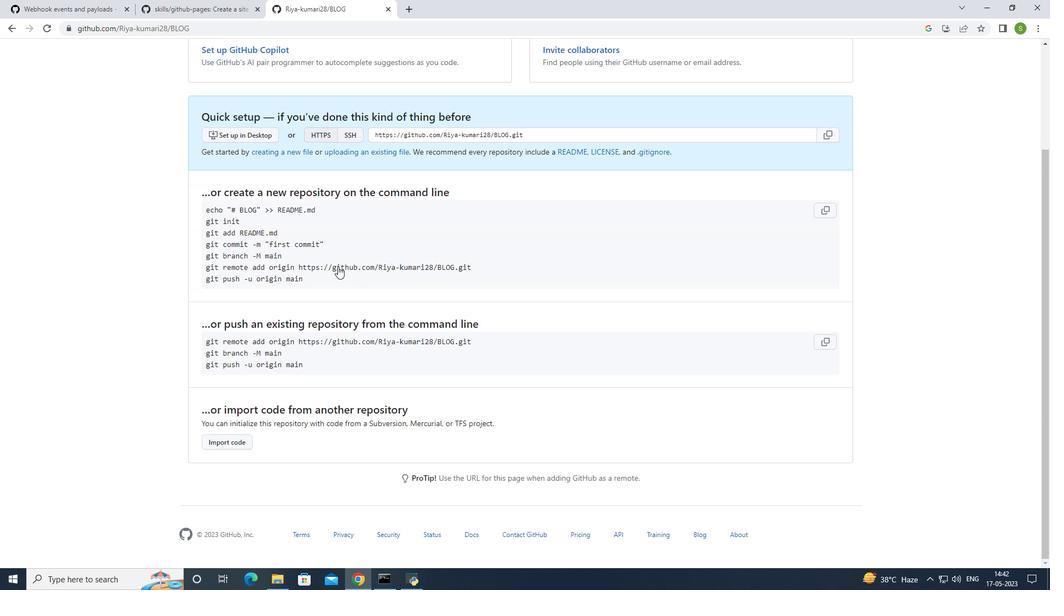 
Action: Mouse scrolled (339, 263) with delta (0, 0)
Screenshot: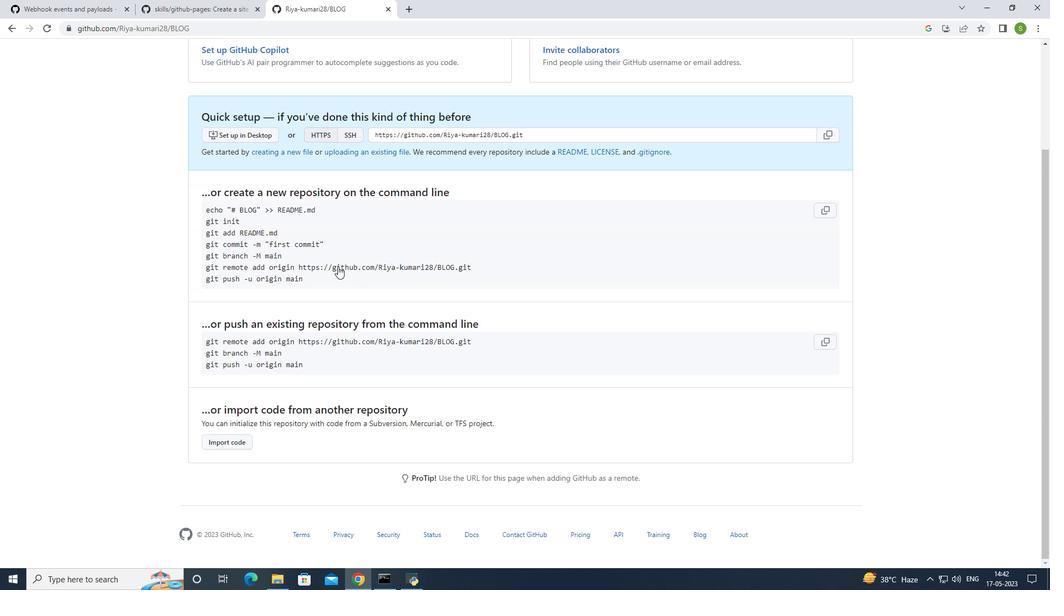 
Action: Mouse moved to (340, 261)
Screenshot: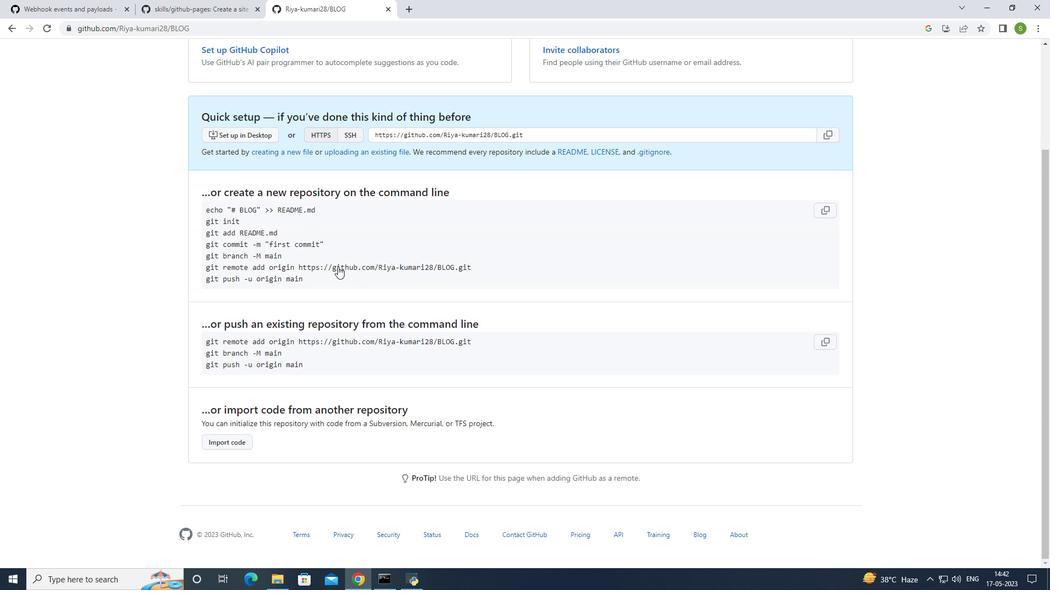 
Action: Mouse scrolled (340, 262) with delta (0, 0)
Screenshot: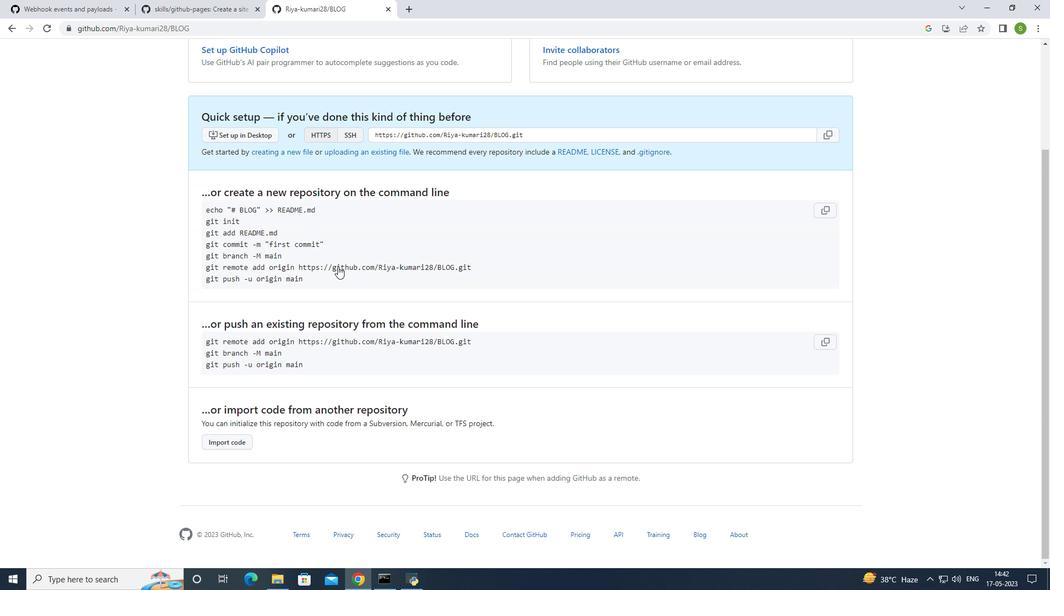 
Action: Mouse moved to (326, 257)
Screenshot: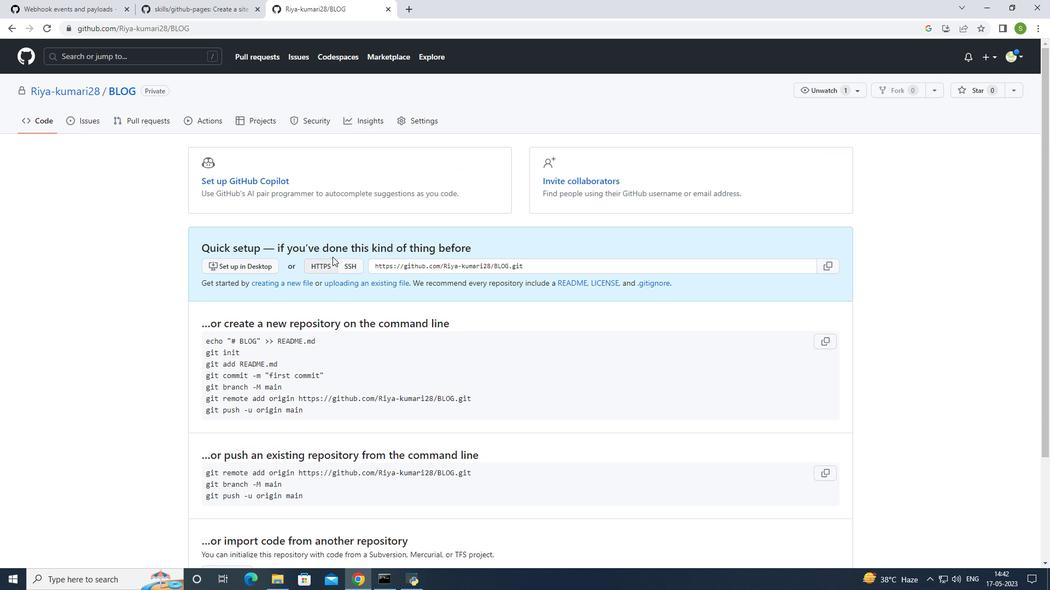 
Action: Mouse scrolled (326, 257) with delta (0, 0)
Screenshot: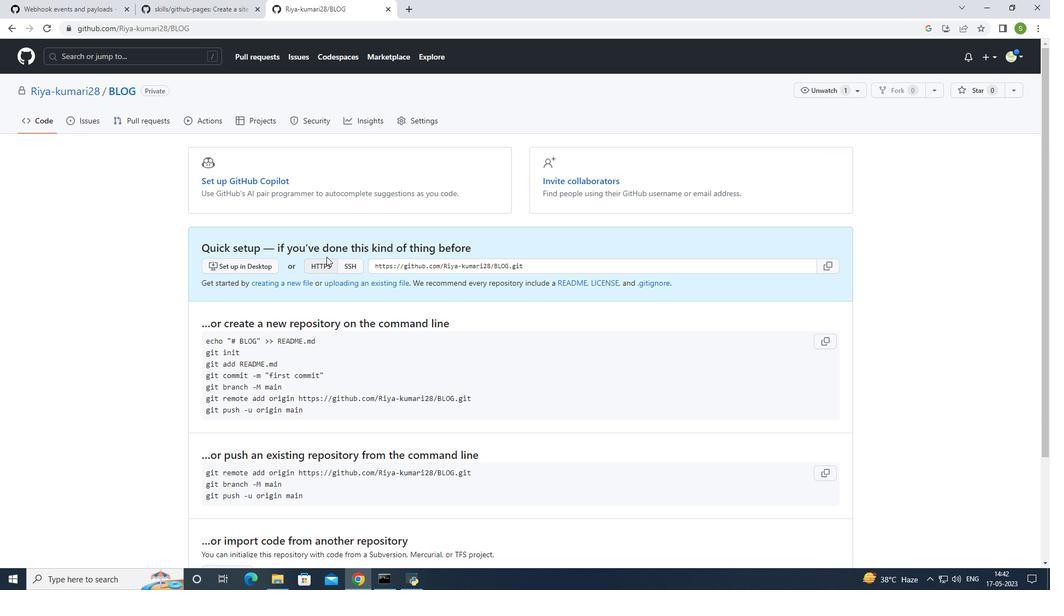 
Action: Mouse scrolled (326, 257) with delta (0, 0)
Screenshot: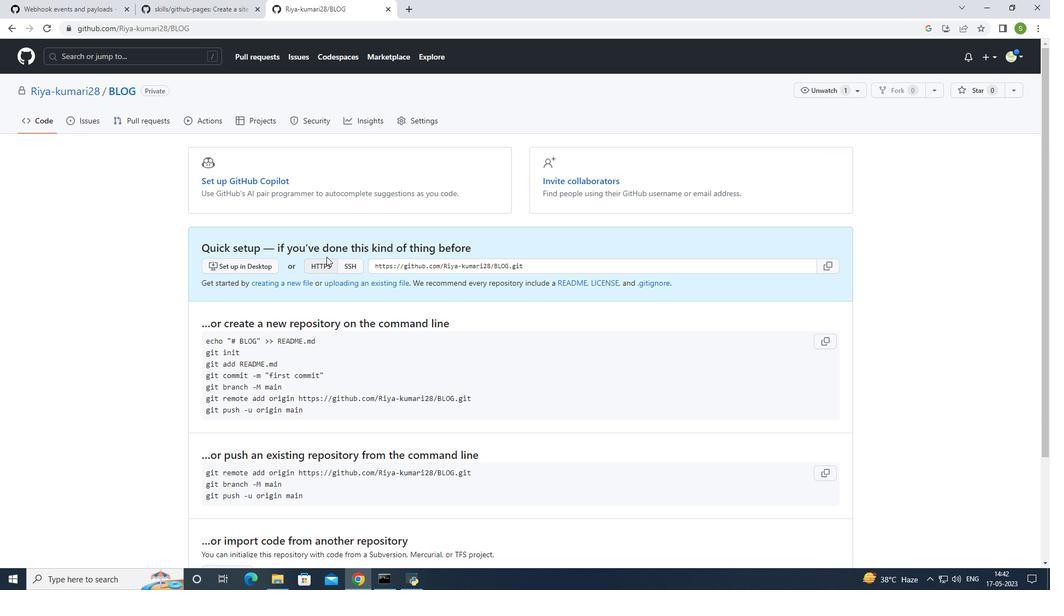 
Action: Mouse scrolled (326, 257) with delta (0, 0)
Screenshot: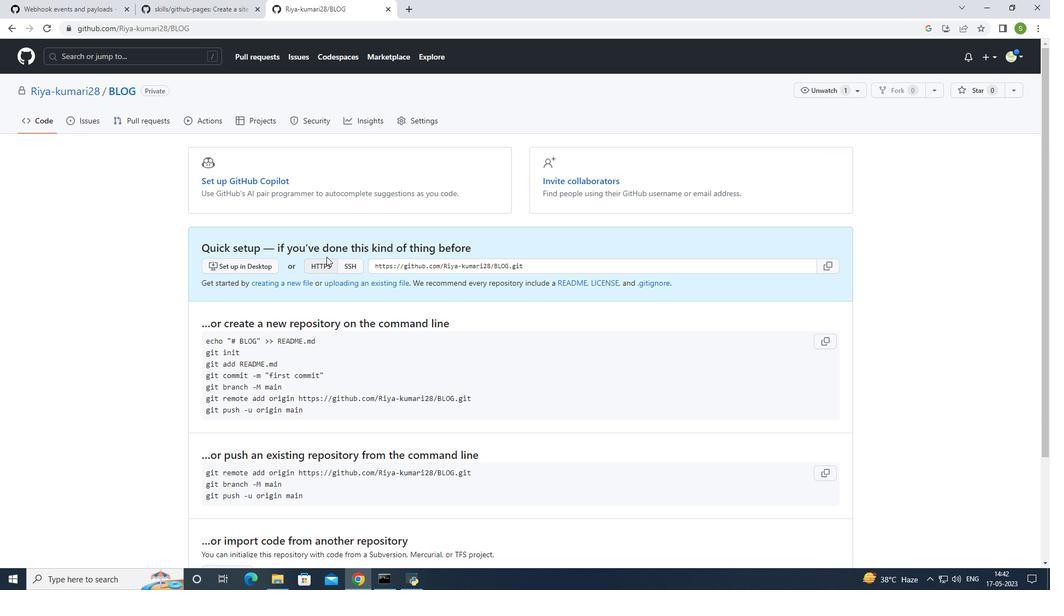 
Action: Mouse scrolled (326, 257) with delta (0, 0)
Screenshot: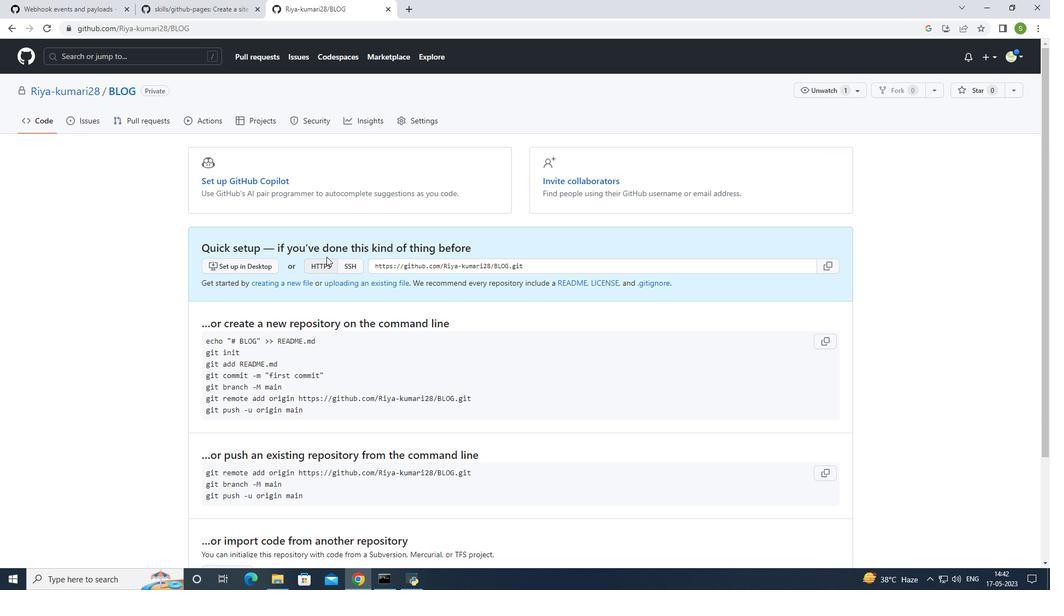 
Action: Mouse moved to (25, 53)
Screenshot: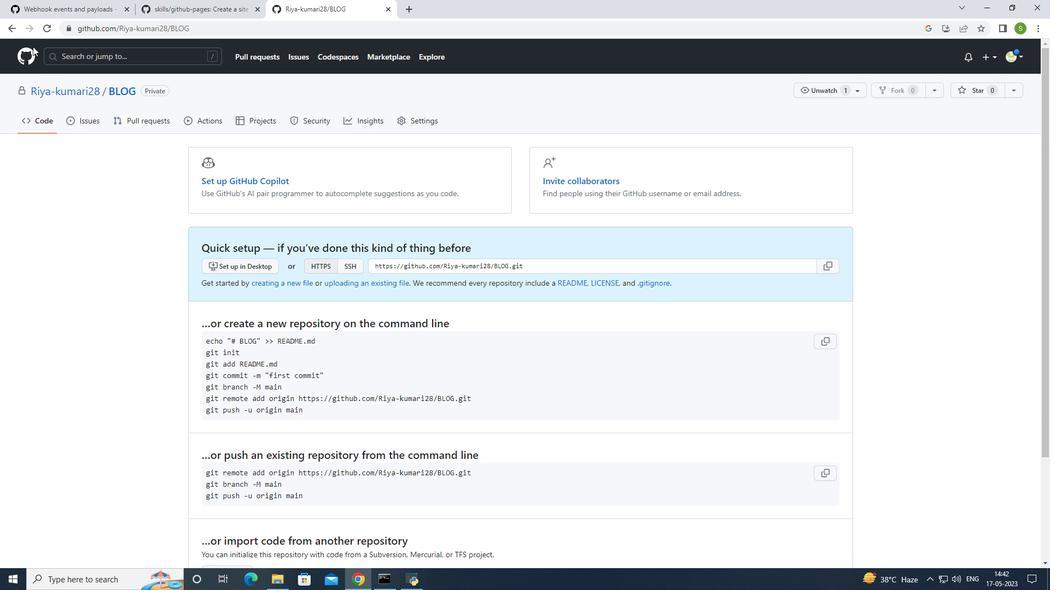 
Action: Mouse pressed left at (25, 53)
Screenshot: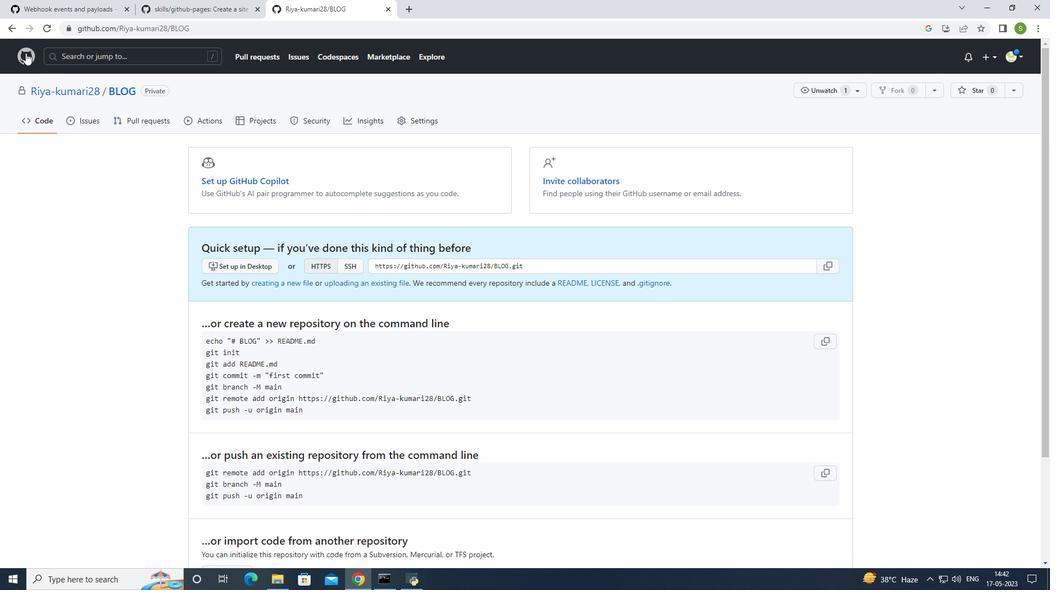 
Action: Mouse moved to (697, 188)
Screenshot: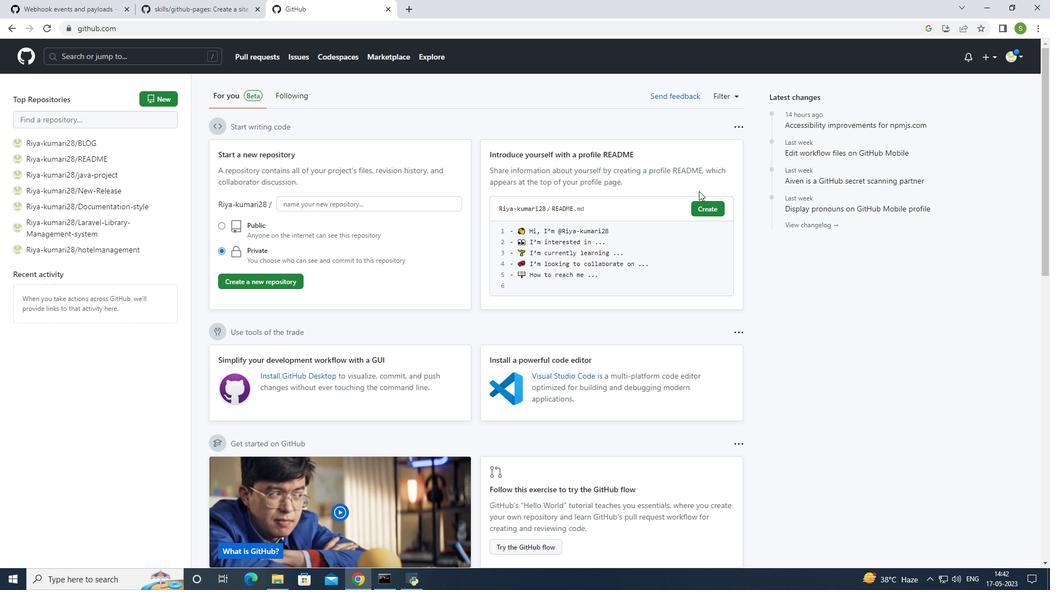 
Action: Mouse scrolled (697, 187) with delta (0, 0)
Screenshot: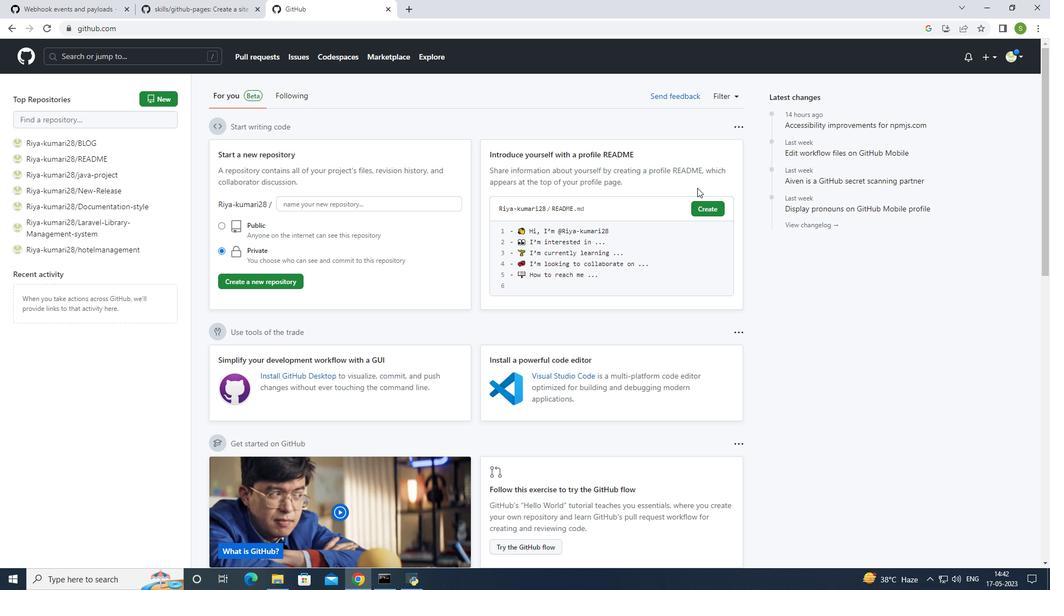 
Action: Mouse scrolled (697, 187) with delta (0, 0)
Screenshot: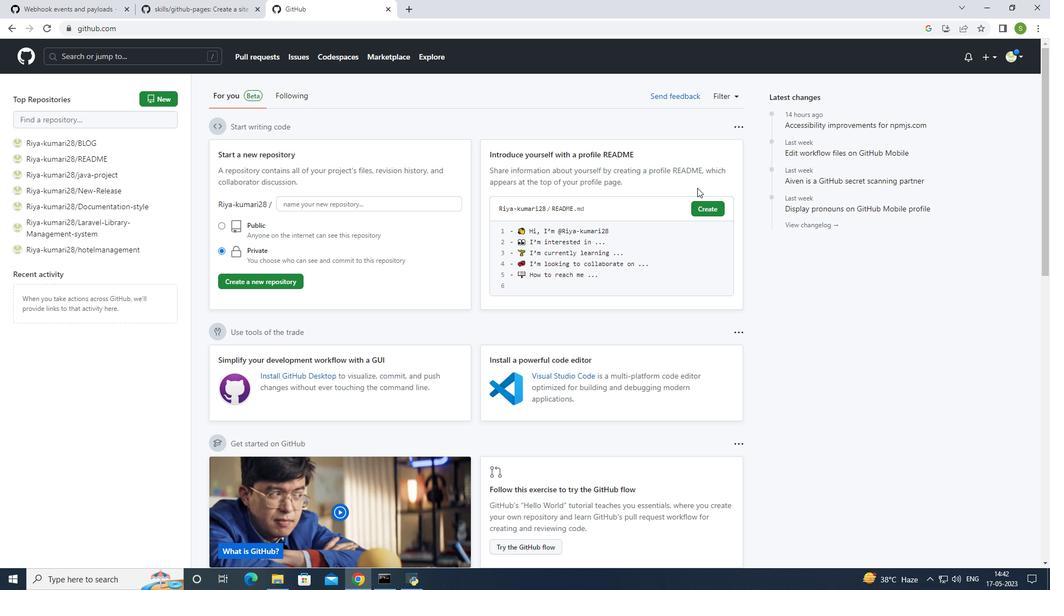 
Action: Mouse scrolled (697, 188) with delta (0, 0)
Screenshot: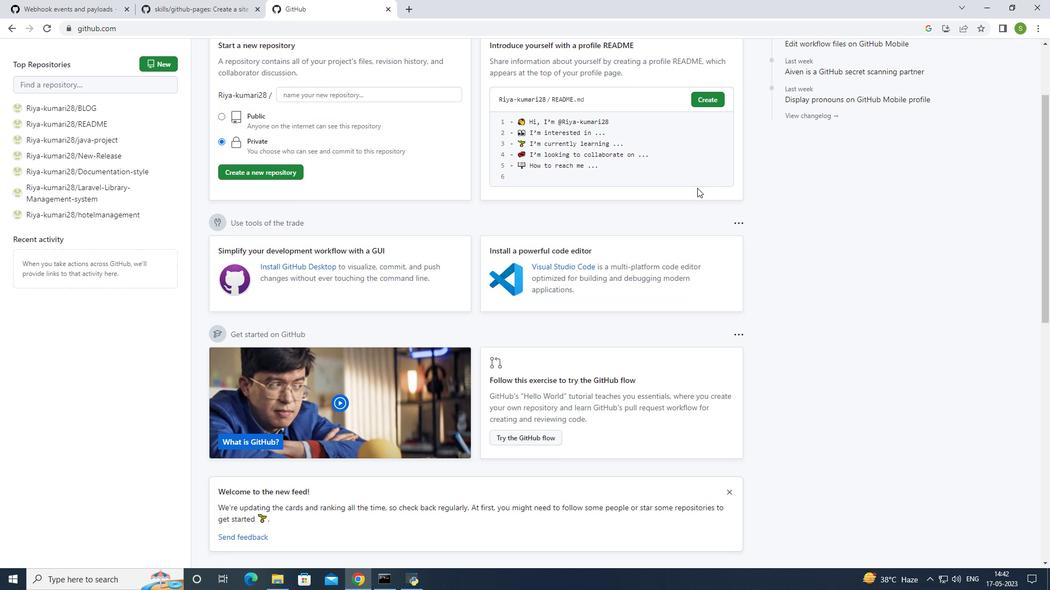 
Action: Mouse moved to (695, 184)
Screenshot: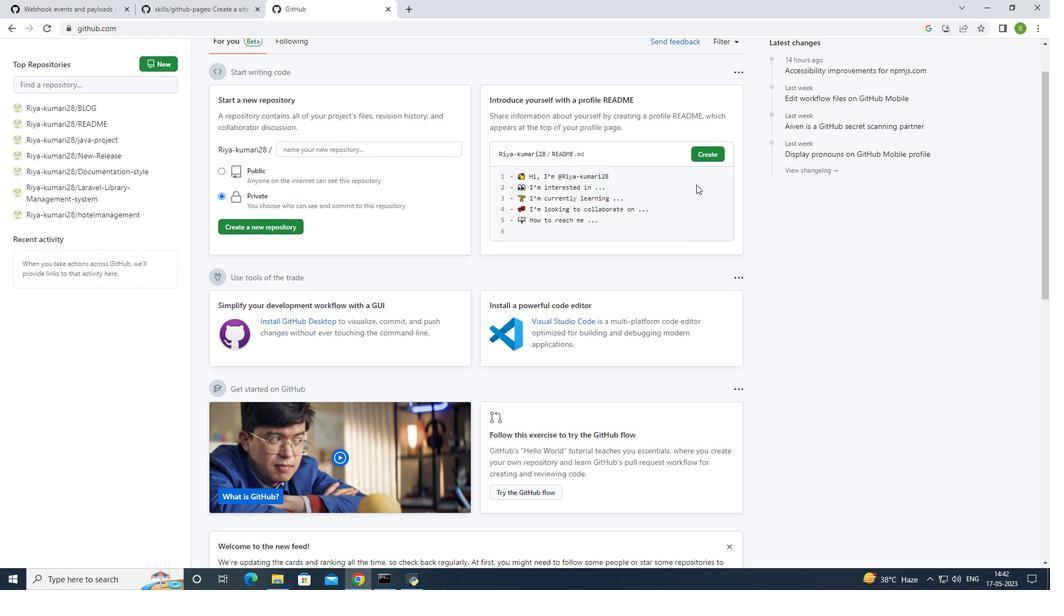 
Action: Mouse scrolled (695, 184) with delta (0, 0)
Screenshot: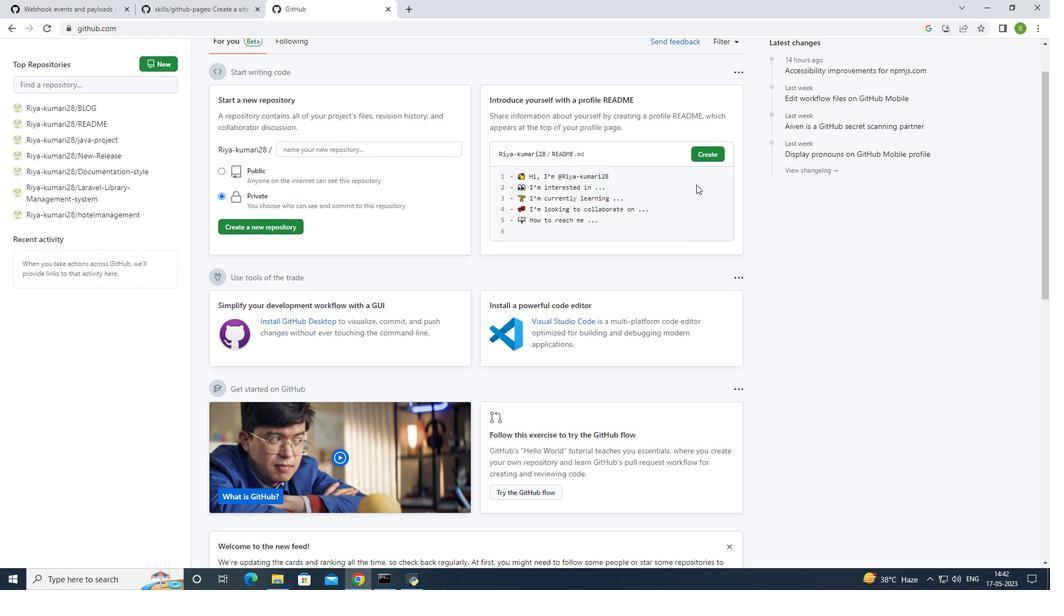 
Action: Mouse scrolled (695, 184) with delta (0, 0)
Screenshot: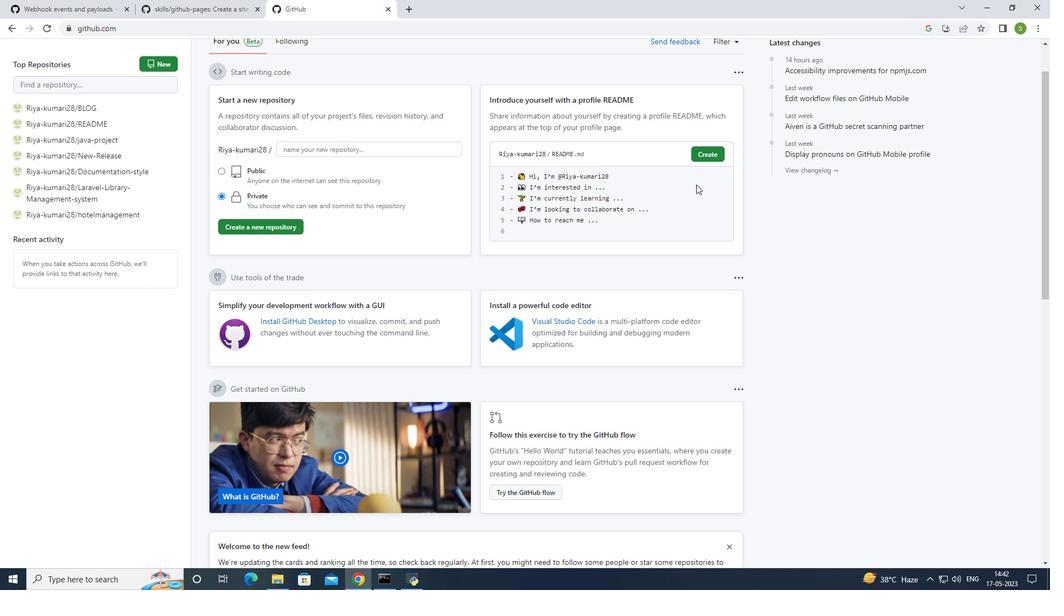 
Action: Mouse scrolled (695, 184) with delta (0, 0)
Screenshot: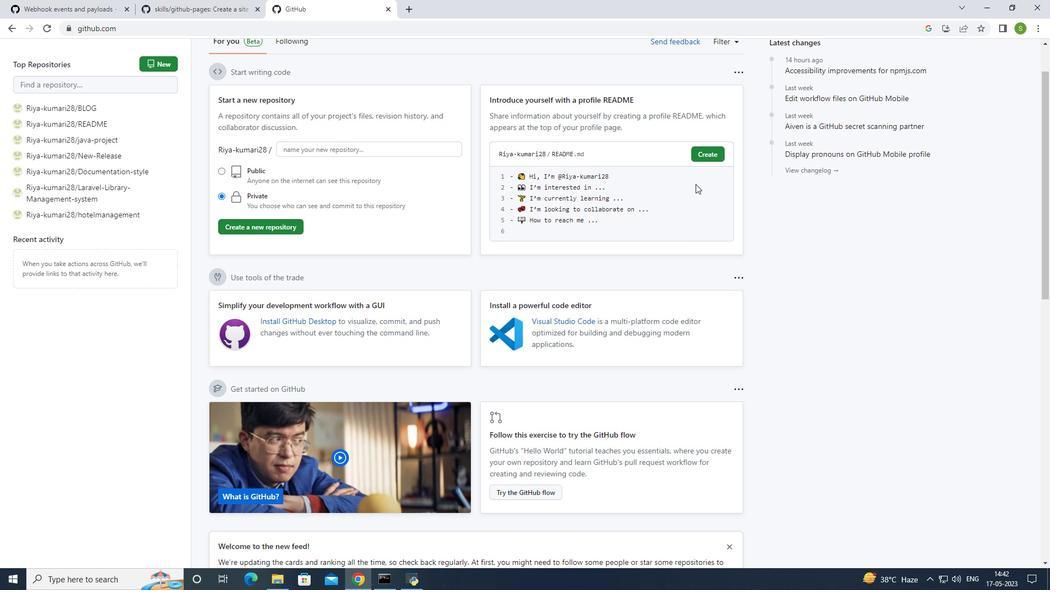 
Action: Mouse scrolled (695, 184) with delta (0, 0)
Screenshot: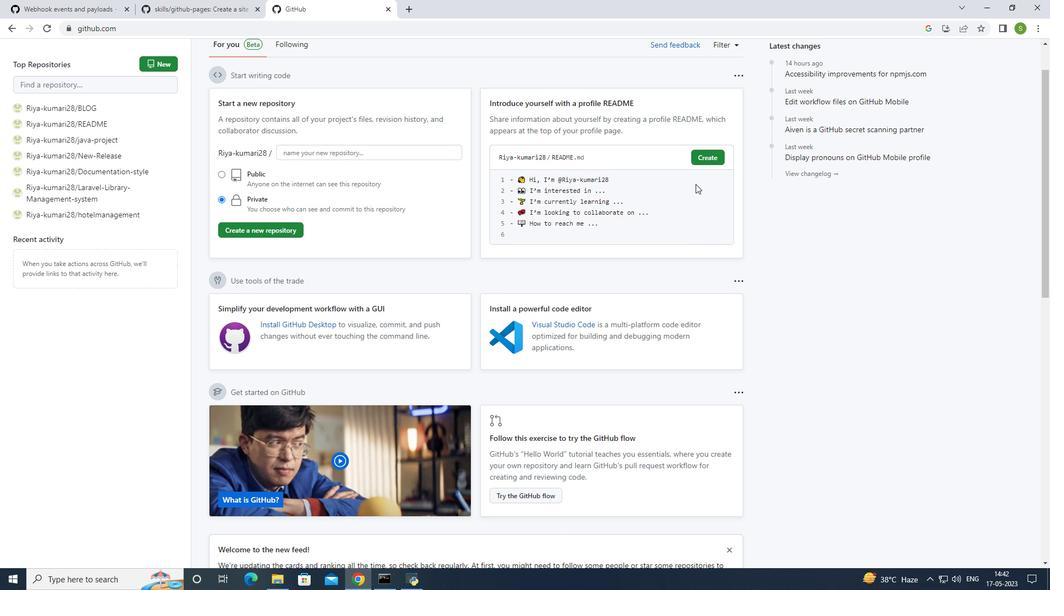 
Action: Mouse moved to (262, 56)
Screenshot: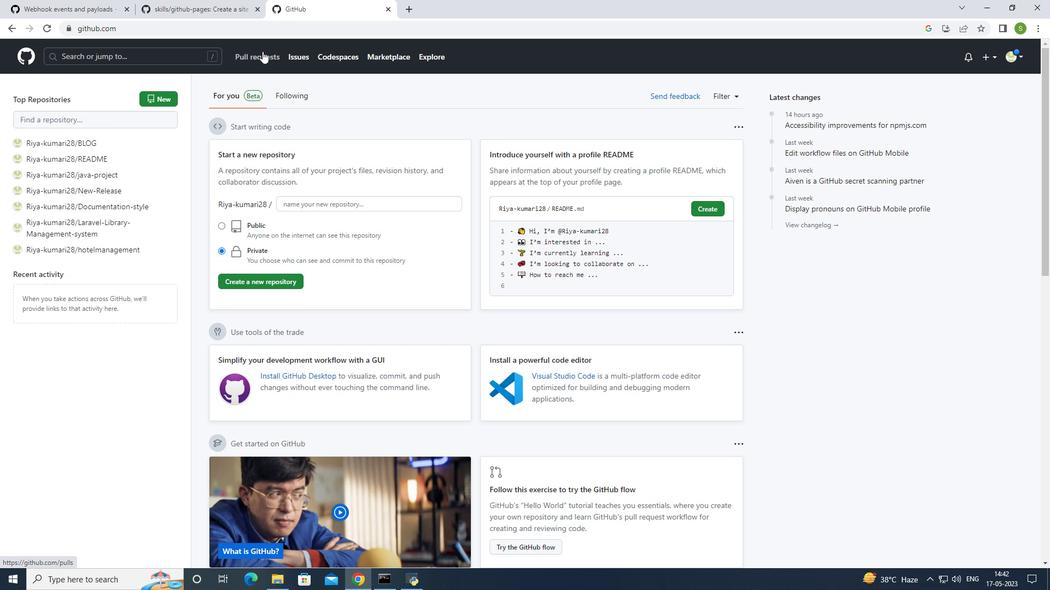 
Action: Mouse pressed left at (262, 56)
Screenshot: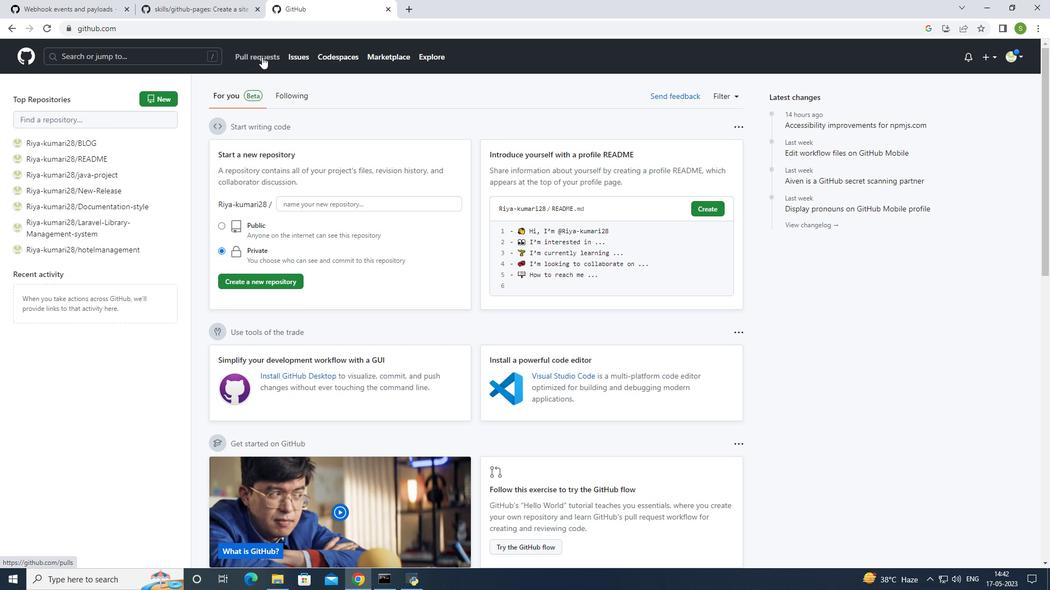 
Action: Mouse moved to (431, 60)
Screenshot: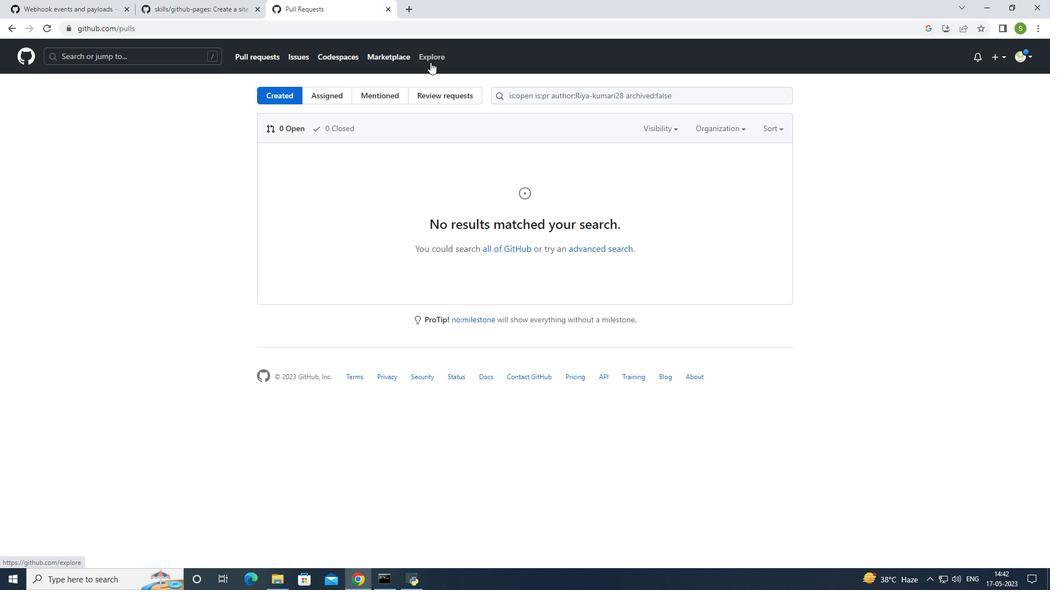 
Action: Mouse pressed left at (431, 60)
Screenshot: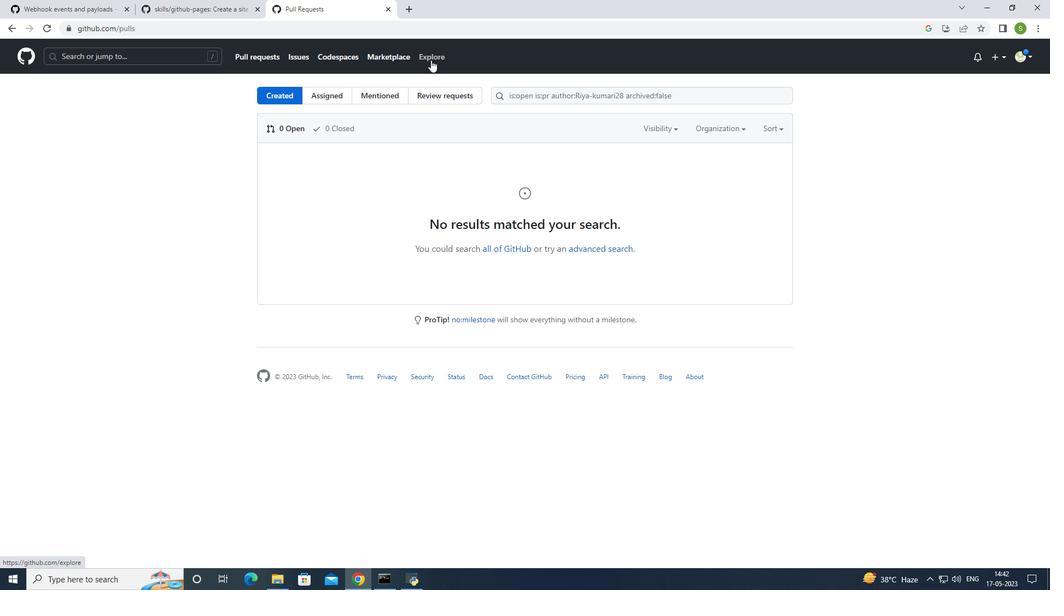 
Action: Mouse moved to (735, 207)
Screenshot: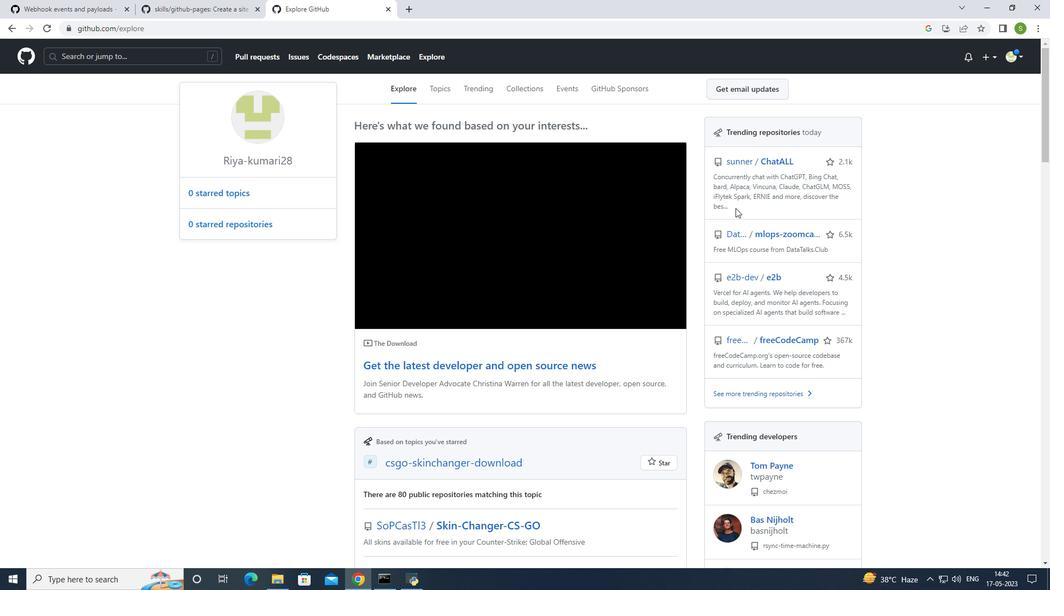 
Action: Mouse scrolled (735, 206) with delta (0, 0)
Screenshot: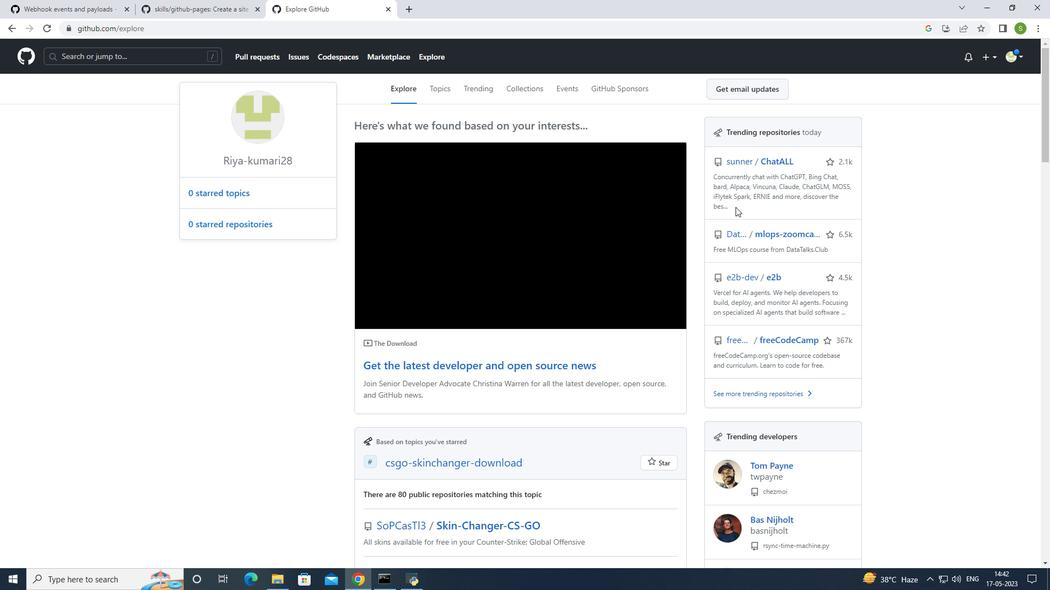 
Action: Mouse scrolled (735, 206) with delta (0, 0)
Screenshot: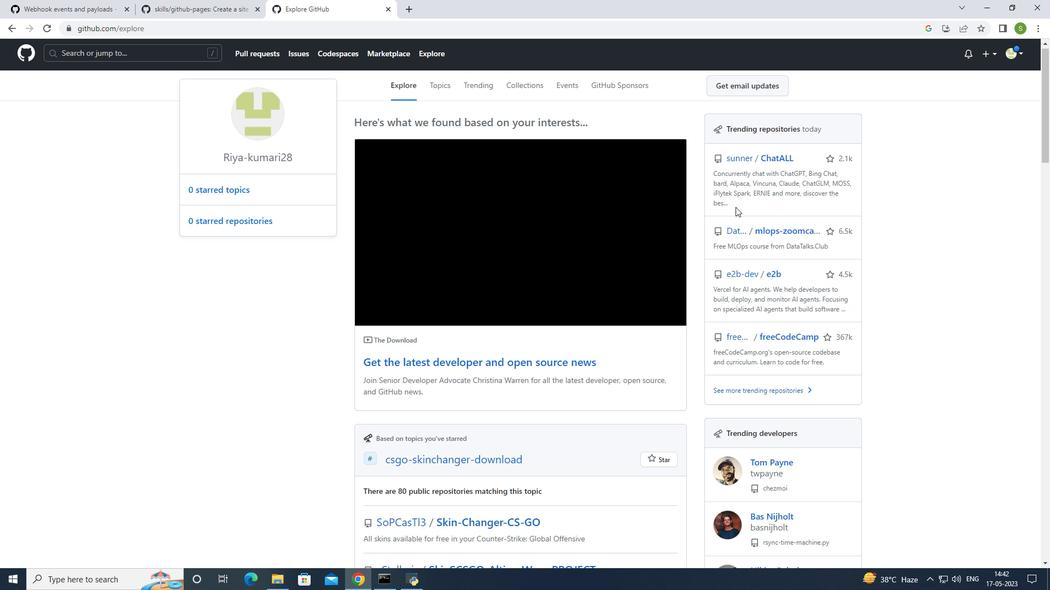 
Action: Mouse scrolled (735, 206) with delta (0, 0)
Screenshot: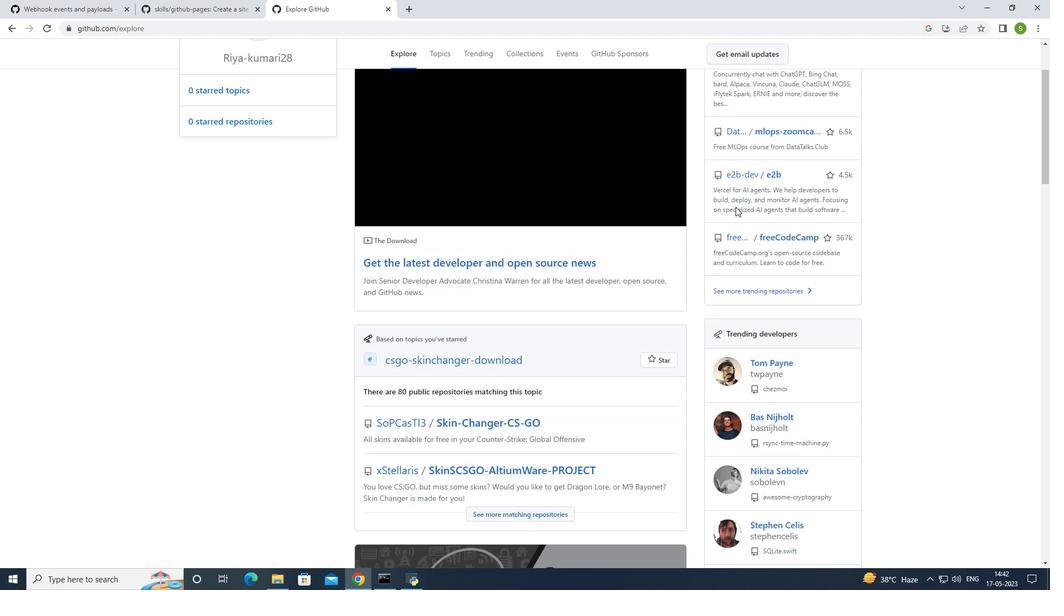 
Action: Mouse scrolled (735, 206) with delta (0, 0)
Screenshot: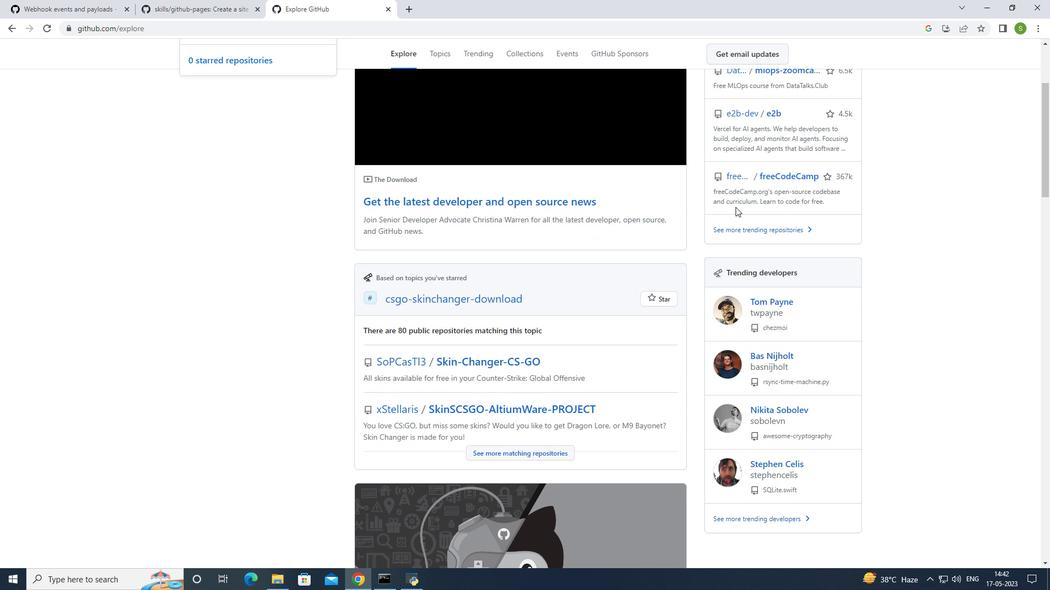 
Action: Mouse scrolled (735, 206) with delta (0, 0)
Screenshot: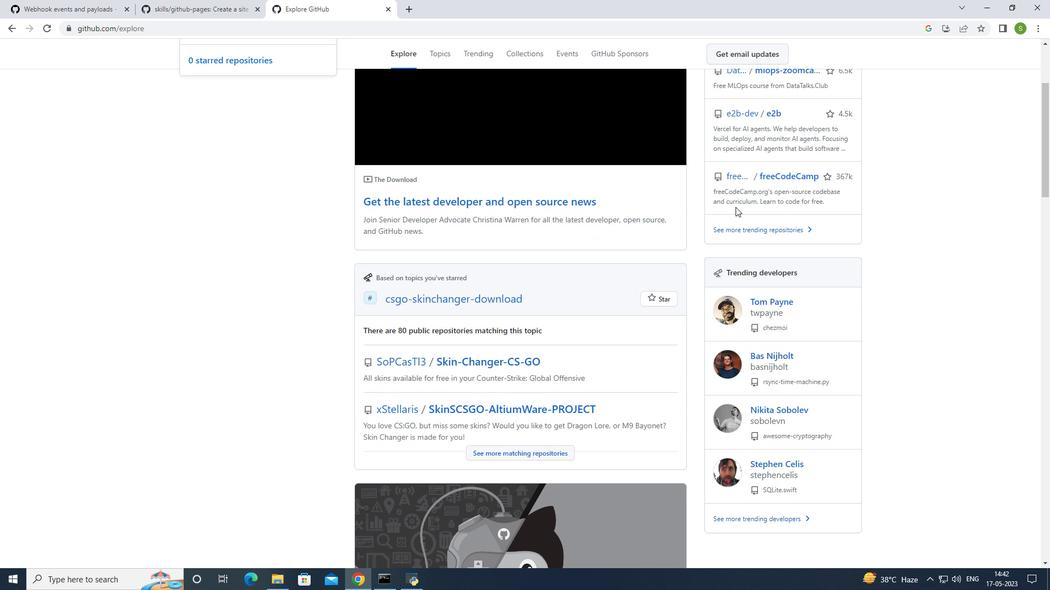 
Action: Mouse scrolled (735, 206) with delta (0, 0)
Screenshot: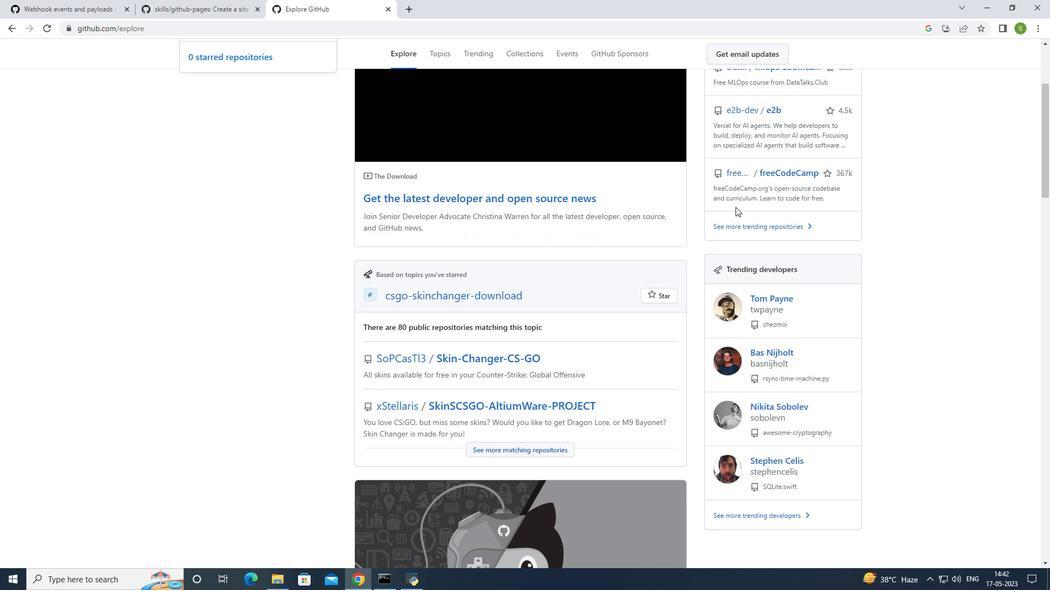 
Action: Mouse moved to (735, 204)
Screenshot: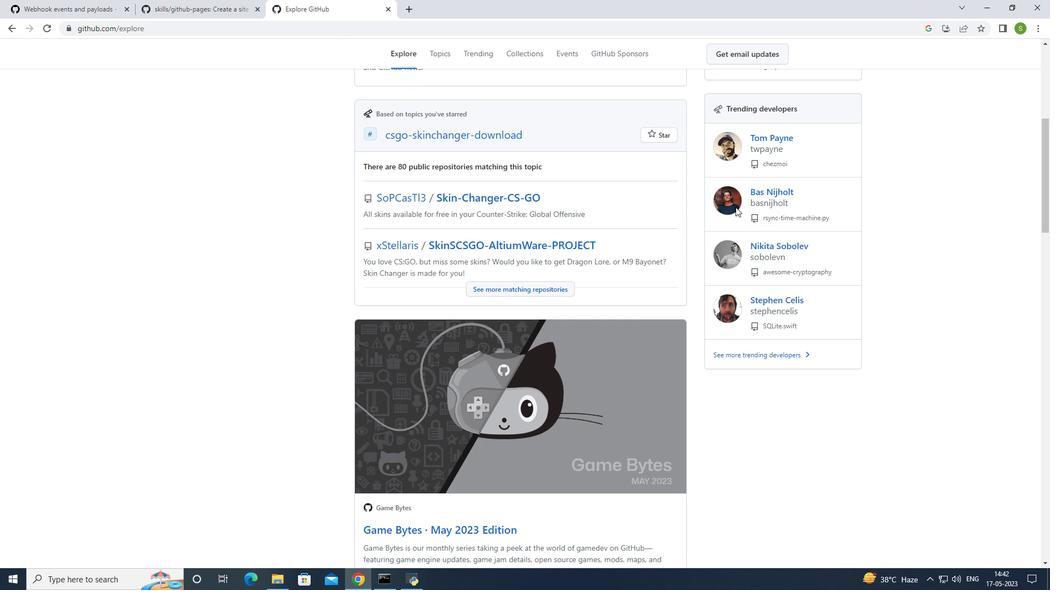 
Action: Mouse scrolled (735, 204) with delta (0, 0)
Screenshot: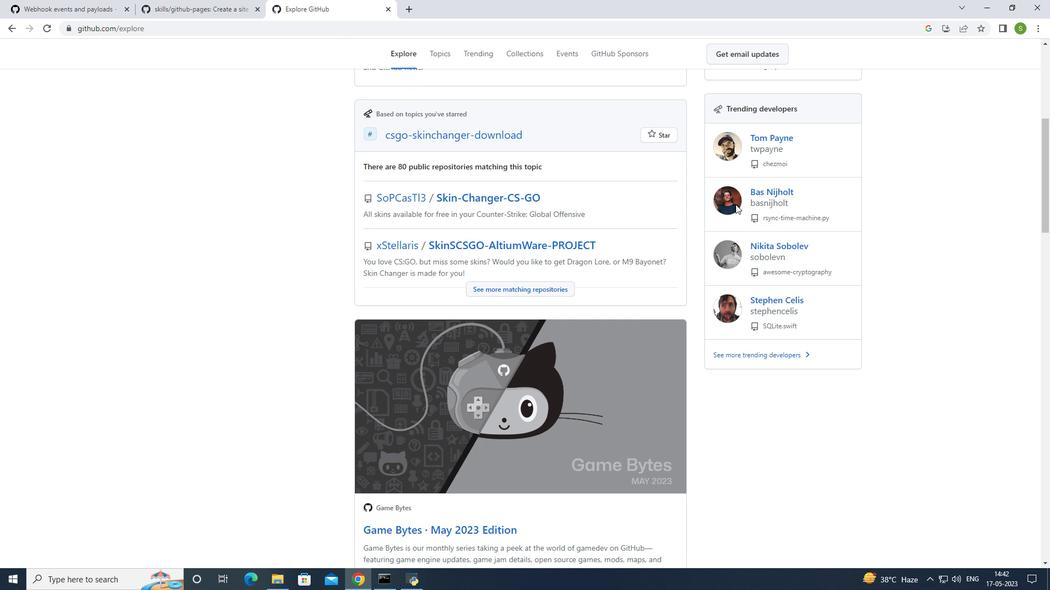 
Action: Mouse scrolled (735, 204) with delta (0, 0)
